 Task: Business expenses budget pink organic boho.
Action: Mouse moved to (7, 192)
Screenshot: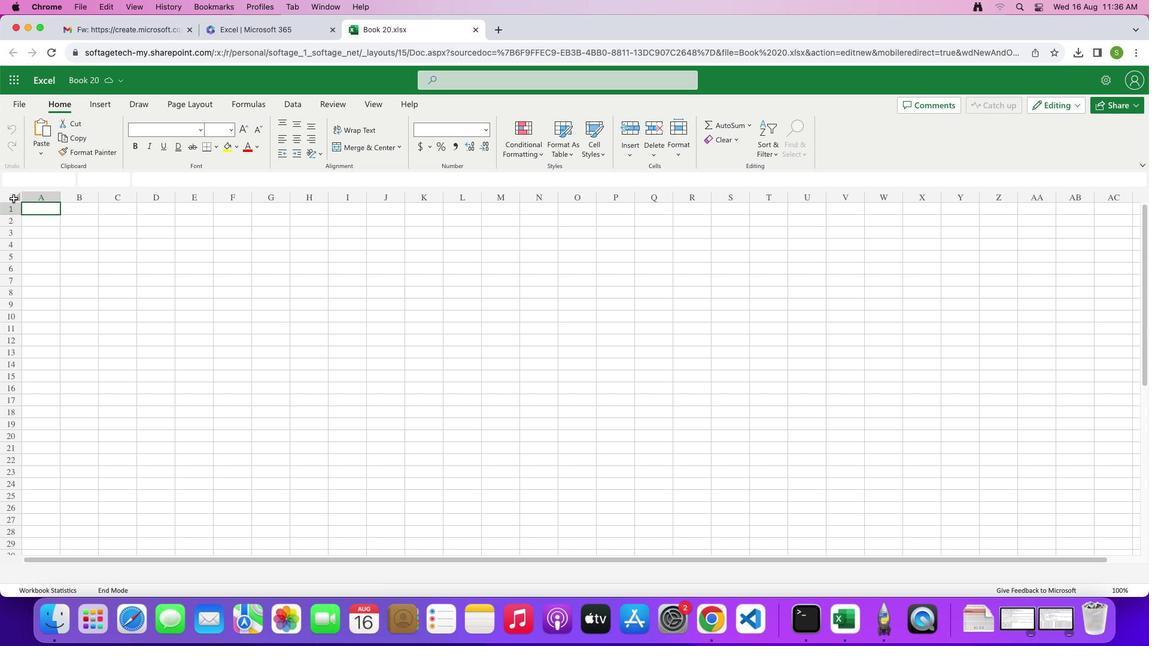 
Action: Mouse pressed left at (7, 192)
Screenshot: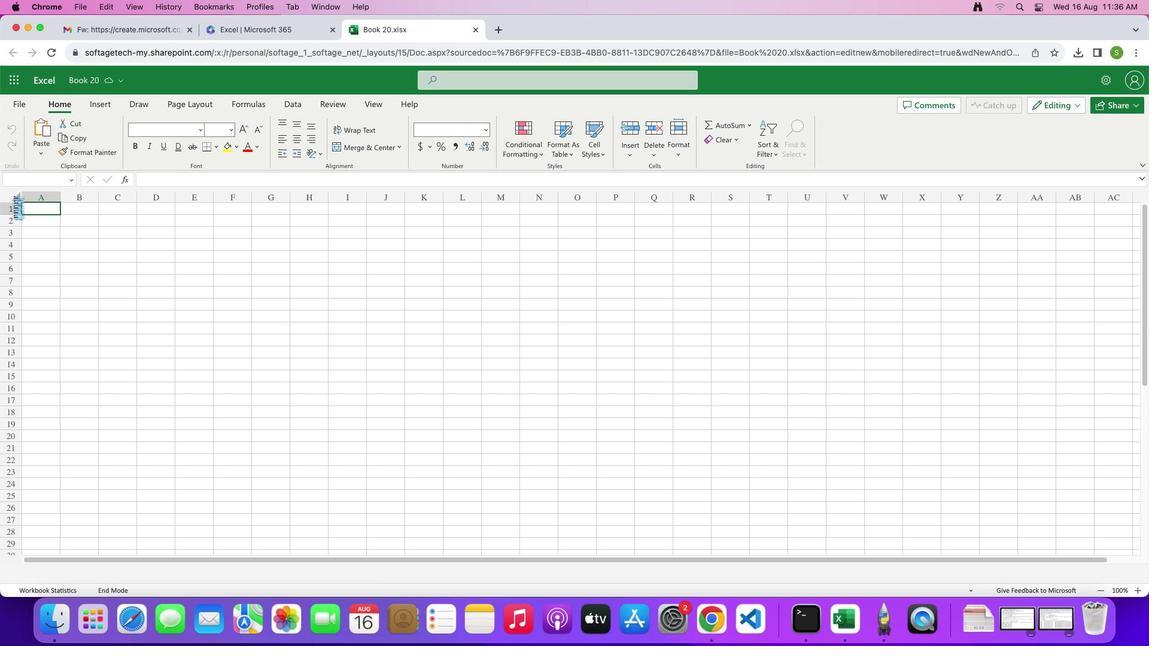
Action: Mouse moved to (229, 140)
Screenshot: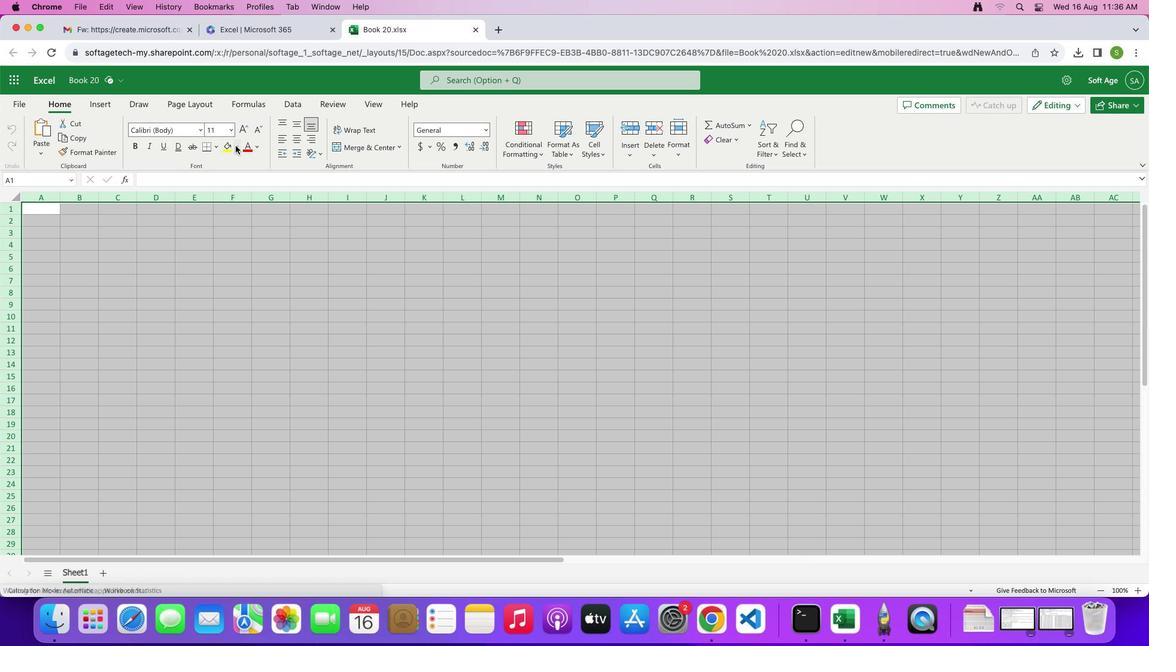 
Action: Mouse pressed left at (229, 140)
Screenshot: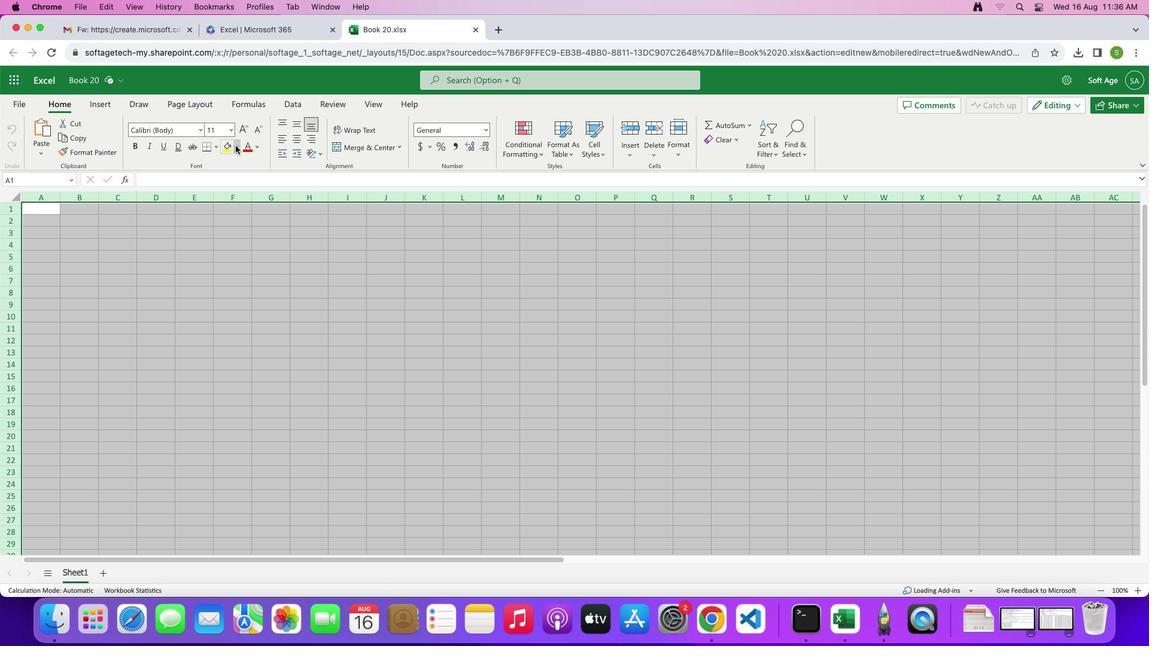 
Action: Mouse moved to (223, 174)
Screenshot: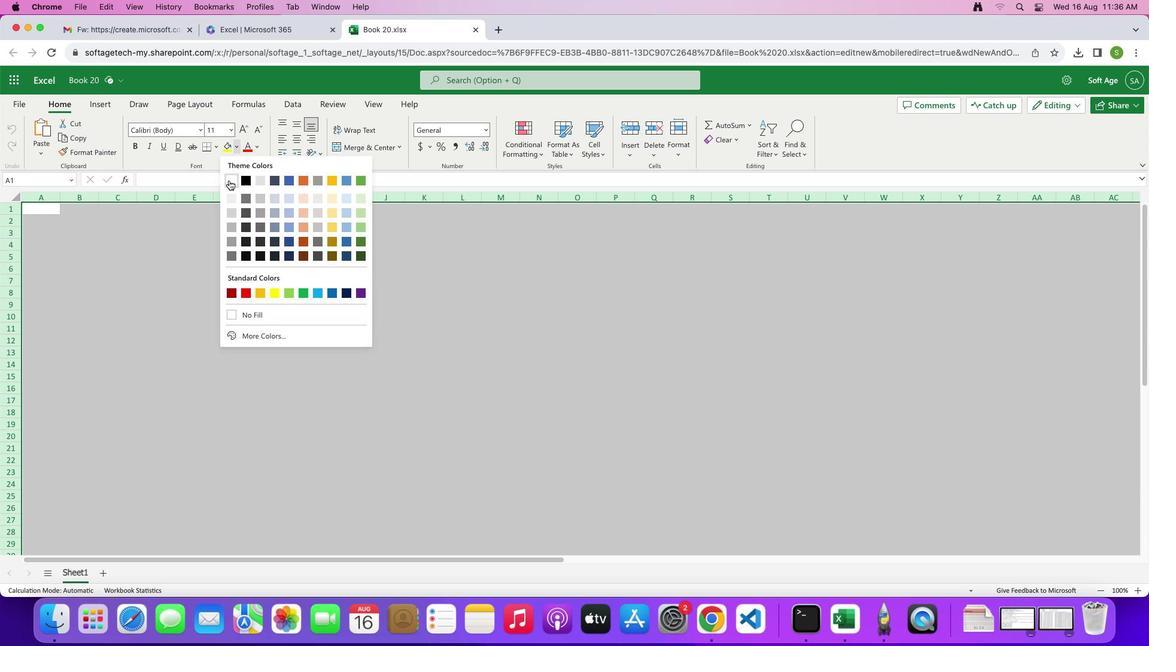 
Action: Mouse pressed left at (223, 174)
Screenshot: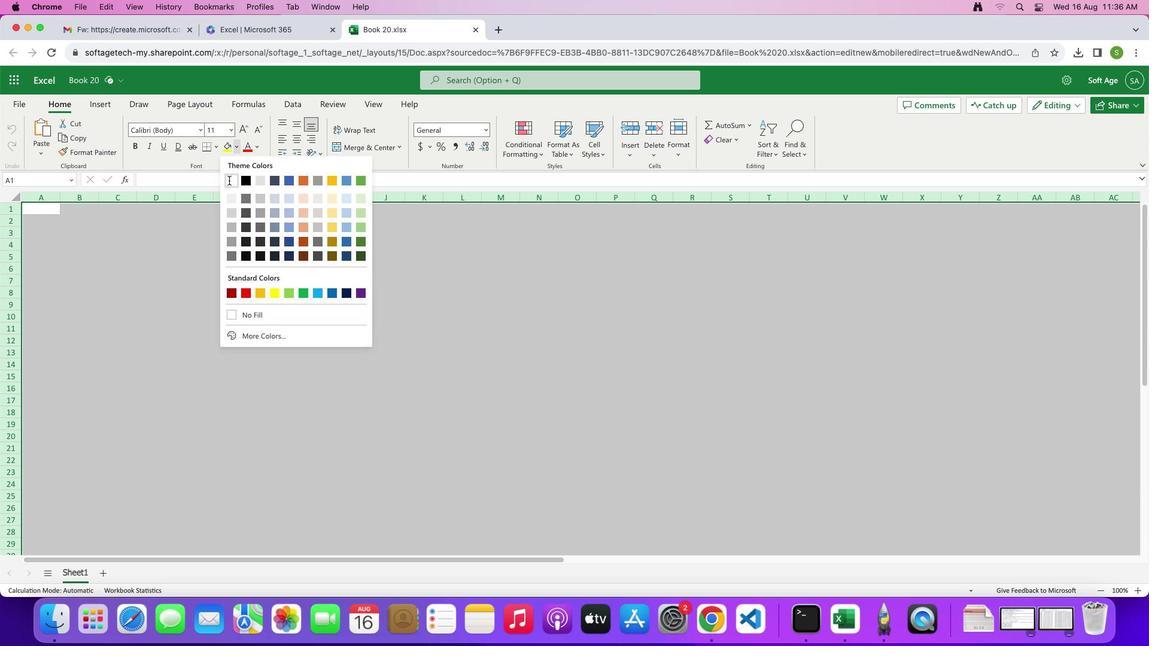 
Action: Mouse moved to (168, 273)
Screenshot: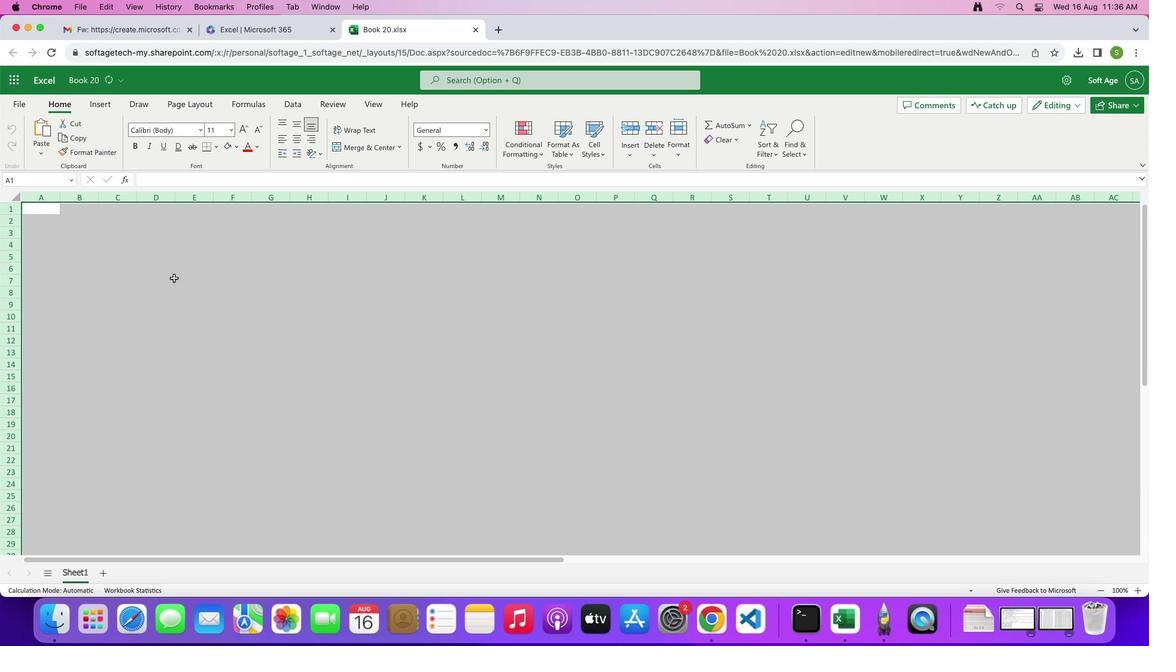 
Action: Mouse pressed left at (168, 273)
Screenshot: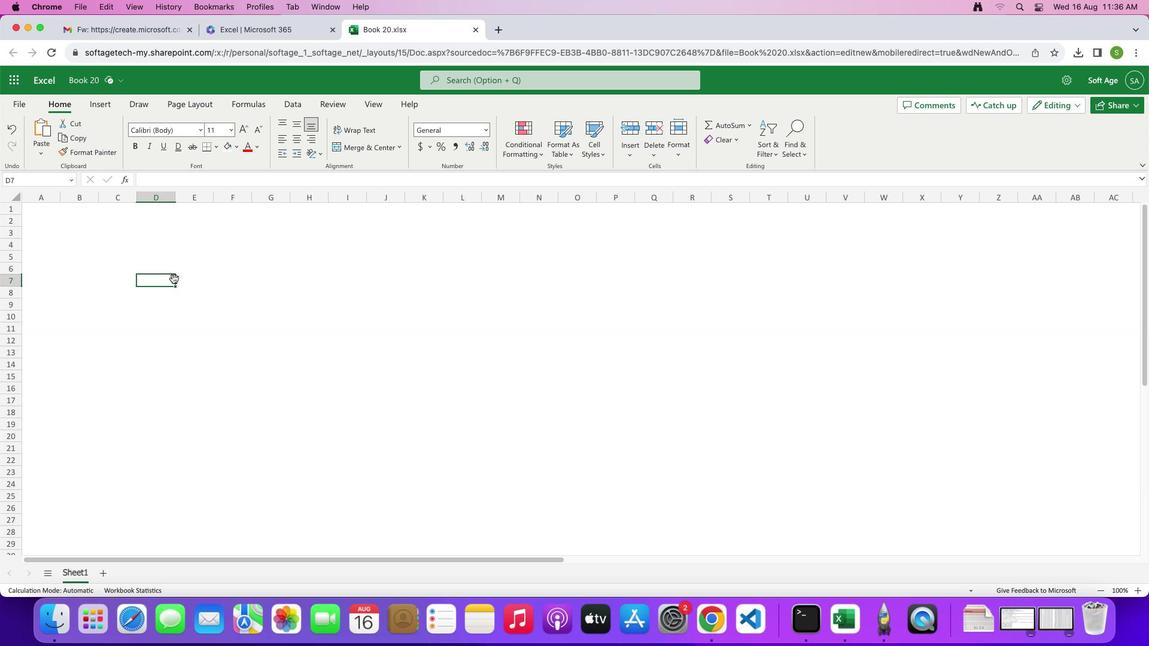 
Action: Mouse moved to (54, 194)
Screenshot: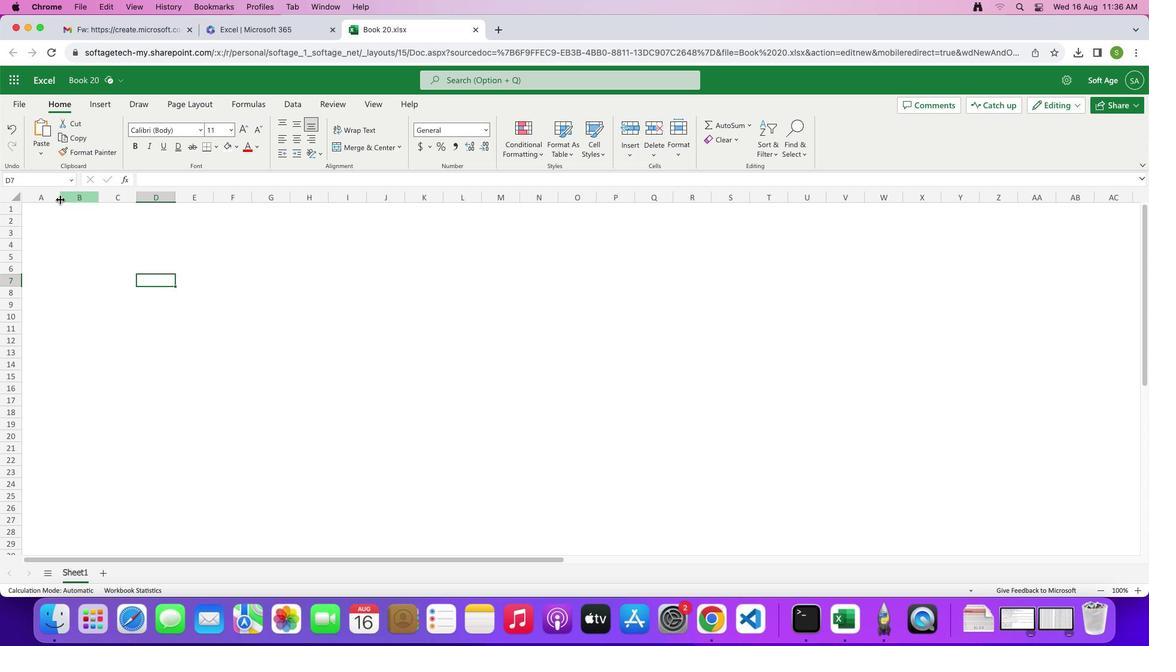 
Action: Mouse pressed left at (54, 194)
Screenshot: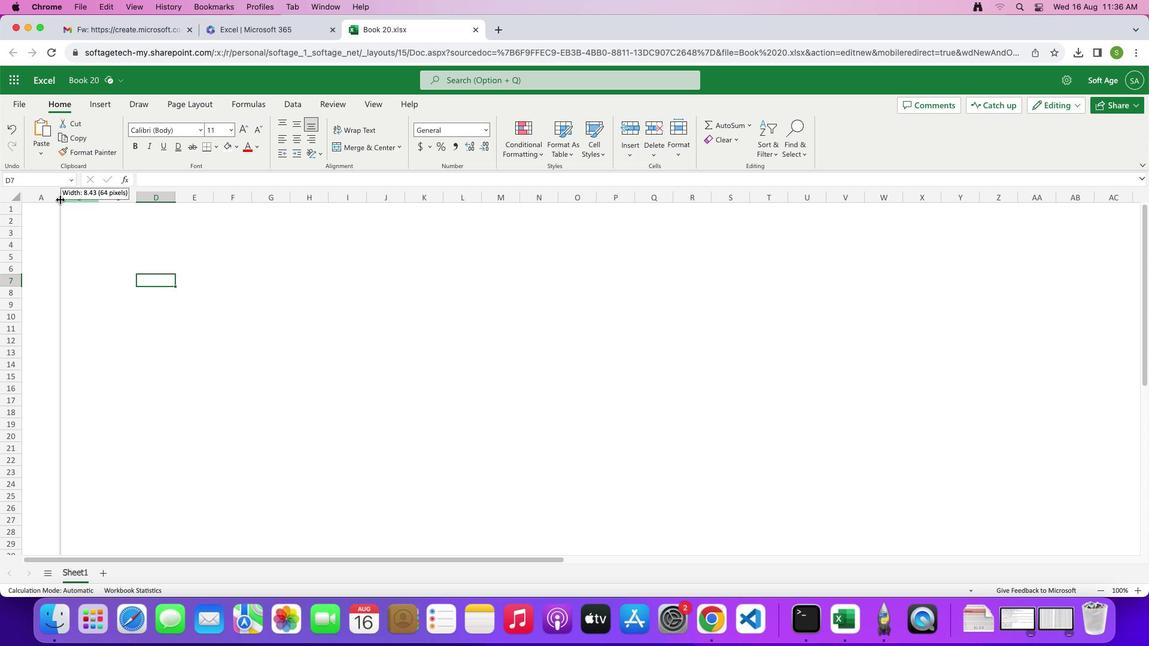 
Action: Mouse moved to (70, 247)
Screenshot: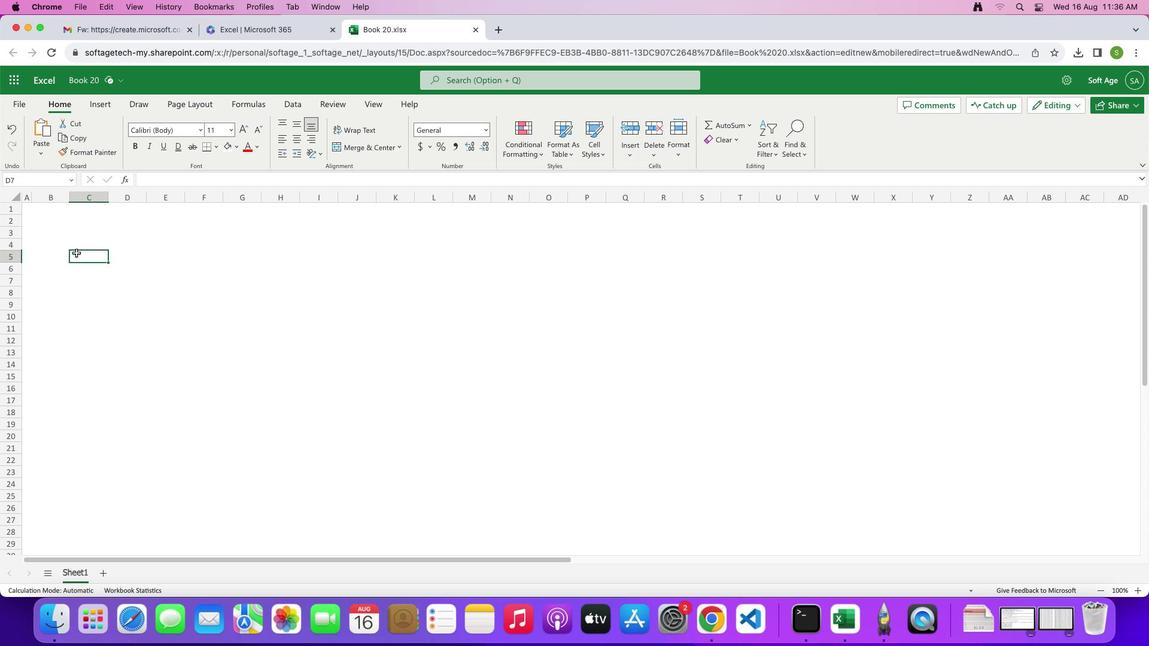 
Action: Mouse pressed left at (70, 247)
Screenshot: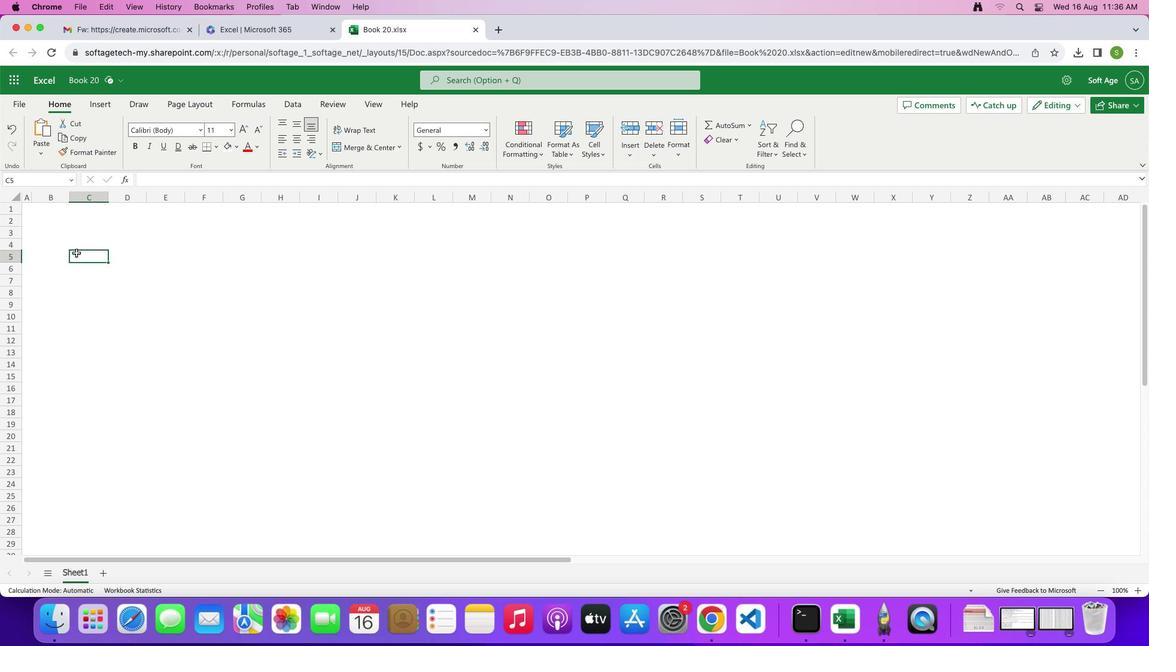 
Action: Mouse moved to (64, 192)
Screenshot: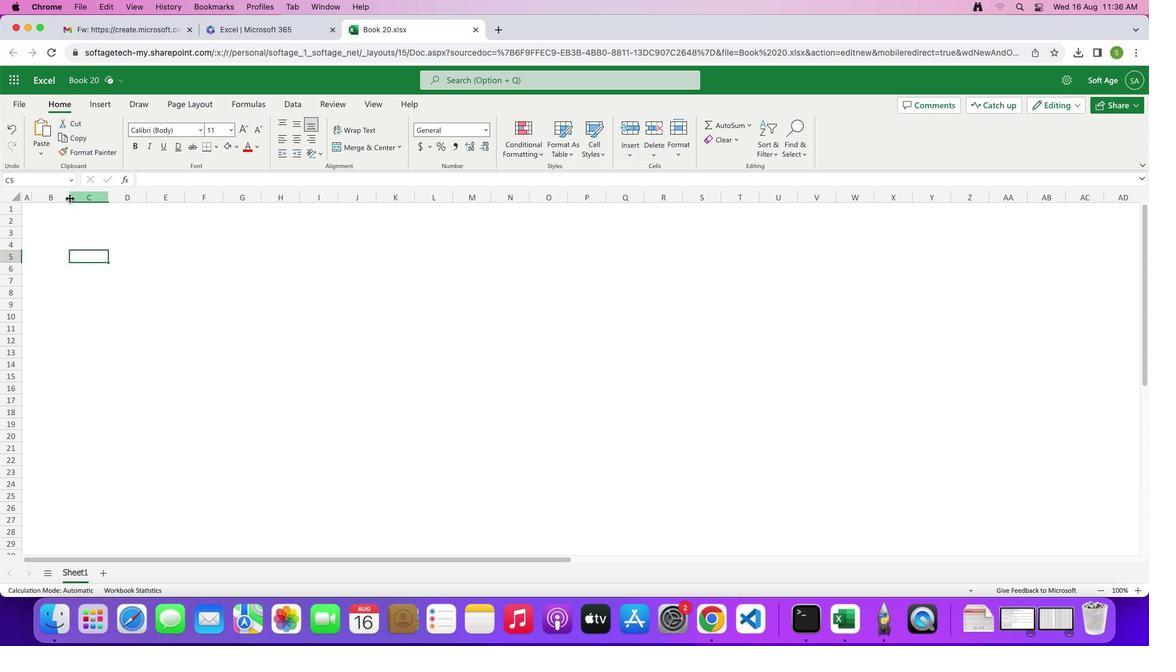 
Action: Mouse pressed left at (64, 192)
Screenshot: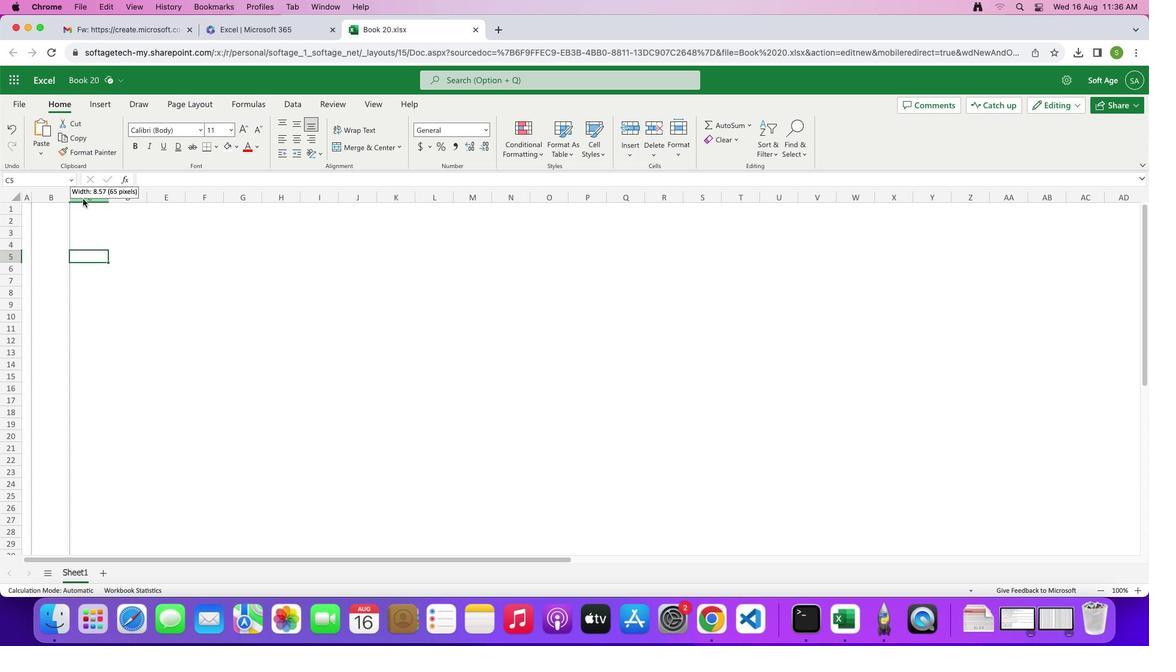 
Action: Mouse moved to (150, 193)
Screenshot: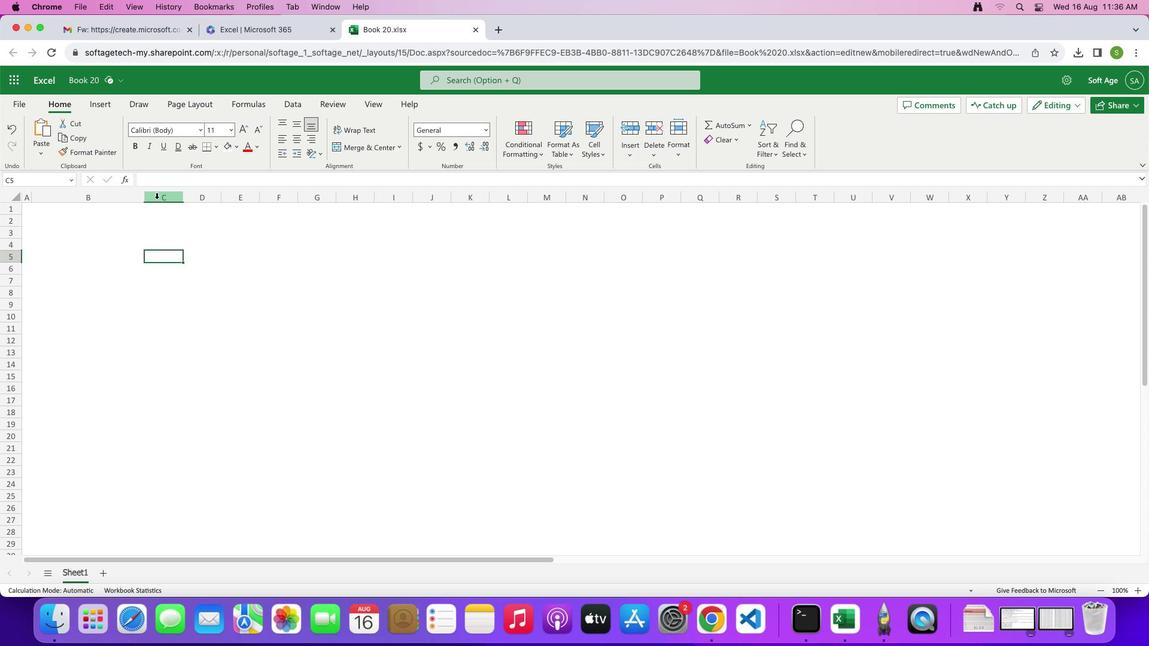 
Action: Mouse pressed left at (150, 193)
Screenshot: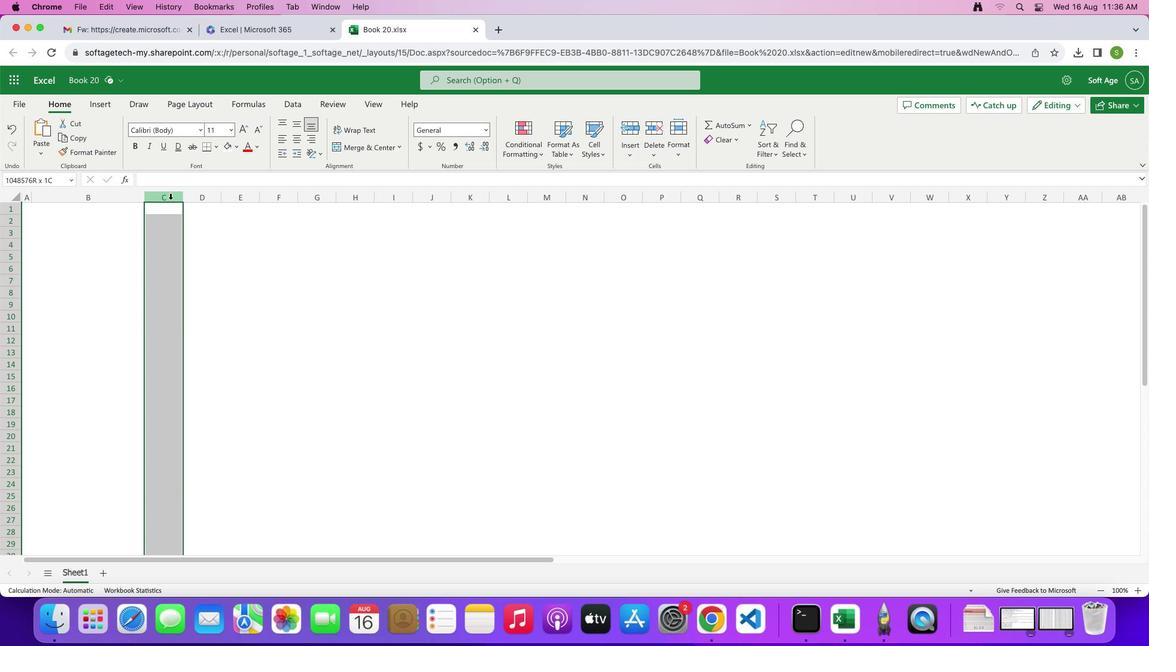 
Action: Mouse moved to (176, 192)
Screenshot: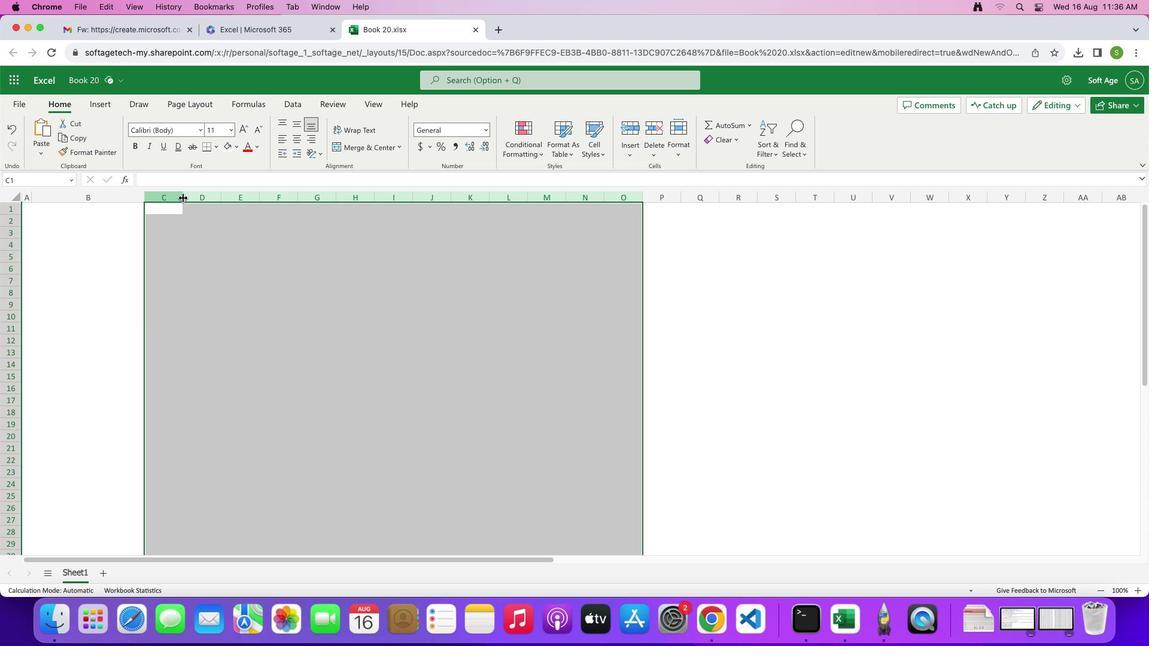 
Action: Mouse pressed left at (176, 192)
Screenshot: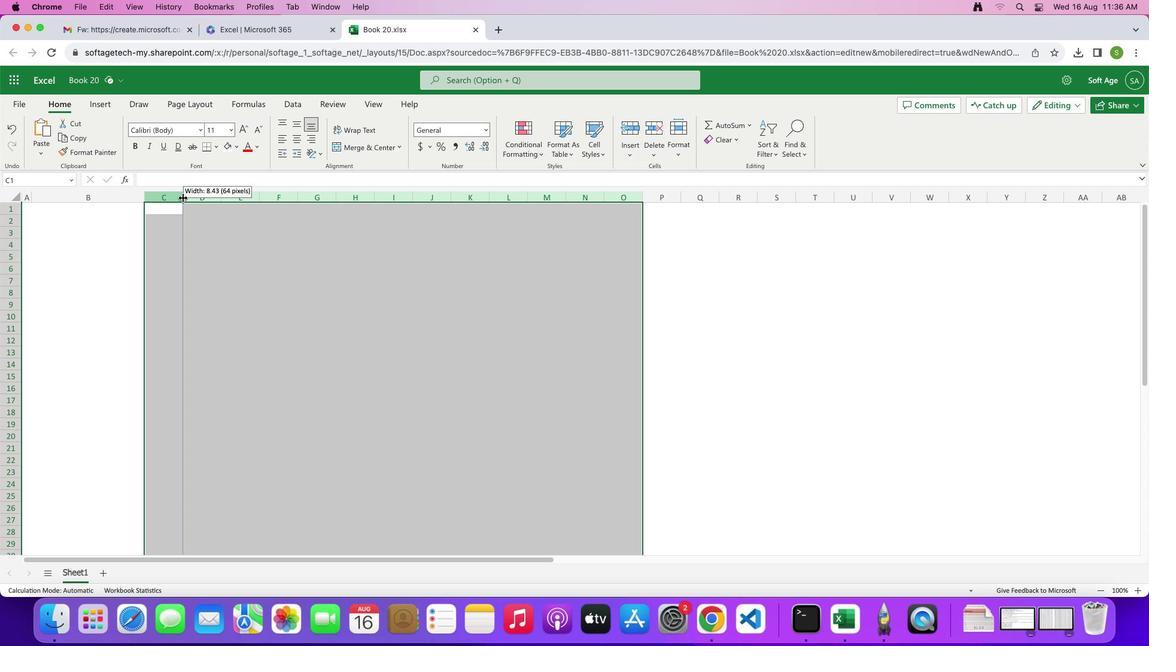 
Action: Mouse moved to (202, 194)
Screenshot: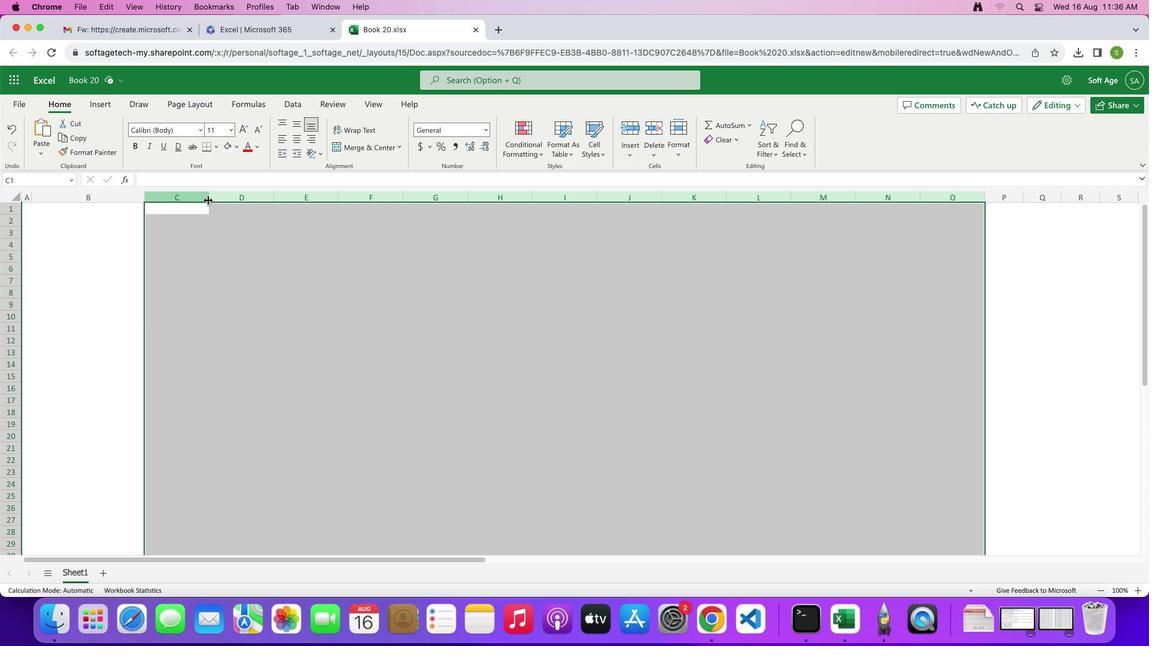 
Action: Mouse pressed left at (202, 194)
Screenshot: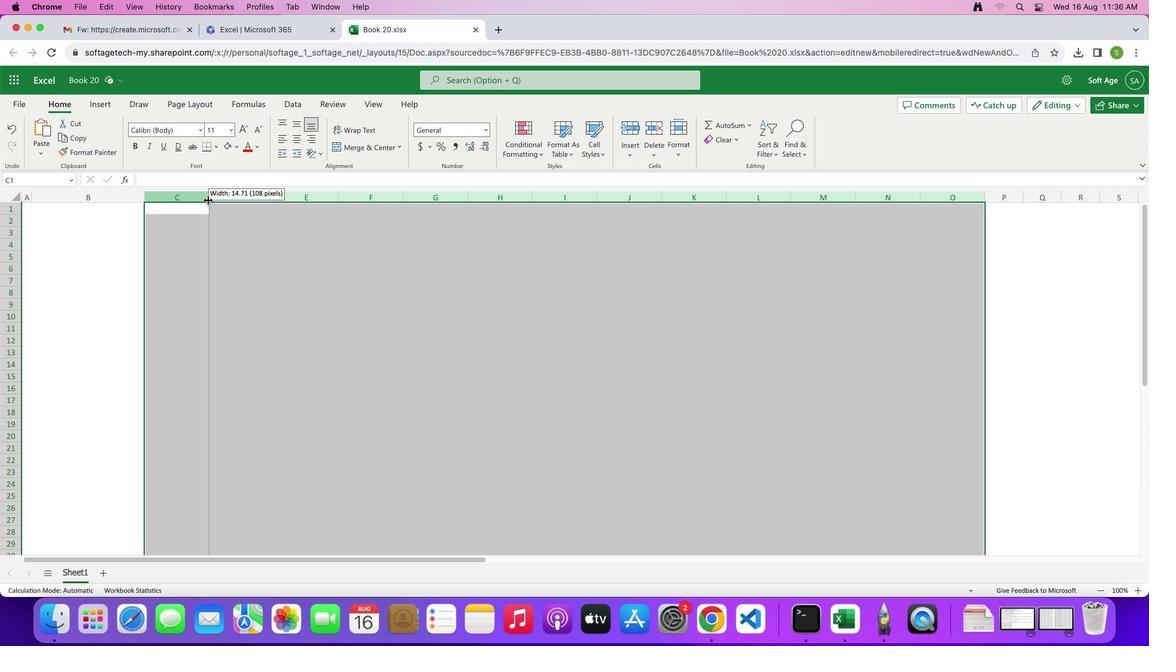 
Action: Mouse moved to (908, 192)
Screenshot: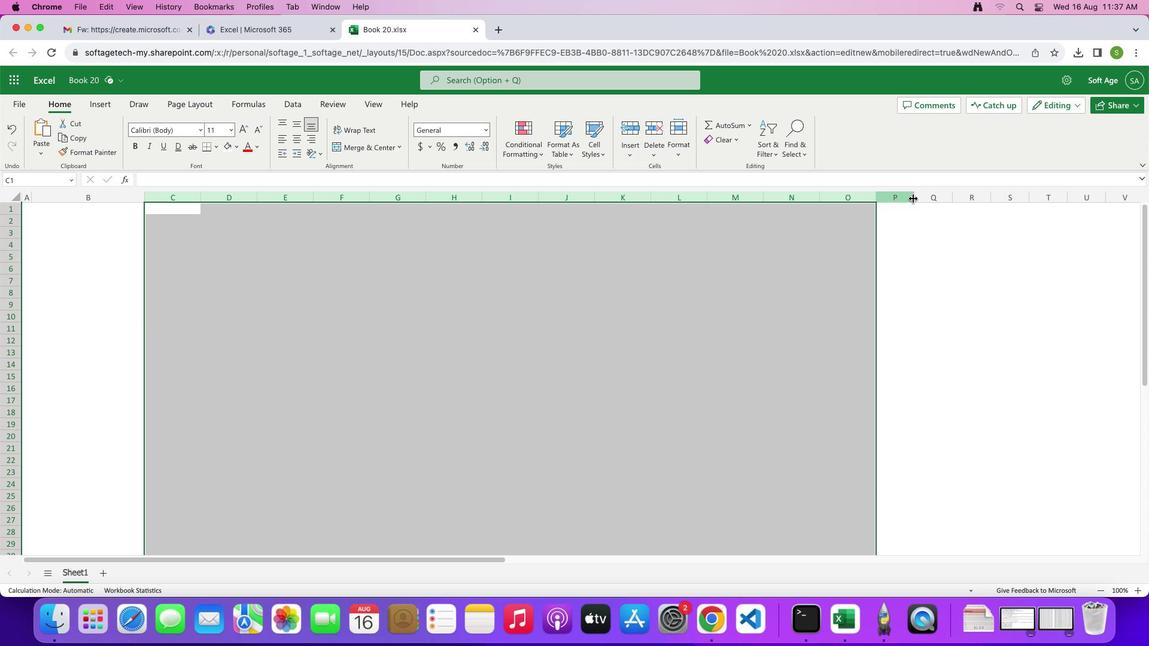 
Action: Mouse pressed left at (908, 192)
Screenshot: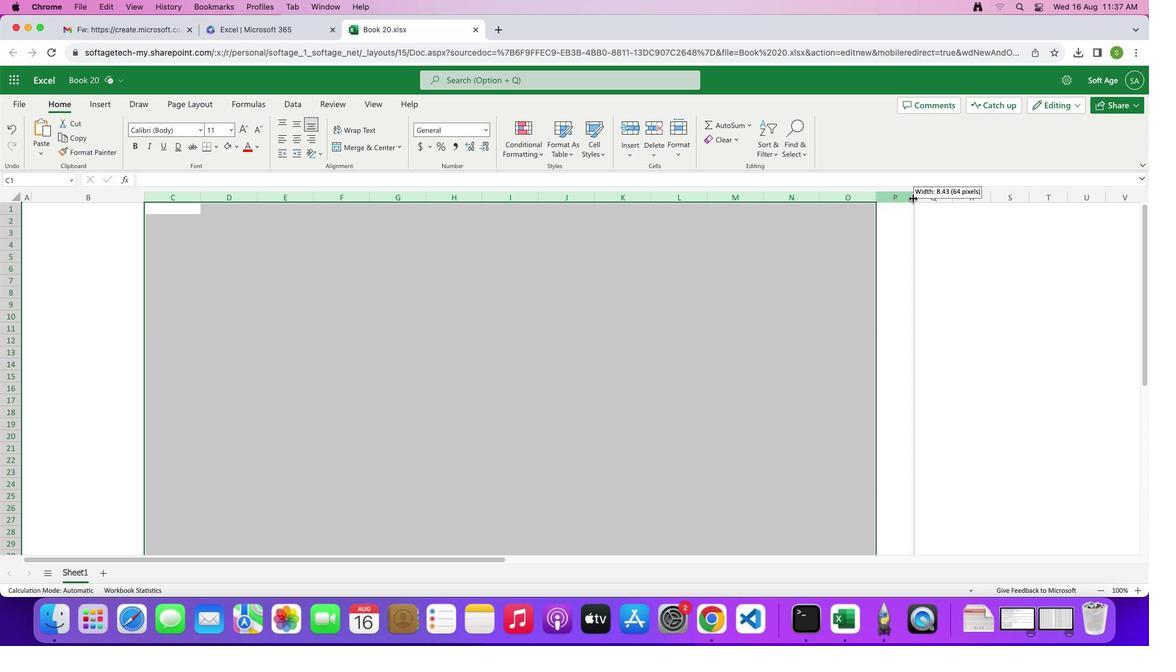 
Action: Mouse moved to (781, 249)
Screenshot: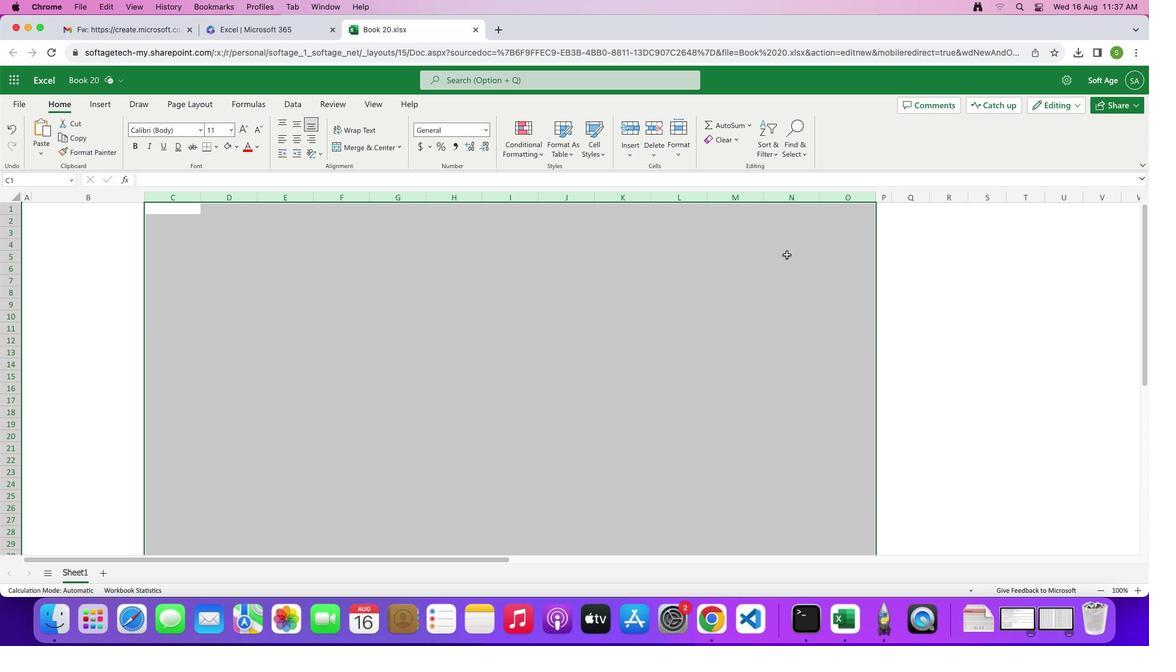 
Action: Mouse pressed left at (781, 249)
Screenshot: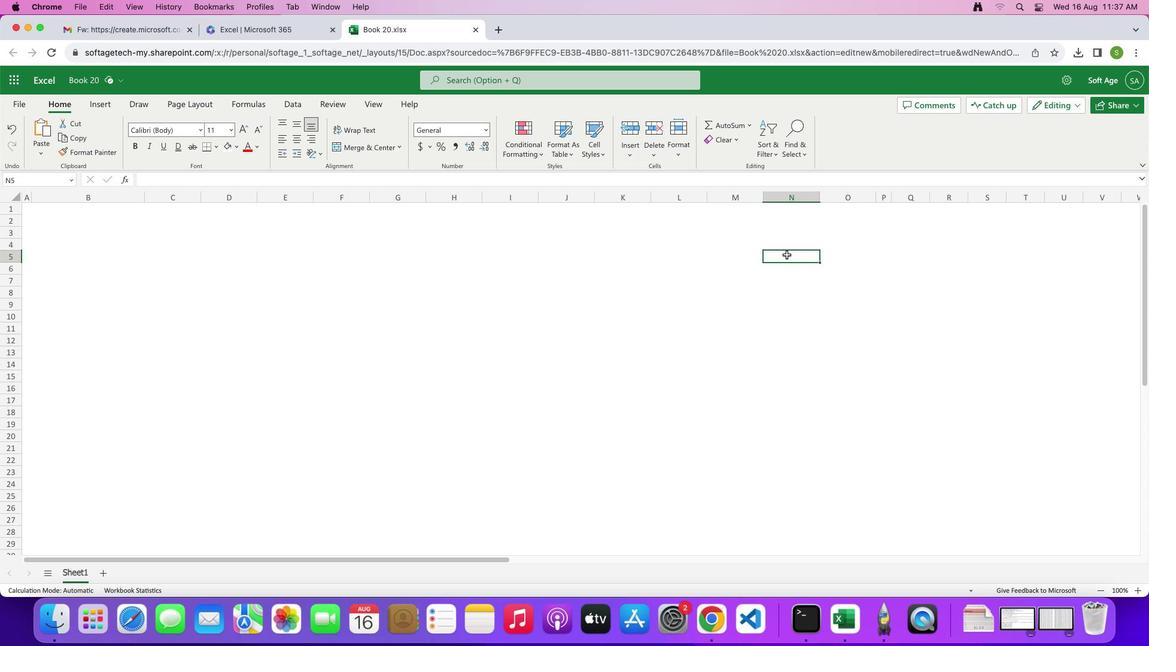 
Action: Mouse moved to (887, 194)
Screenshot: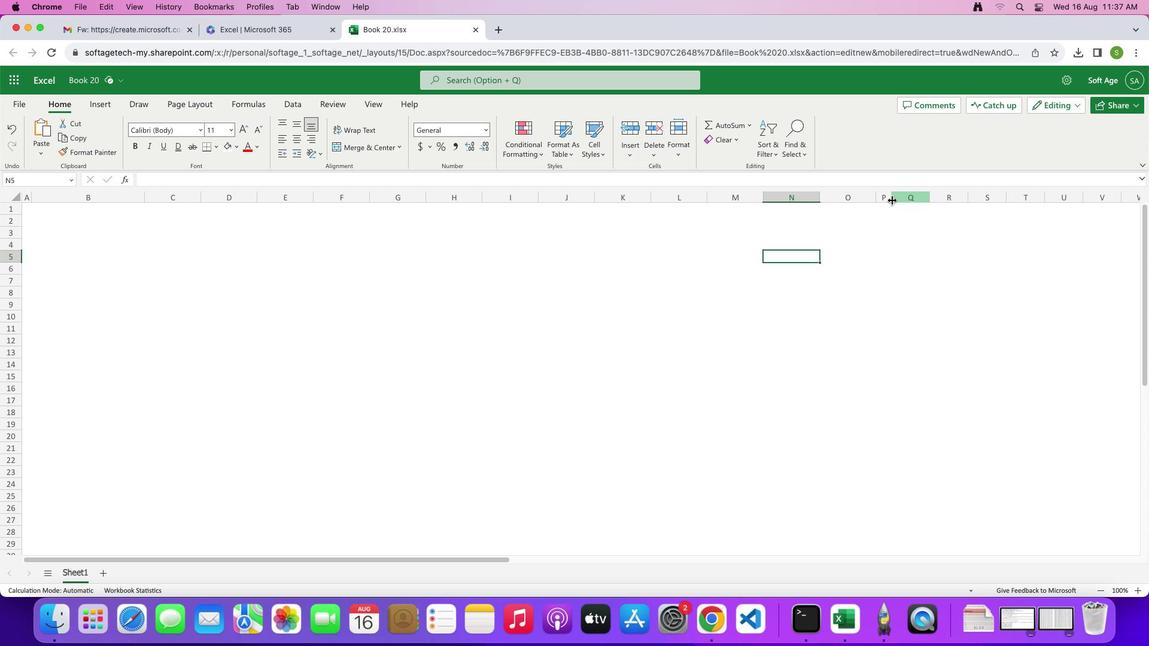 
Action: Mouse pressed left at (887, 194)
Screenshot: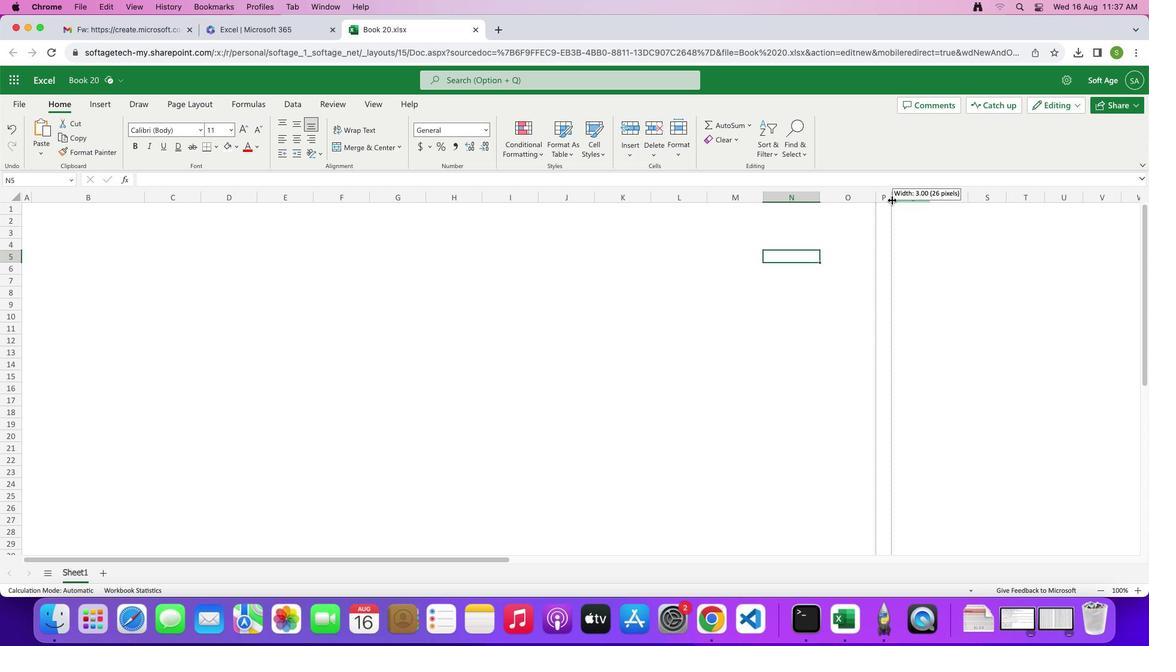 
Action: Mouse moved to (189, 235)
Screenshot: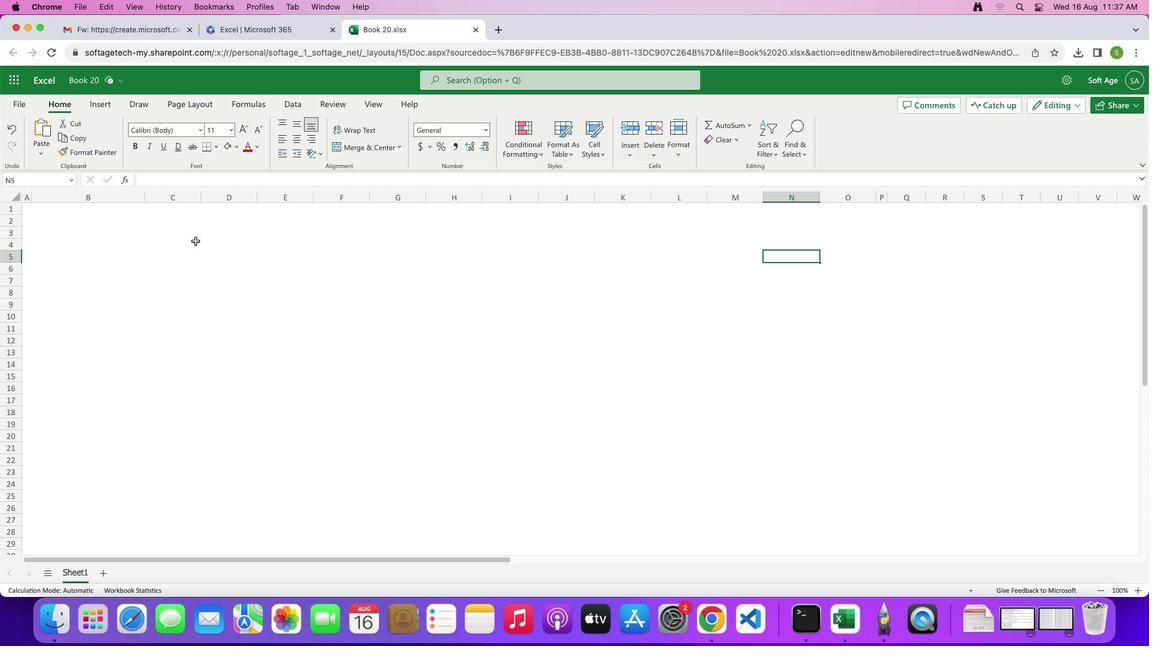 
Action: Mouse pressed left at (189, 235)
Screenshot: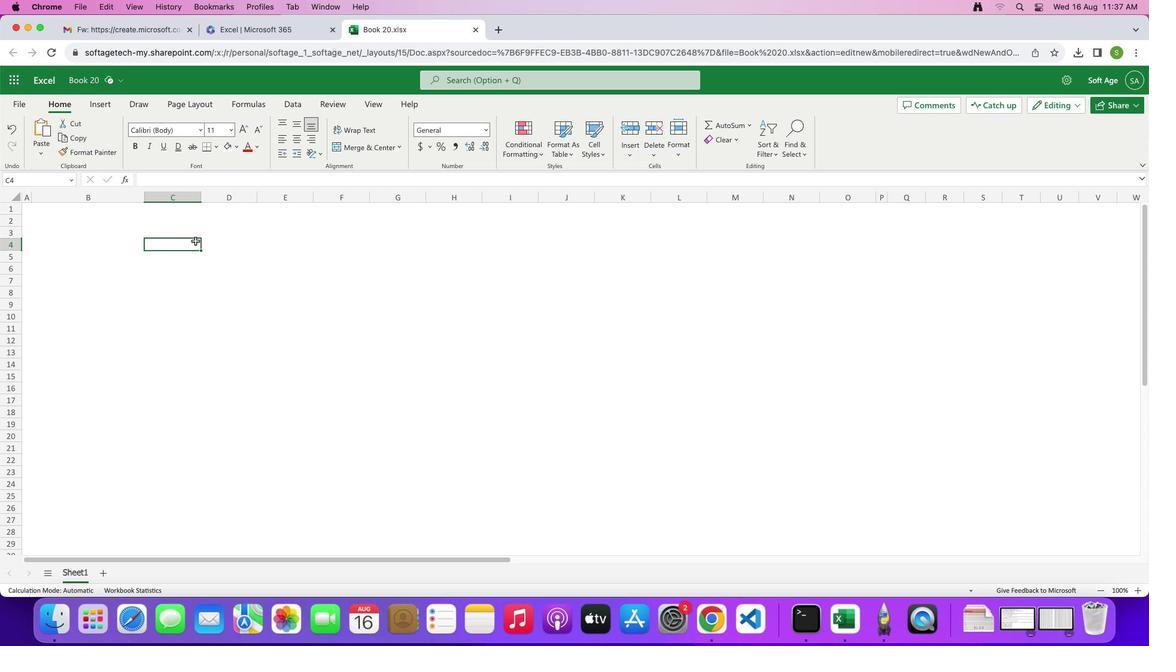 
Action: Mouse moved to (3, 208)
Screenshot: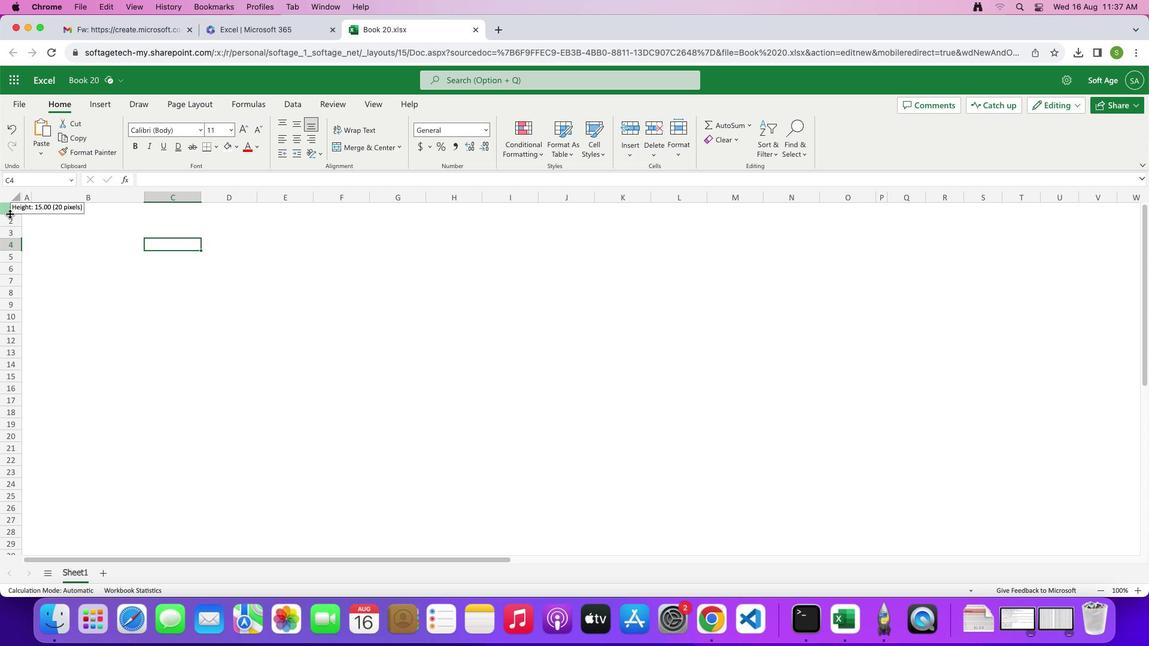 
Action: Mouse pressed left at (3, 208)
Screenshot: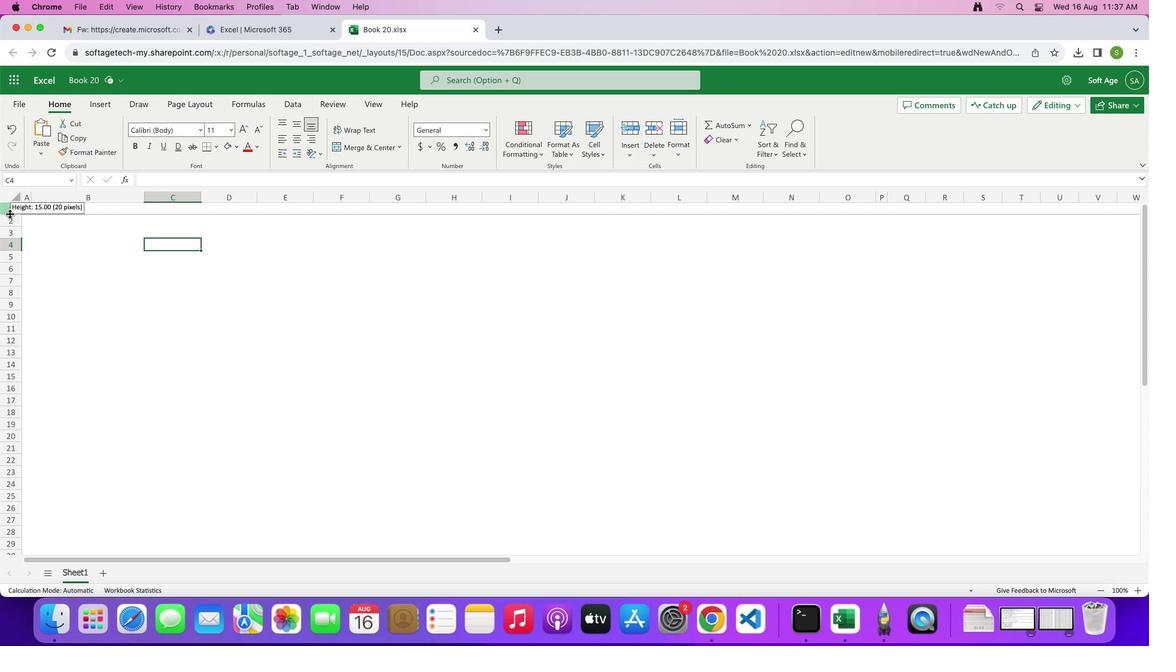 
Action: Mouse moved to (83, 270)
Screenshot: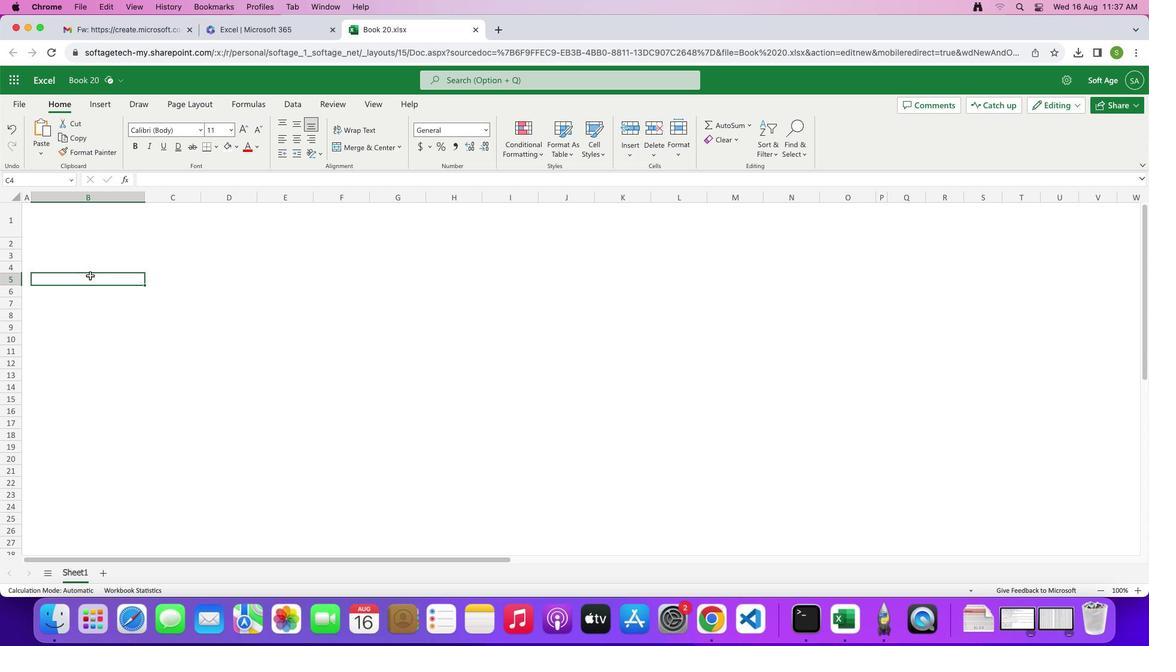 
Action: Mouse pressed left at (83, 270)
Screenshot: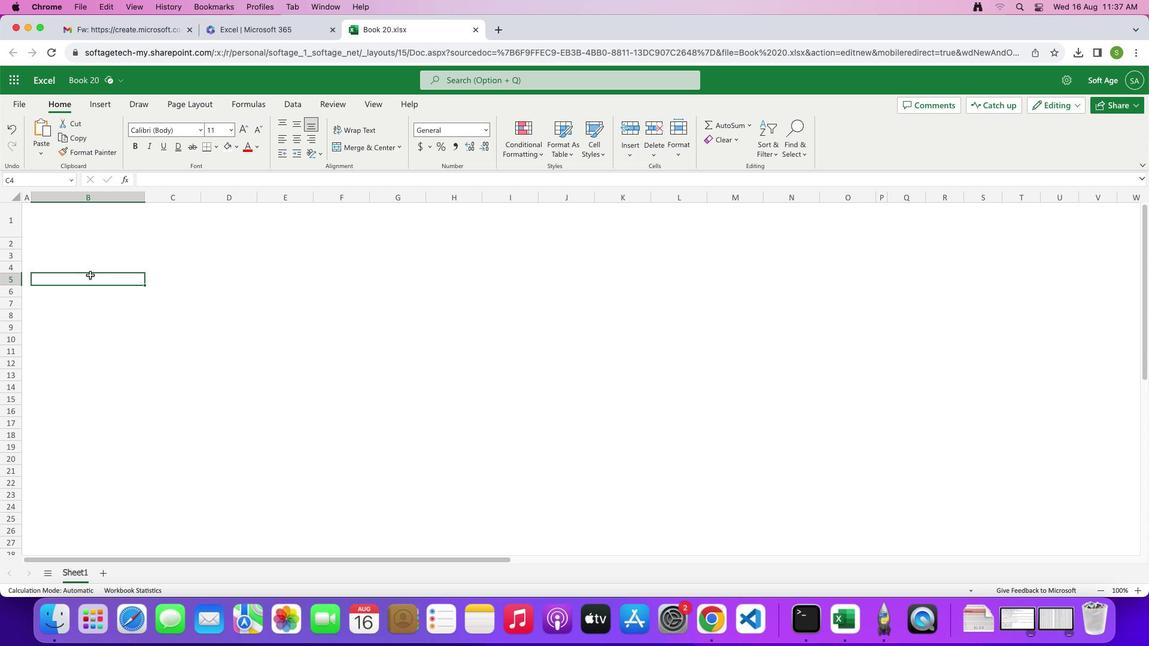 
Action: Mouse moved to (23, 207)
Screenshot: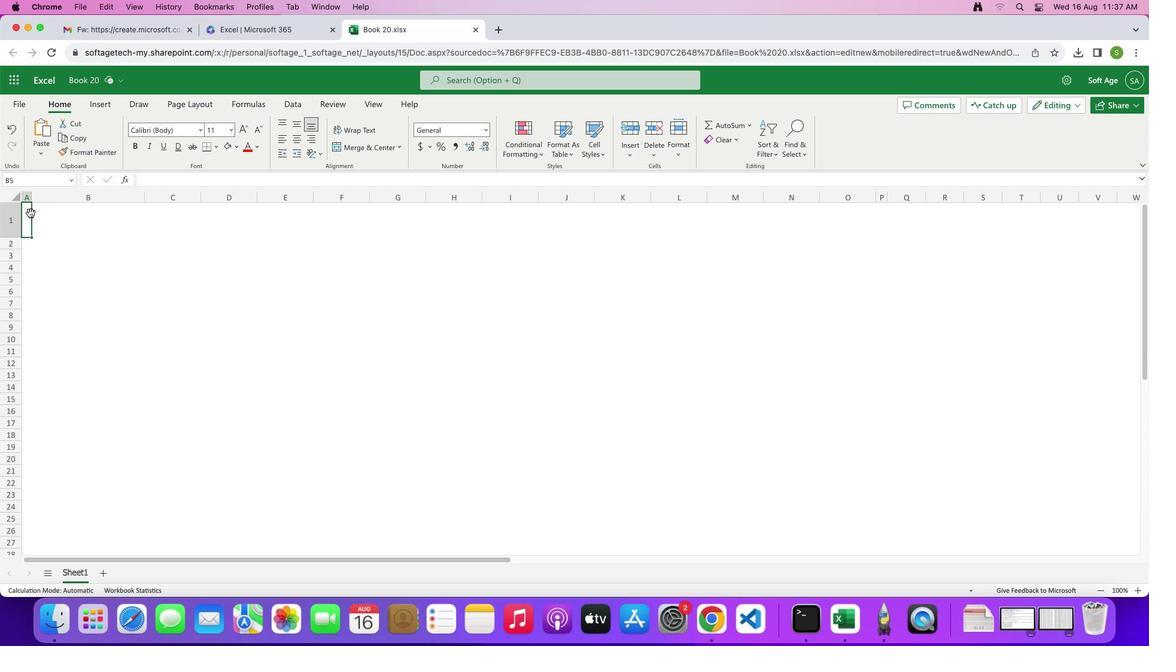 
Action: Mouse pressed left at (23, 207)
Screenshot: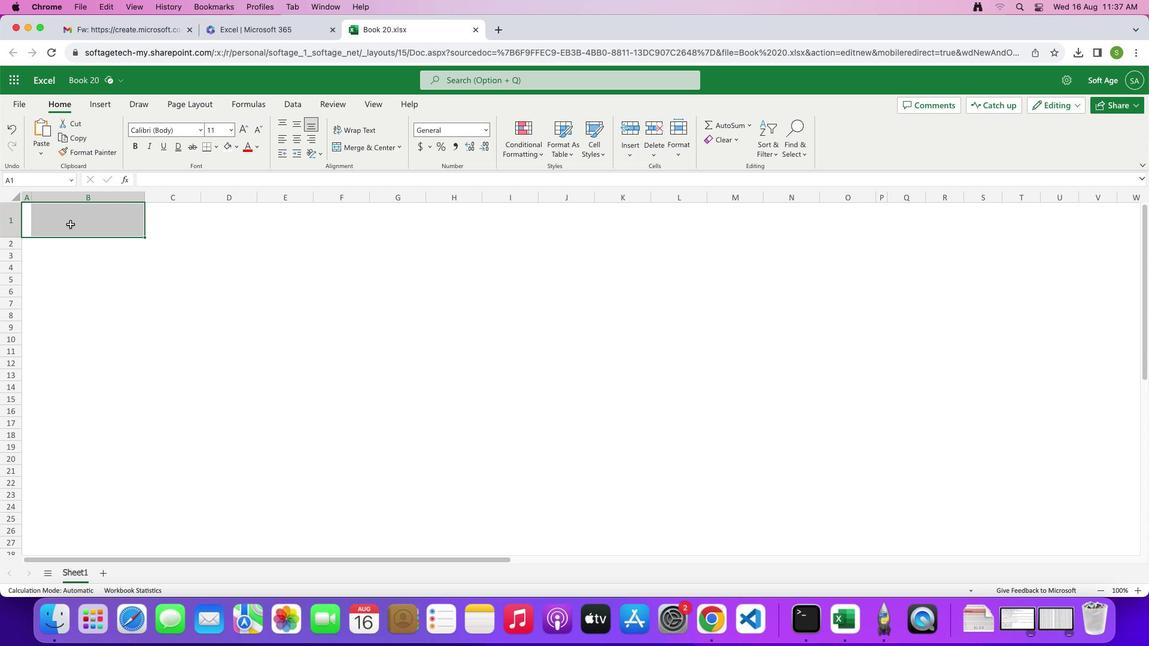 
Action: Mouse moved to (232, 143)
Screenshot: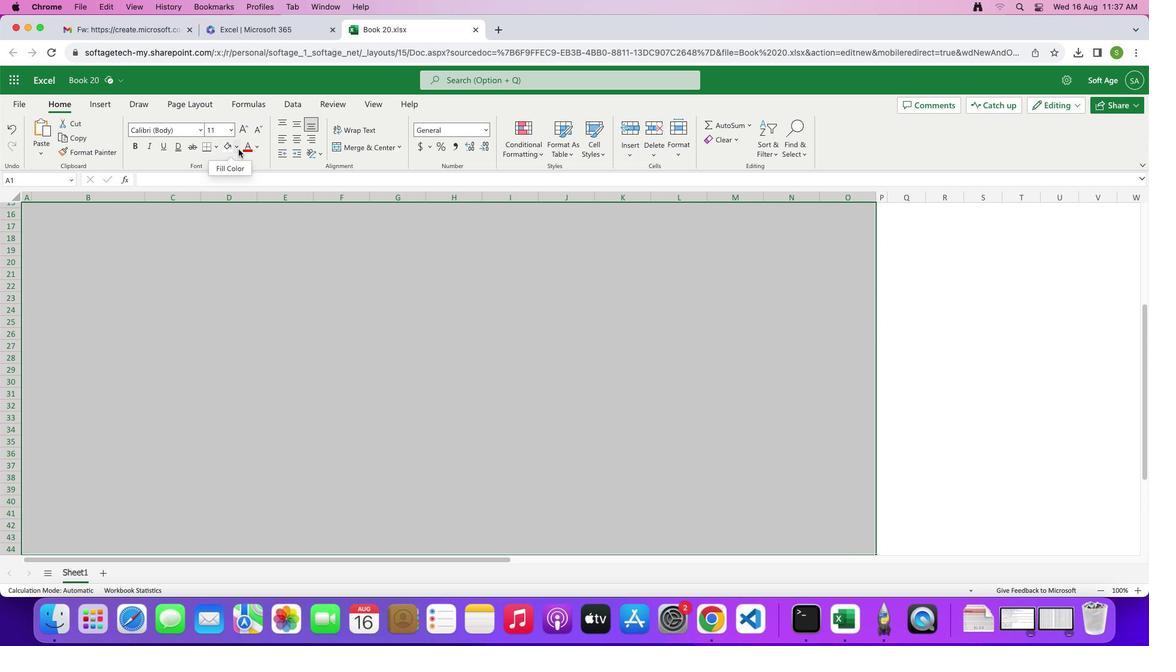 
Action: Mouse pressed left at (232, 143)
Screenshot: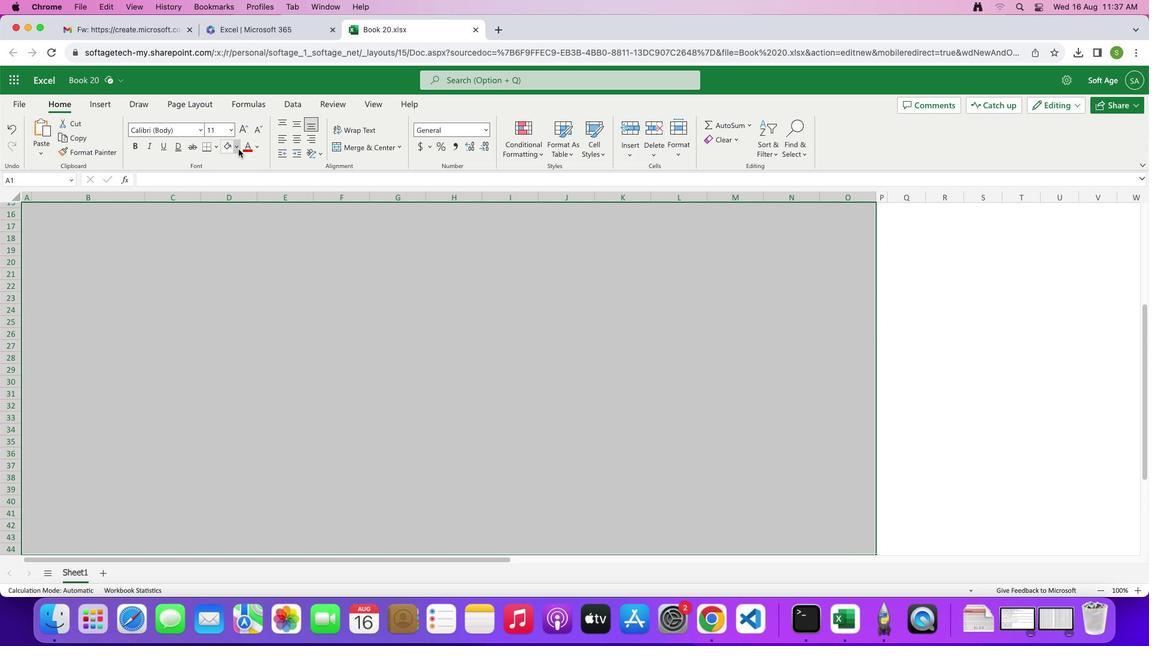 
Action: Mouse moved to (228, 191)
Screenshot: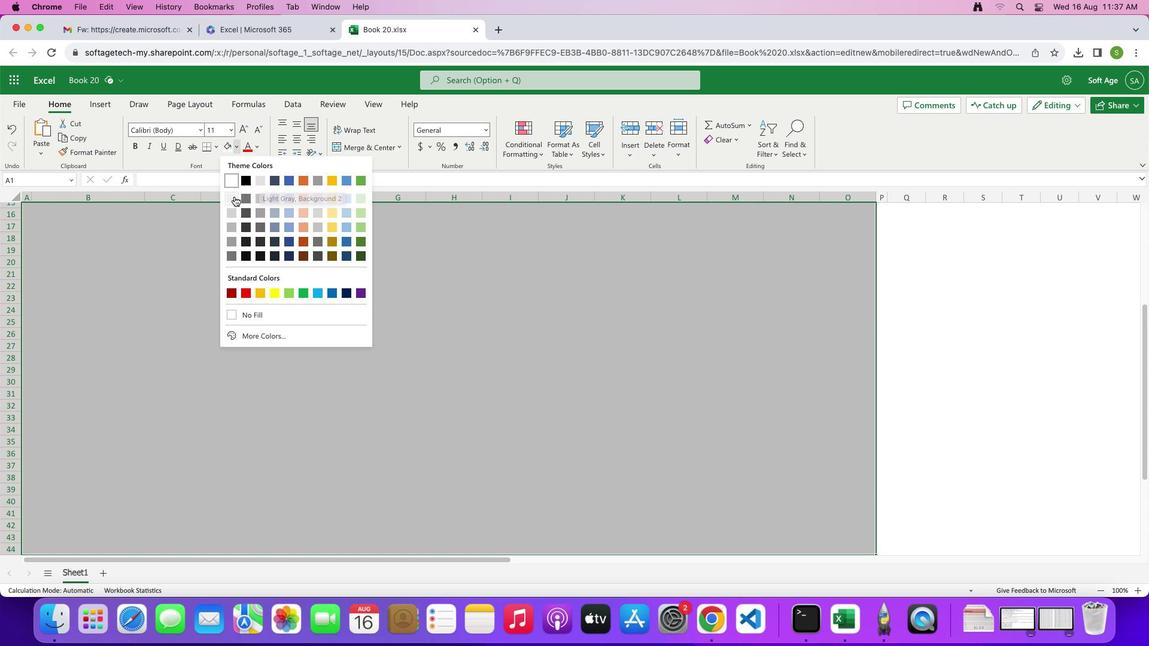 
Action: Mouse pressed left at (228, 191)
Screenshot: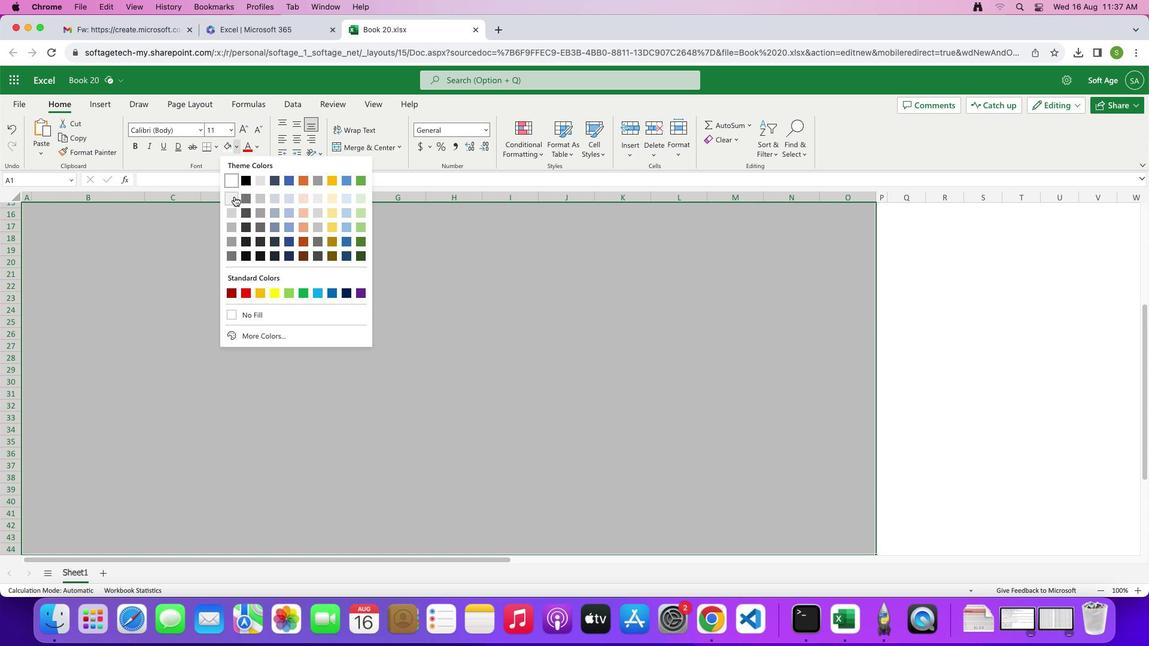 
Action: Mouse moved to (342, 296)
Screenshot: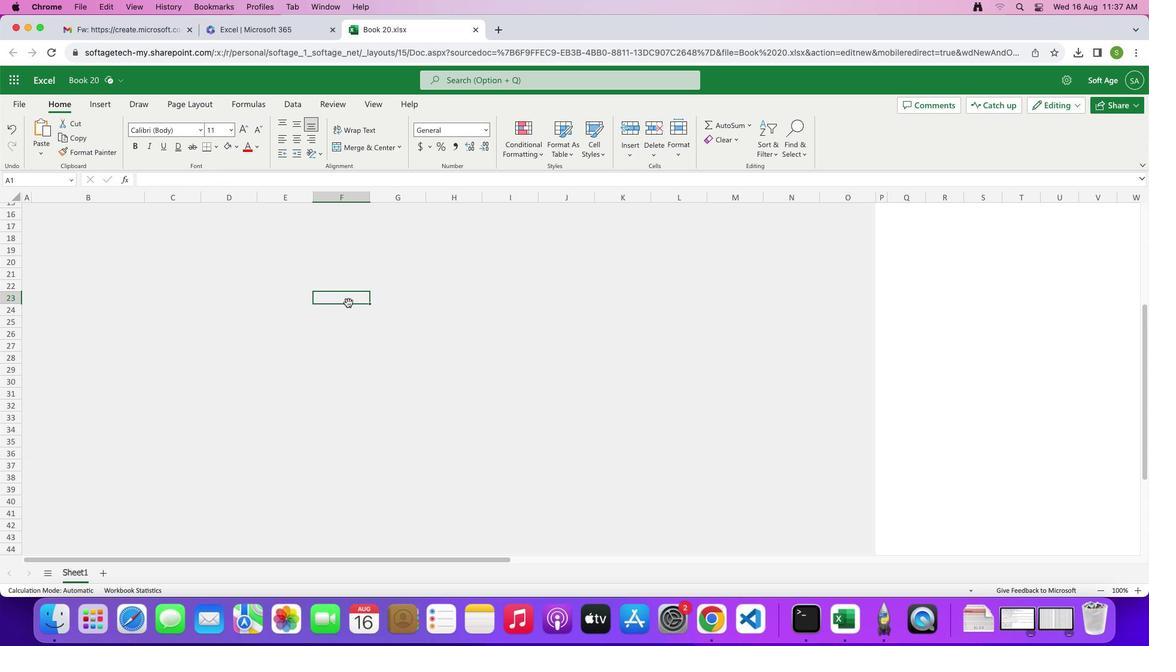 
Action: Mouse pressed left at (342, 296)
Screenshot: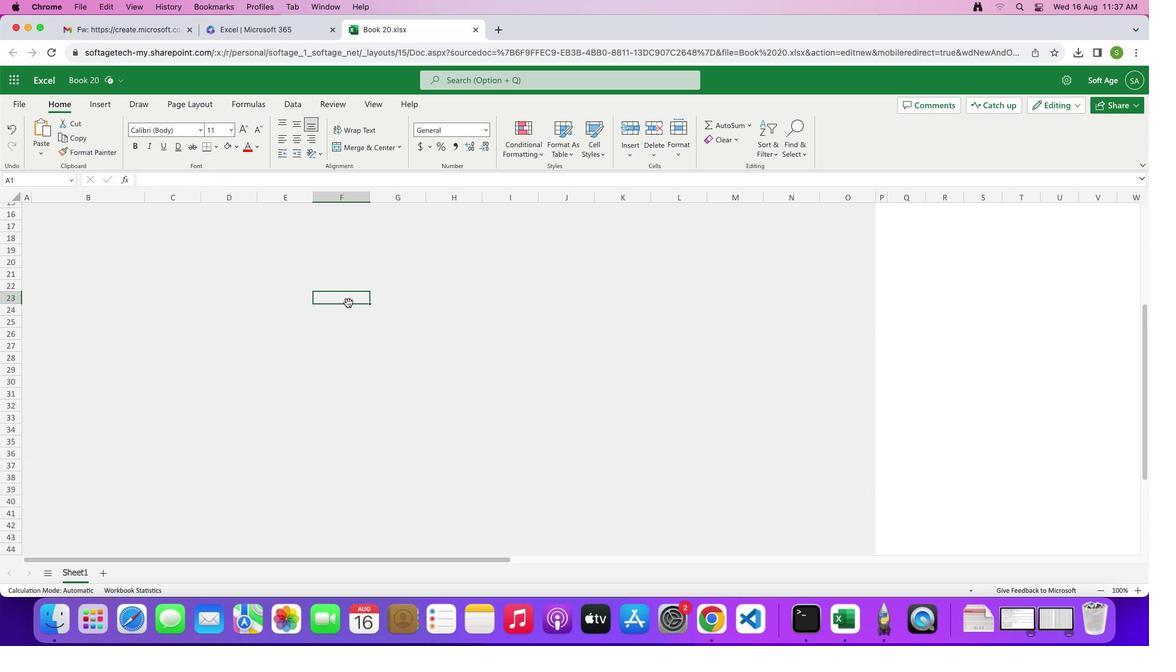 
Action: Mouse moved to (418, 295)
Screenshot: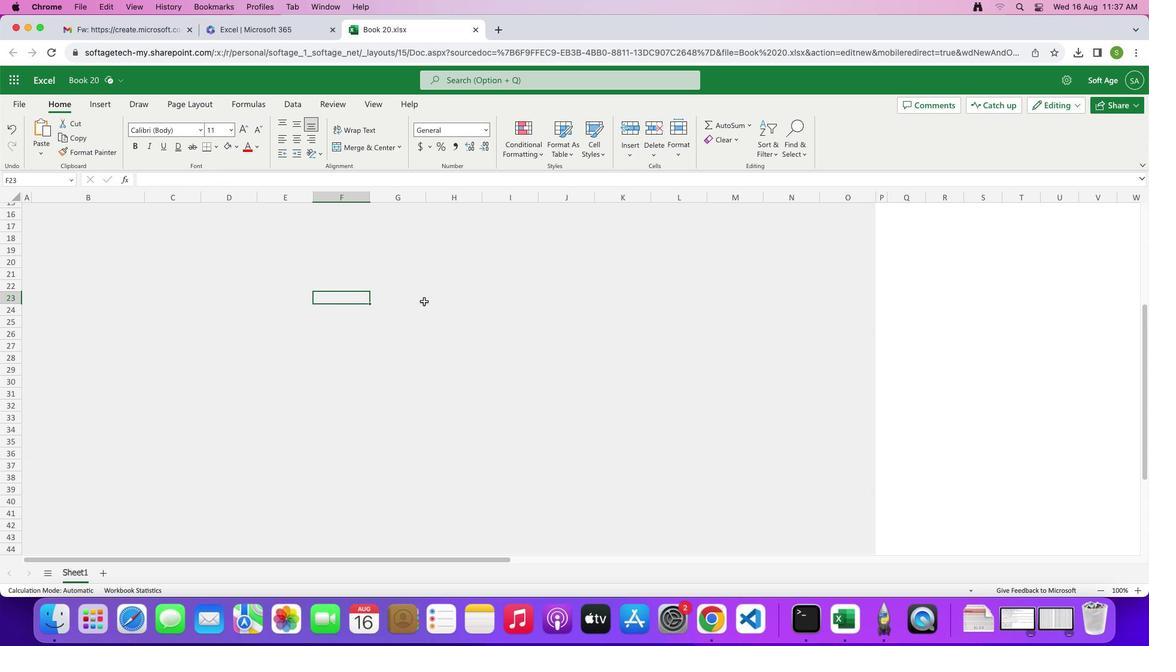 
Action: Mouse scrolled (418, 295) with delta (-5, -4)
Screenshot: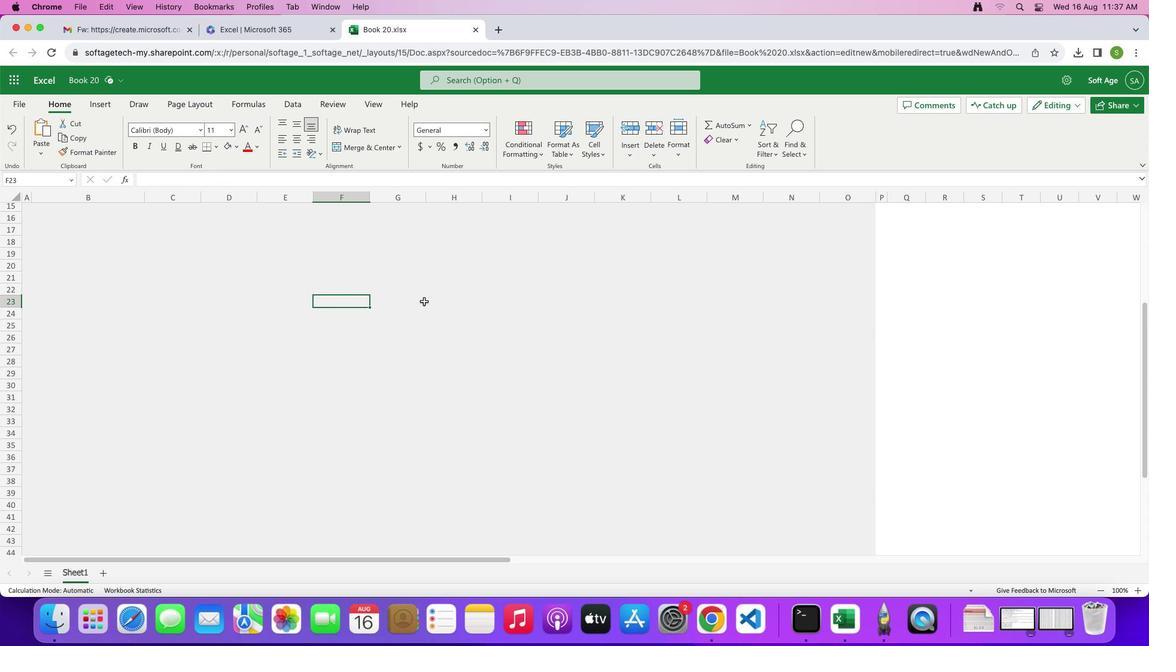
Action: Mouse scrolled (418, 295) with delta (-5, -4)
Screenshot: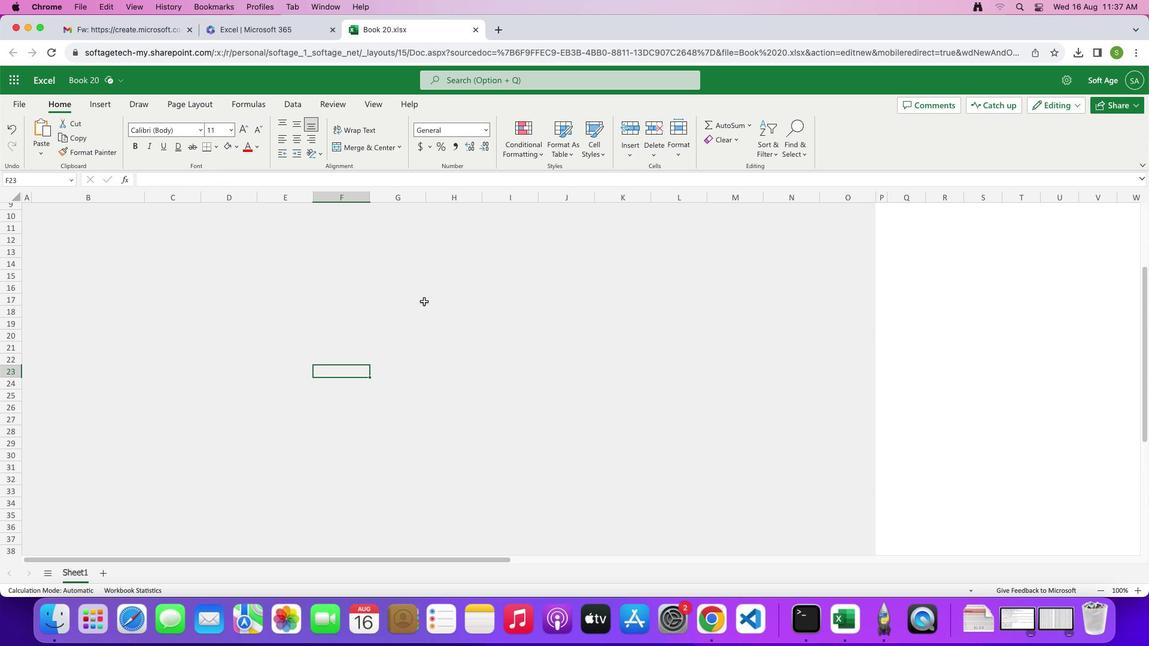 
Action: Mouse scrolled (418, 295) with delta (-5, -4)
Screenshot: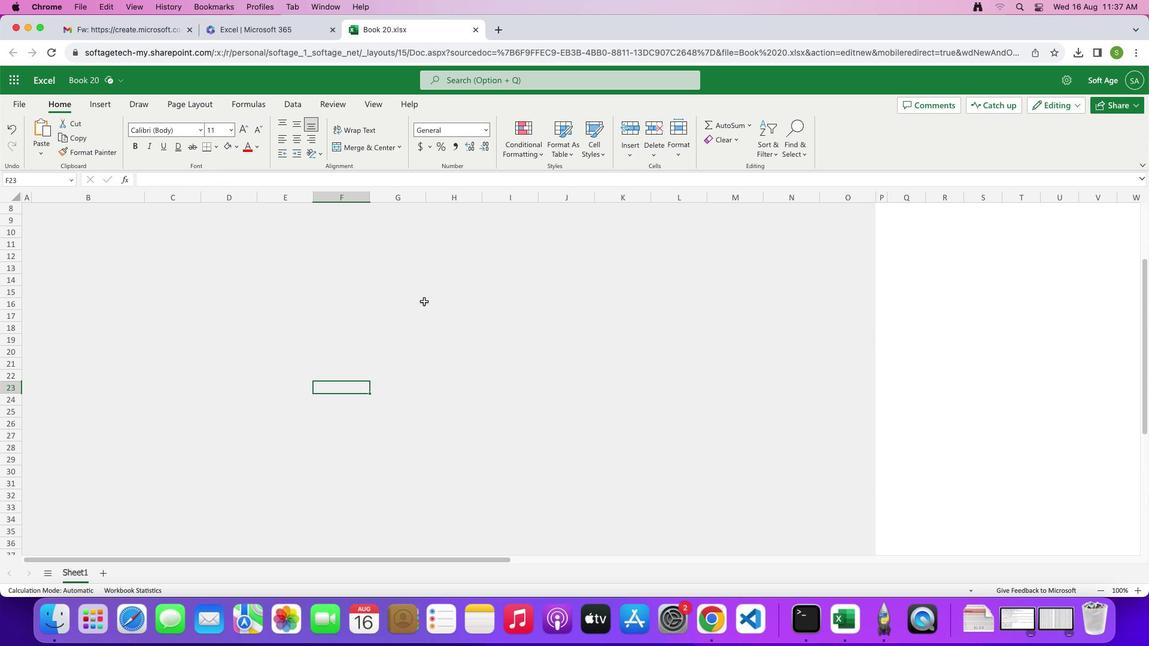 
Action: Mouse scrolled (418, 295) with delta (-5, -3)
Screenshot: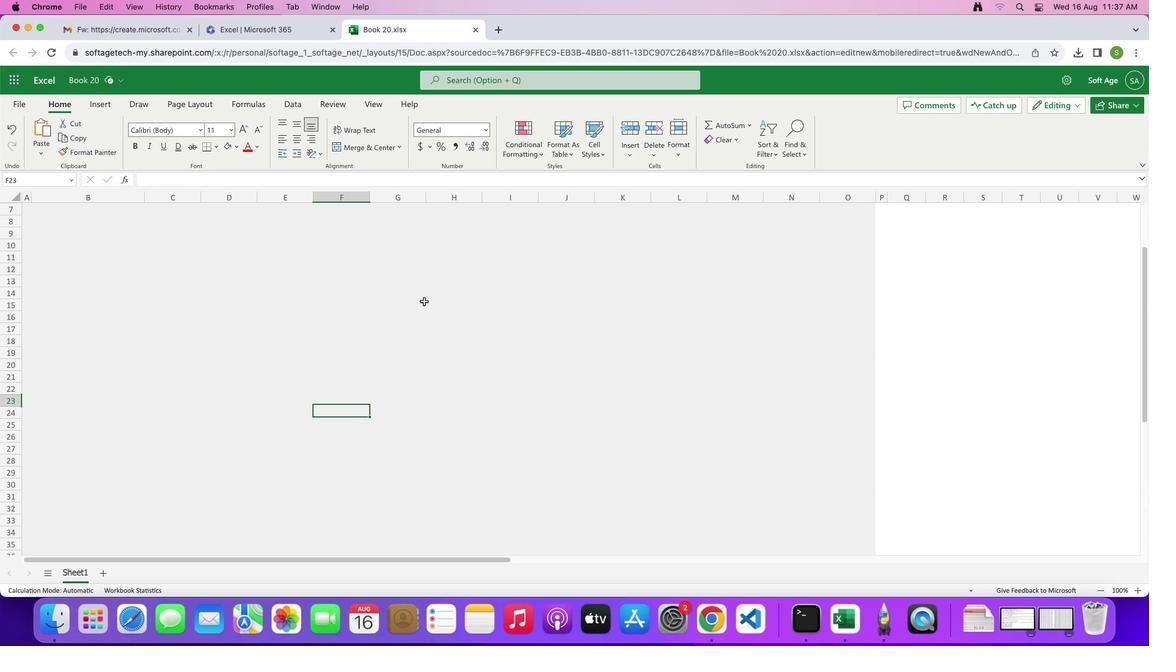 
Action: Mouse scrolled (418, 295) with delta (-5, -4)
Screenshot: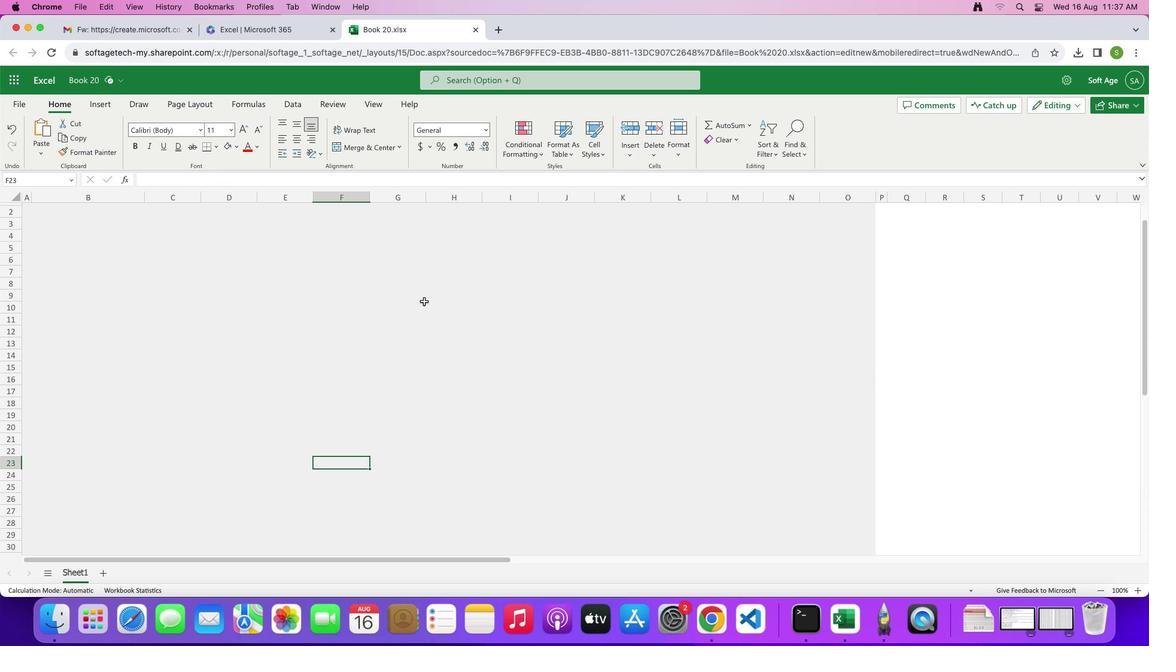 
Action: Mouse scrolled (418, 295) with delta (-5, -4)
Screenshot: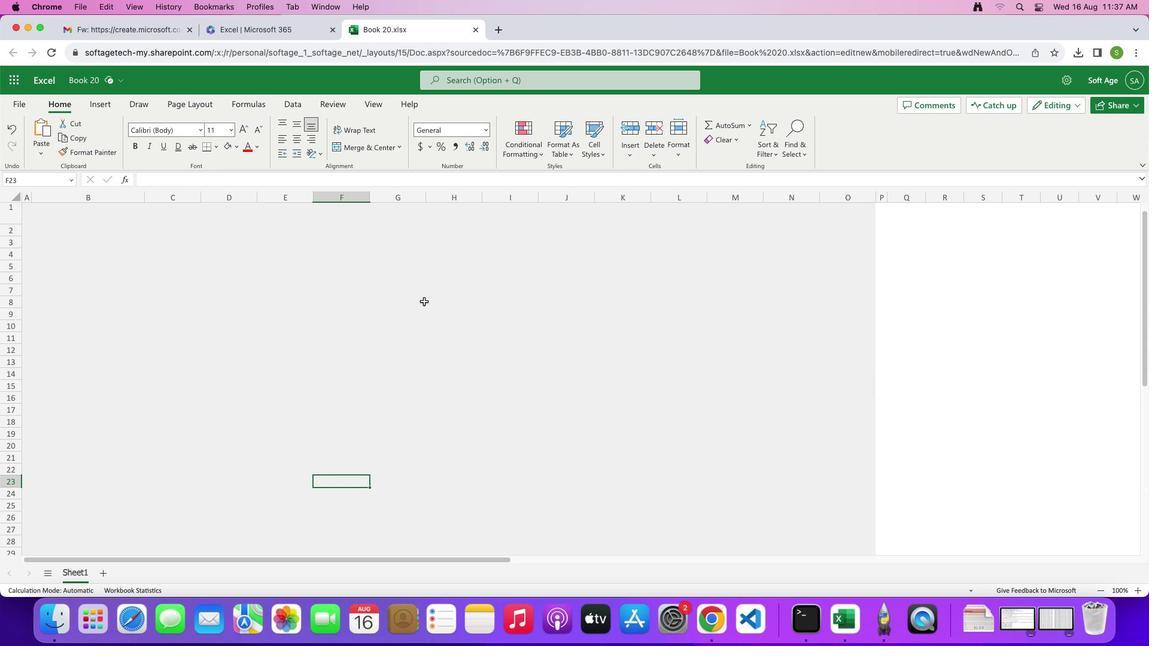 
Action: Mouse scrolled (418, 295) with delta (-5, -3)
Screenshot: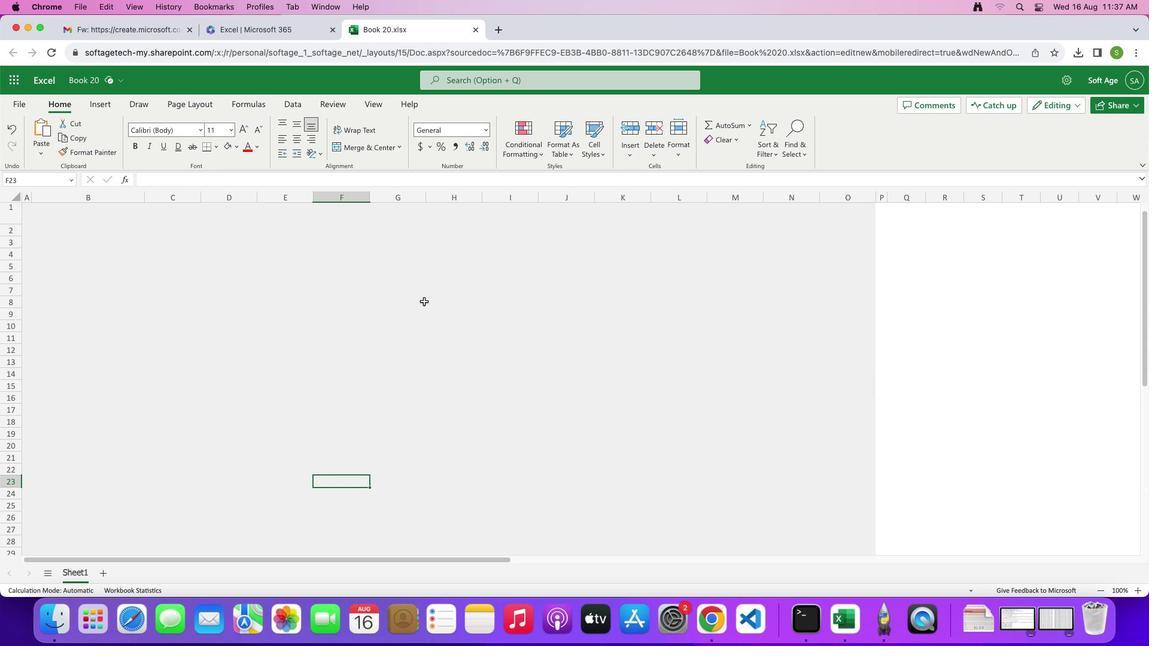
Action: Mouse scrolled (418, 295) with delta (-5, -4)
Screenshot: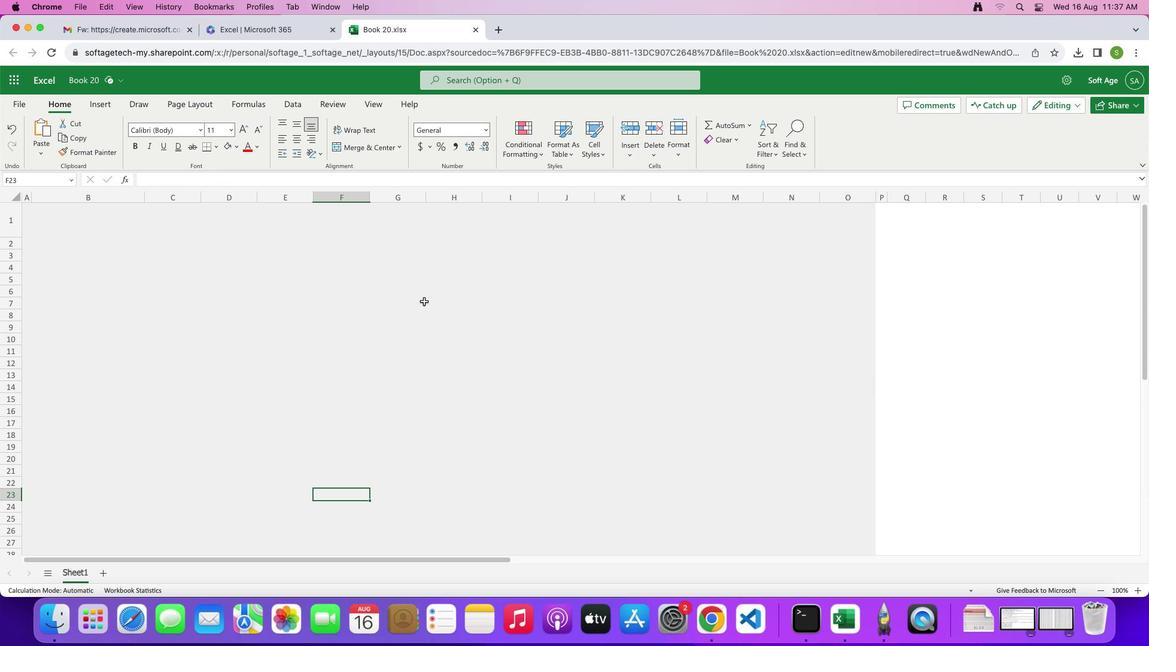 
Action: Mouse scrolled (418, 295) with delta (-5, -4)
Screenshot: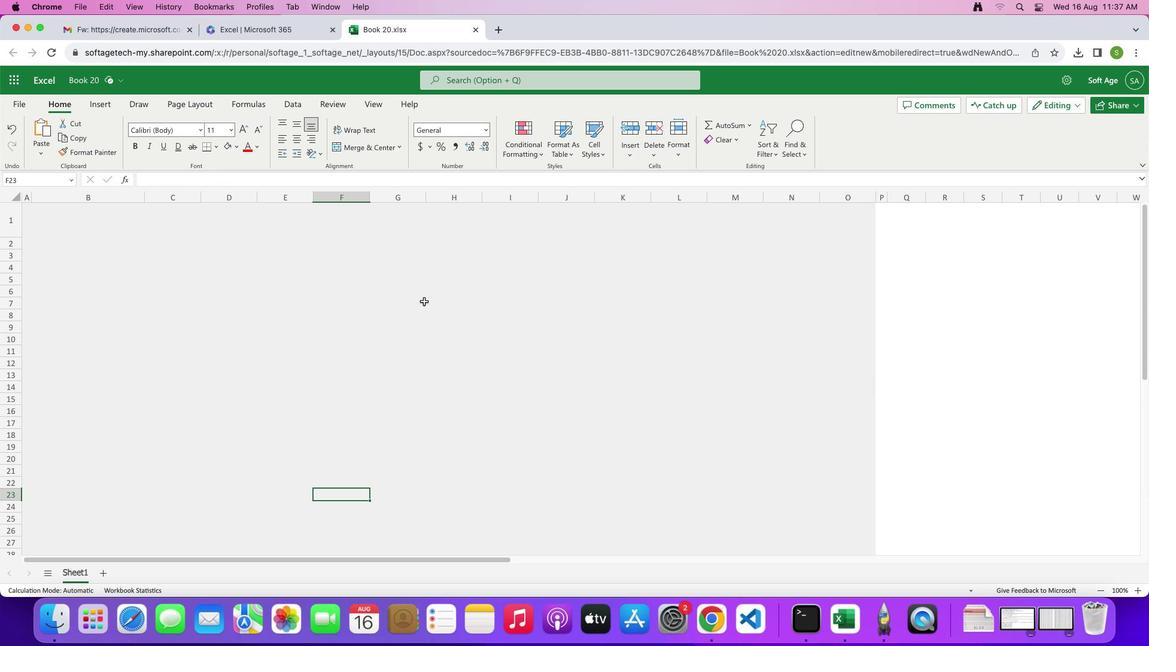 
Action: Mouse scrolled (418, 295) with delta (-5, -3)
Screenshot: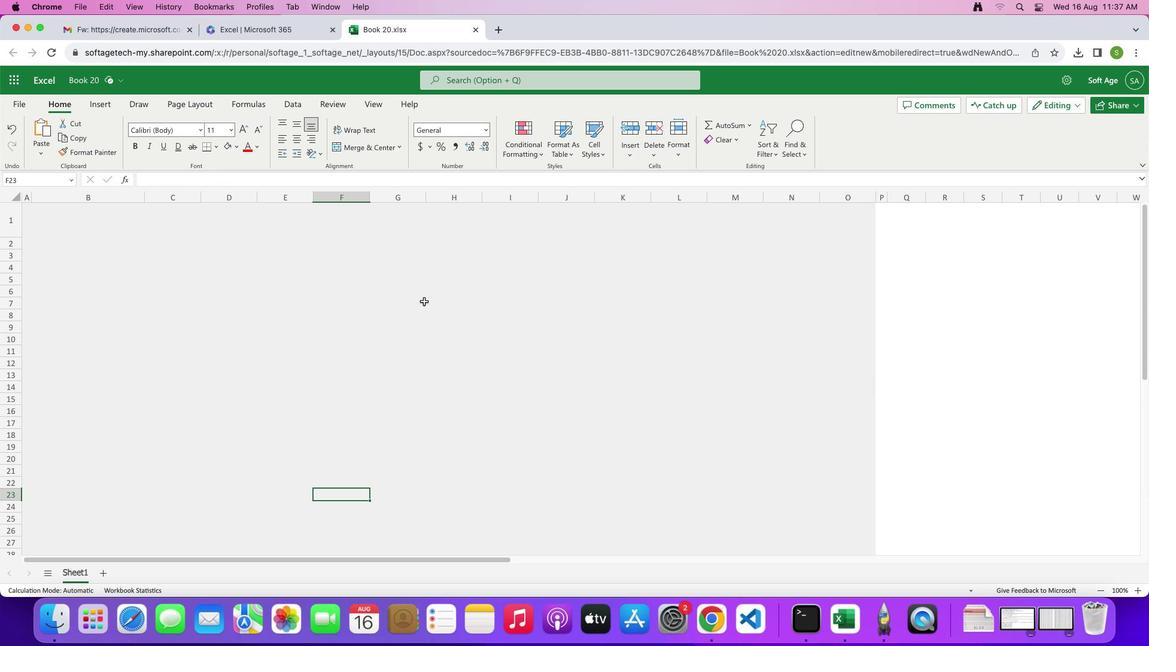 
Action: Mouse scrolled (418, 295) with delta (-5, -2)
Screenshot: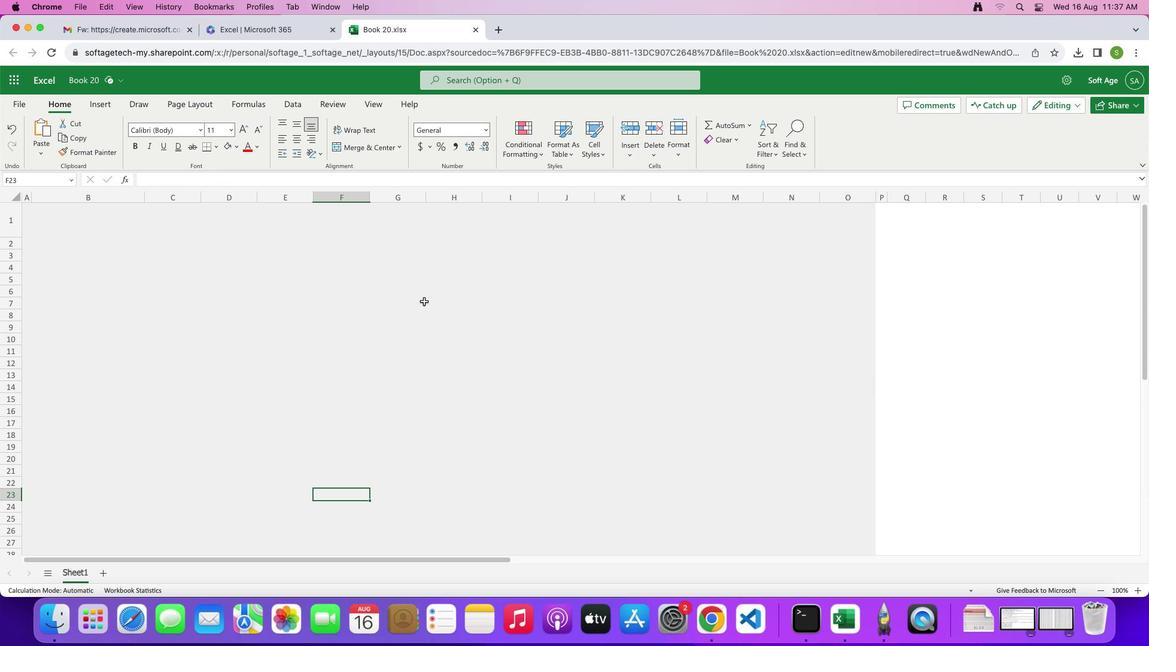 
Action: Mouse scrolled (418, 295) with delta (-5, -4)
Screenshot: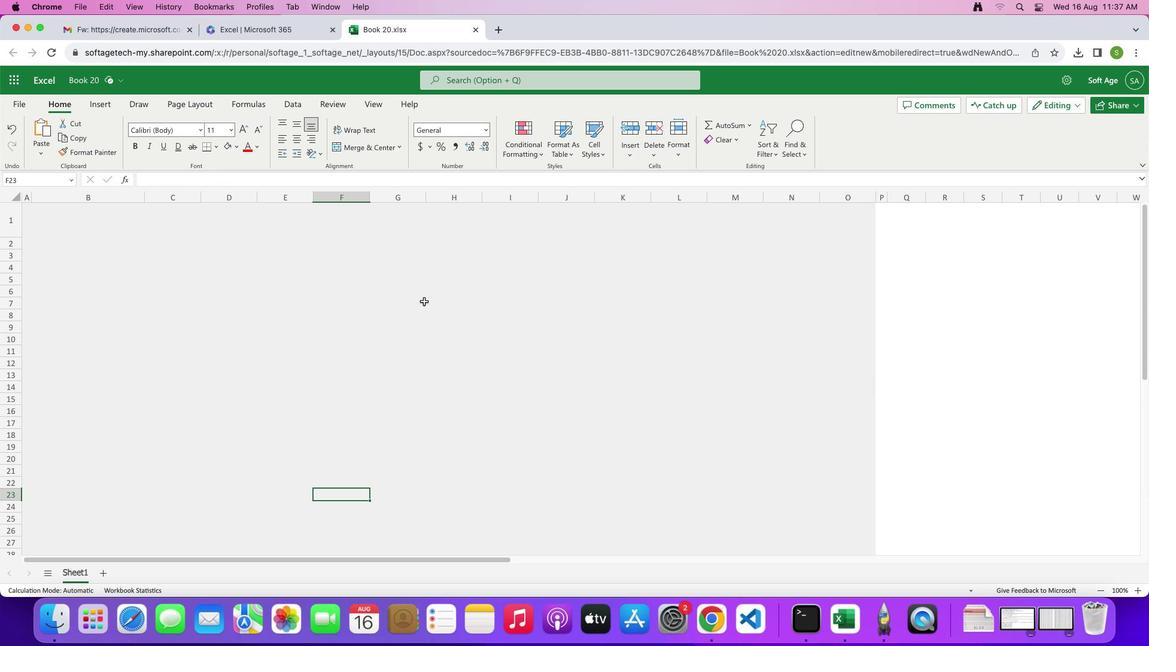 
Action: Mouse scrolled (418, 295) with delta (-5, -4)
Screenshot: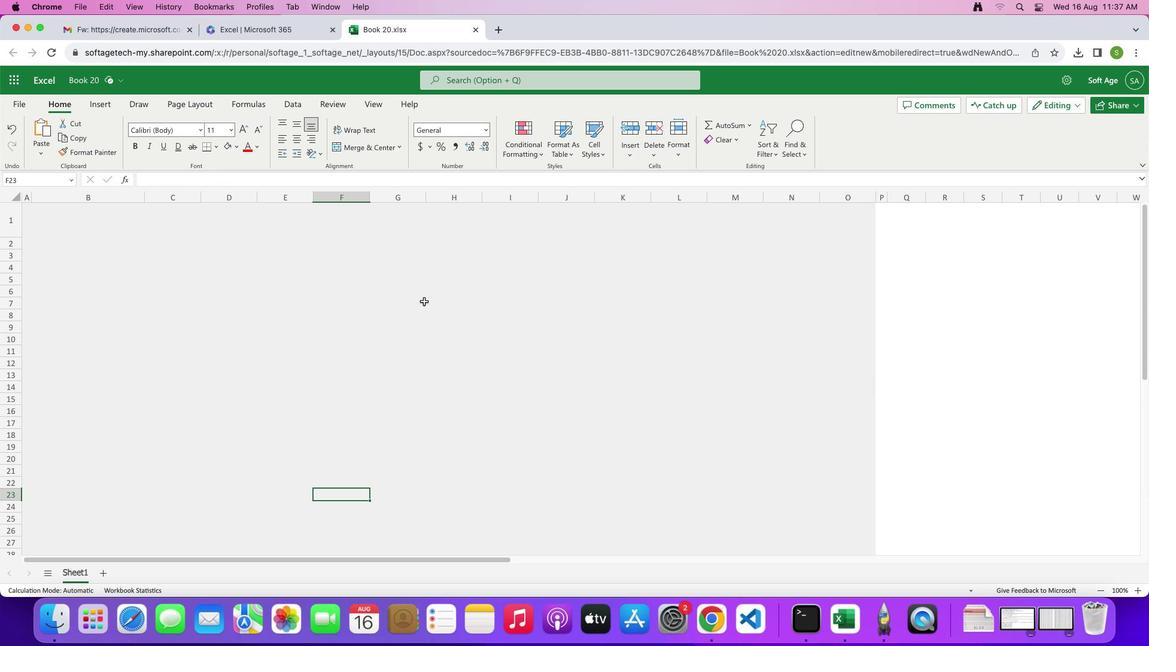 
Action: Mouse scrolled (418, 295) with delta (-5, -2)
Screenshot: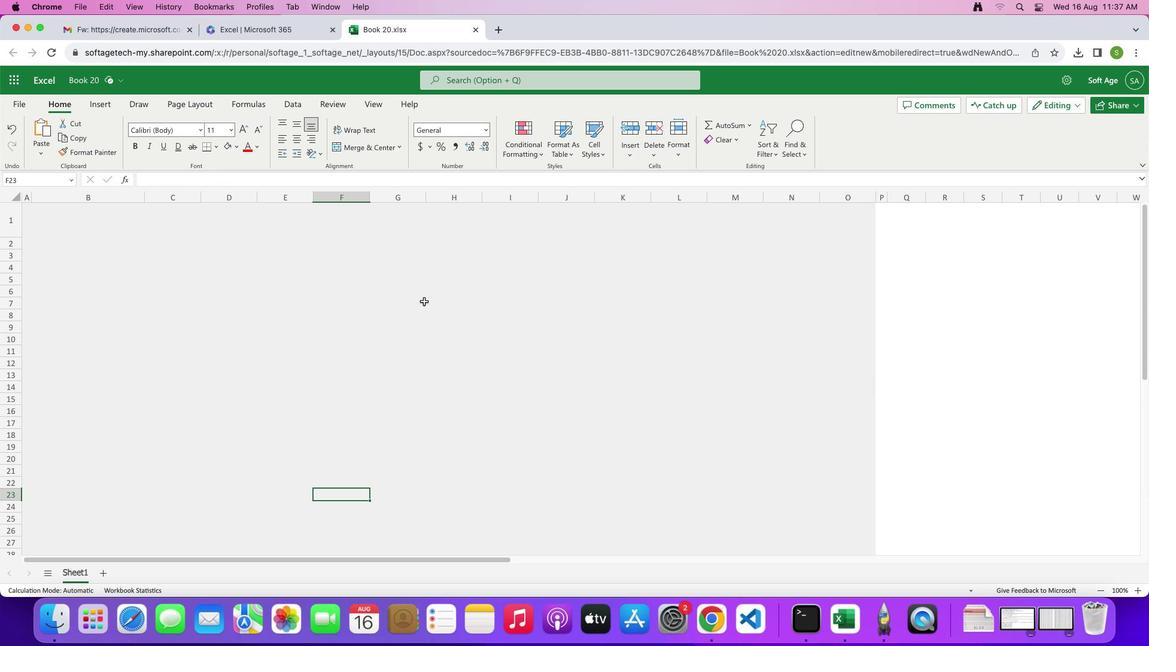 
Action: Mouse scrolled (418, 295) with delta (-5, -2)
Screenshot: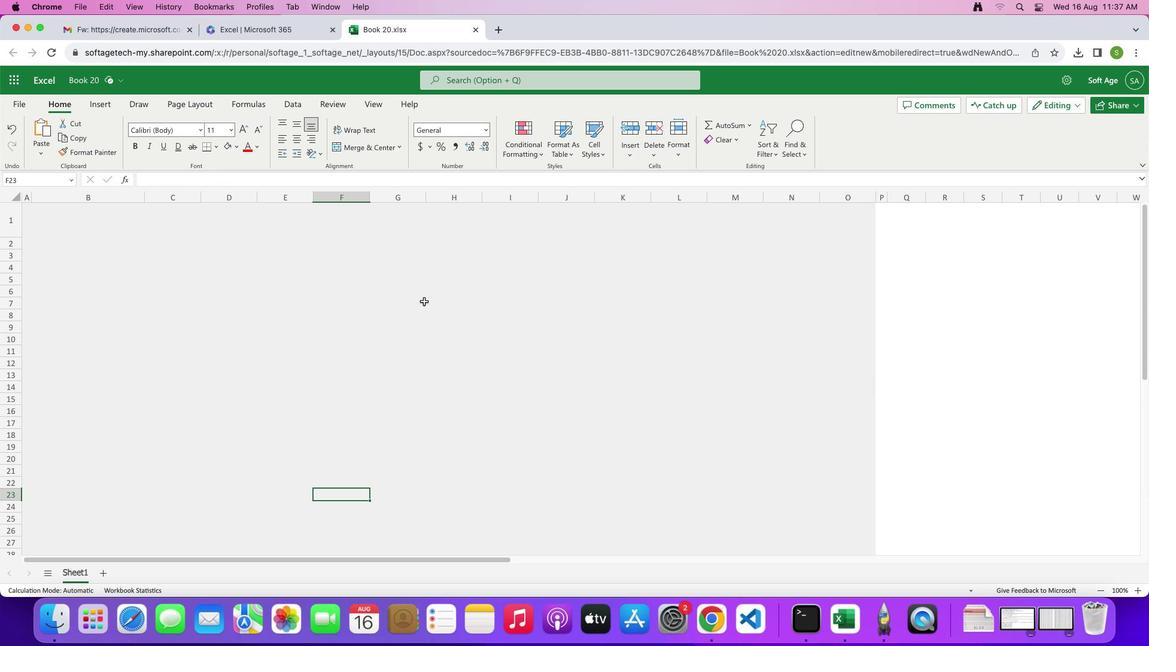 
Action: Mouse scrolled (418, 295) with delta (-5, -4)
Screenshot: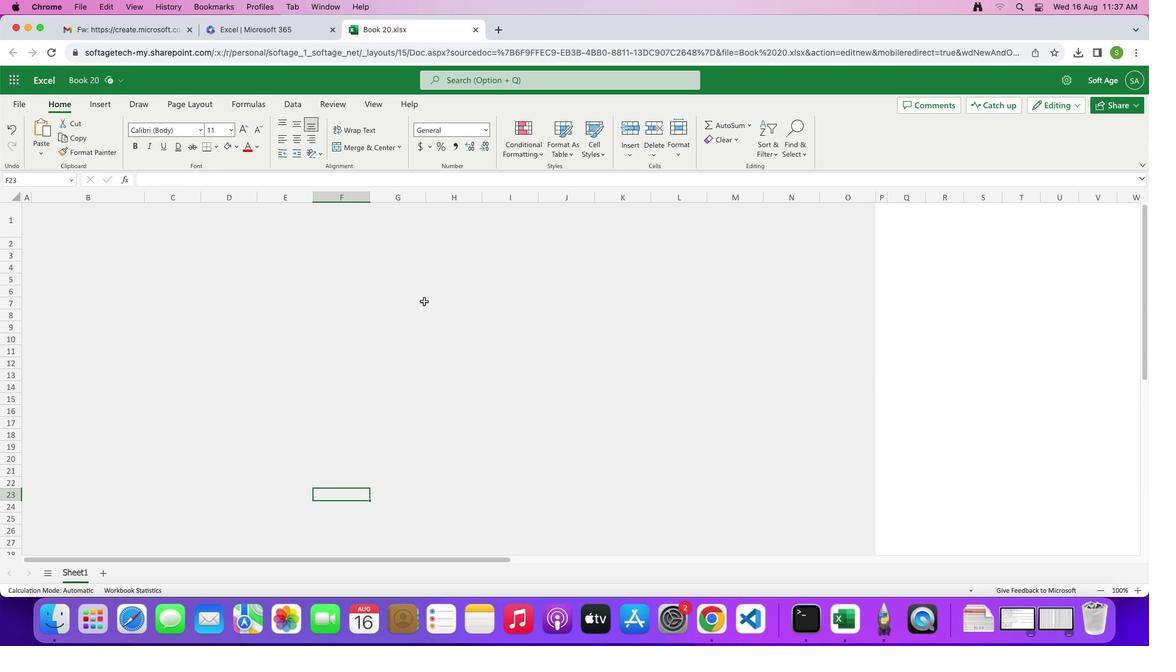 
Action: Mouse scrolled (418, 295) with delta (-5, -4)
Screenshot: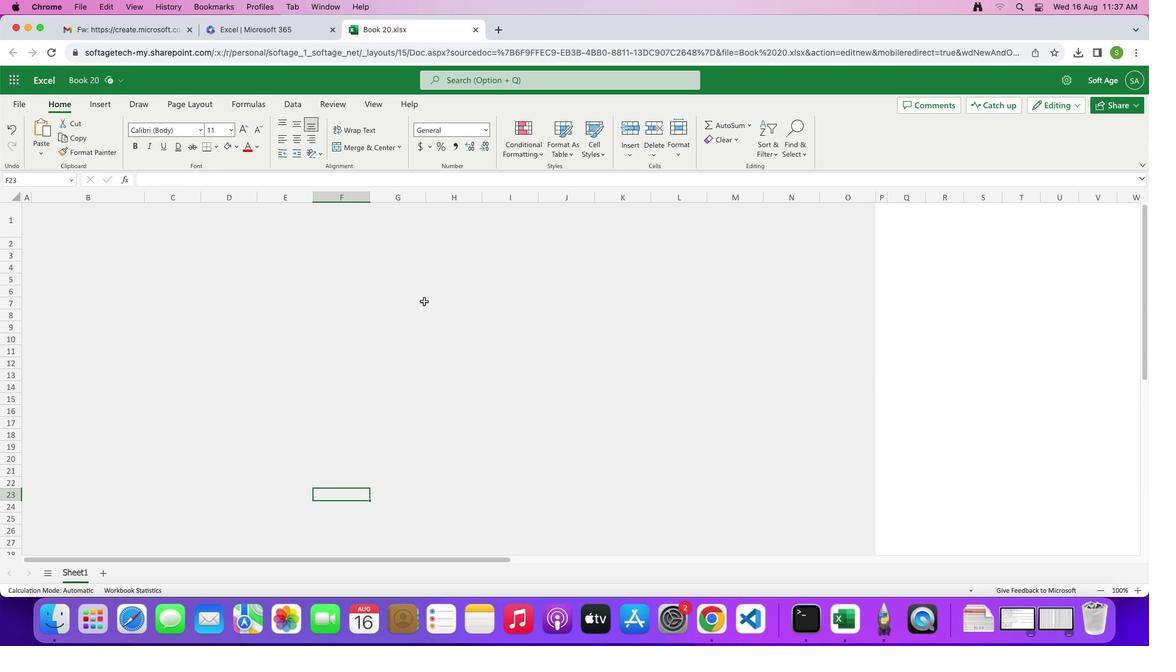 
Action: Mouse scrolled (418, 295) with delta (-5, -2)
Screenshot: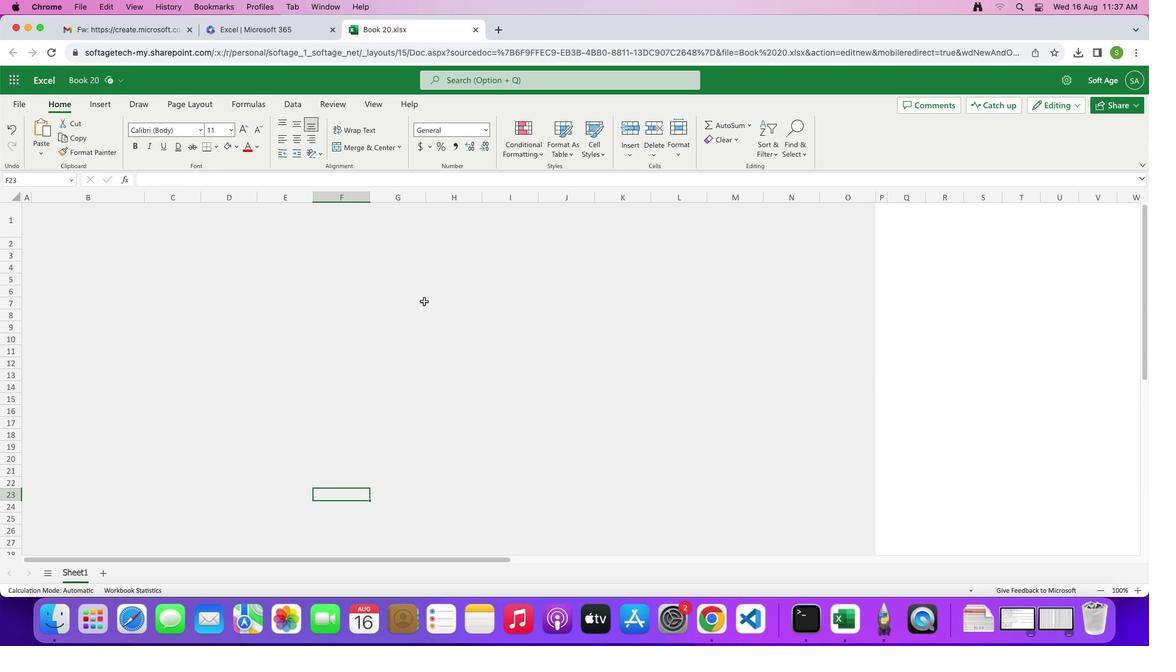 
Action: Mouse scrolled (418, 295) with delta (-5, -2)
Screenshot: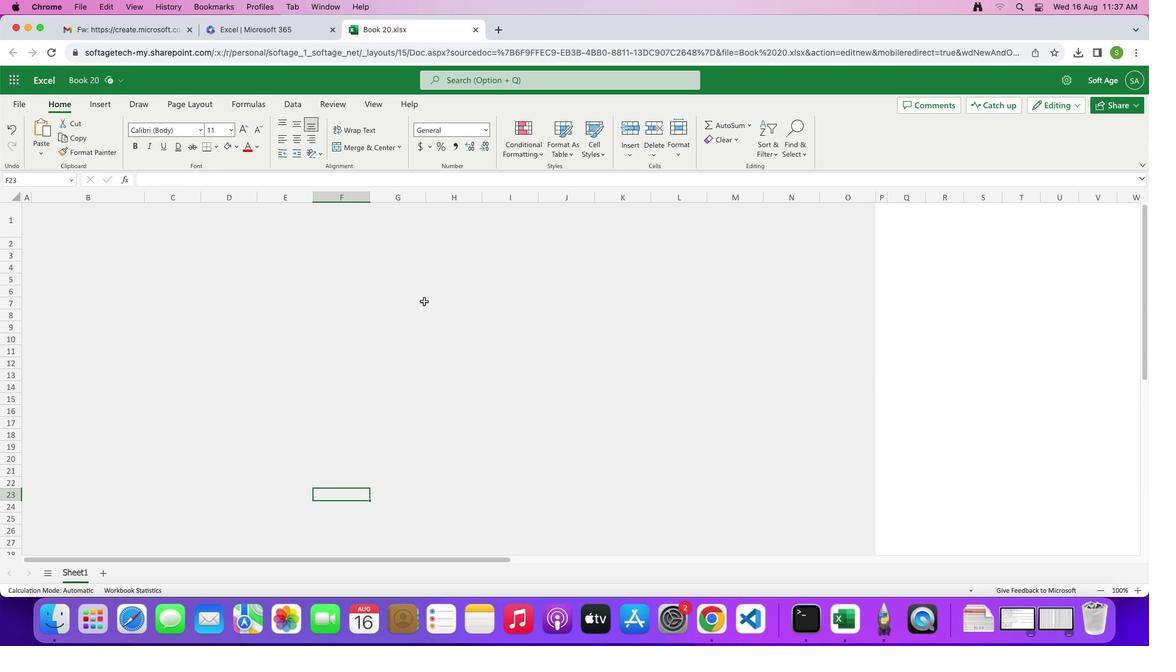 
Action: Mouse scrolled (418, 295) with delta (-5, -4)
Screenshot: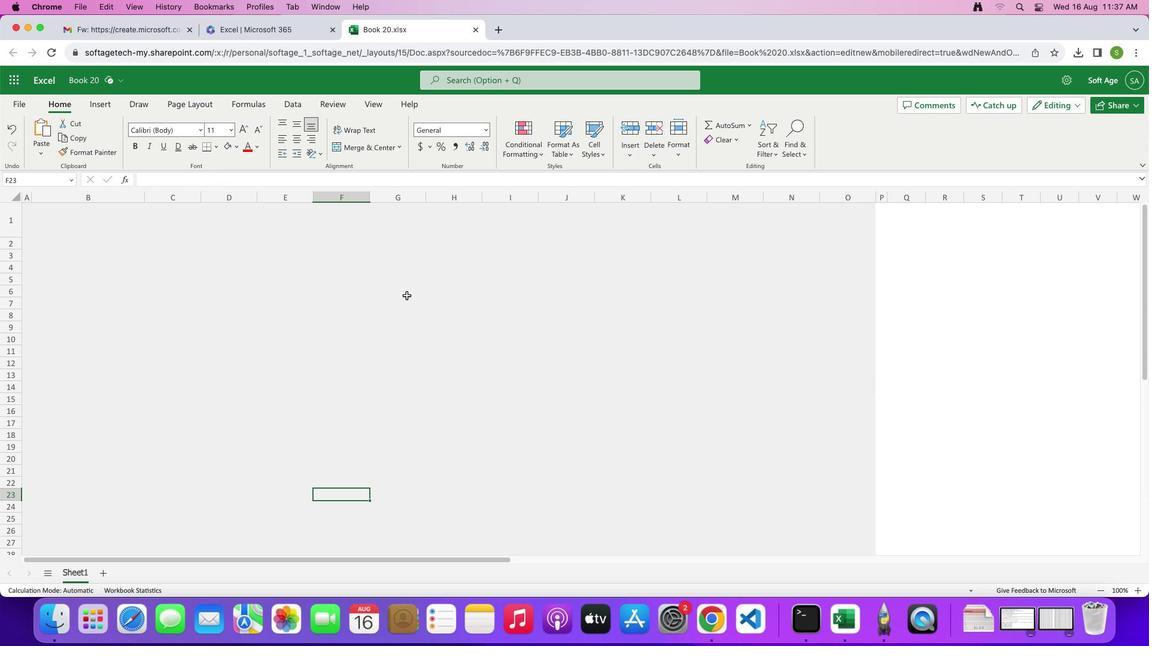
Action: Mouse scrolled (418, 295) with delta (-5, -4)
Screenshot: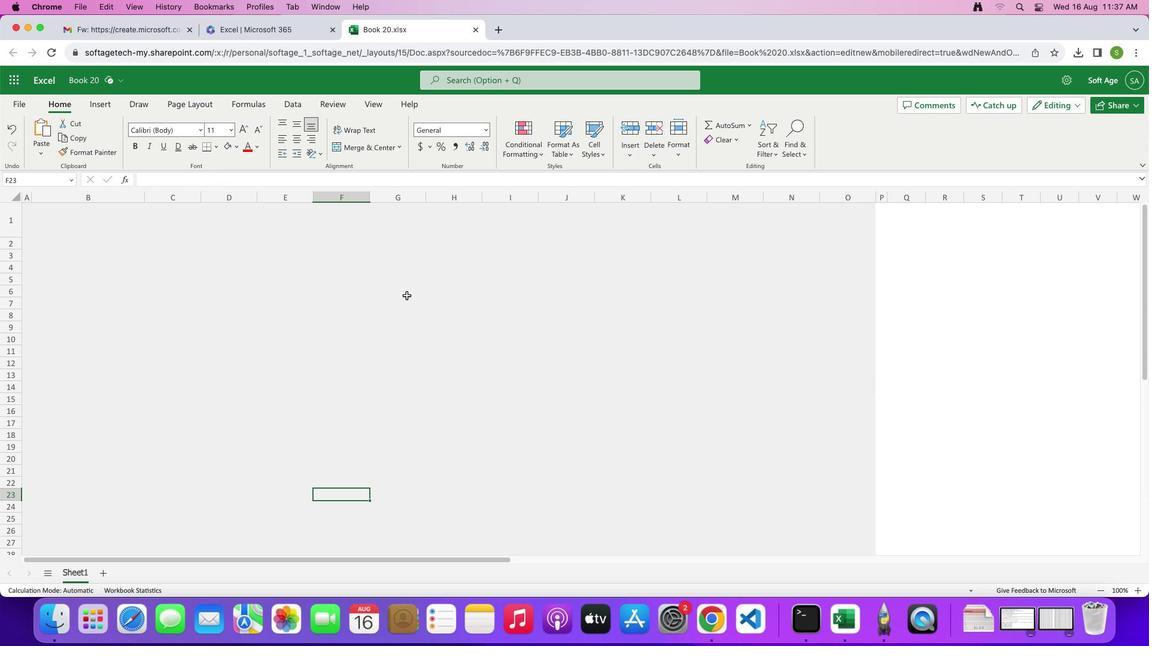 
Action: Mouse moved to (7, 244)
Screenshot: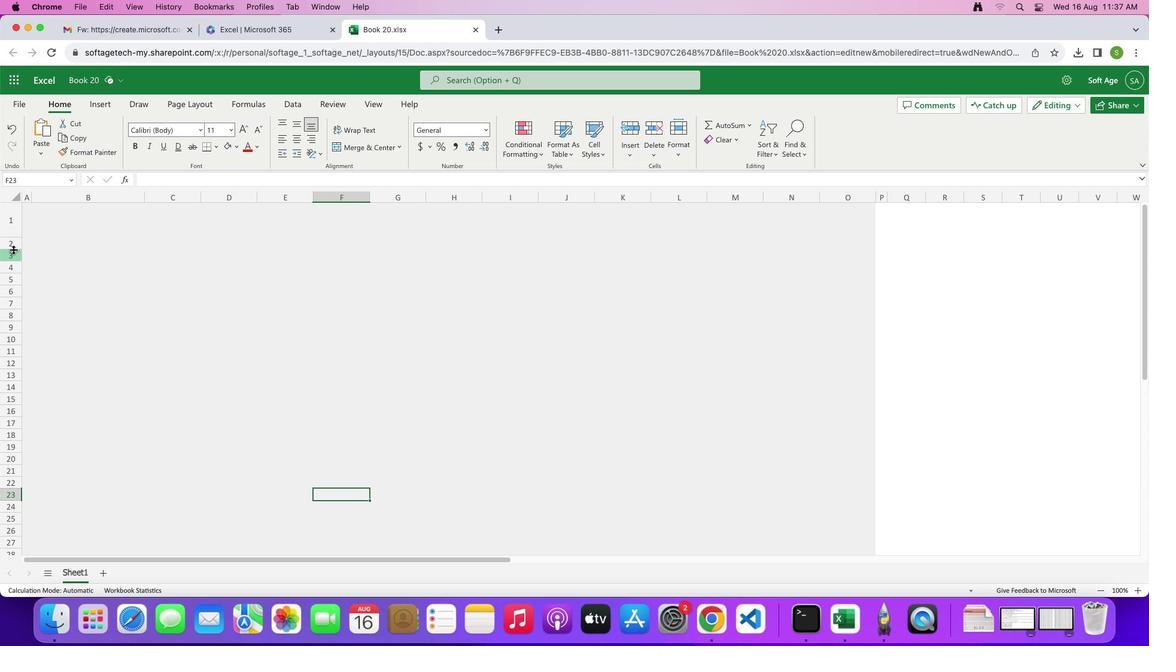 
Action: Mouse pressed left at (7, 244)
Screenshot: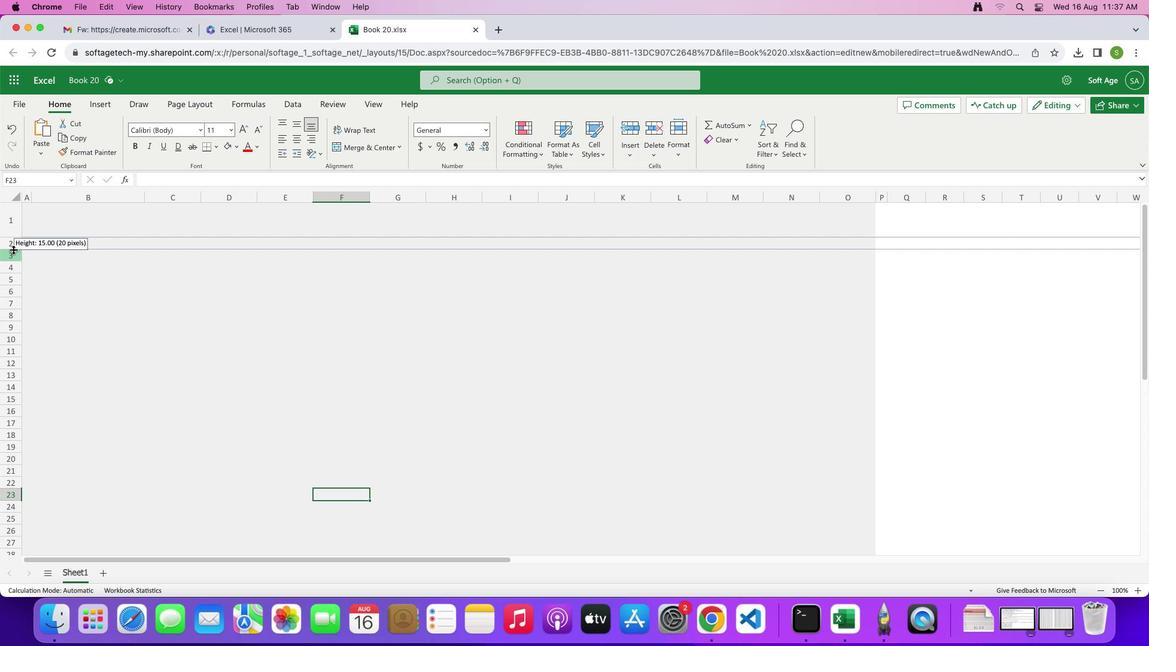 
Action: Mouse moved to (3, 264)
Screenshot: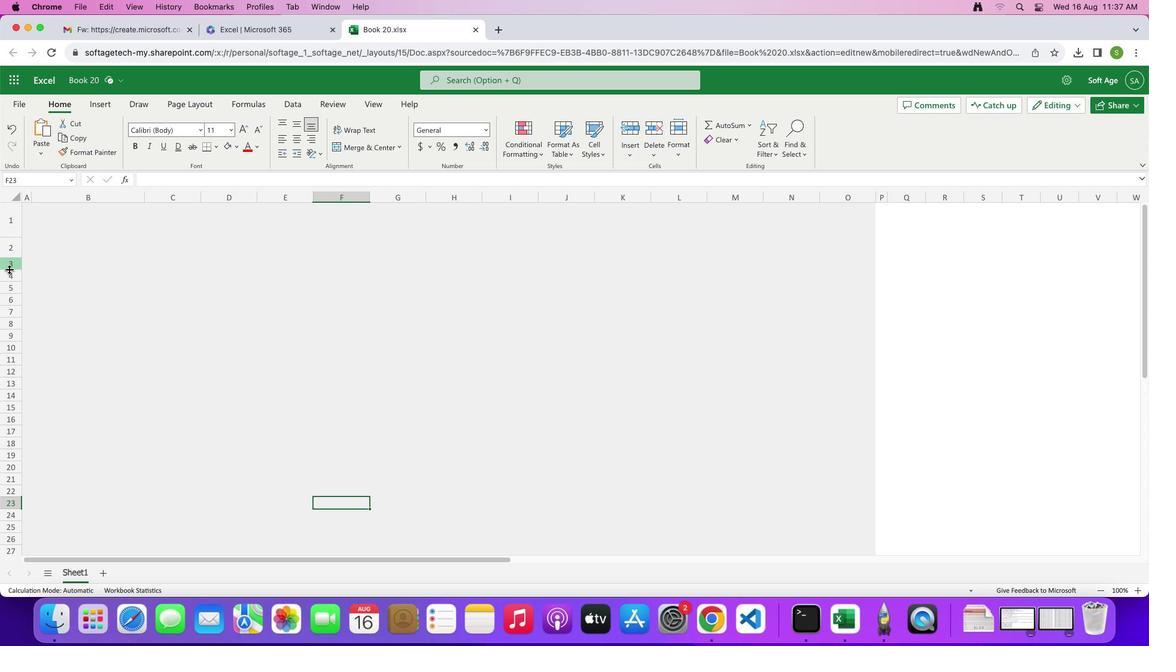 
Action: Mouse pressed left at (3, 264)
Screenshot: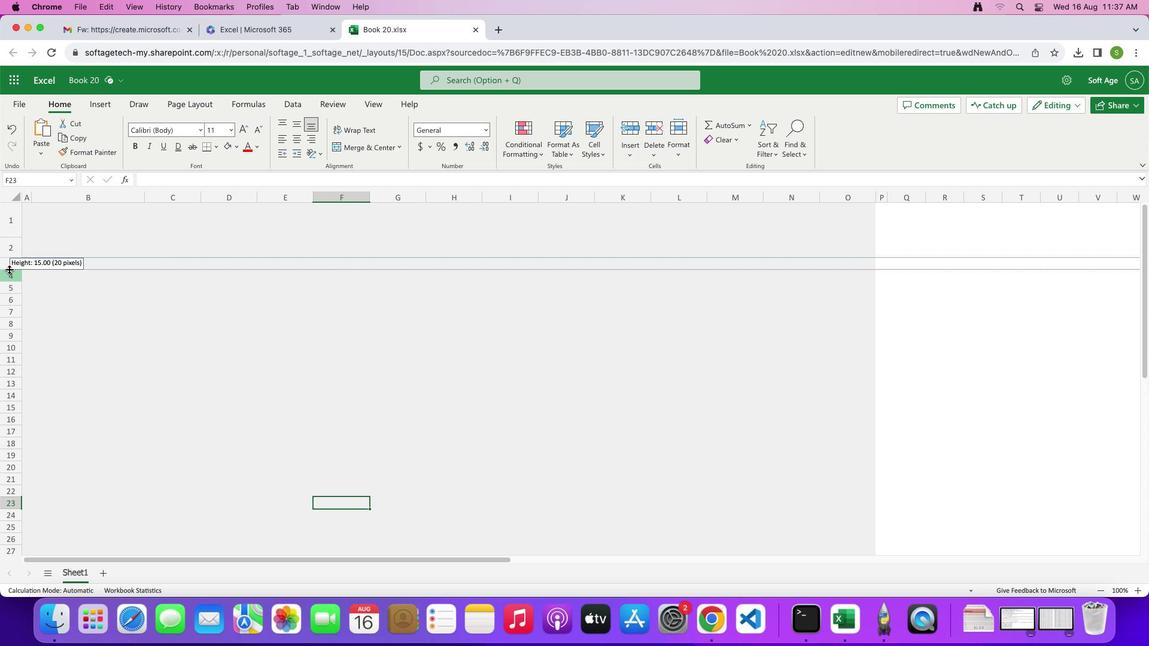 
Action: Mouse moved to (4, 301)
Screenshot: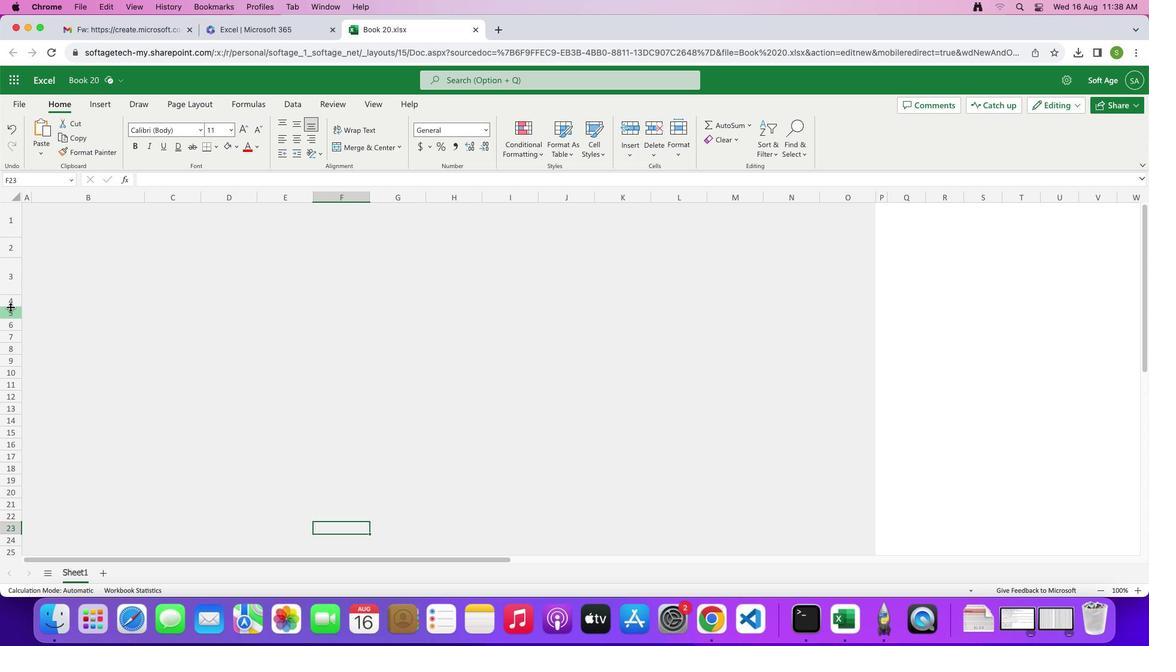 
Action: Mouse pressed left at (4, 301)
Screenshot: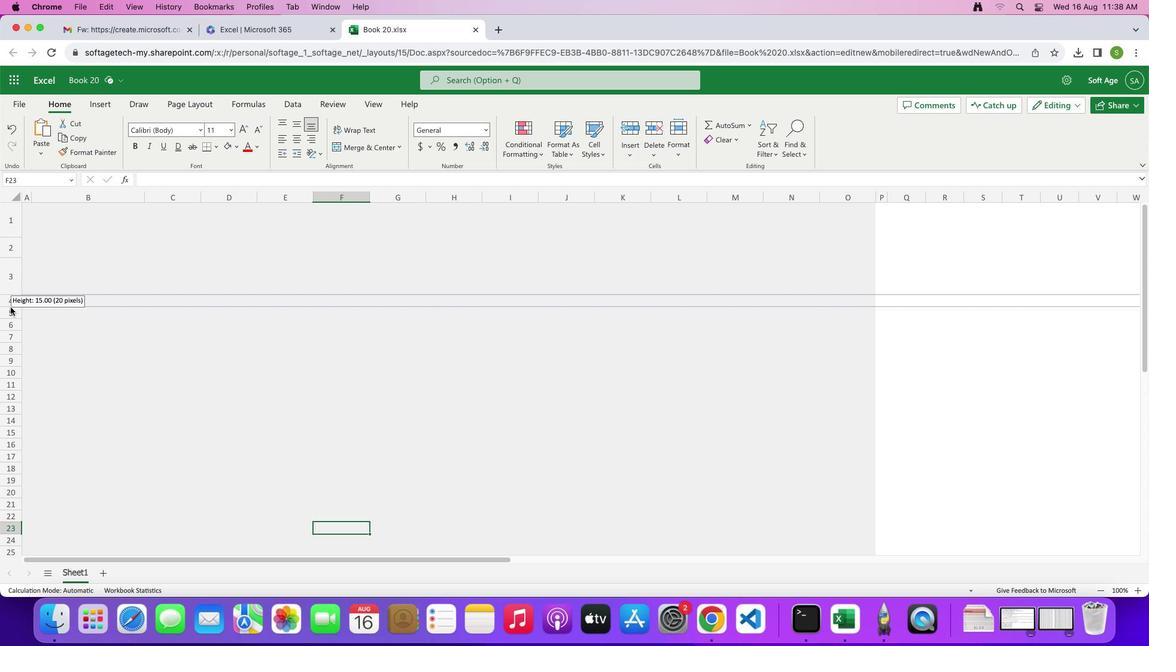 
Action: Mouse moved to (8, 335)
Screenshot: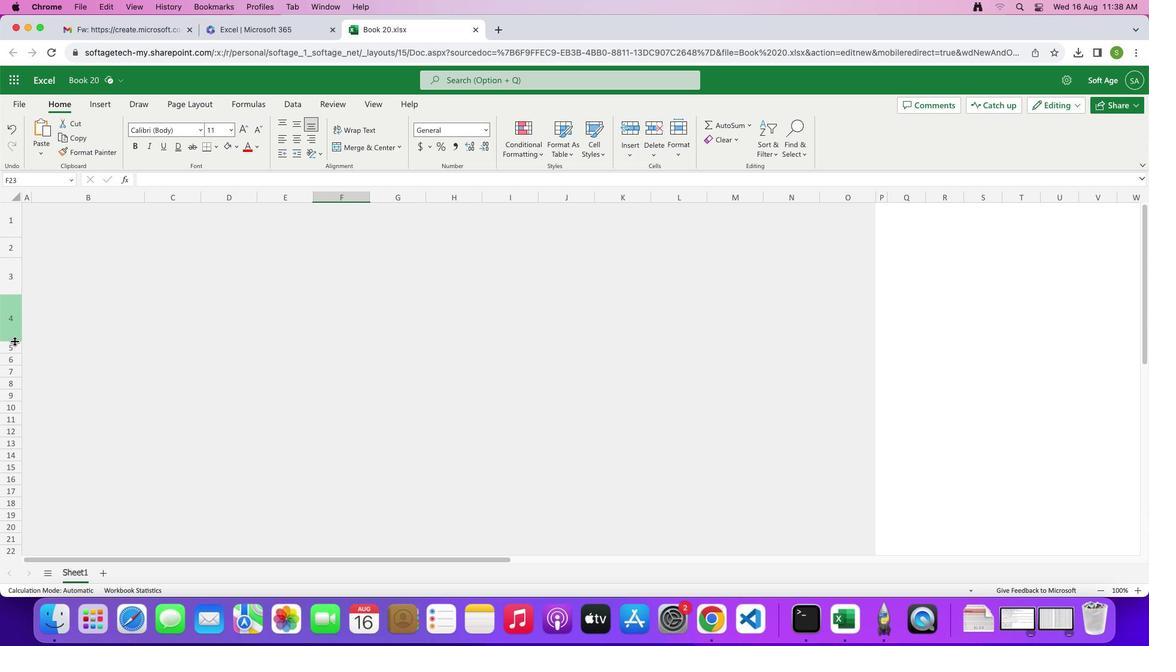 
Action: Mouse pressed left at (8, 335)
Screenshot: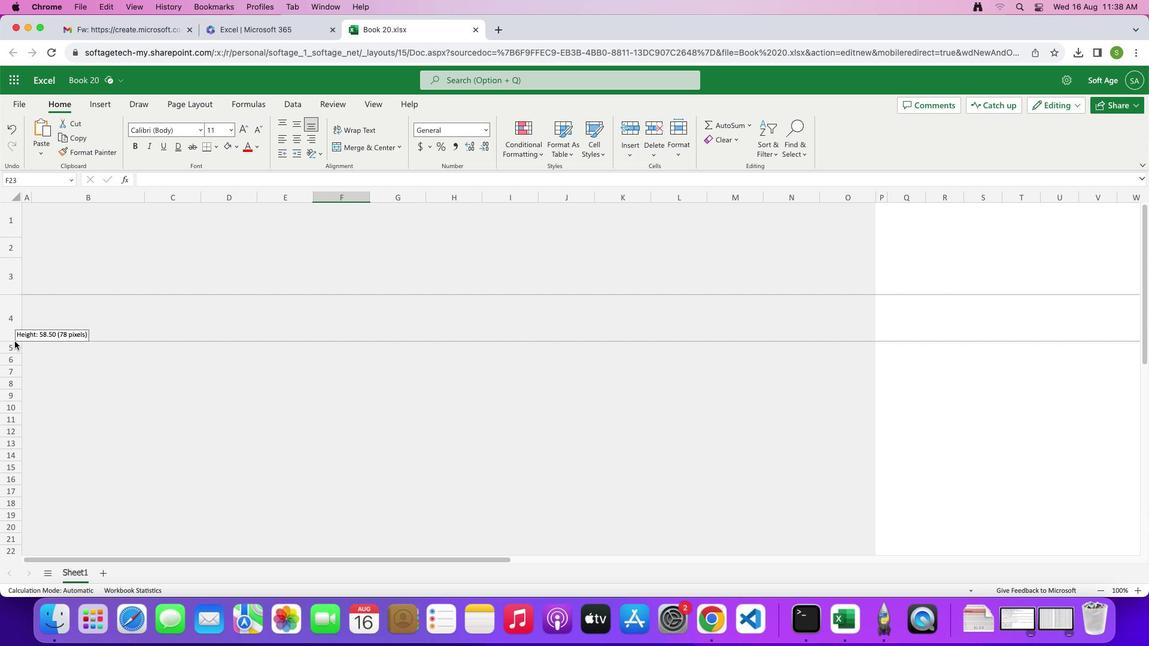 
Action: Mouse moved to (30, 207)
Screenshot: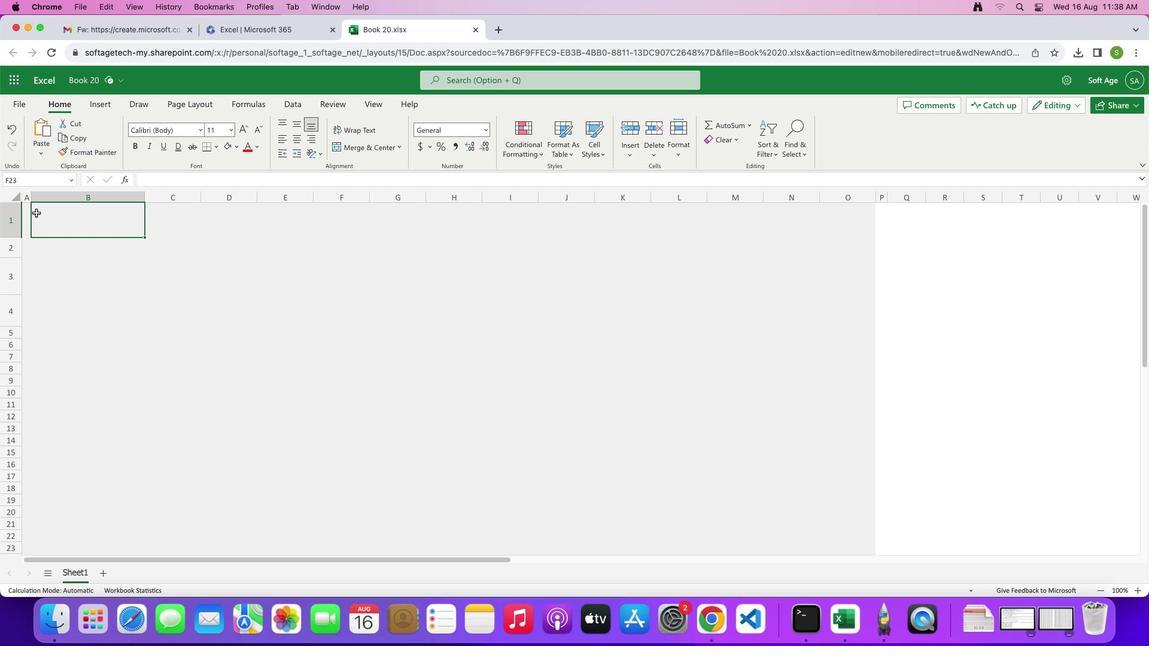 
Action: Mouse pressed left at (30, 207)
Screenshot: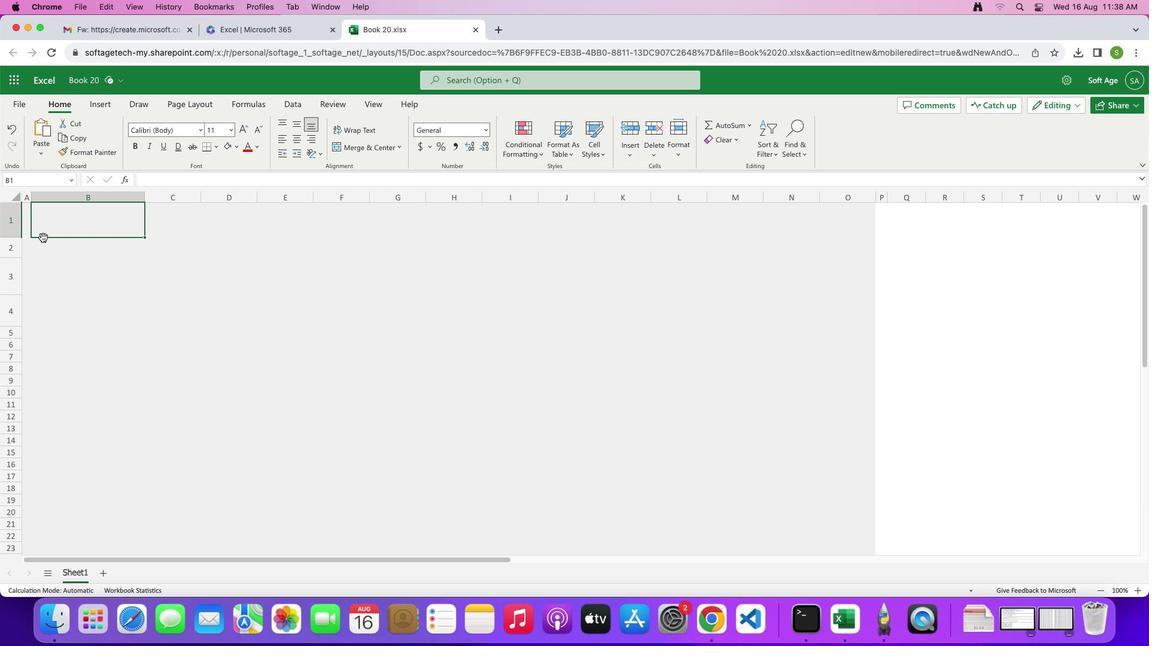
Action: Mouse moved to (586, 275)
Screenshot: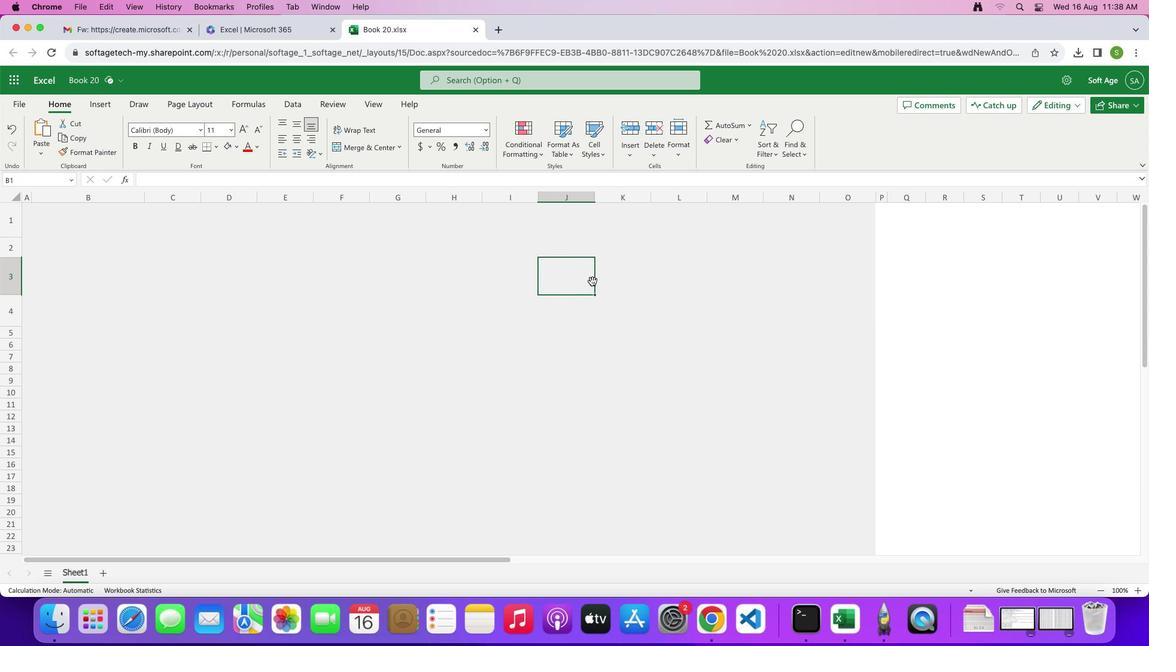 
Action: Mouse pressed left at (586, 275)
Screenshot: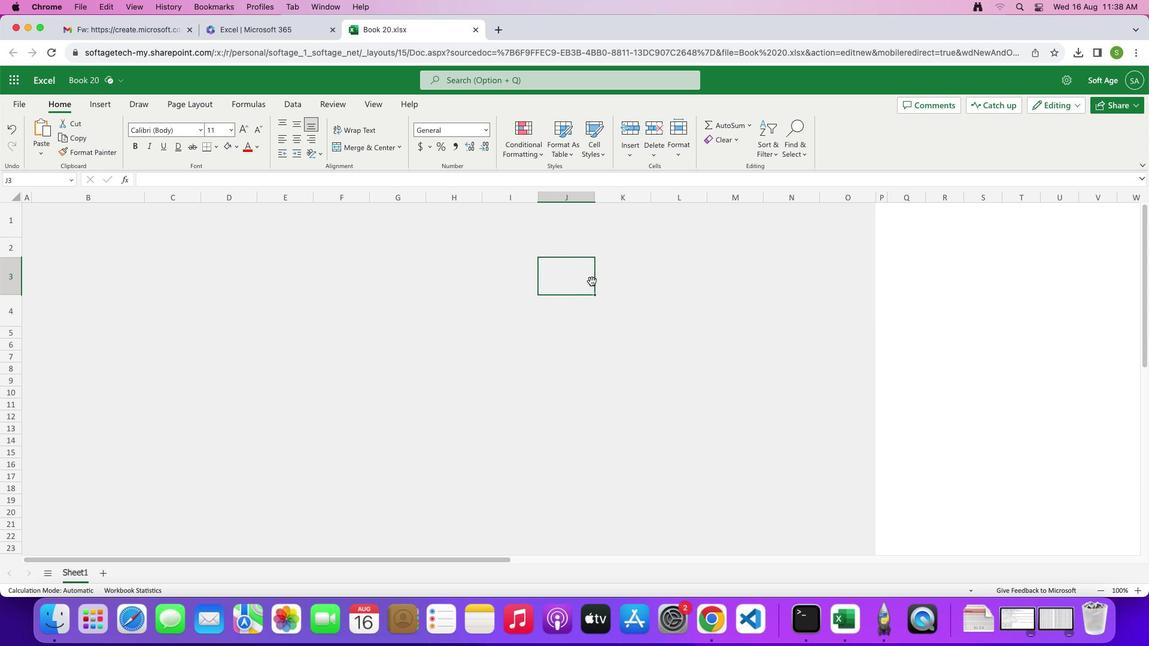 
Action: Mouse moved to (32, 203)
Screenshot: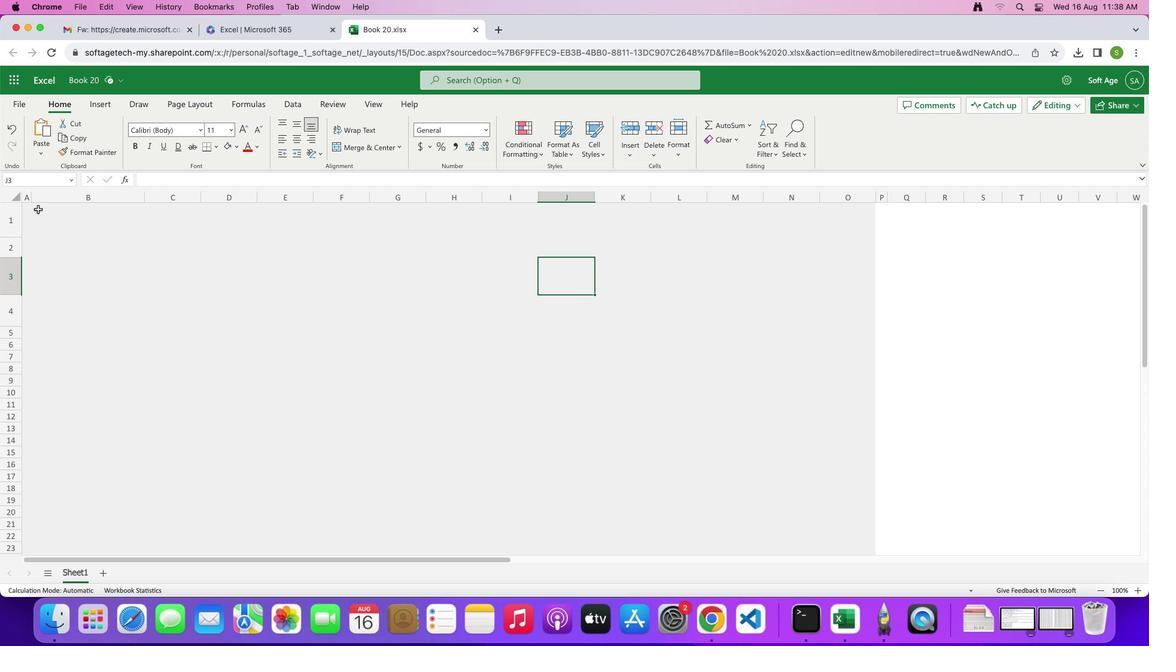 
Action: Mouse pressed left at (32, 203)
Screenshot: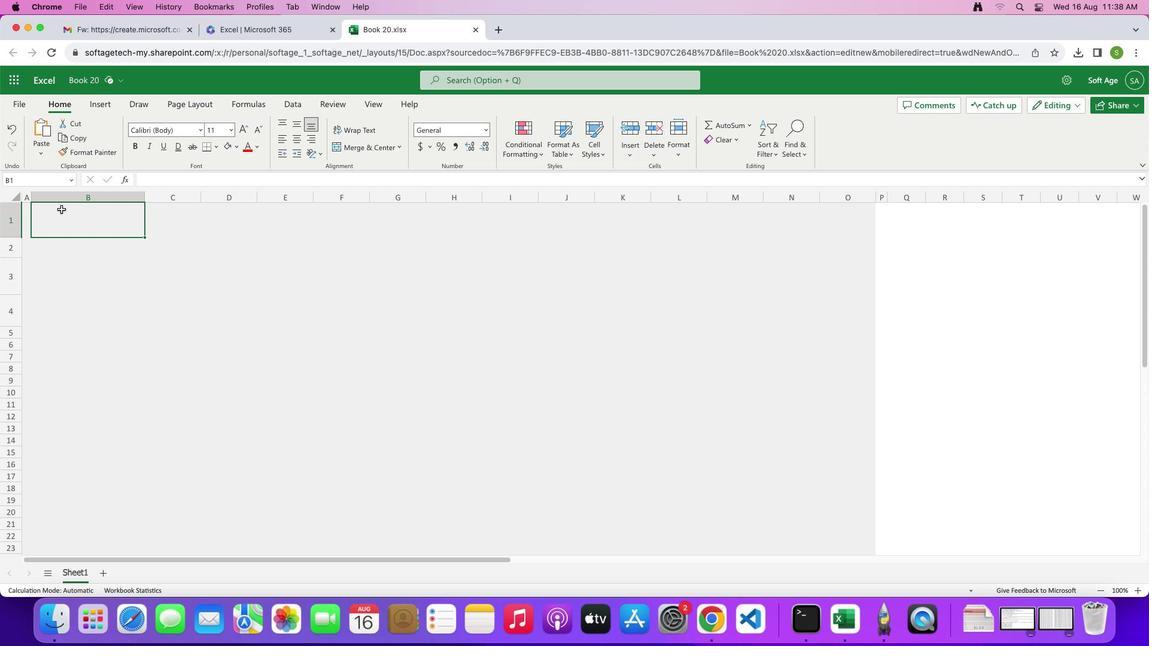 
Action: Mouse moved to (230, 141)
Screenshot: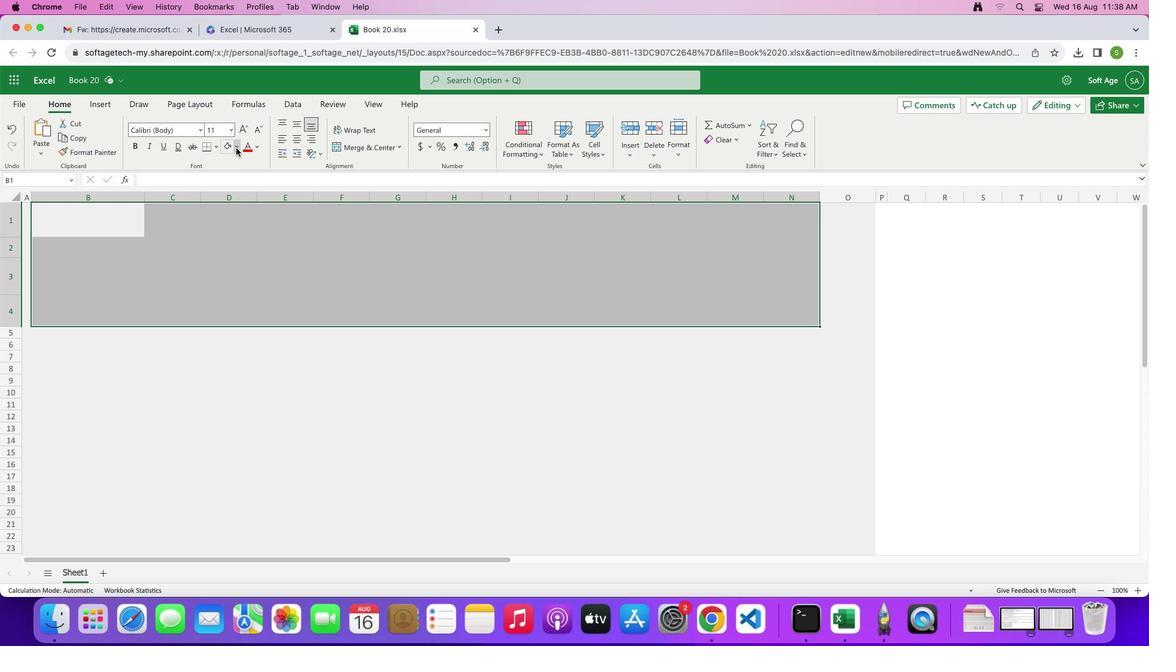 
Action: Mouse pressed left at (230, 141)
Screenshot: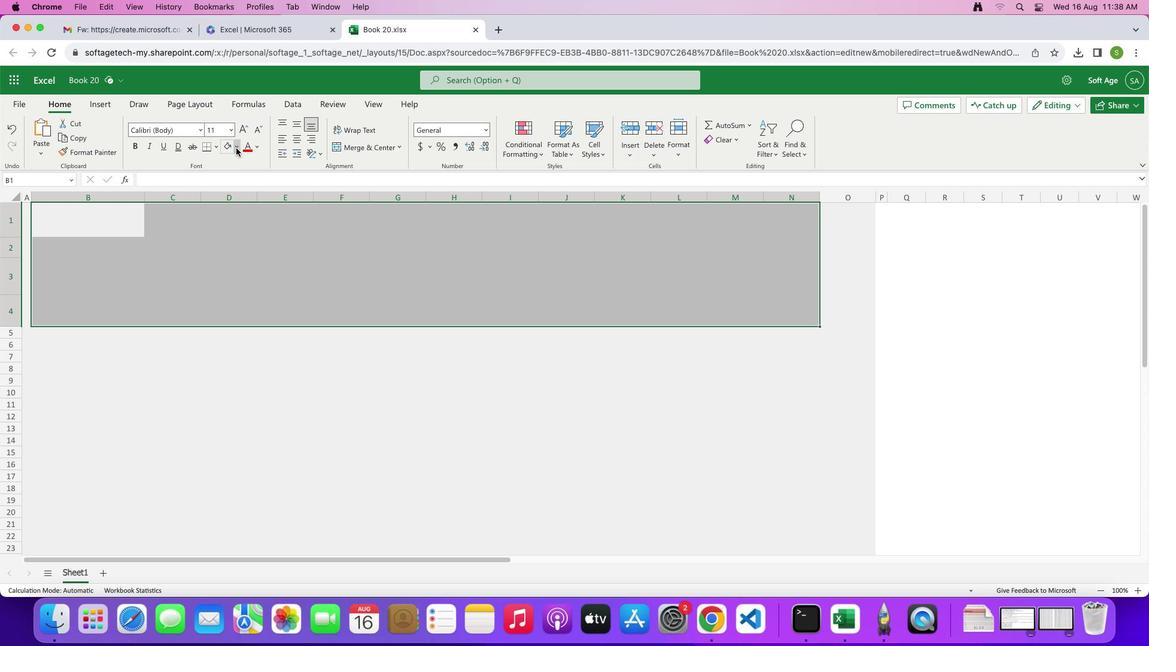 
Action: Mouse moved to (247, 327)
Screenshot: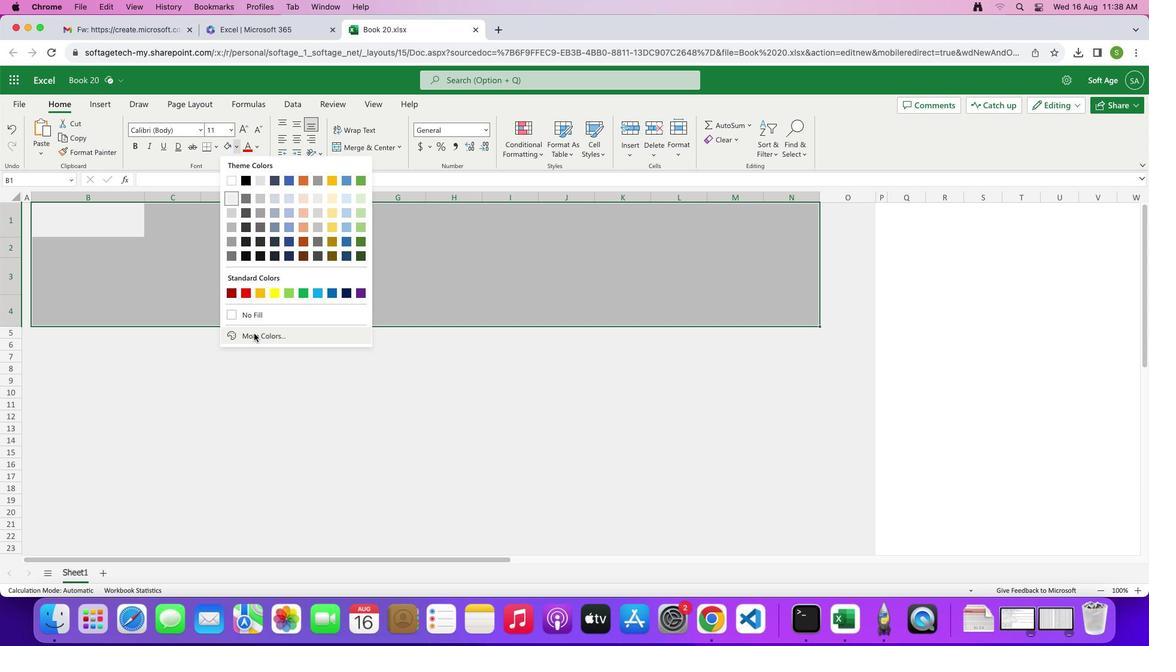 
Action: Mouse pressed left at (247, 327)
Screenshot: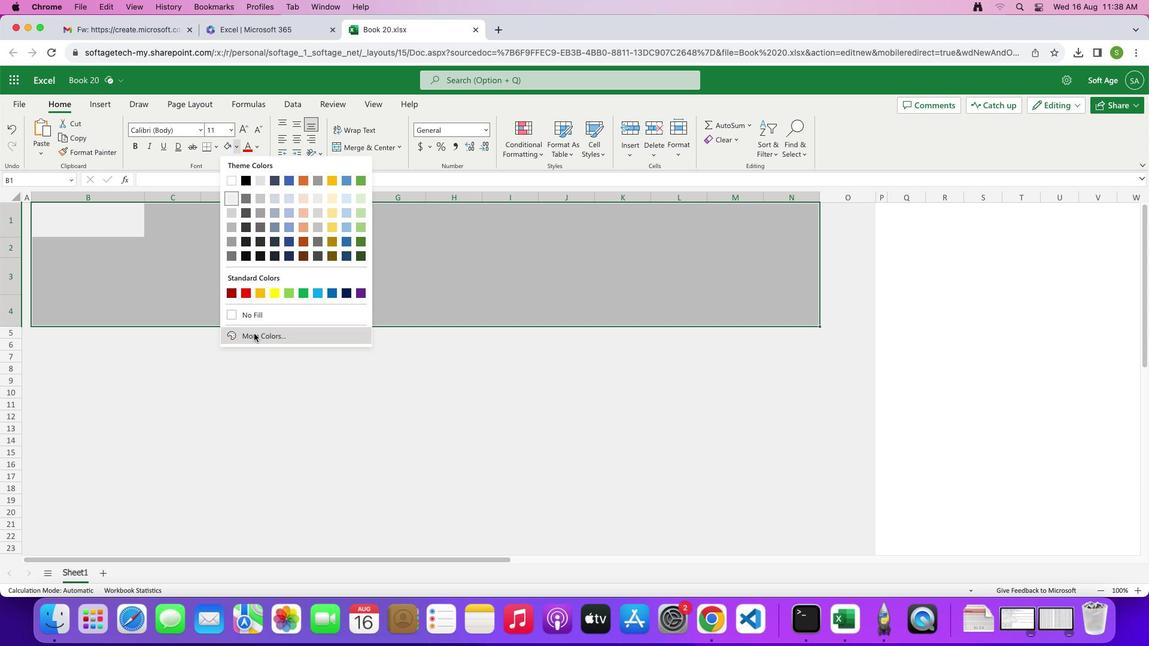
Action: Mouse moved to (499, 209)
Screenshot: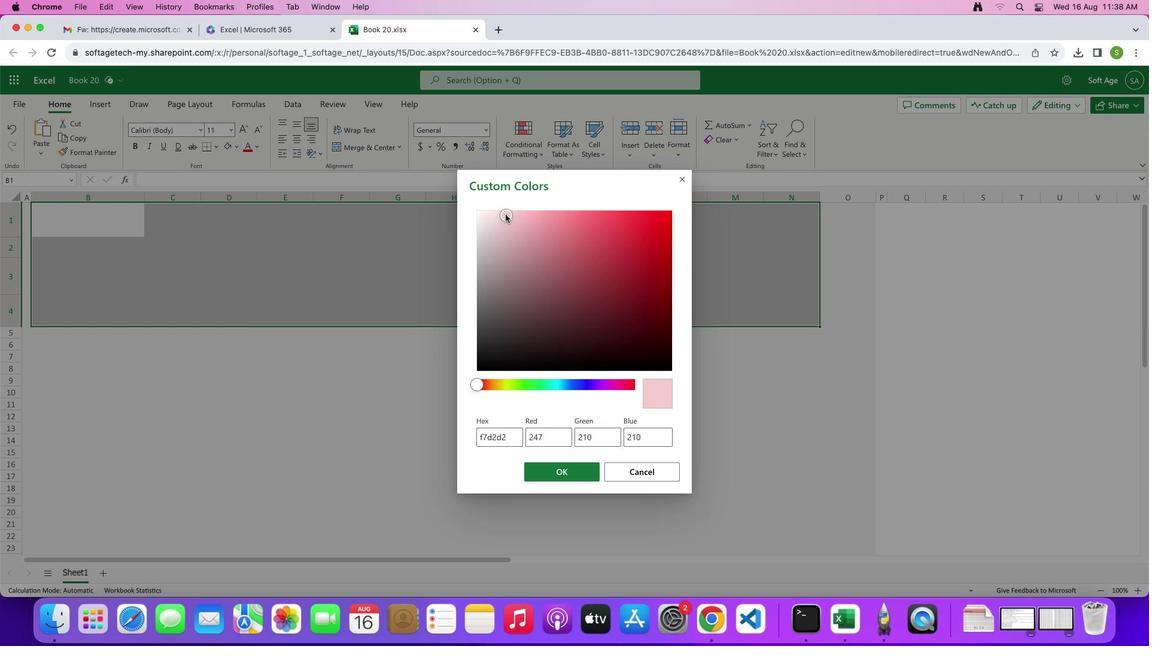 
Action: Mouse pressed left at (499, 209)
Screenshot: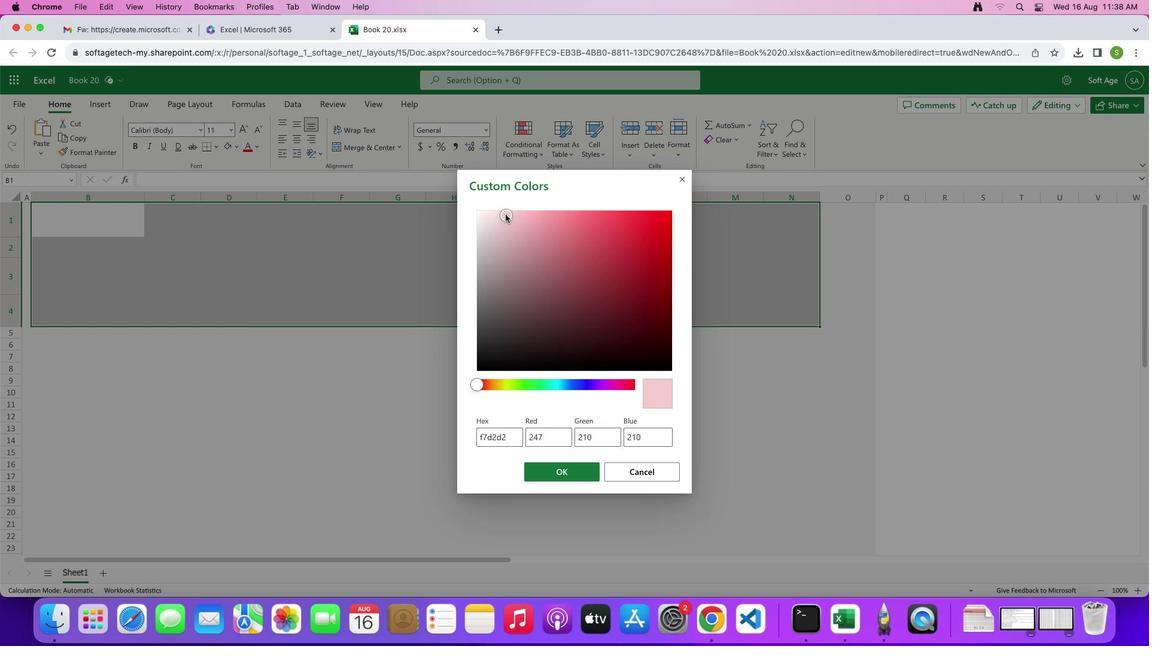 
Action: Mouse moved to (510, 207)
Screenshot: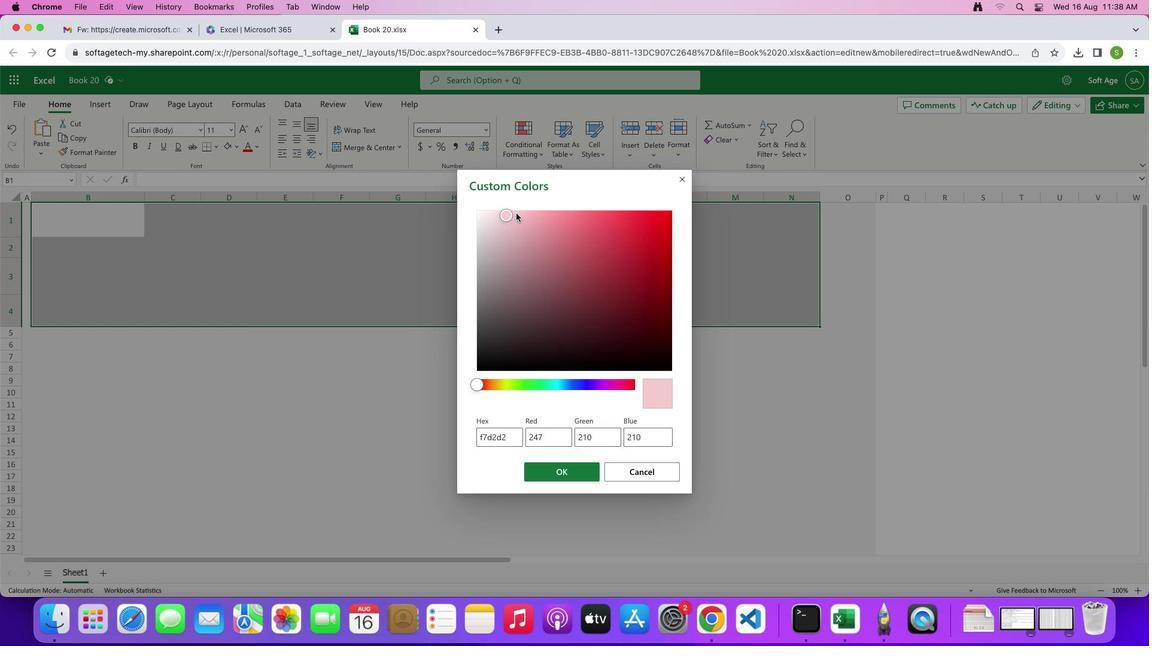 
Action: Mouse pressed left at (510, 207)
Screenshot: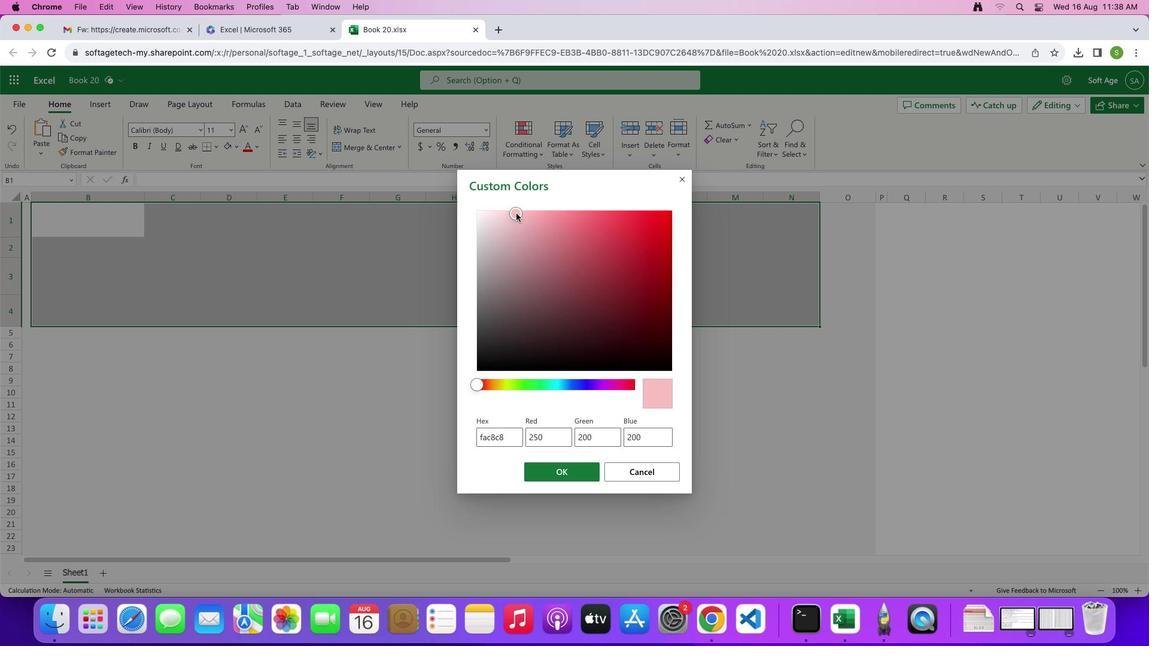 
Action: Mouse moved to (519, 210)
Screenshot: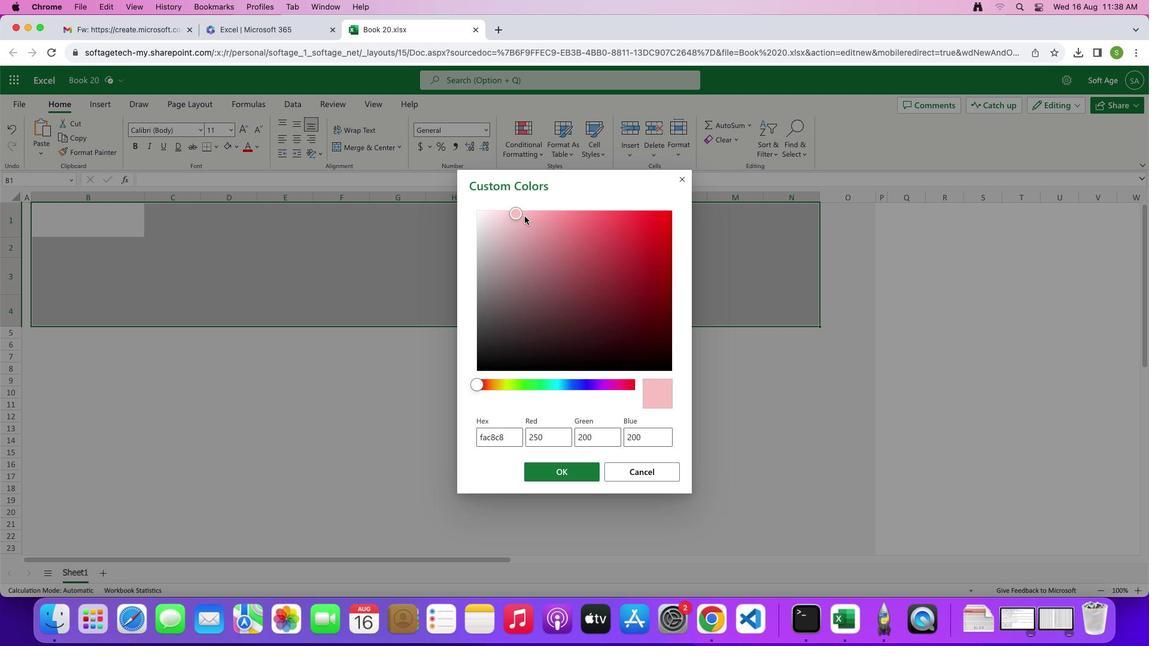 
Action: Mouse pressed left at (519, 210)
Screenshot: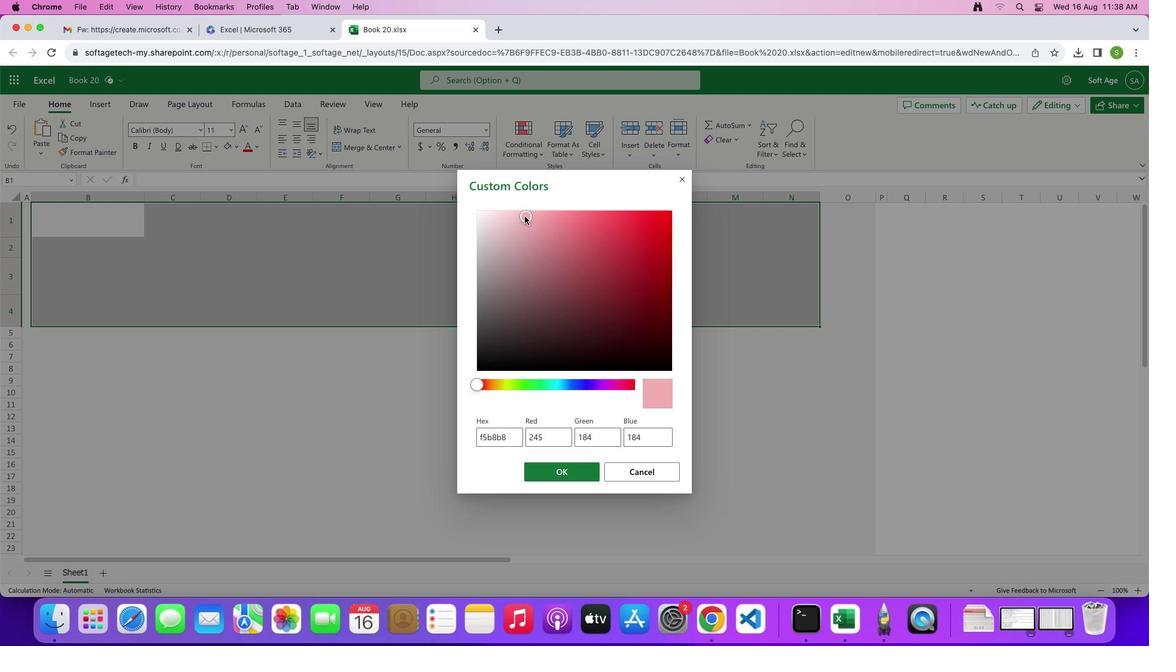 
Action: Mouse moved to (528, 207)
Screenshot: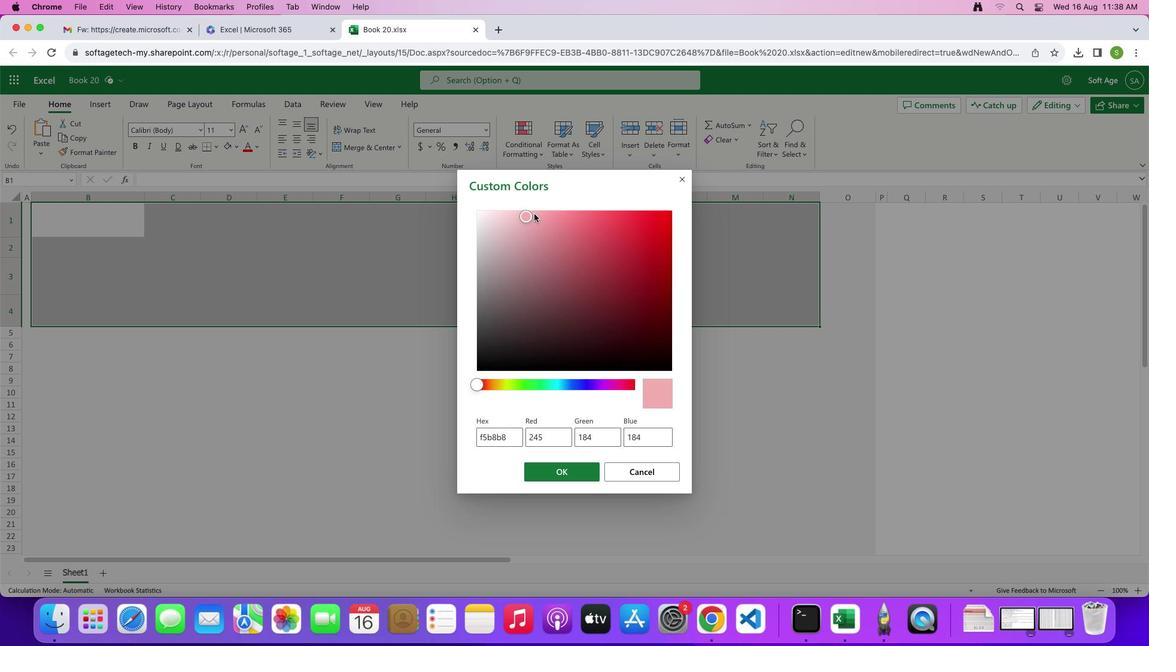 
Action: Mouse pressed left at (528, 207)
Screenshot: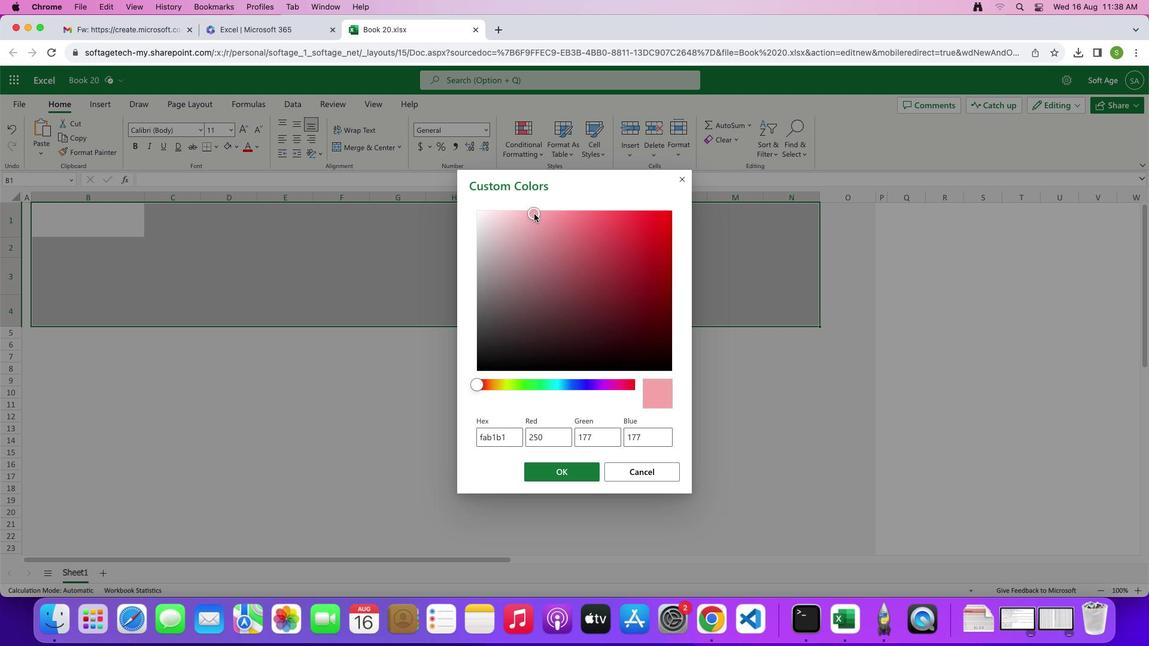 
Action: Mouse moved to (536, 206)
Screenshot: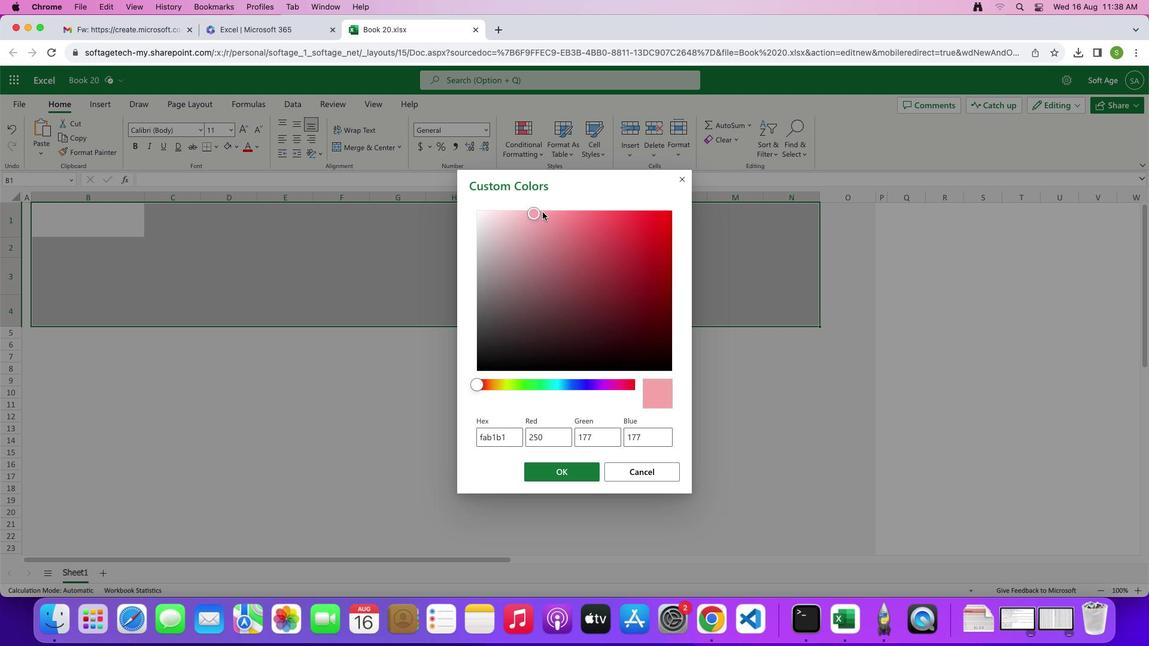 
Action: Mouse pressed left at (536, 206)
Screenshot: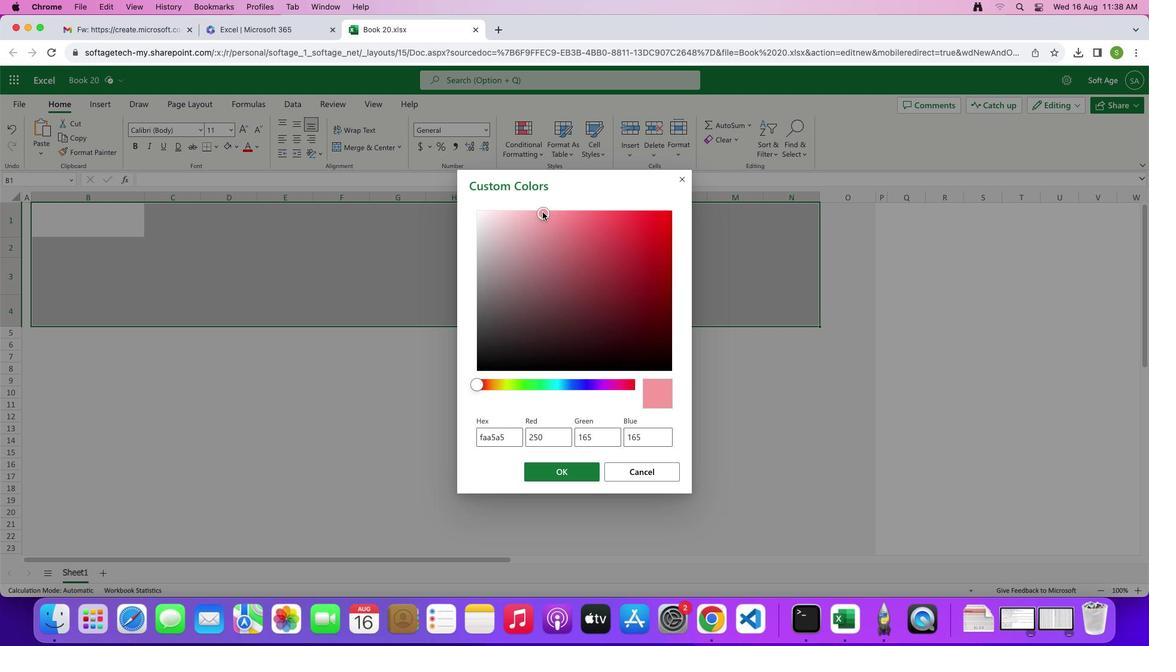 
Action: Mouse moved to (561, 467)
Screenshot: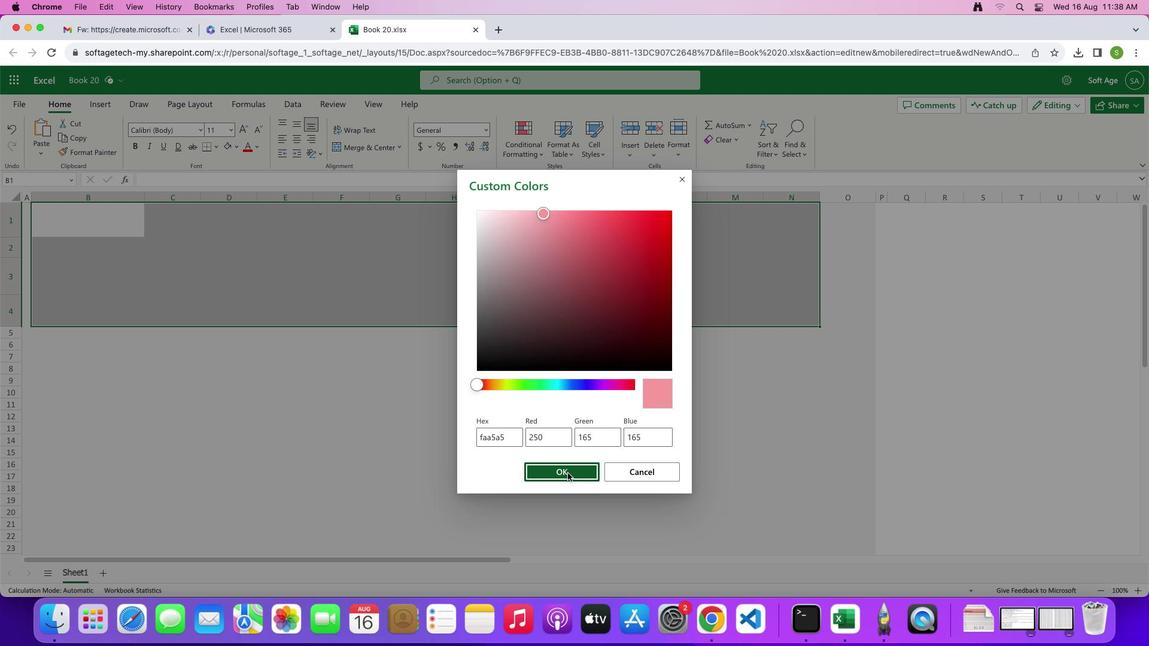 
Action: Mouse pressed left at (561, 467)
Screenshot: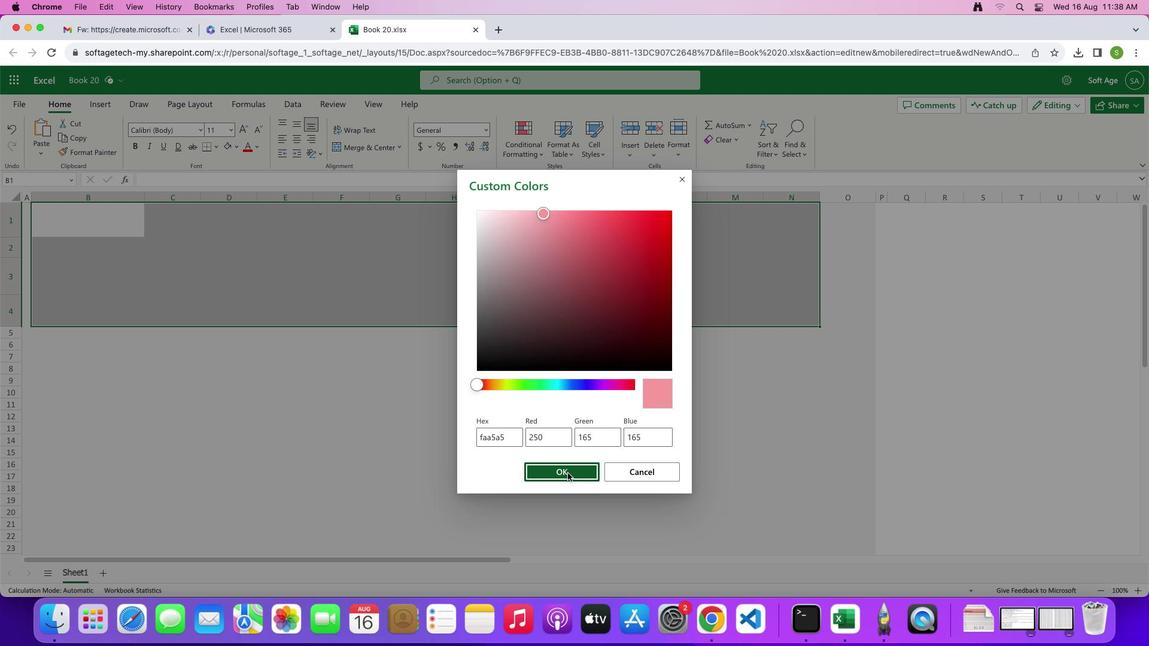 
Action: Mouse moved to (345, 366)
Screenshot: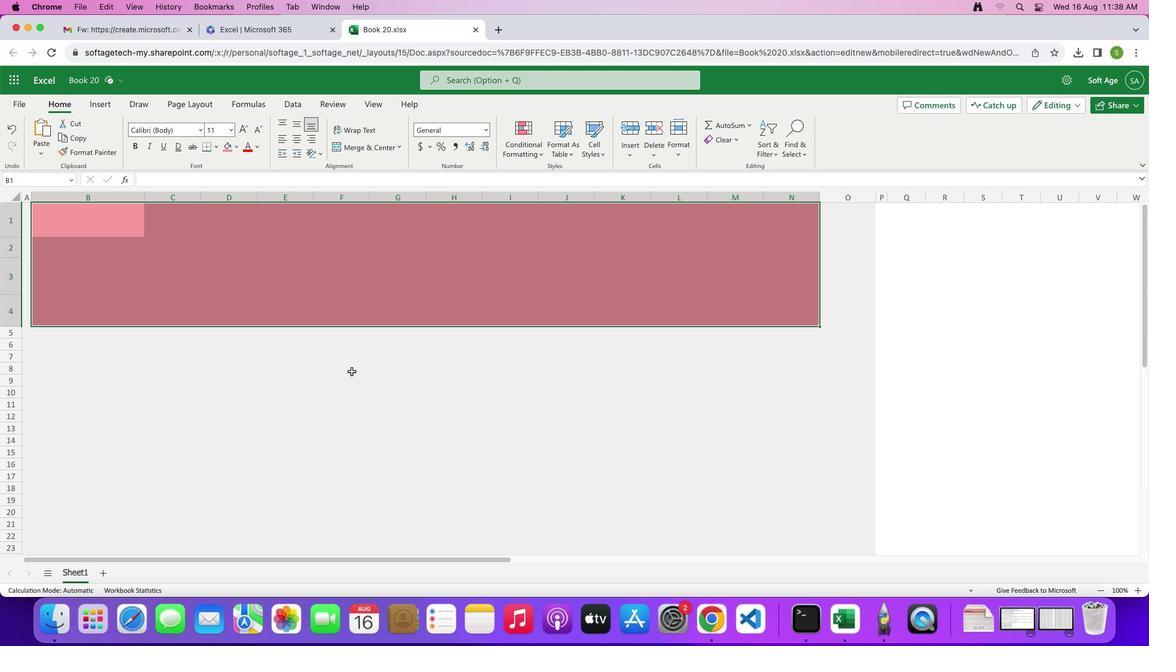 
Action: Mouse pressed left at (345, 366)
Screenshot: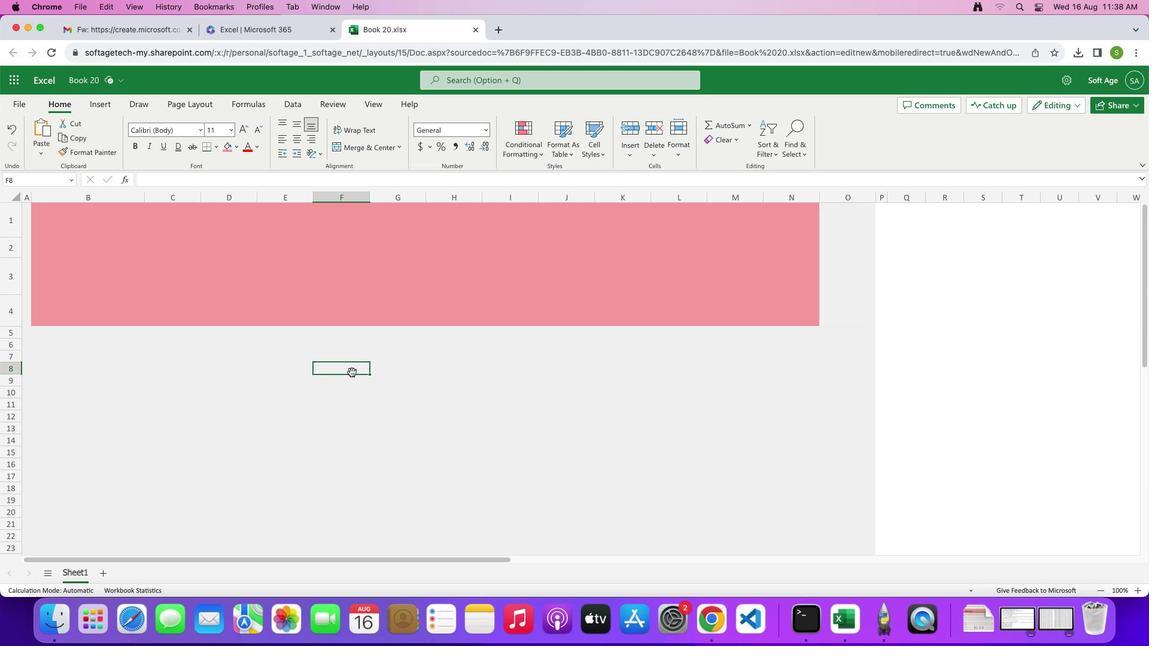 
Action: Mouse moved to (173, 241)
Screenshot: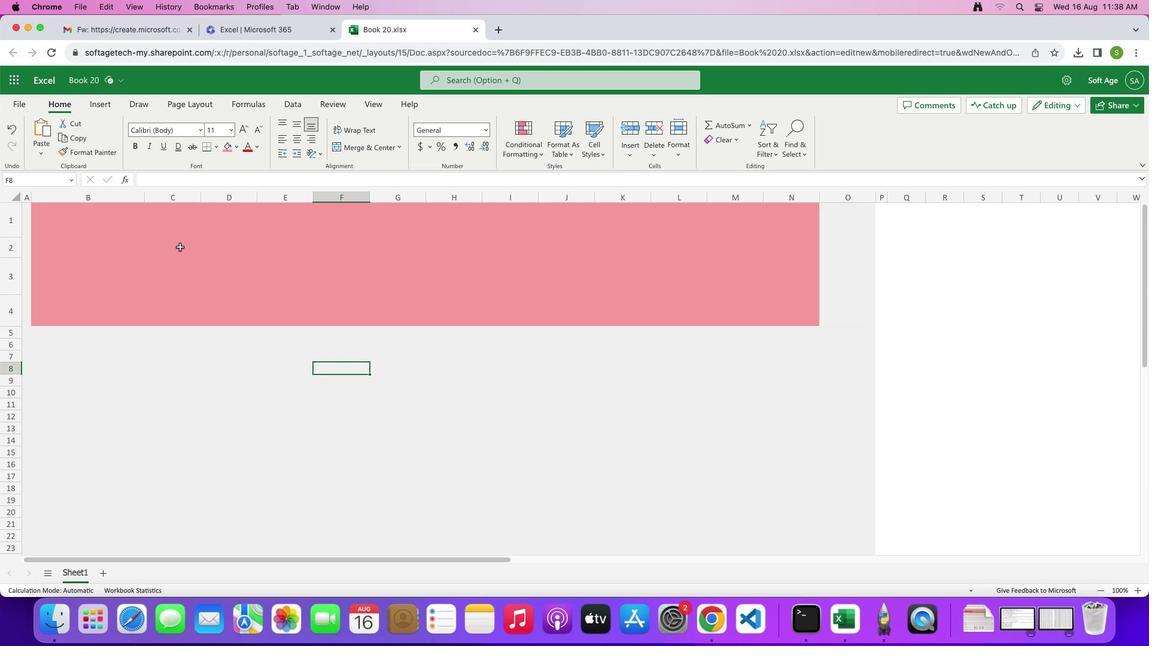 
Action: Mouse pressed left at (173, 241)
Screenshot: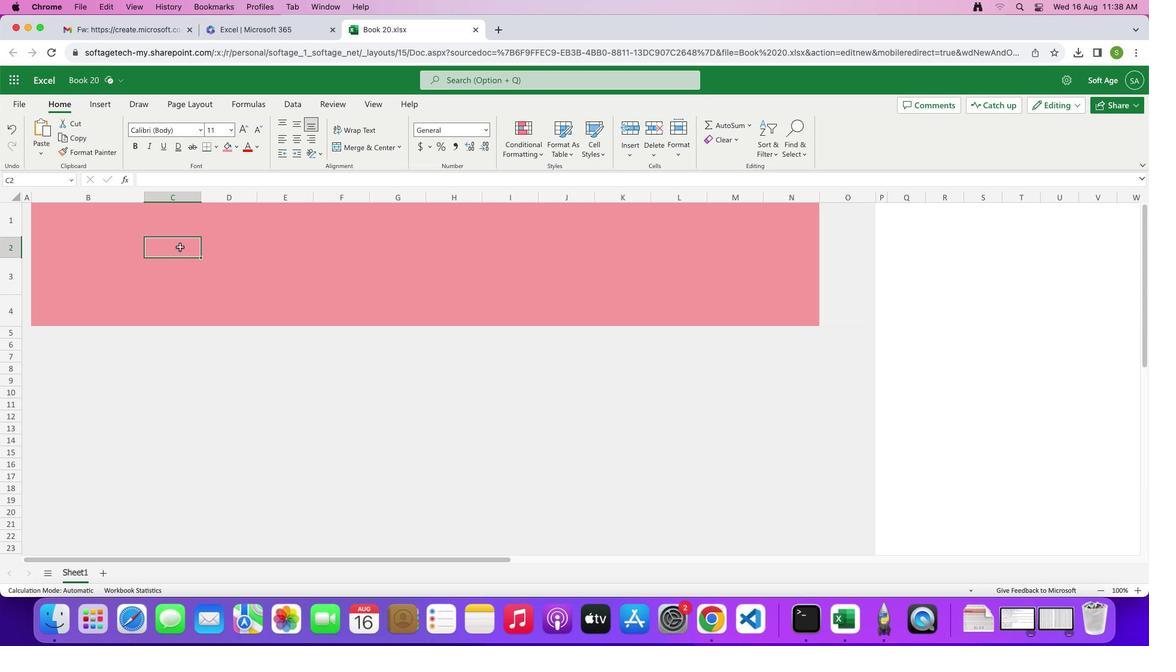 
Action: Mouse moved to (878, 193)
Screenshot: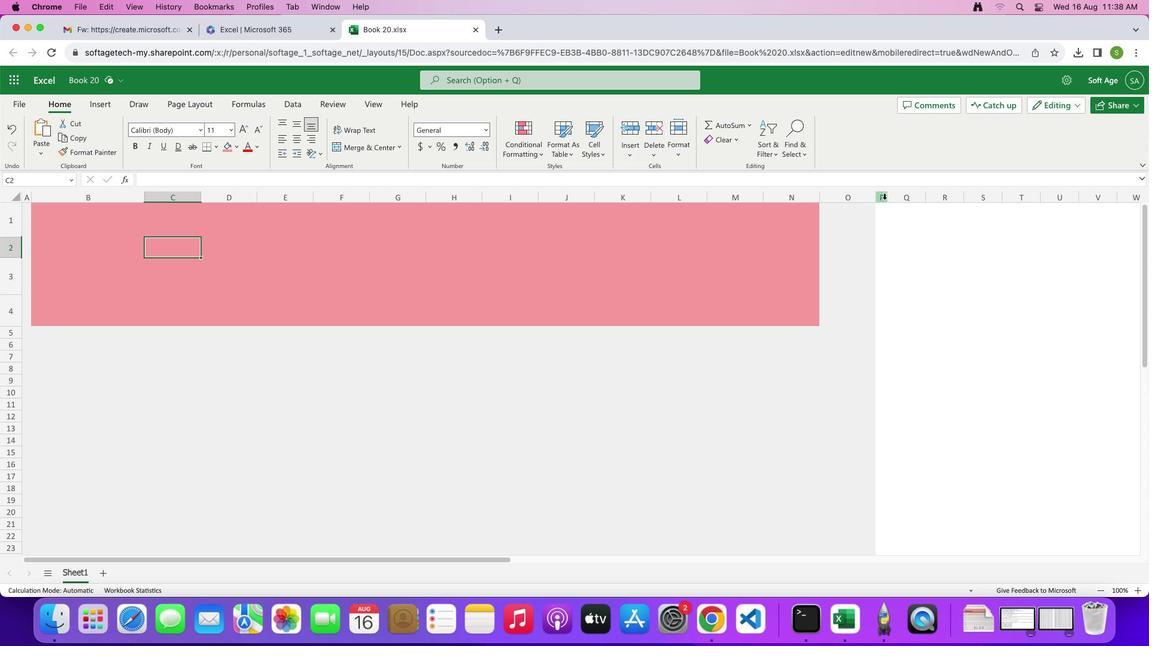 
Action: Mouse pressed left at (878, 193)
Screenshot: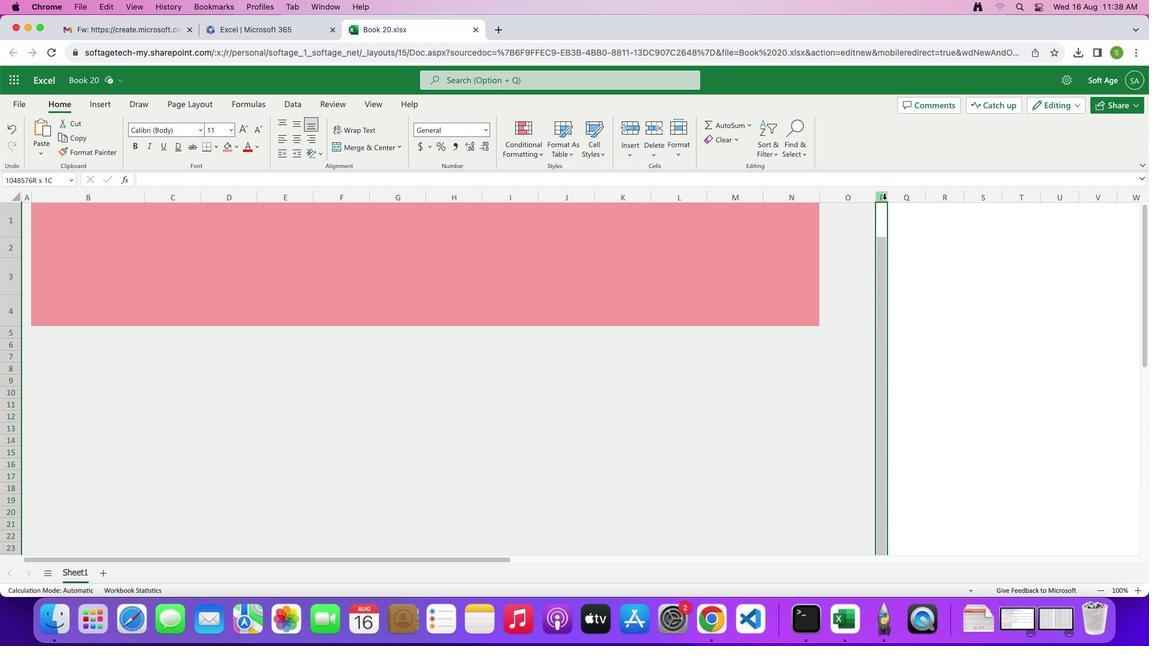
Action: Mouse moved to (228, 140)
Screenshot: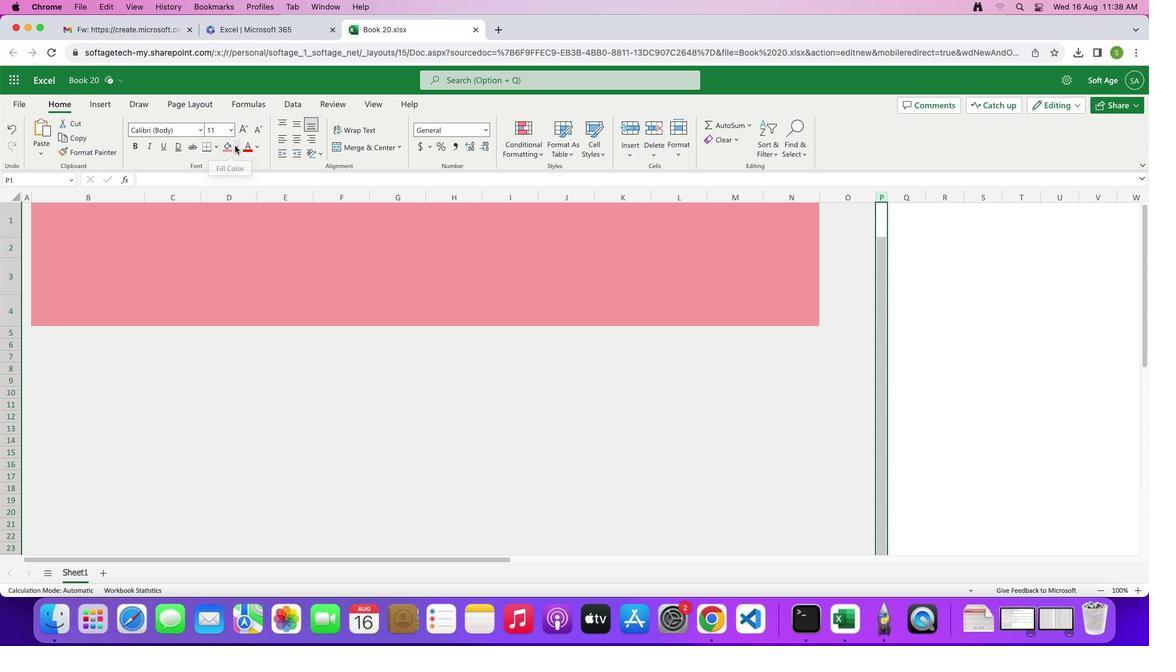 
Action: Mouse pressed left at (228, 140)
Screenshot: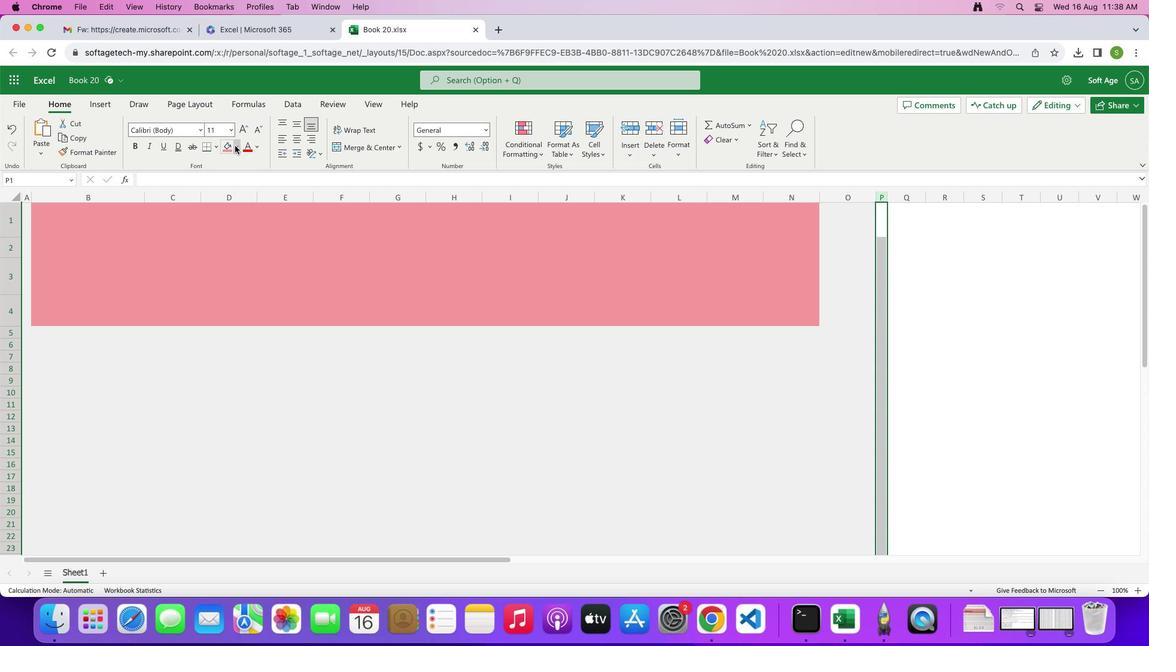 
Action: Mouse moved to (221, 193)
Screenshot: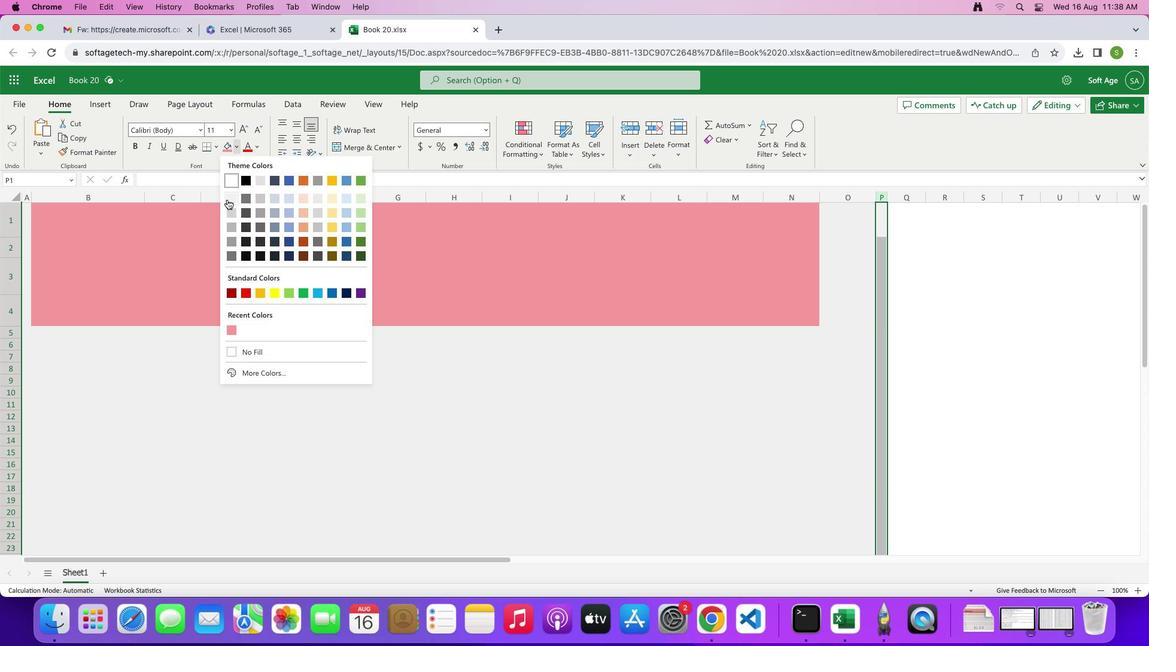 
Action: Mouse pressed left at (221, 193)
Screenshot: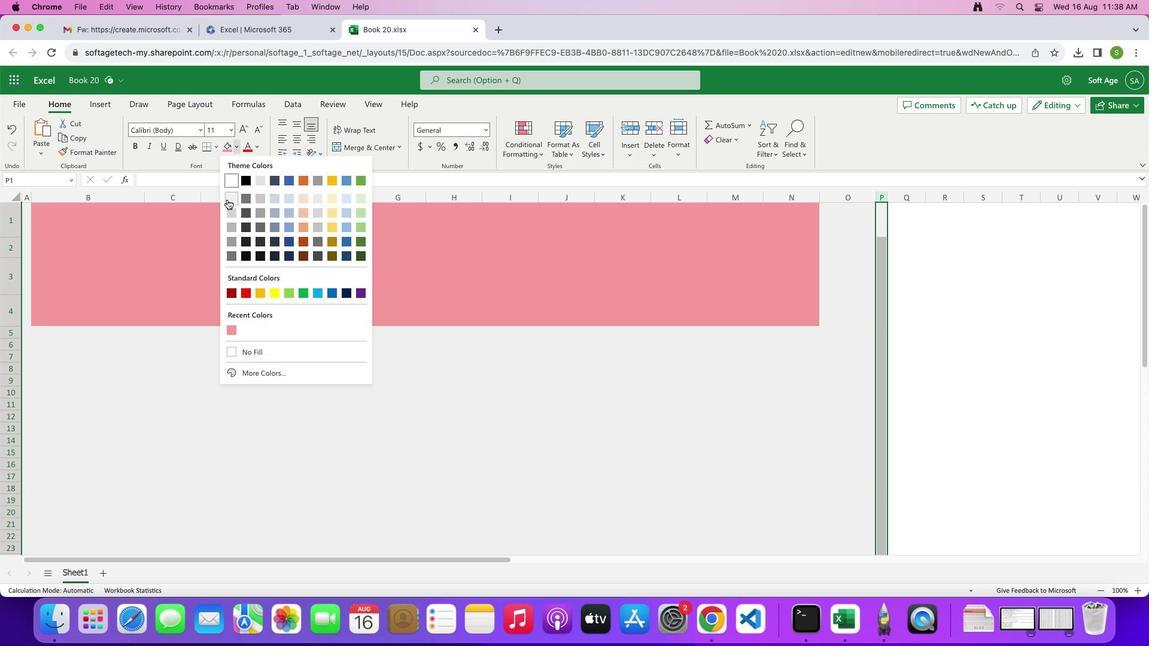 
Action: Mouse moved to (421, 363)
Screenshot: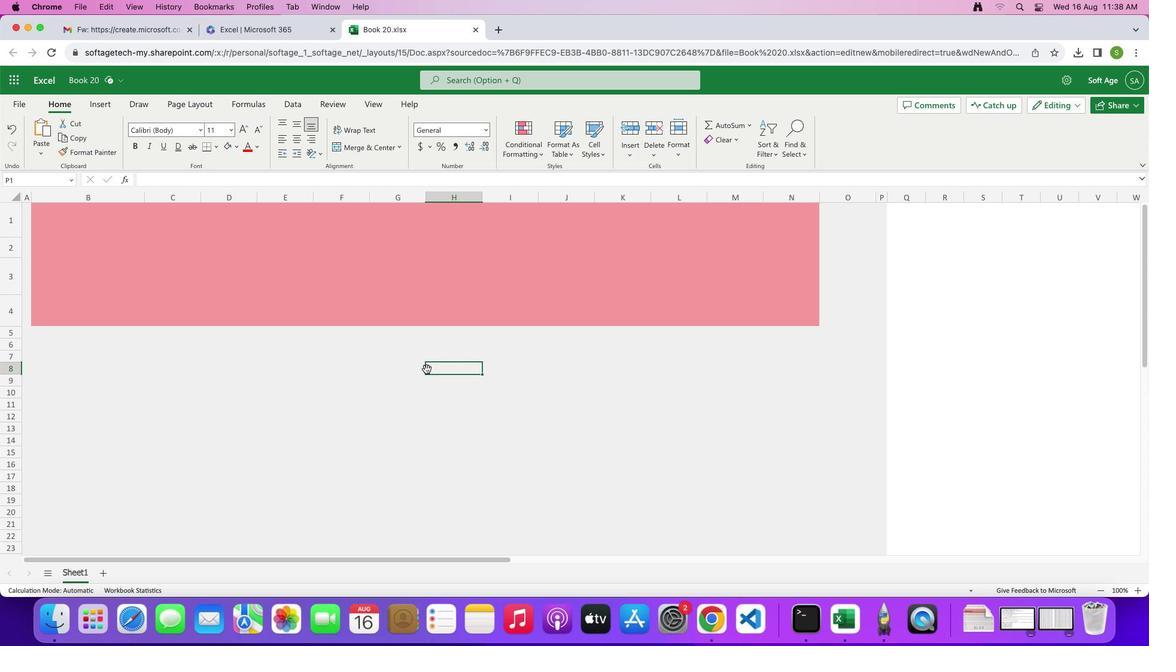 
Action: Mouse pressed left at (421, 363)
Screenshot: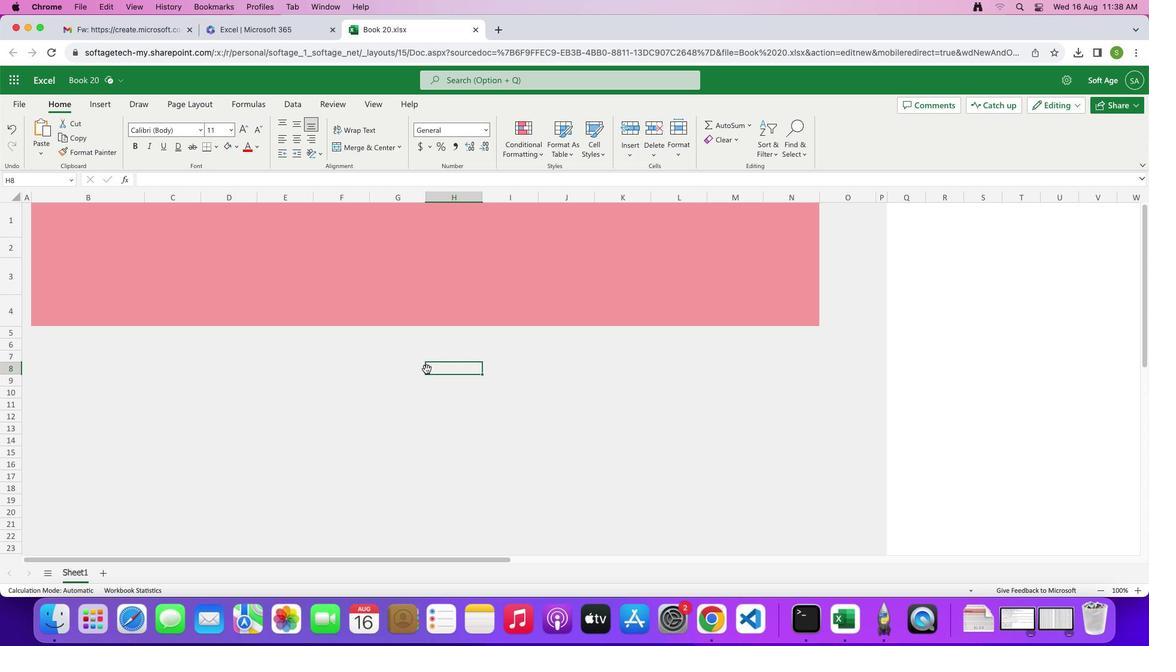 
Action: Mouse moved to (46, 287)
Screenshot: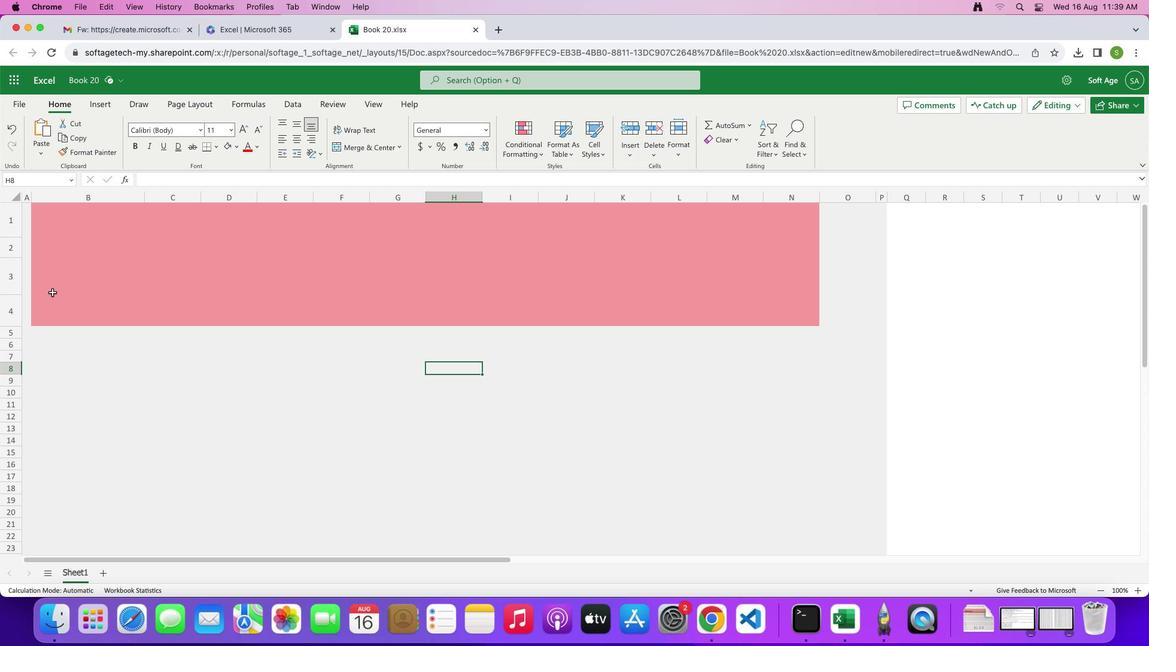 
Action: Mouse pressed left at (46, 287)
Screenshot: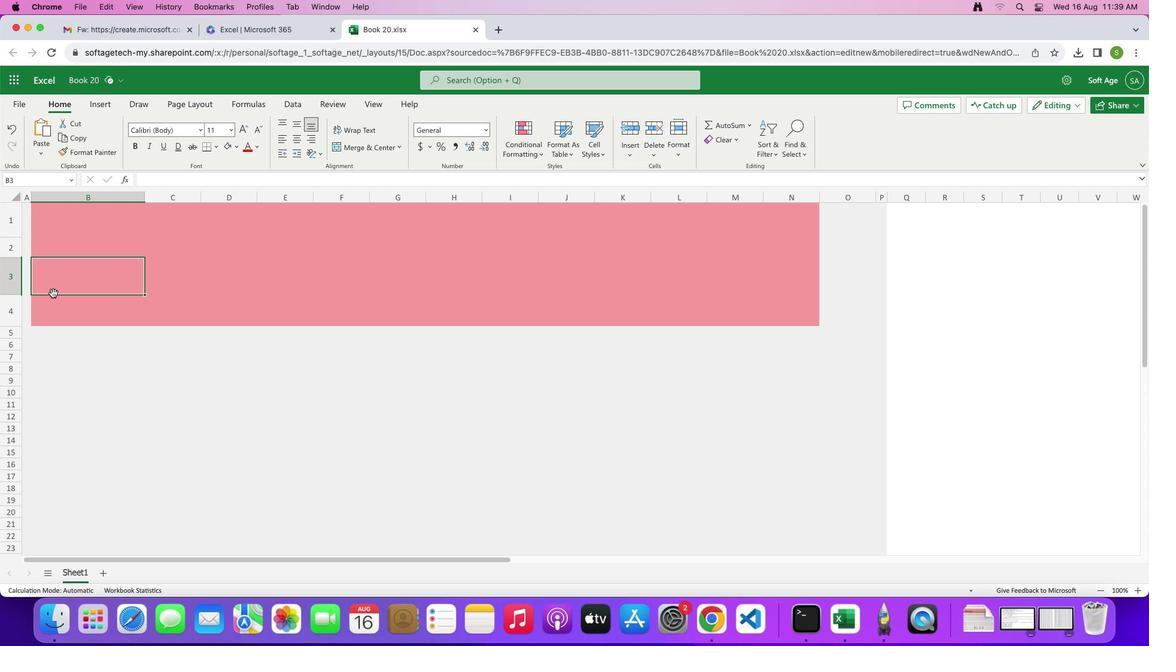 
Action: Mouse moved to (59, 282)
Screenshot: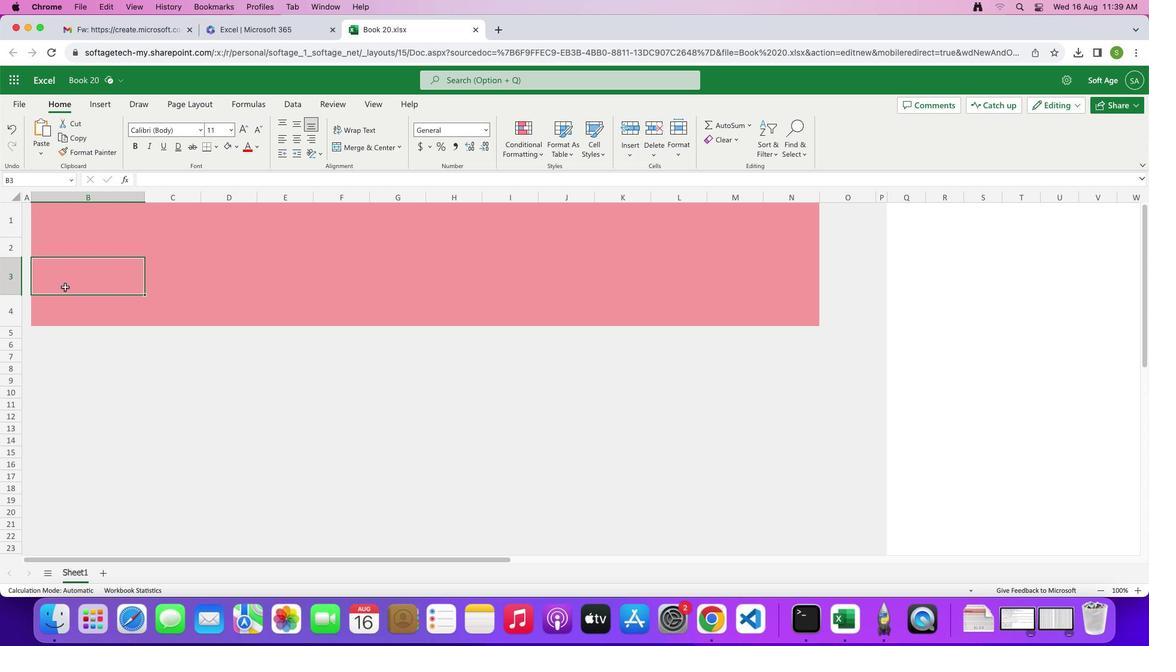 
Action: Mouse pressed left at (59, 282)
Screenshot: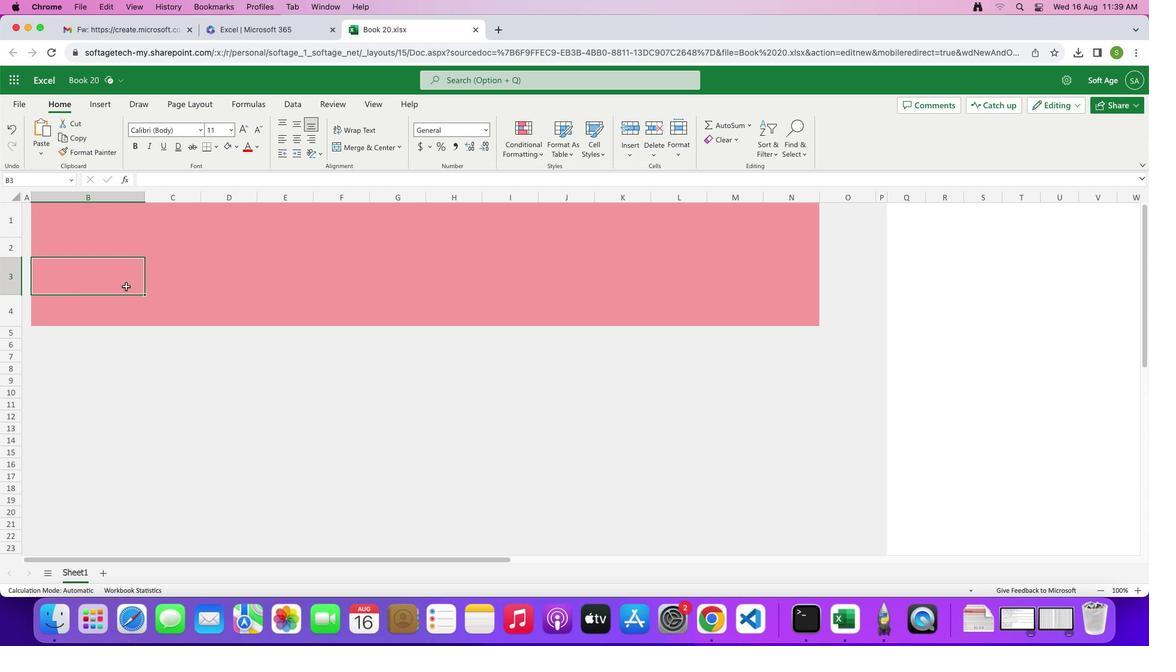 
Action: Mouse moved to (199, 141)
Screenshot: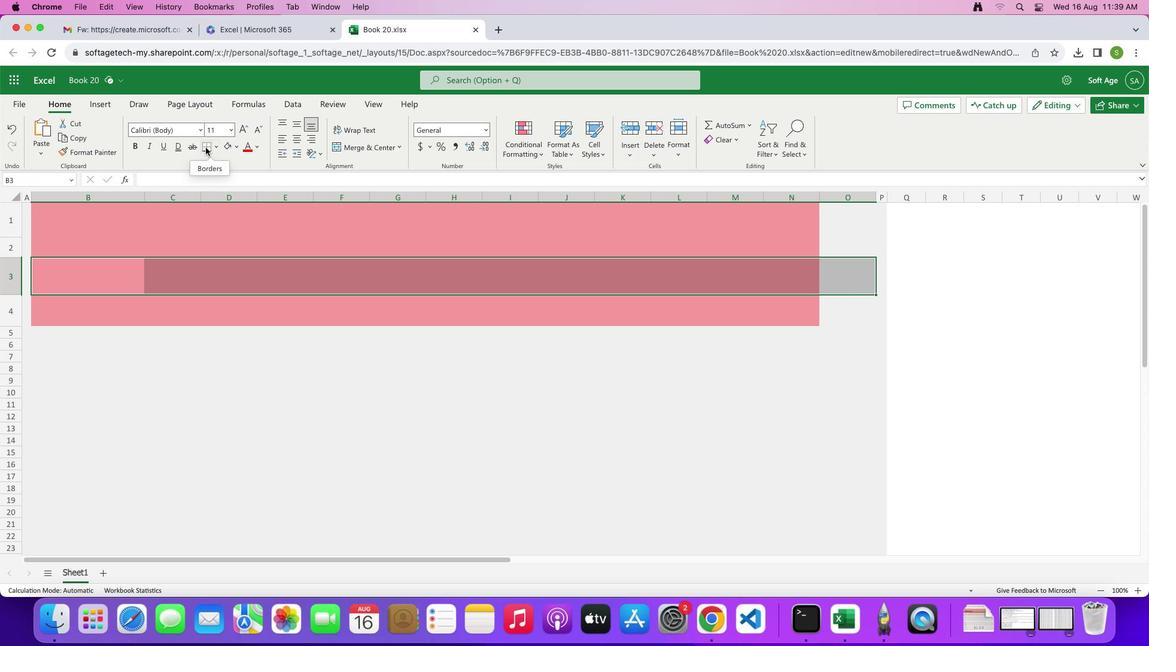 
Action: Mouse pressed left at (199, 141)
Screenshot: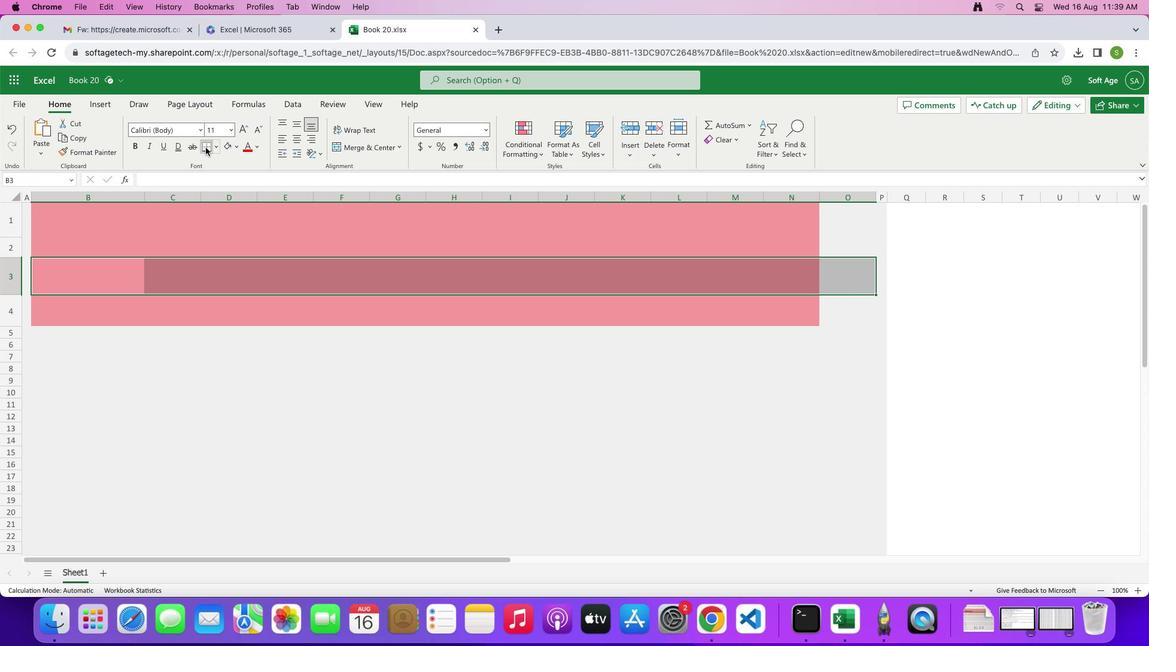 
Action: Mouse moved to (158, 318)
Screenshot: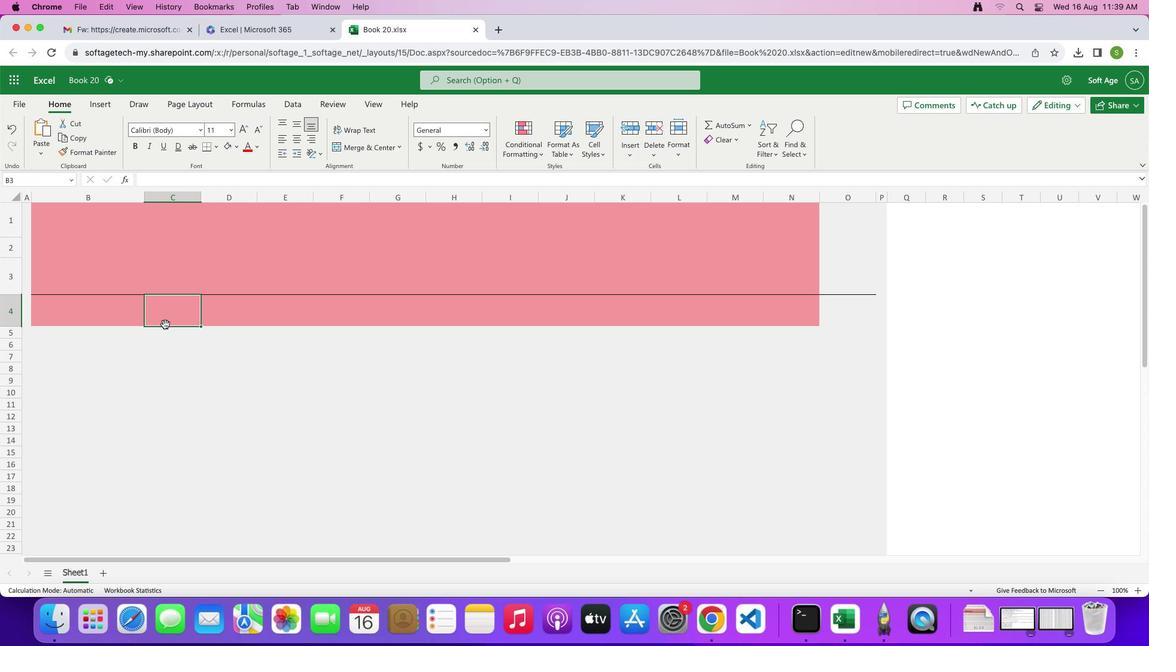 
Action: Mouse pressed left at (158, 318)
Screenshot: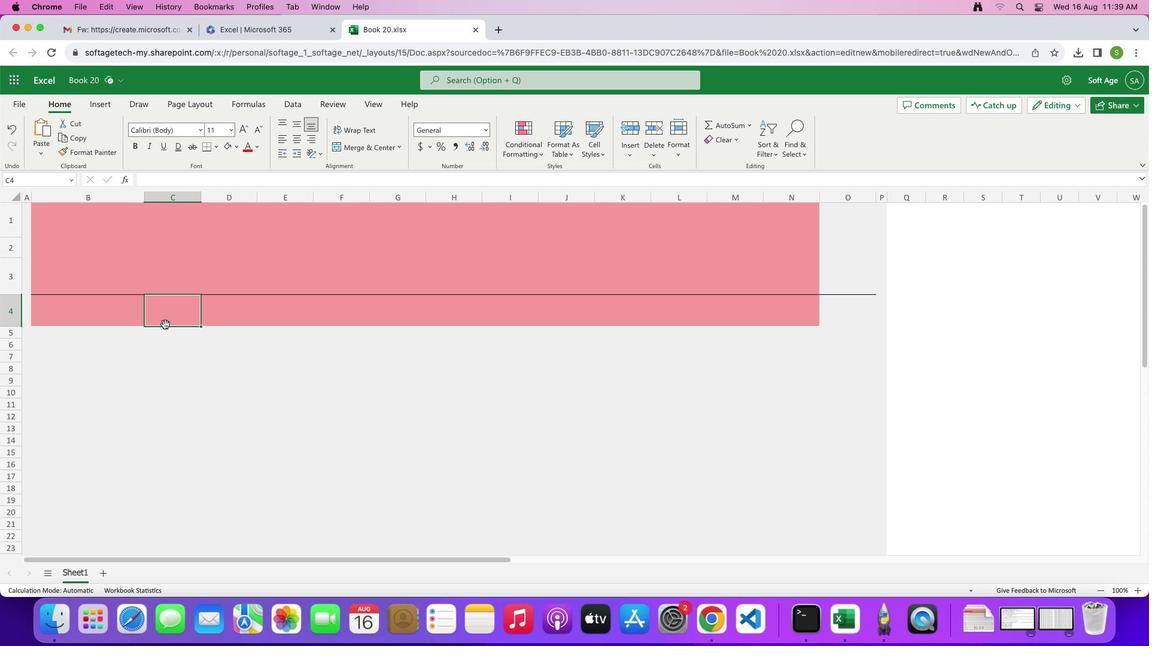 
Action: Mouse moved to (56, 268)
Screenshot: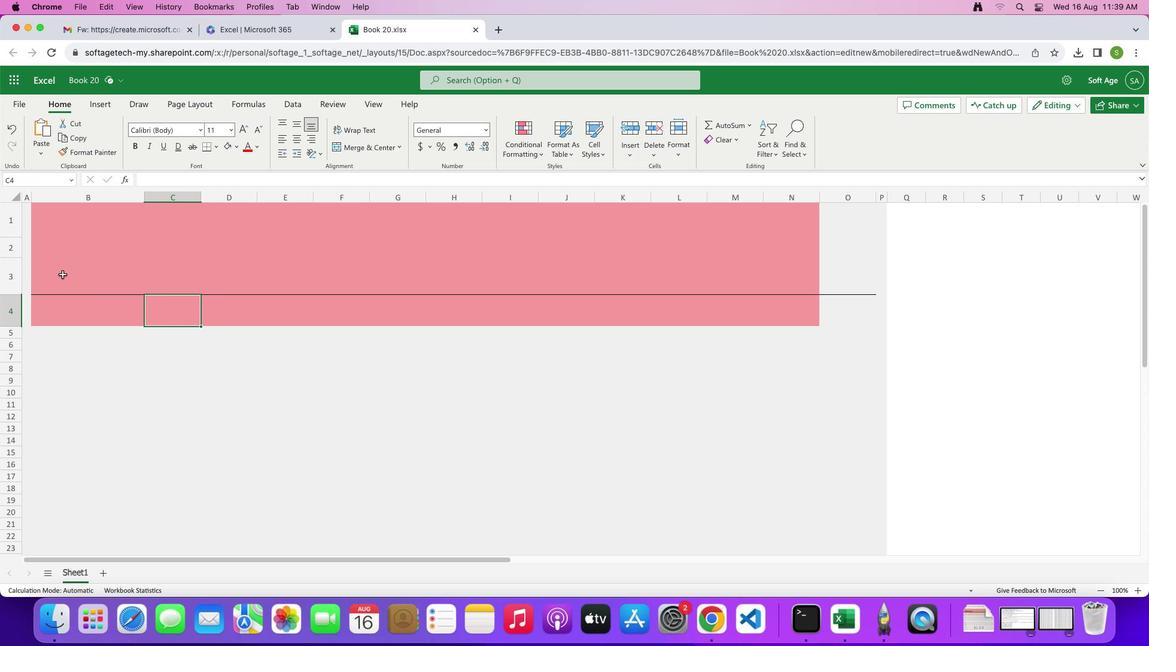 
Action: Mouse pressed left at (56, 268)
Screenshot: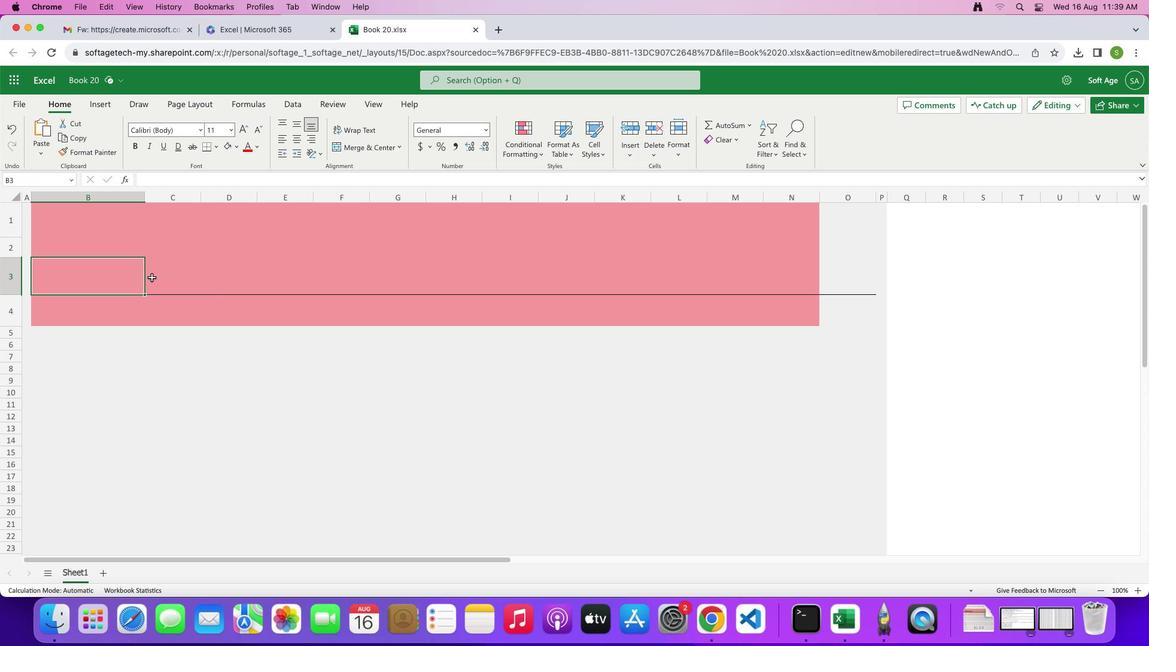 
Action: Mouse moved to (210, 138)
Screenshot: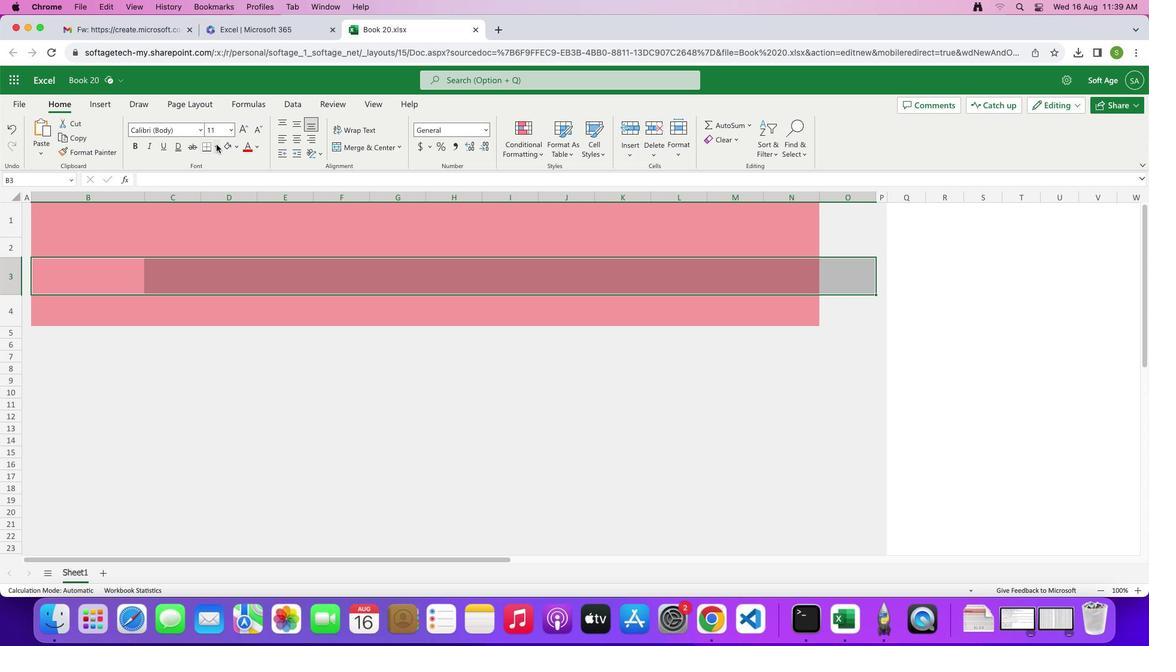 
Action: Mouse pressed left at (210, 138)
Screenshot: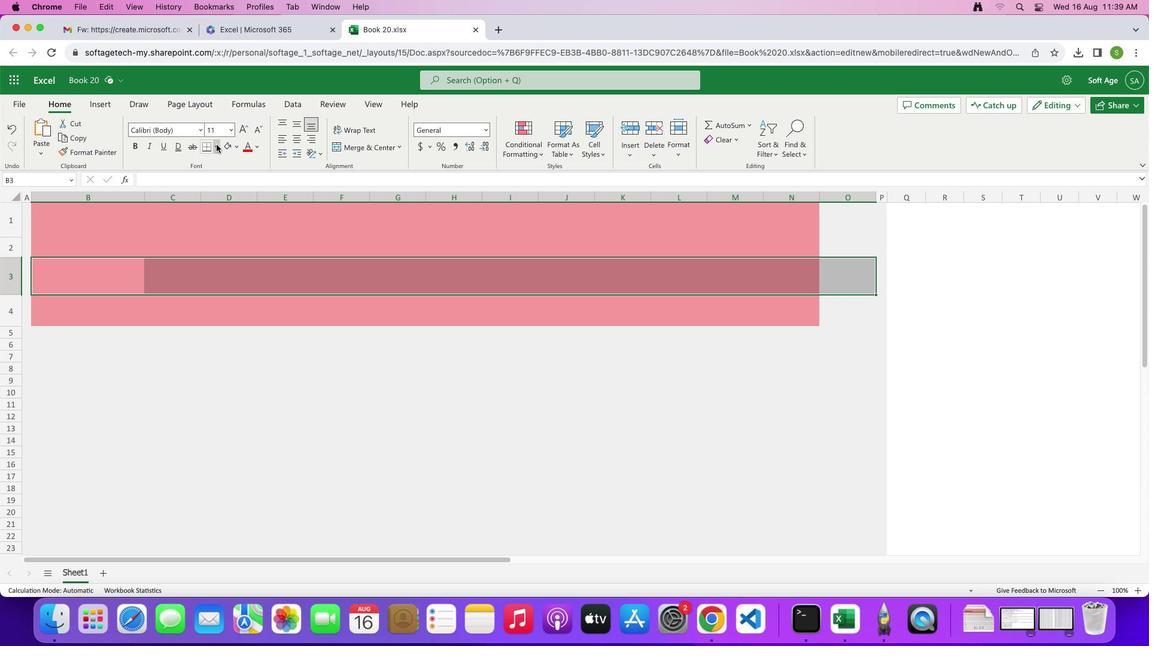 
Action: Mouse moved to (221, 334)
Screenshot: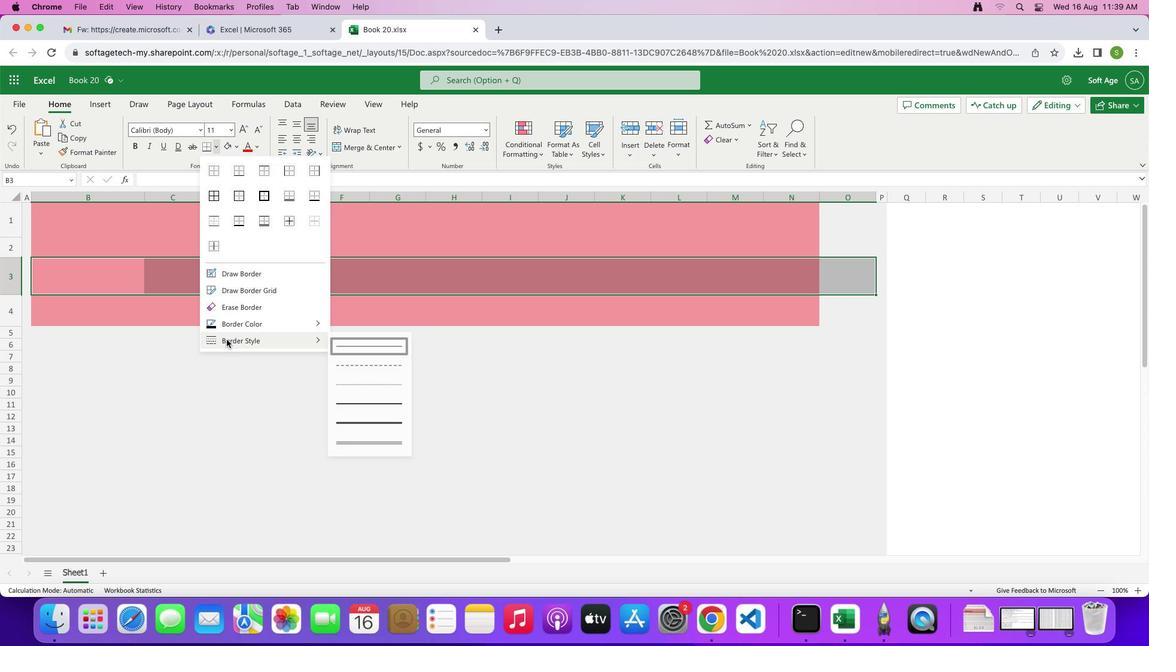 
Action: Mouse pressed left at (221, 334)
Screenshot: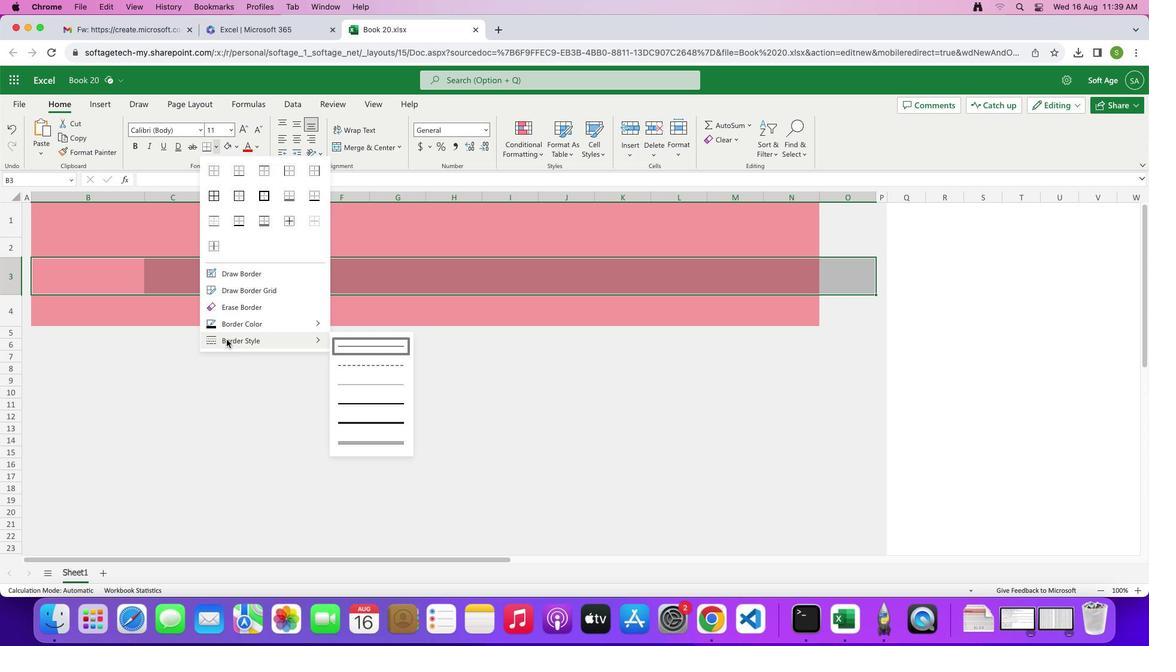 
Action: Mouse moved to (362, 415)
Screenshot: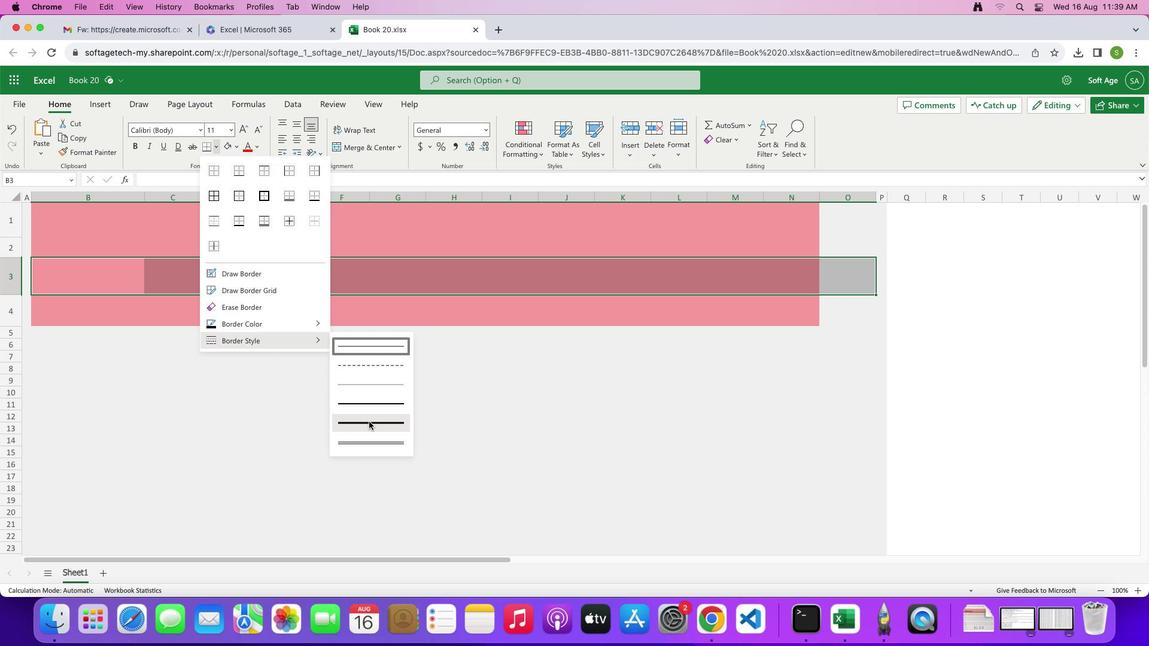 
Action: Mouse pressed left at (362, 415)
Screenshot: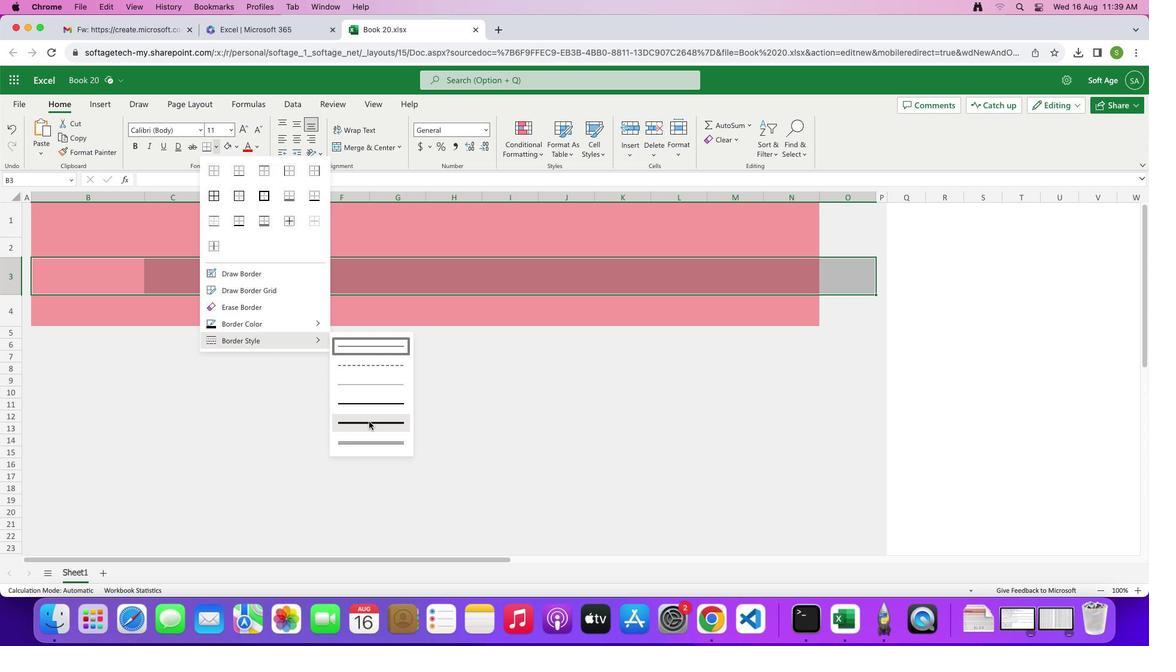 
Action: Mouse moved to (63, 283)
Screenshot: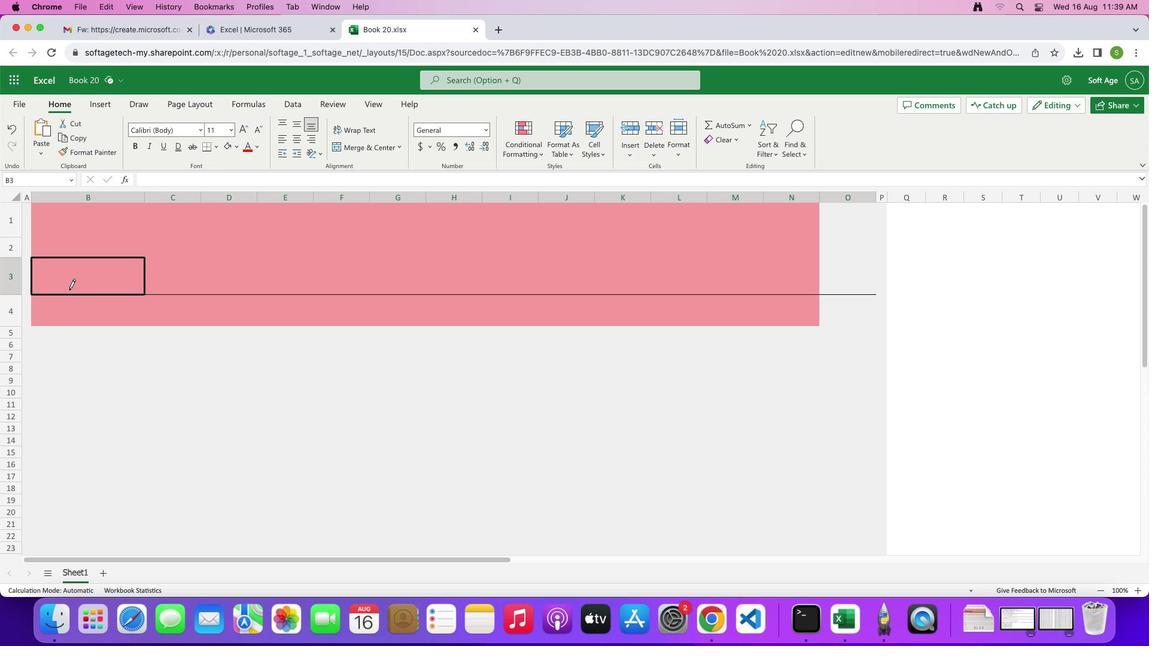 
Action: Mouse pressed left at (63, 283)
Screenshot: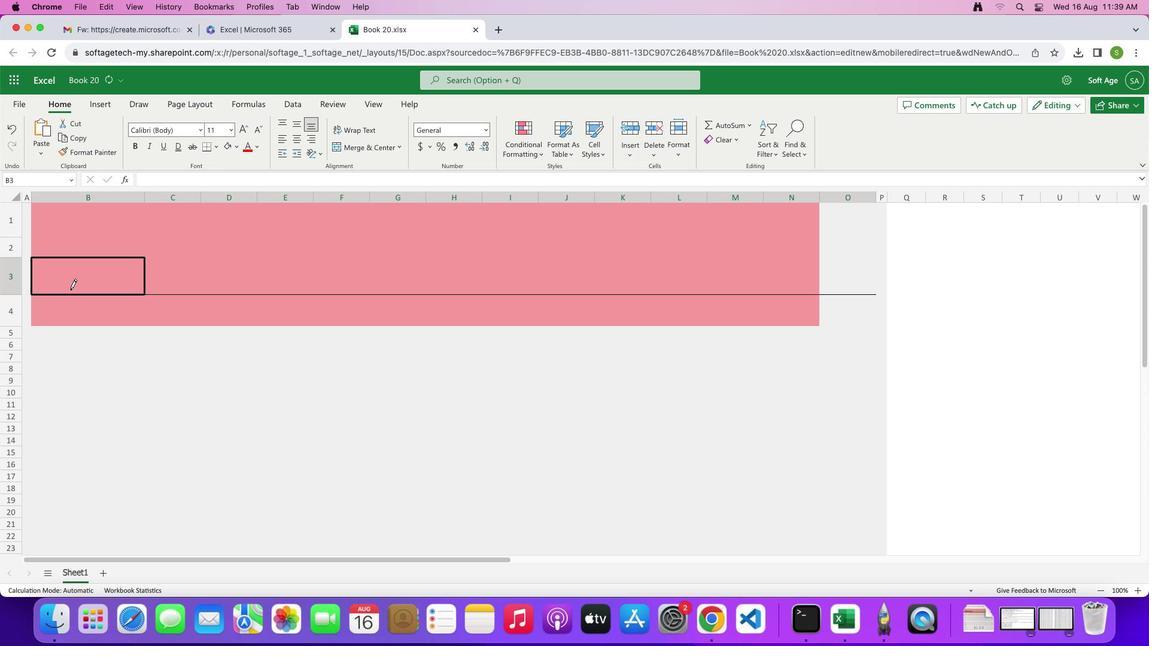 
Action: Mouse moved to (167, 286)
Screenshot: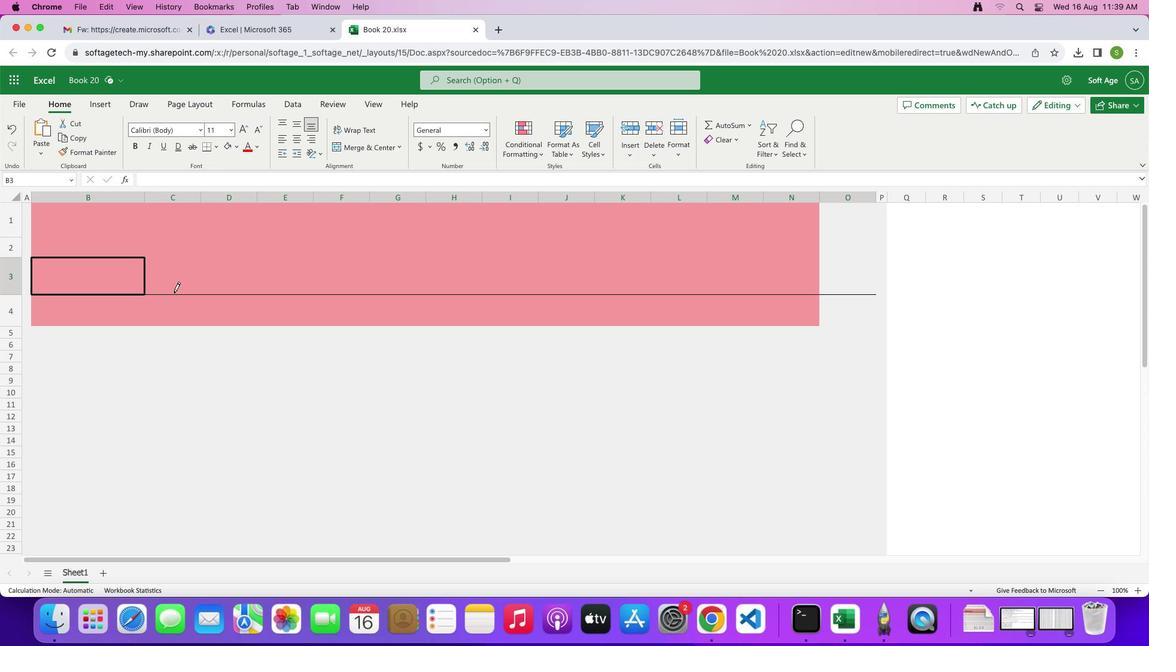 
Action: Mouse pressed left at (167, 286)
Screenshot: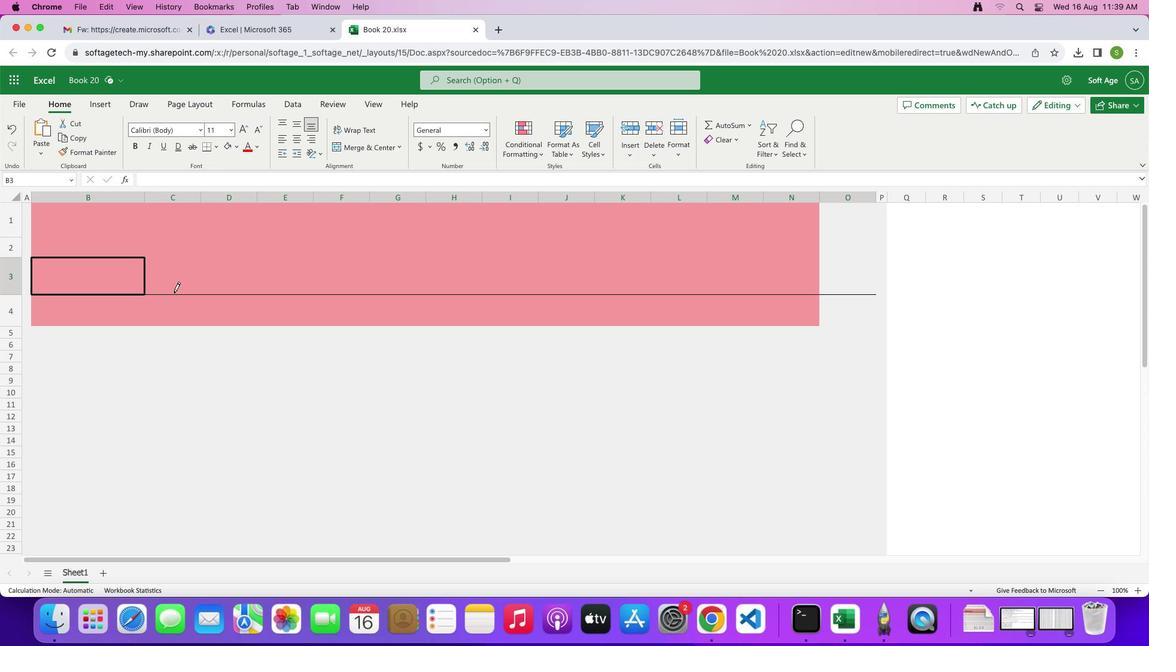 
Action: Mouse moved to (186, 288)
Screenshot: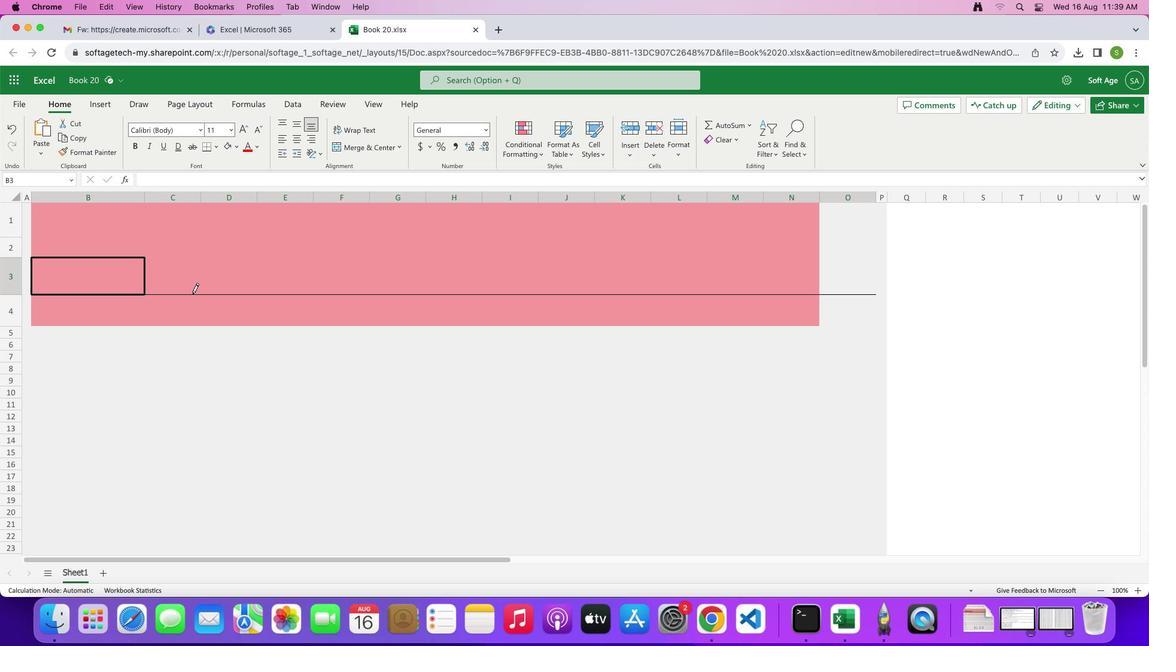 
Action: Mouse pressed left at (186, 288)
Screenshot: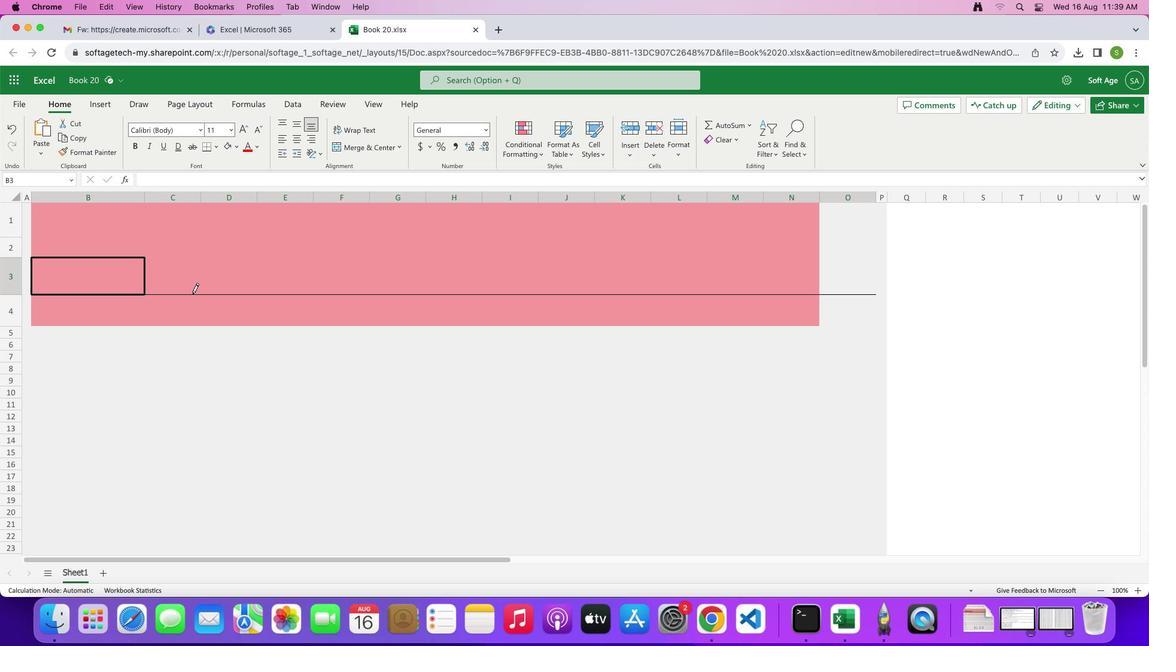
Action: Mouse pressed left at (186, 288)
Screenshot: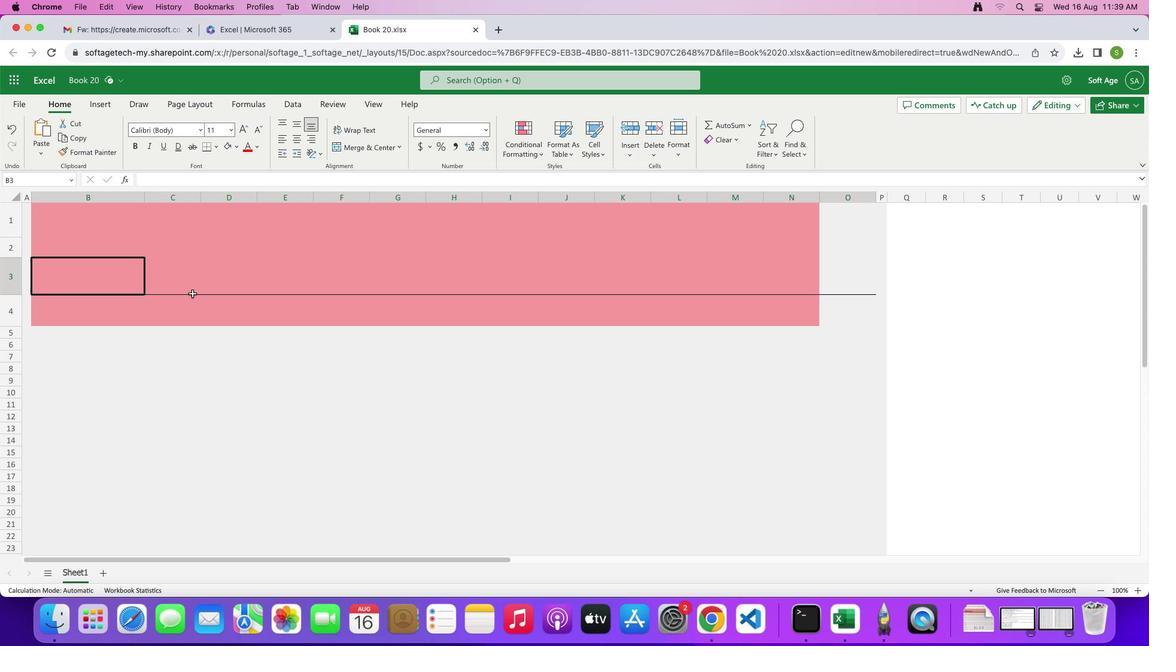 
Action: Mouse moved to (103, 302)
Screenshot: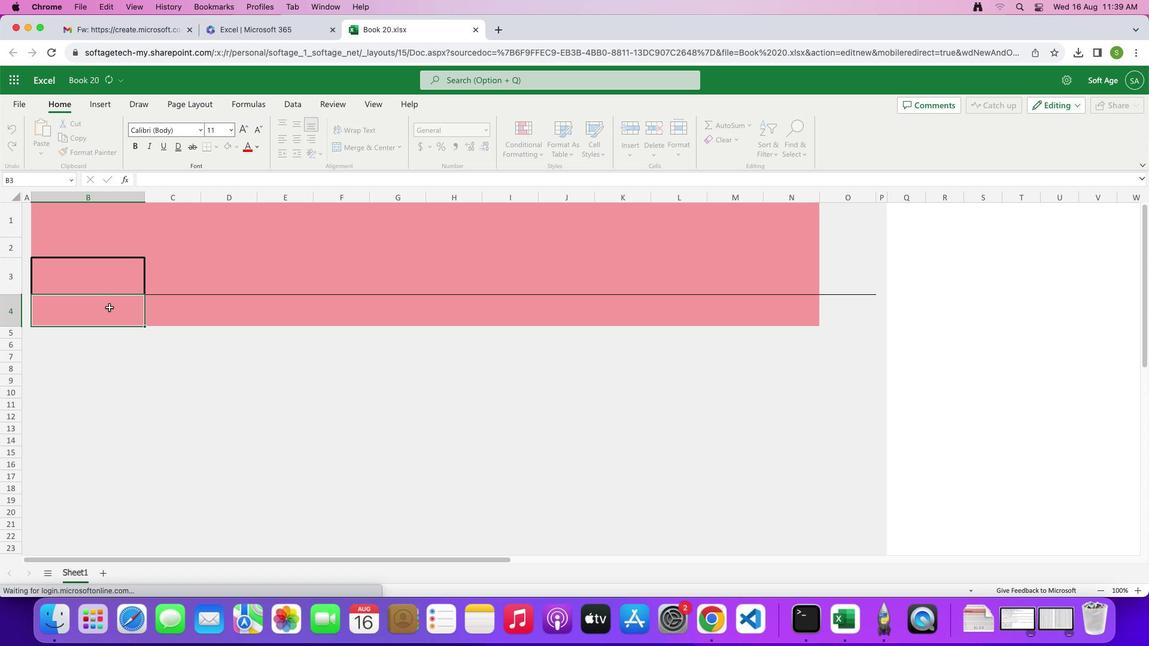 
Action: Mouse pressed left at (103, 302)
Screenshot: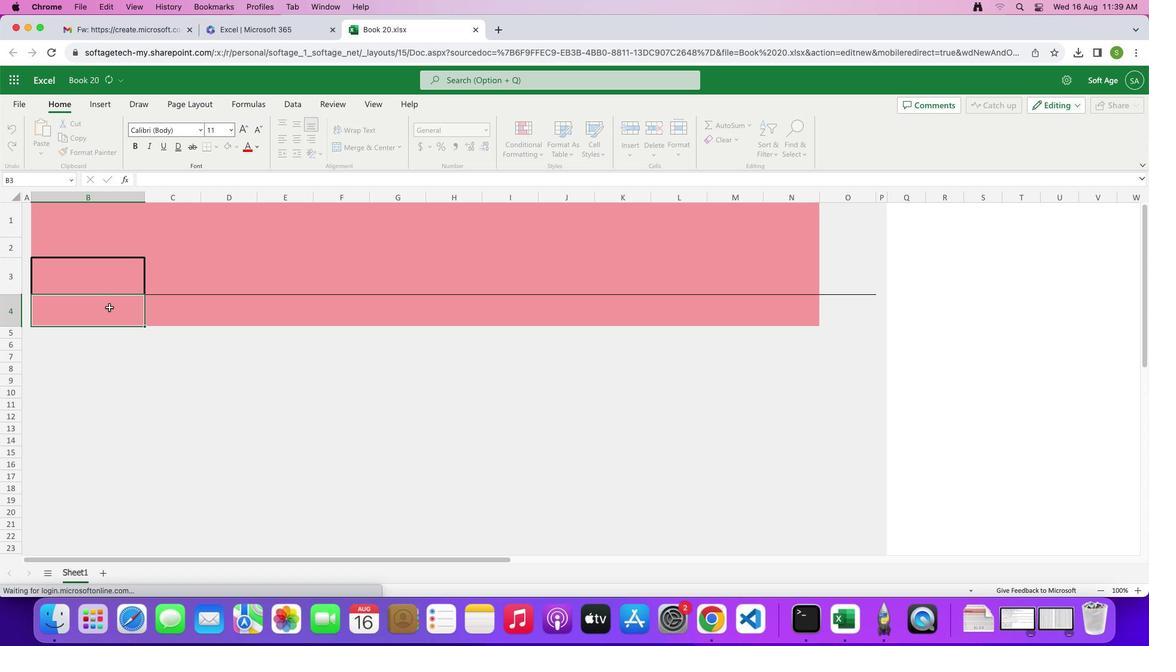 
Action: Mouse moved to (214, 310)
Screenshot: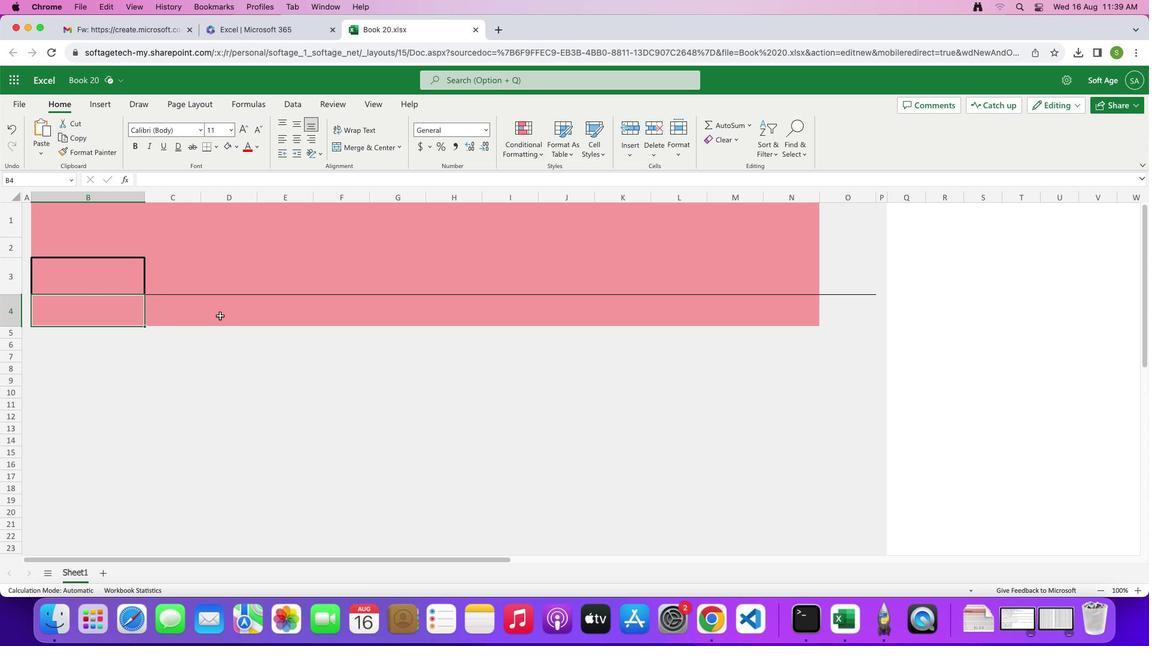 
Action: Mouse pressed left at (214, 310)
Screenshot: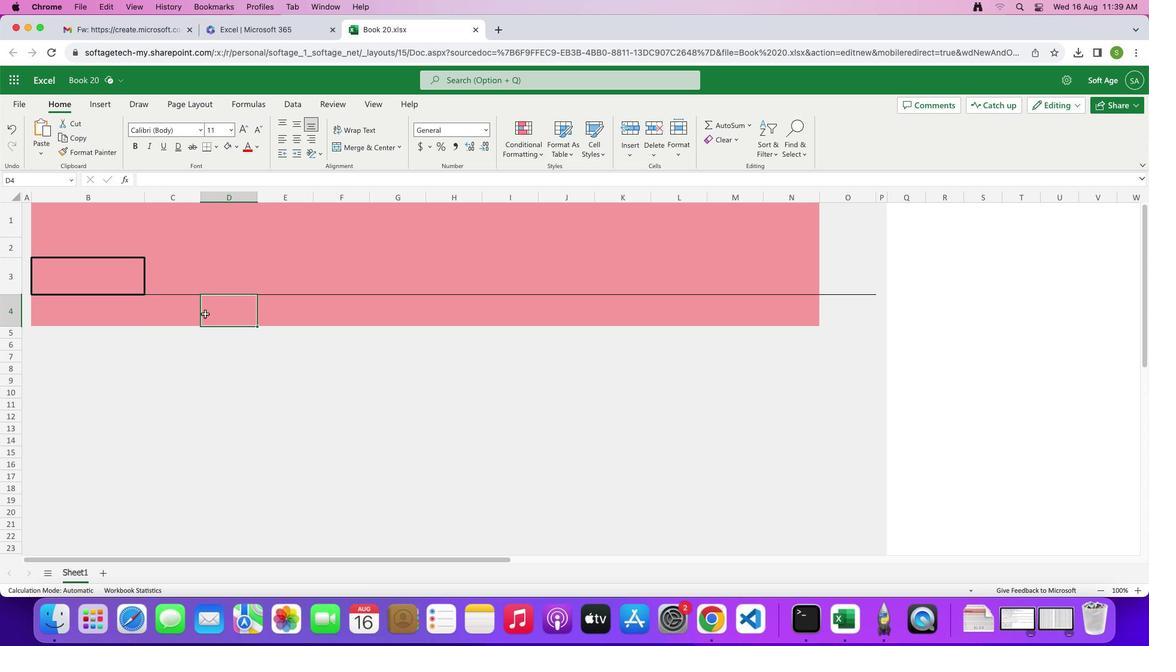 
Action: Mouse moved to (97, 279)
Screenshot: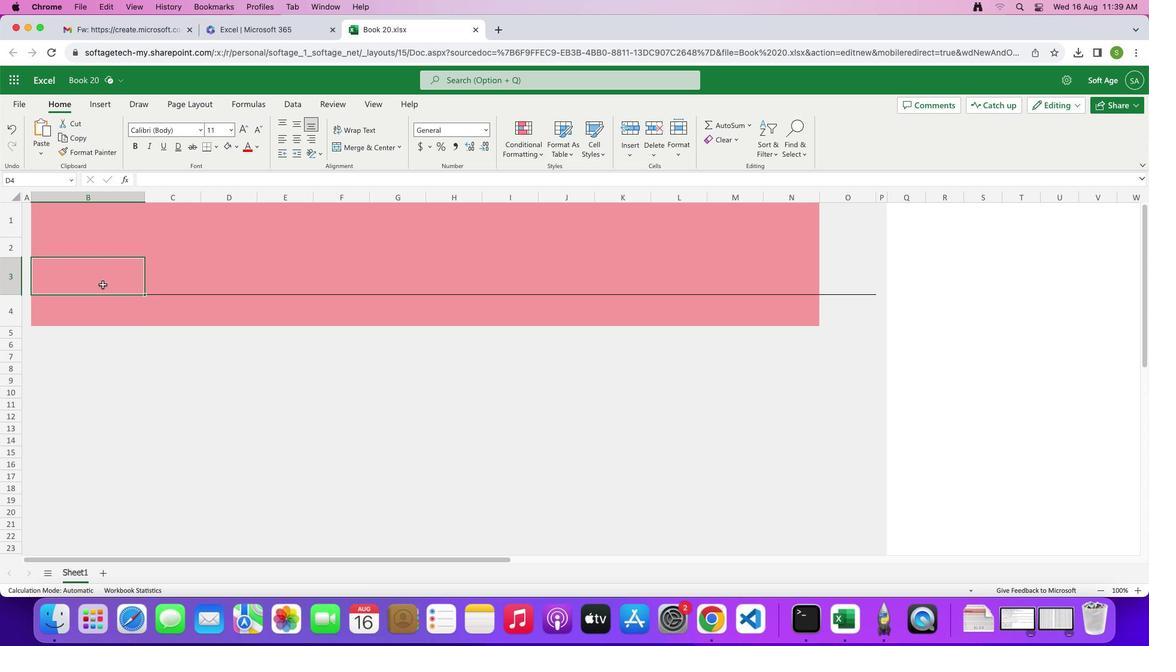 
Action: Mouse pressed left at (97, 279)
Screenshot: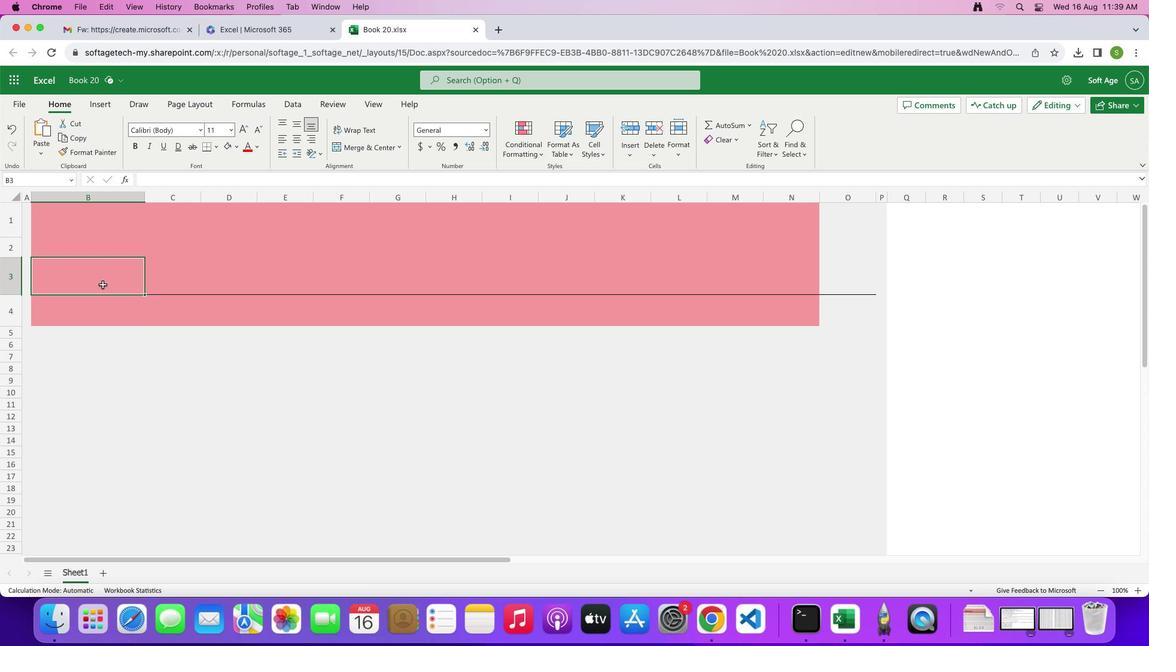 
Action: Key pressed Key.cmd'z'
Screenshot: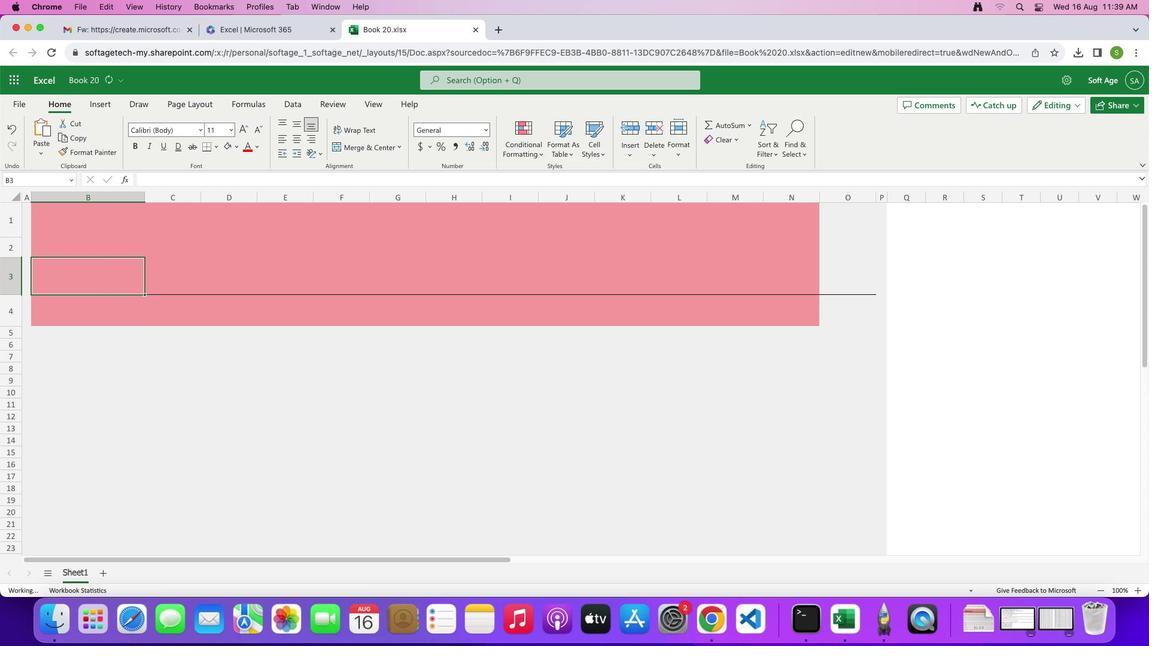 
Action: Mouse moved to (174, 321)
Screenshot: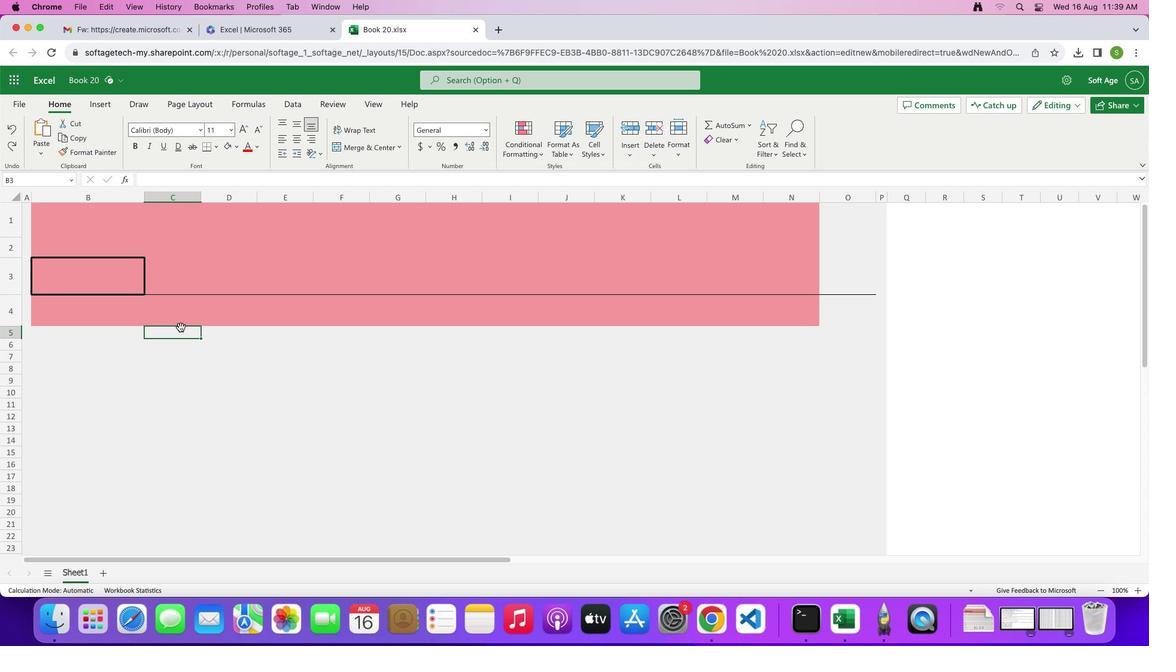 
Action: Mouse pressed left at (174, 321)
Screenshot: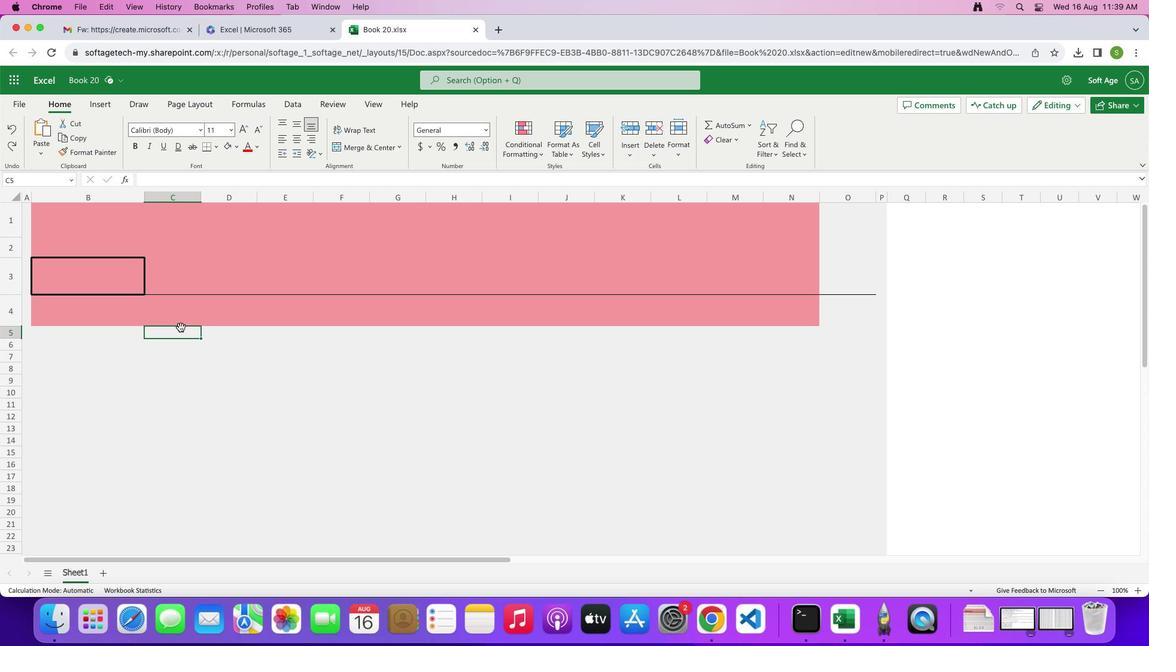 
Action: Mouse moved to (170, 320)
Screenshot: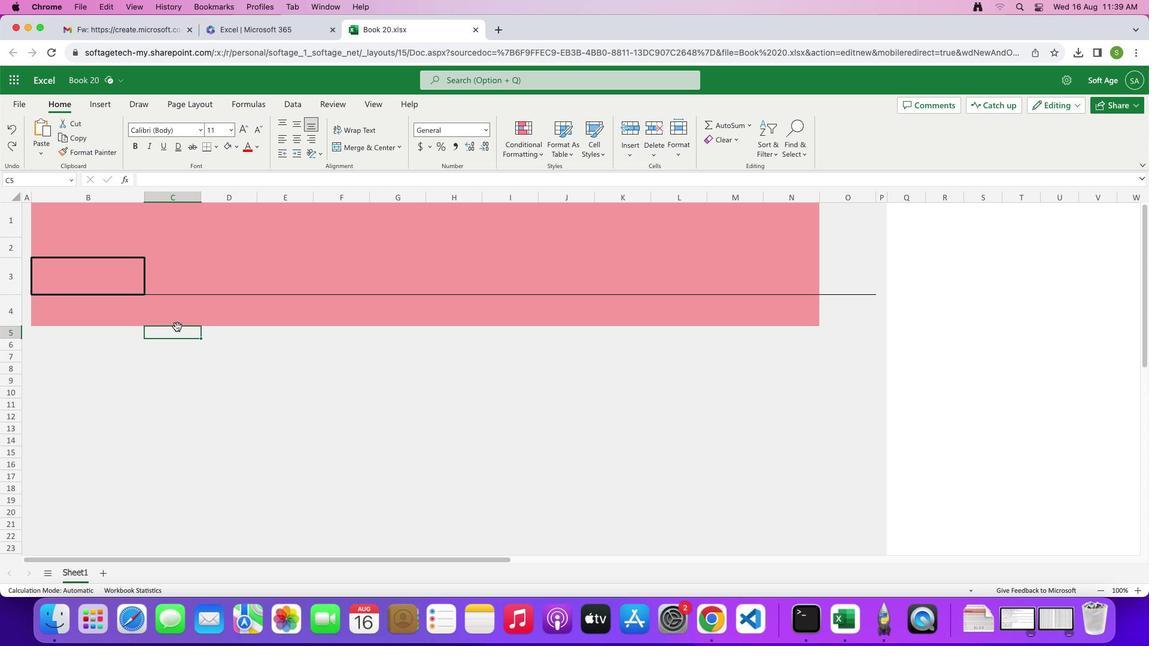 
Action: Key pressed Key.cmd'z'
Screenshot: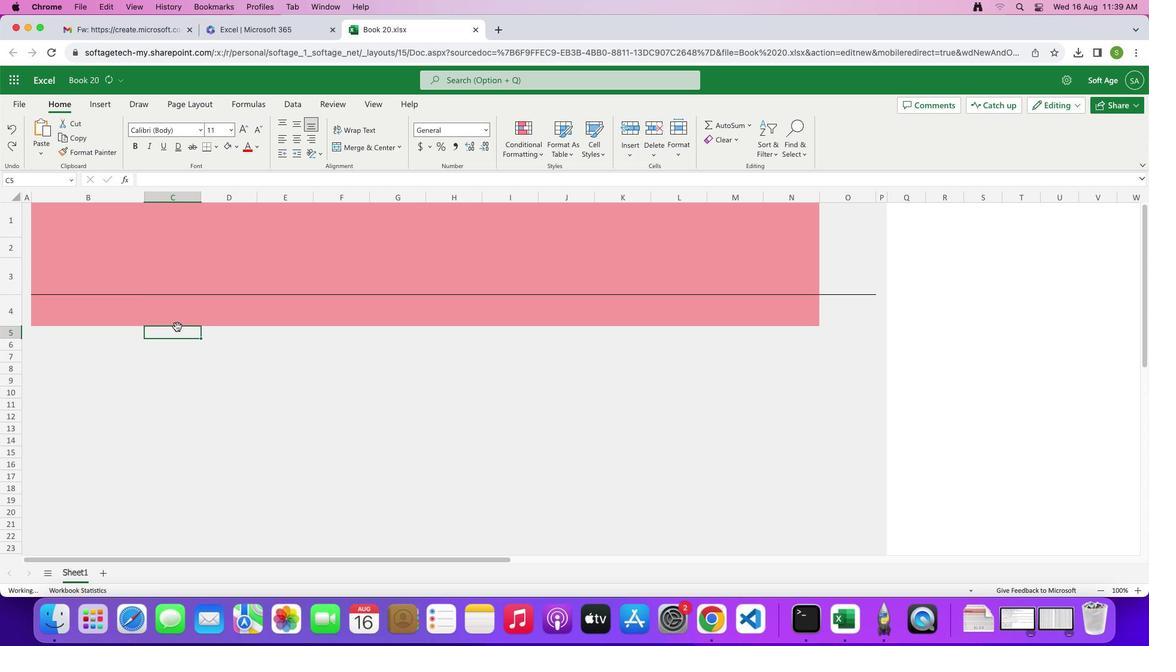 
Action: Mouse moved to (61, 279)
Screenshot: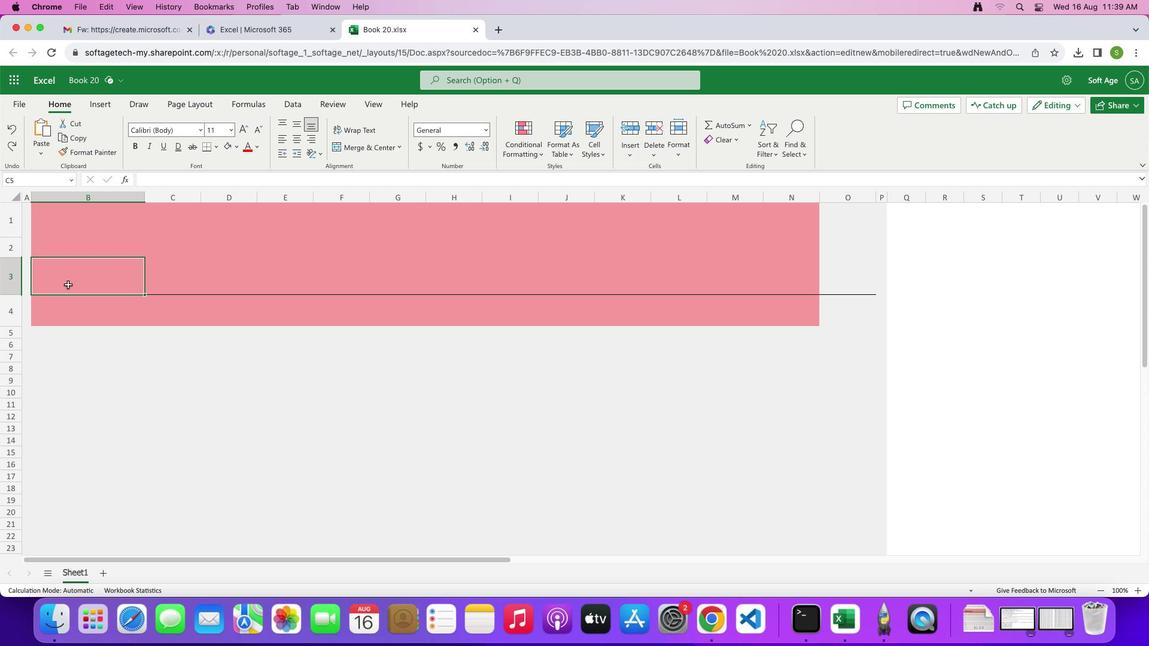 
Action: Mouse pressed left at (61, 279)
Screenshot: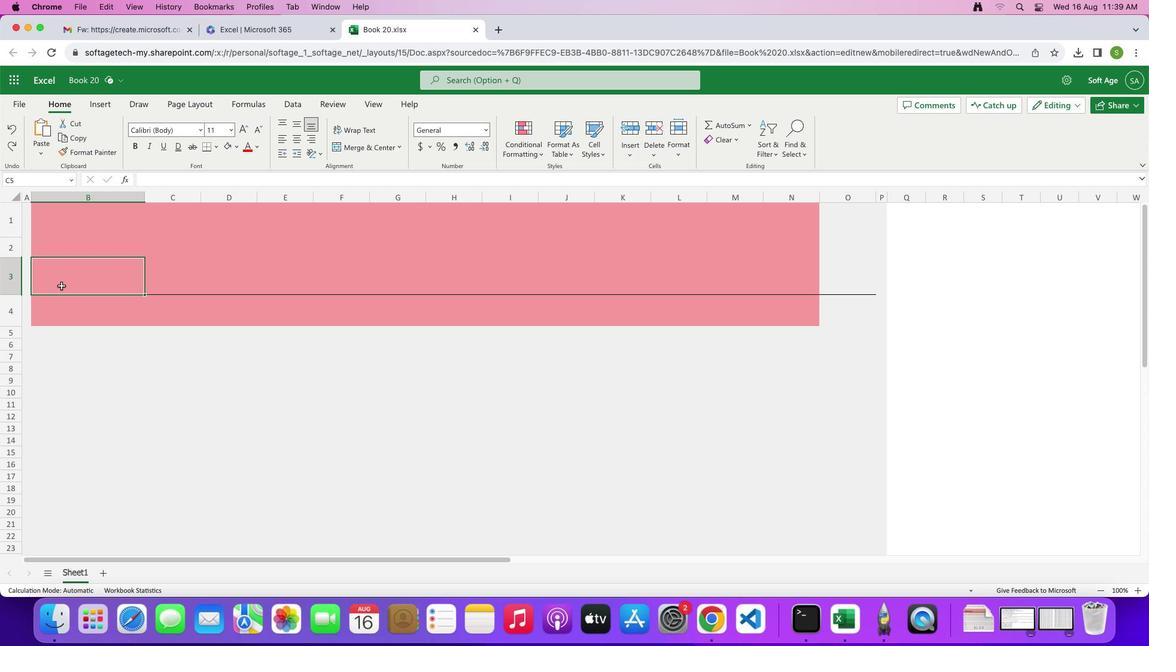 
Action: Mouse moved to (47, 279)
Screenshot: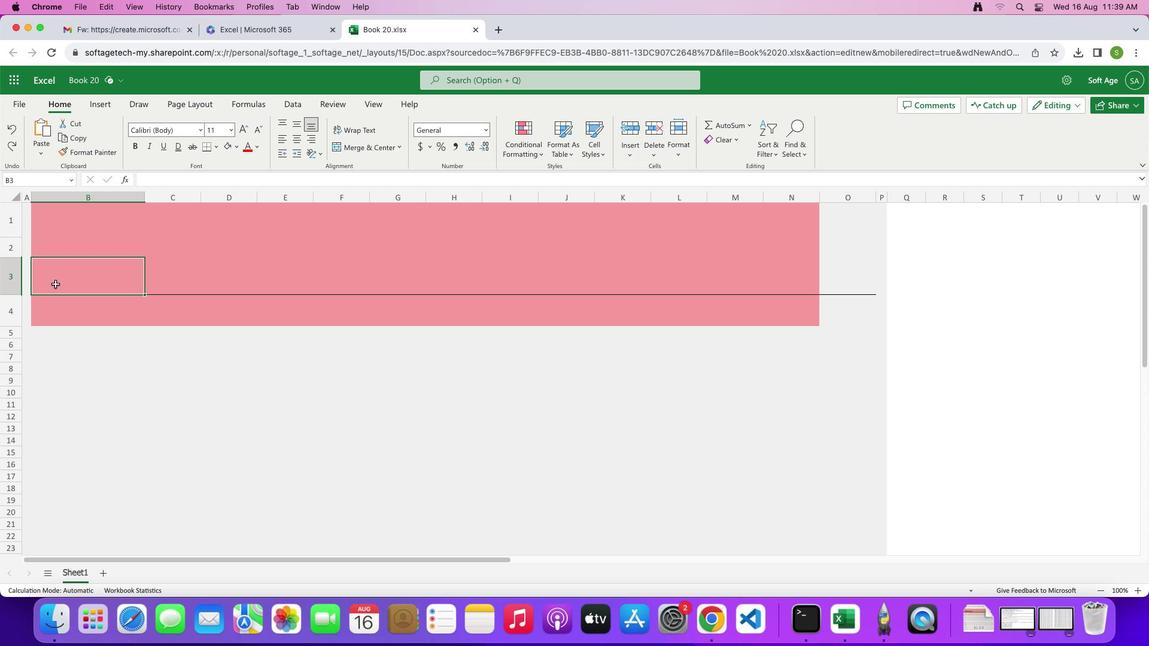 
Action: Mouse pressed left at (47, 279)
Screenshot: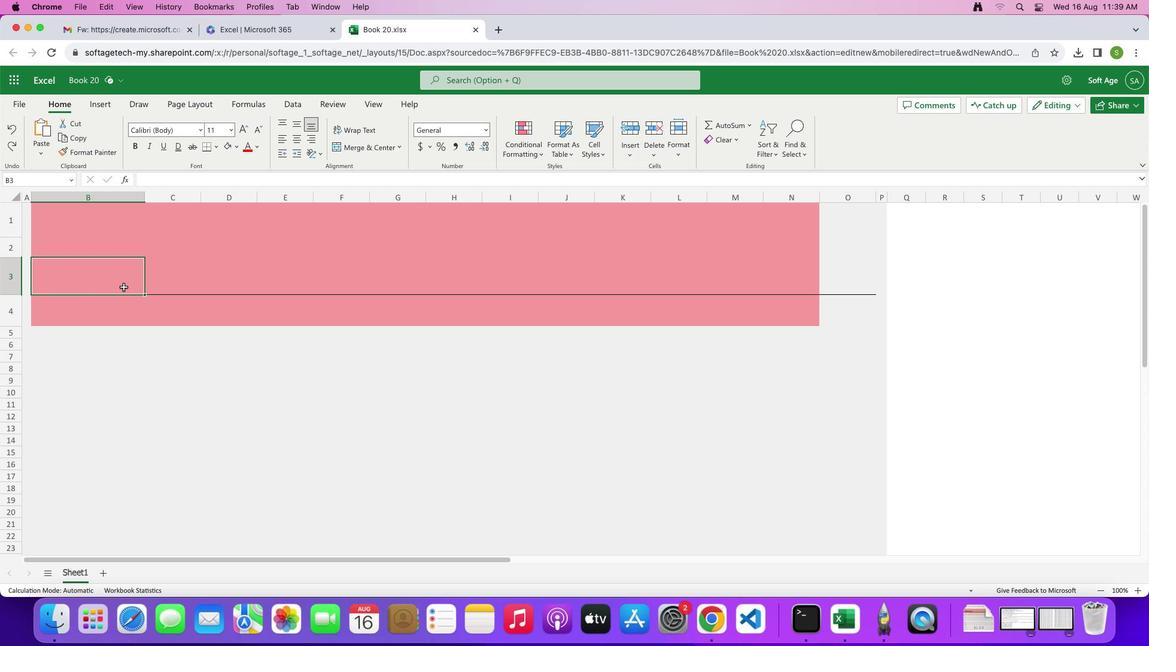 
Action: Mouse moved to (209, 140)
Screenshot: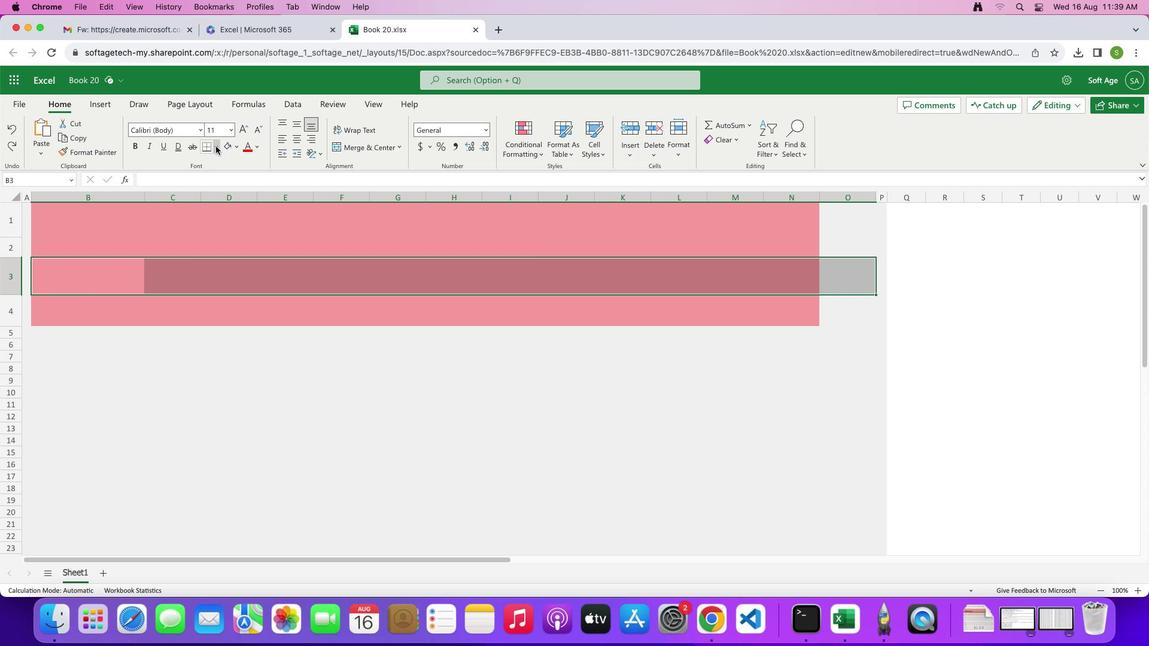 
Action: Mouse pressed left at (209, 140)
Screenshot: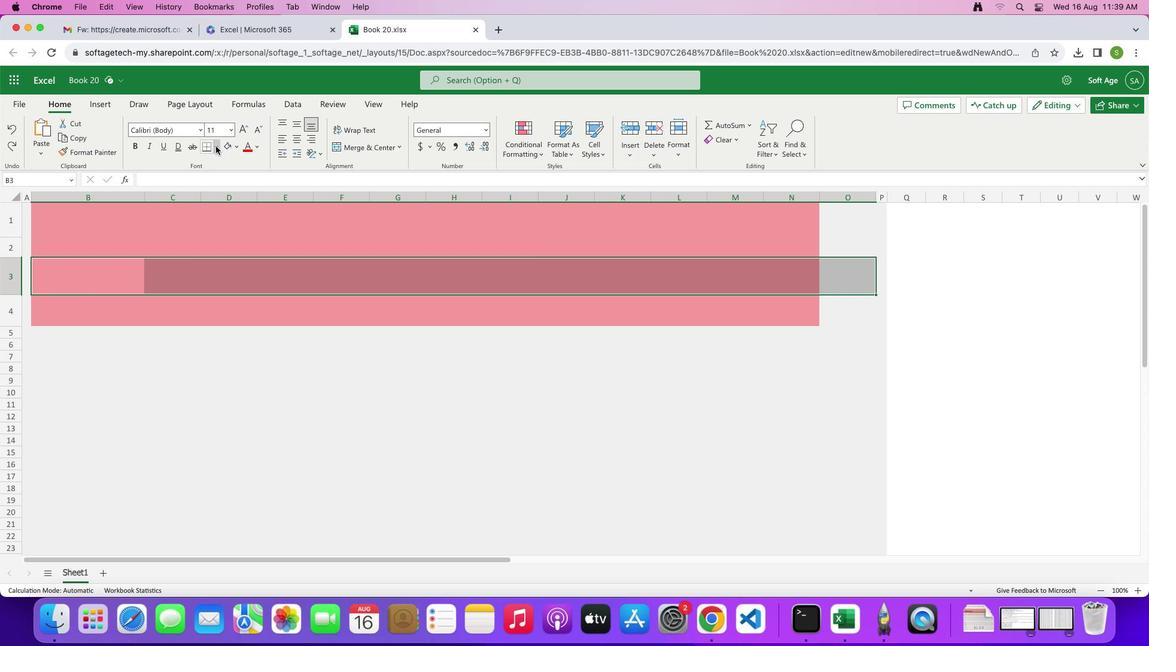 
Action: Mouse moved to (305, 189)
Screenshot: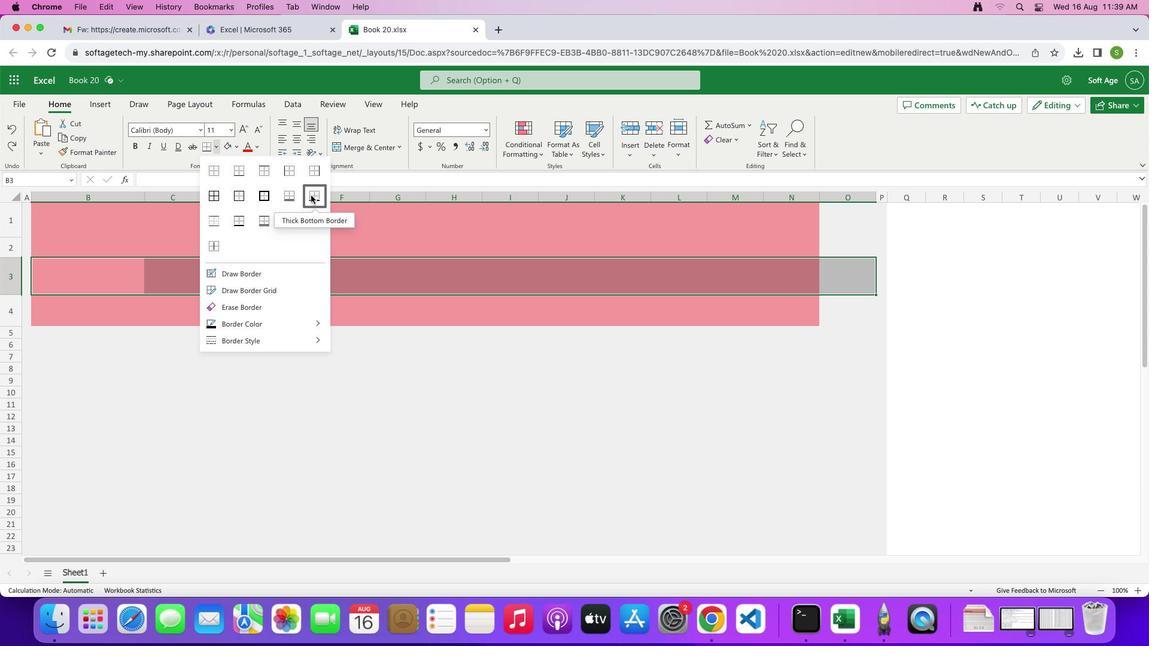 
Action: Mouse pressed left at (305, 189)
Screenshot: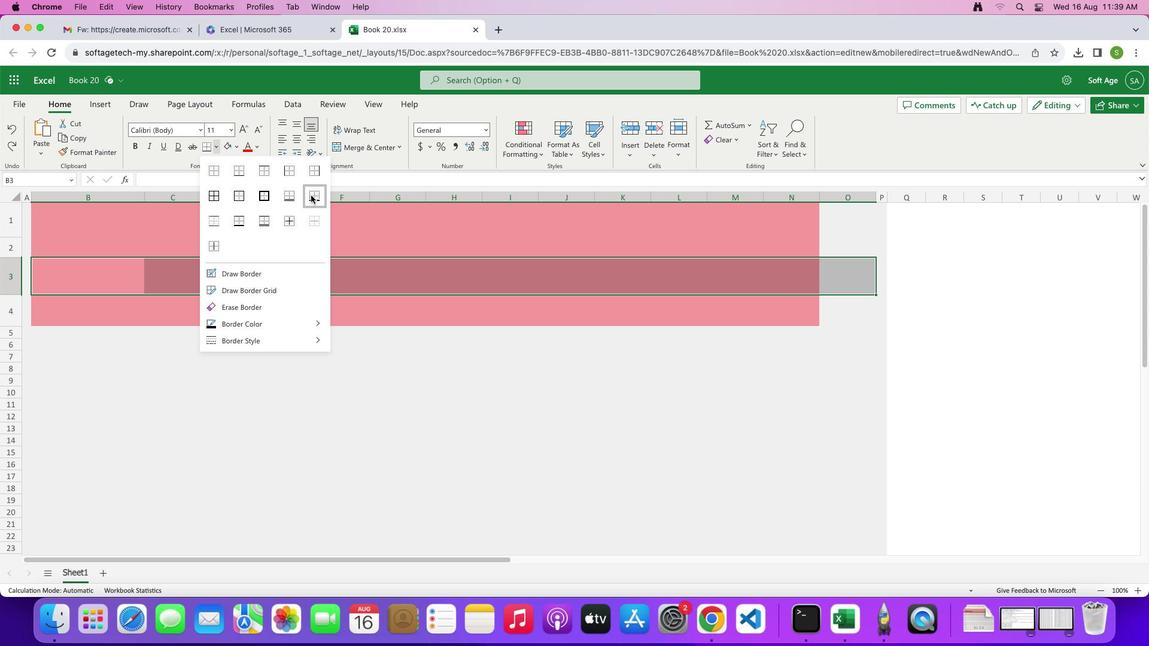 
Action: Mouse pressed left at (305, 189)
Screenshot: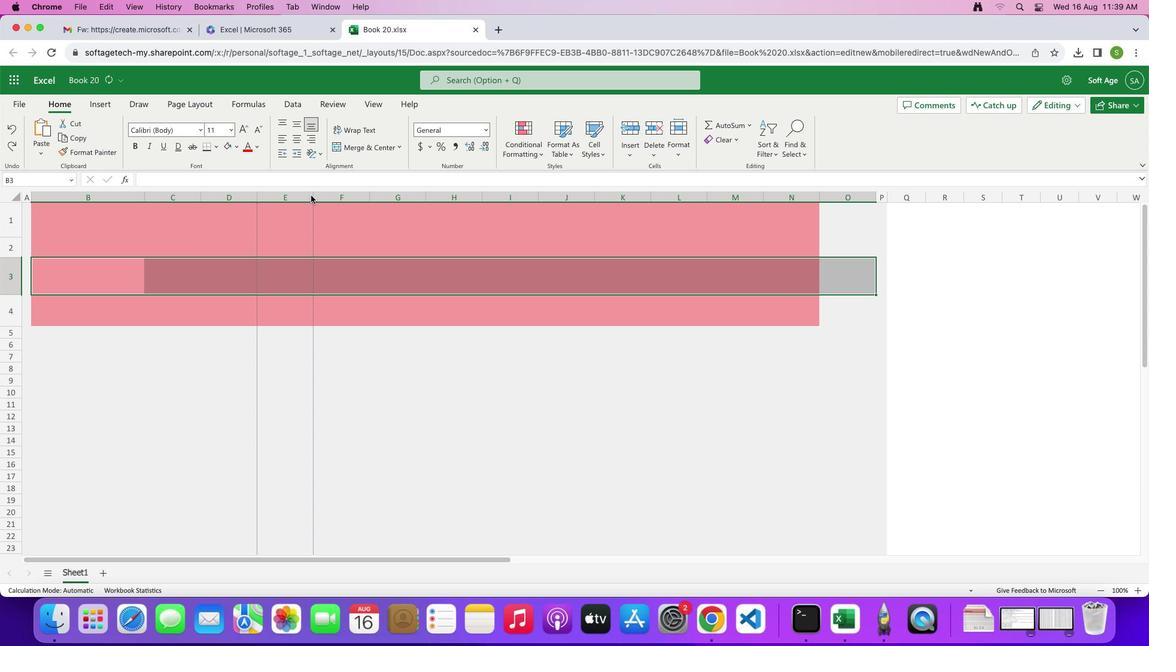 
Action: Mouse moved to (215, 312)
Screenshot: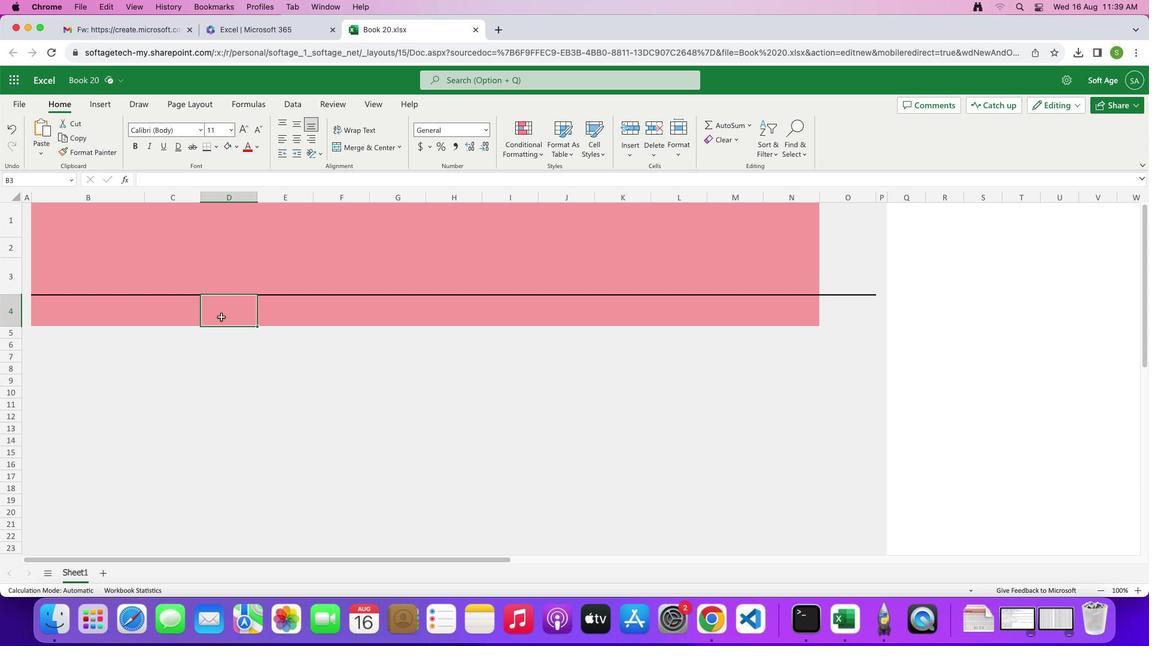 
Action: Mouse pressed left at (215, 312)
Screenshot: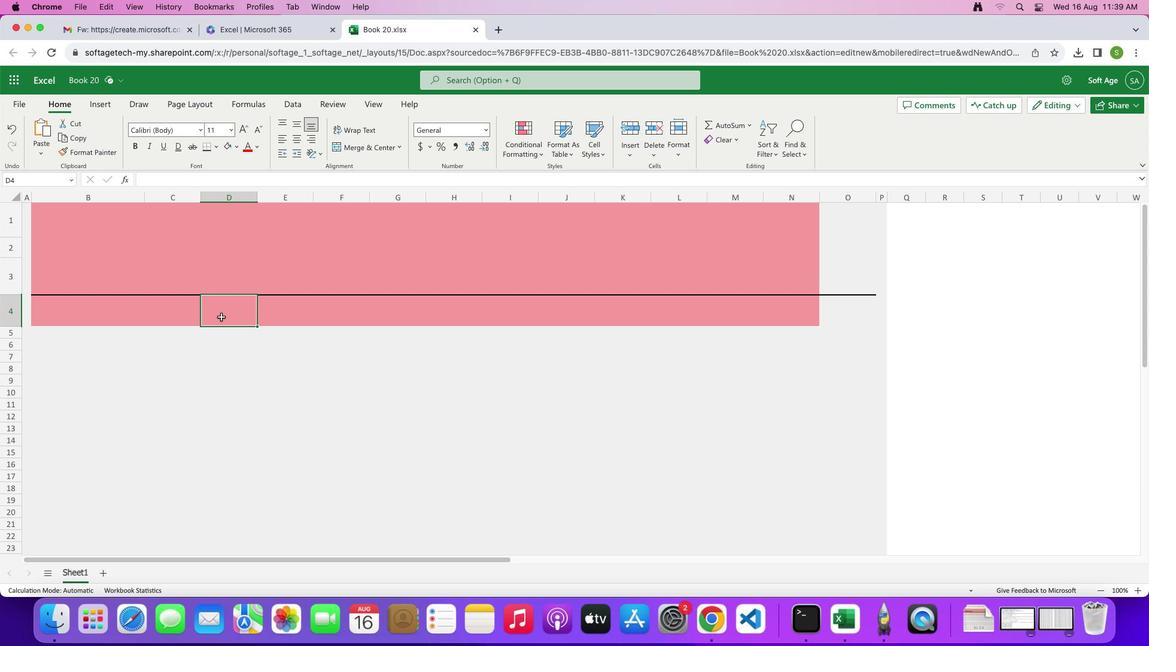 
Action: Mouse moved to (98, 97)
Screenshot: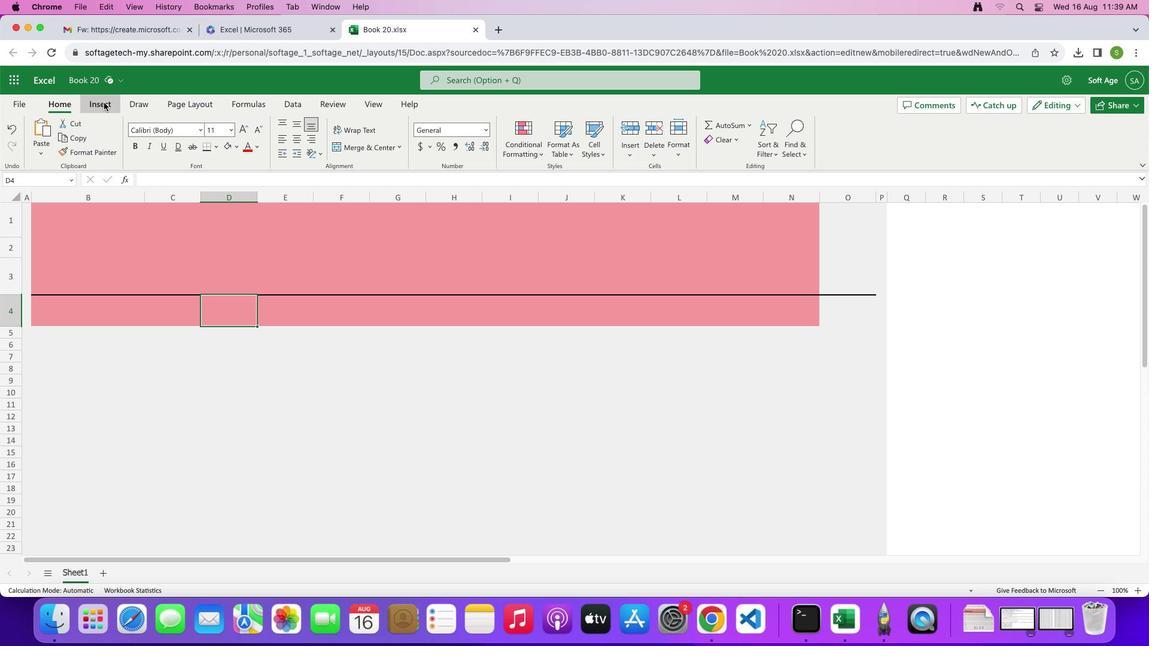 
Action: Mouse pressed left at (98, 97)
Screenshot: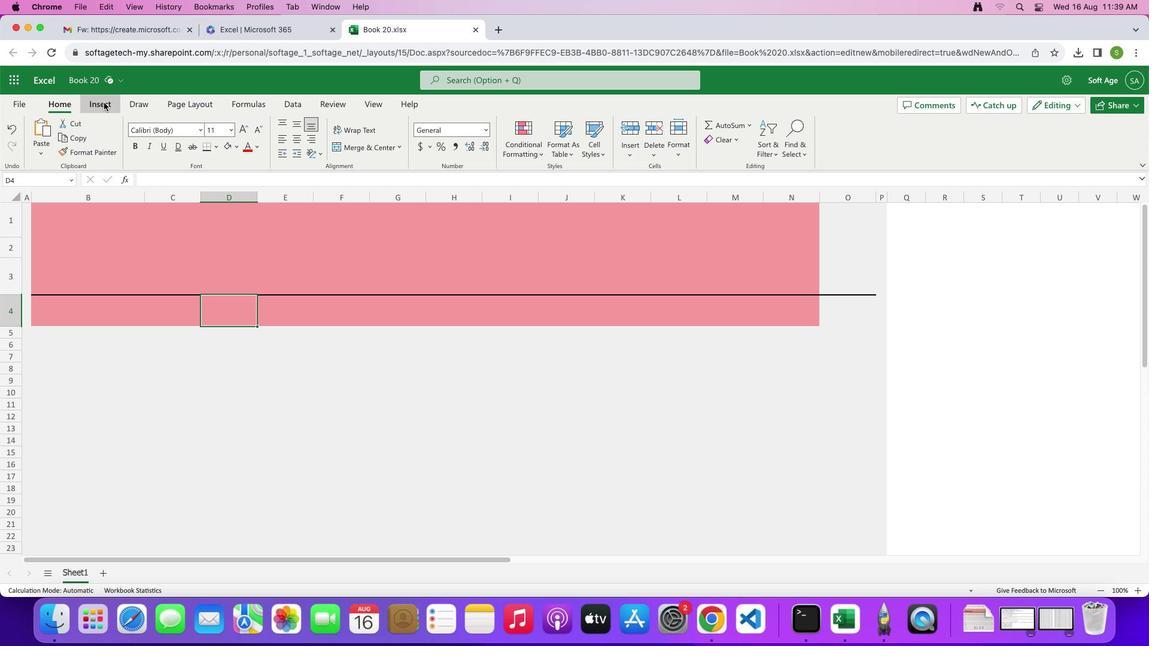 
Action: Mouse moved to (105, 131)
Screenshot: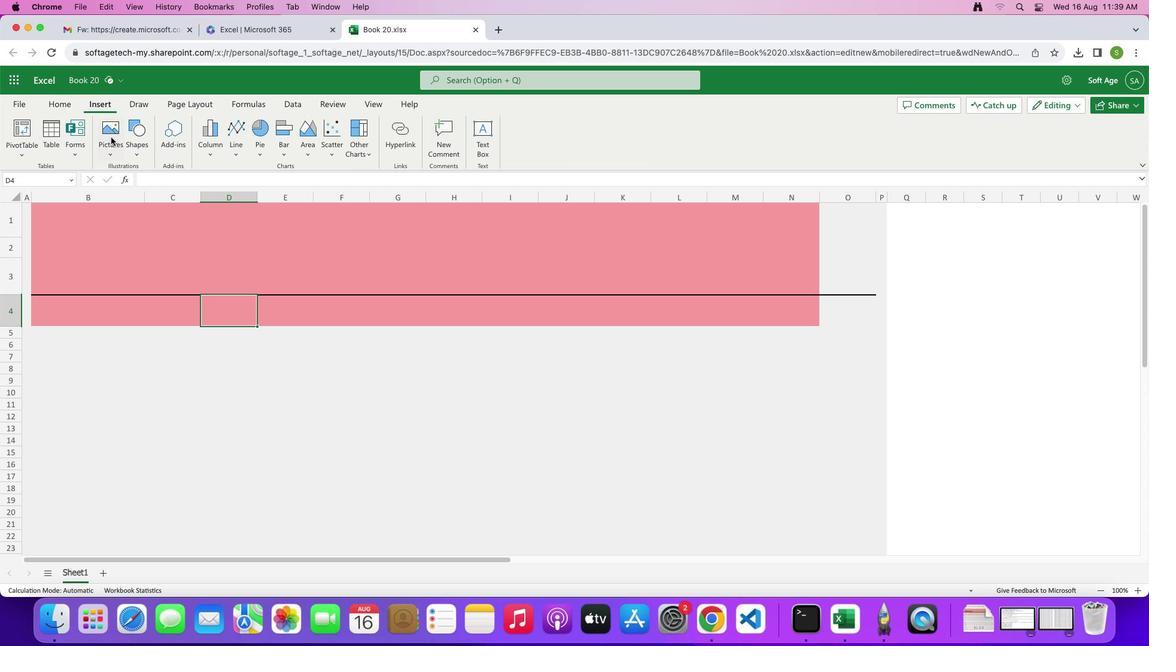 
Action: Mouse pressed left at (105, 131)
Screenshot: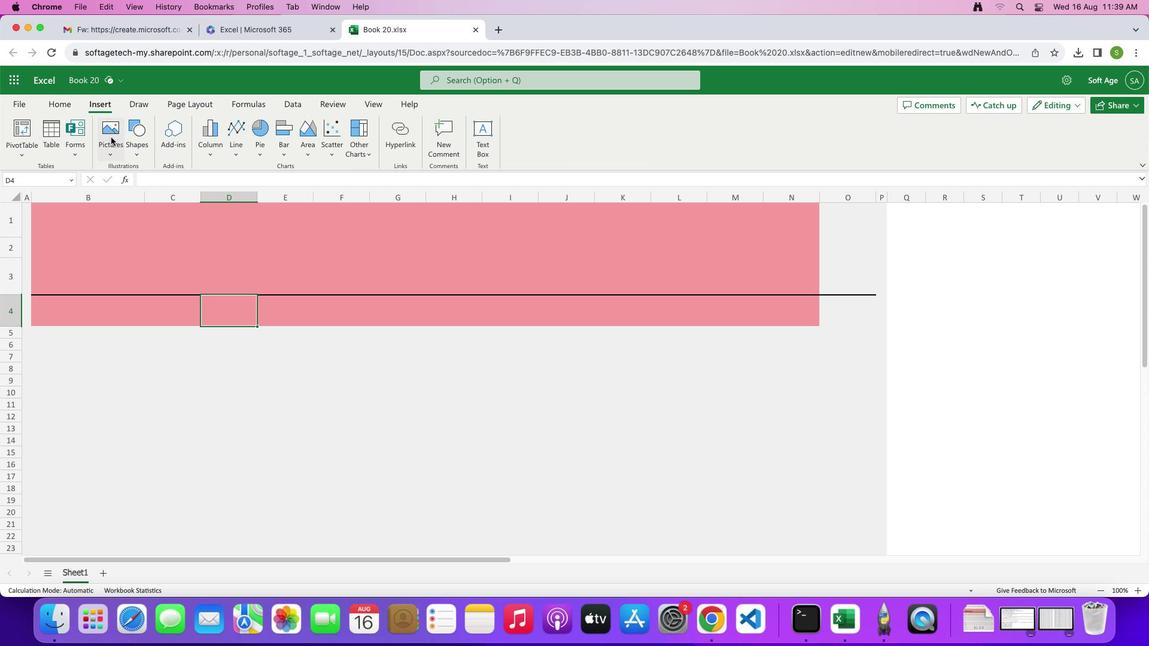 
Action: Mouse moved to (112, 179)
Screenshot: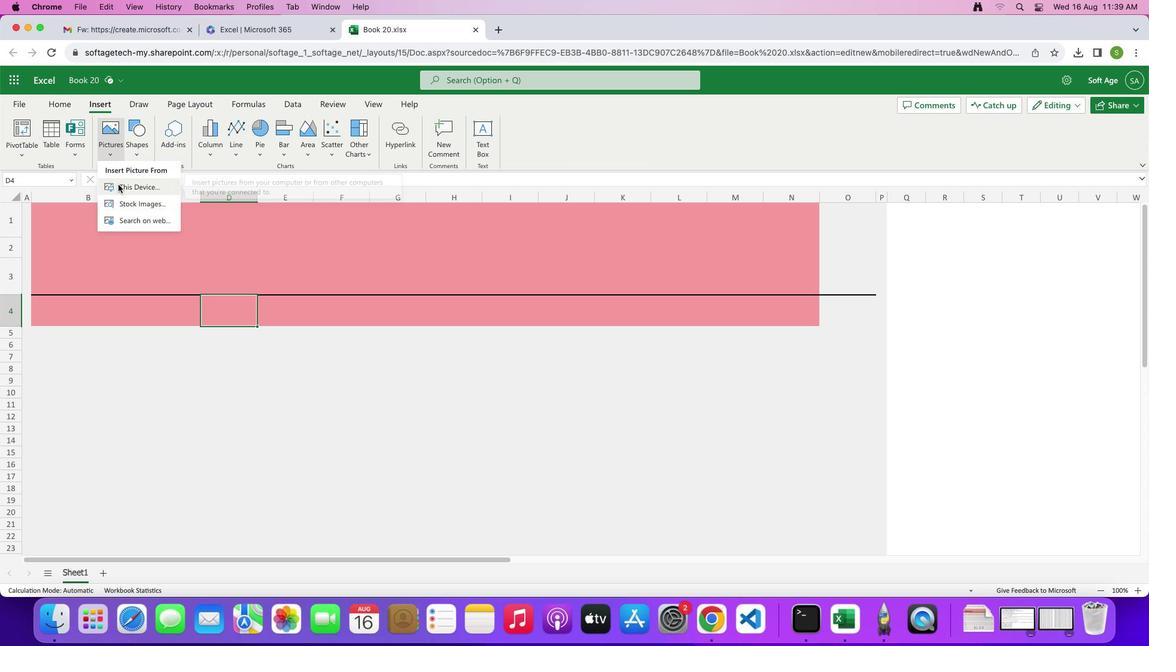 
Action: Mouse pressed left at (112, 179)
Screenshot: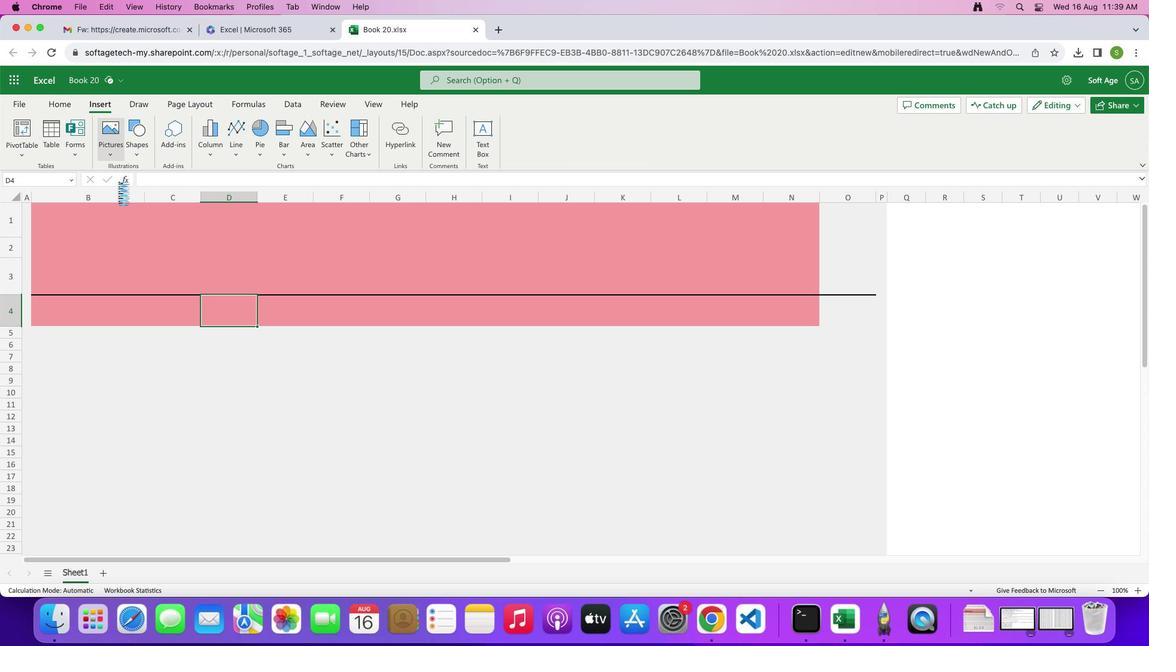 
Action: Mouse moved to (453, 227)
Screenshot: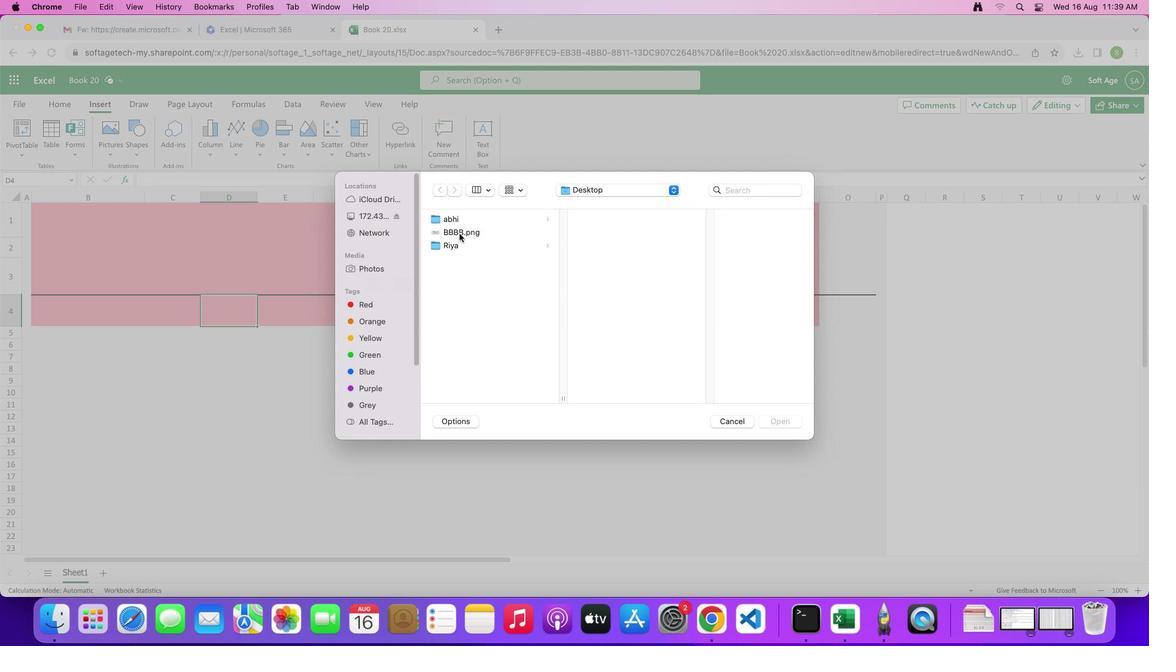 
Action: Mouse pressed left at (453, 227)
Screenshot: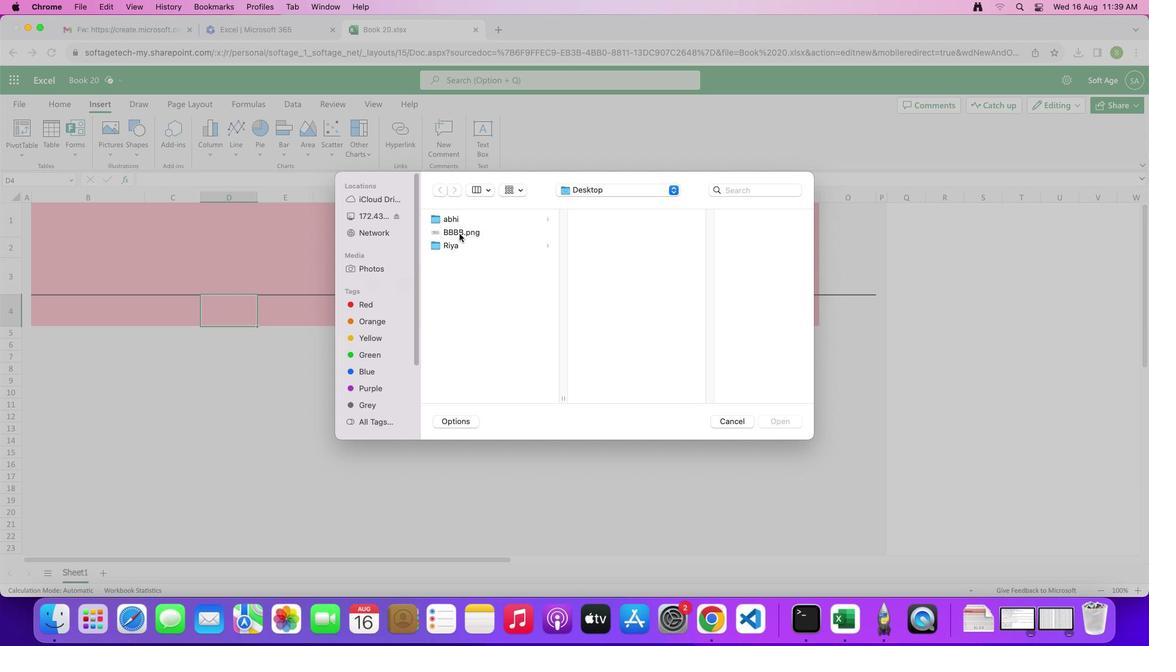
Action: Mouse moved to (768, 417)
Screenshot: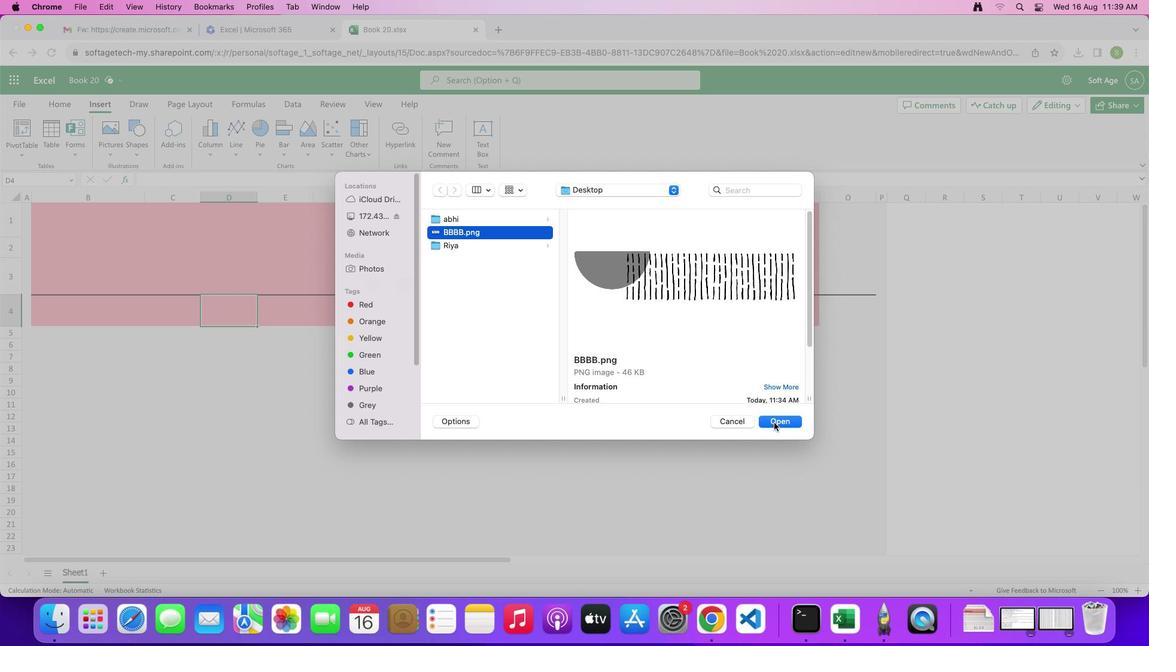 
Action: Mouse pressed left at (768, 417)
Screenshot: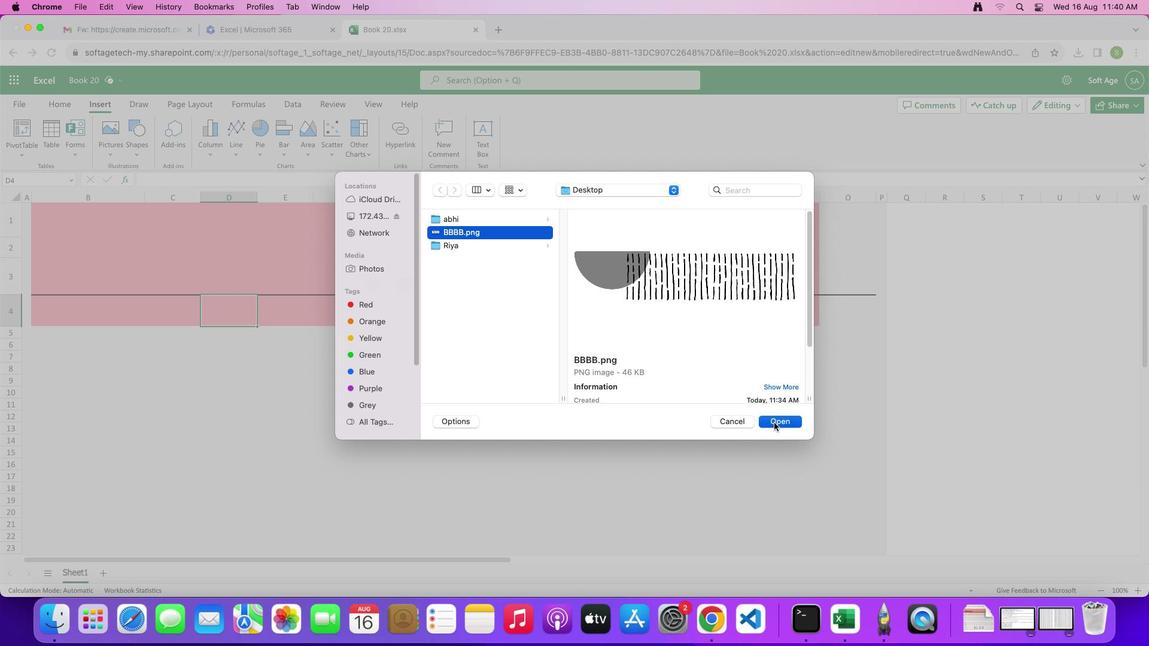 
Action: Mouse moved to (312, 331)
Screenshot: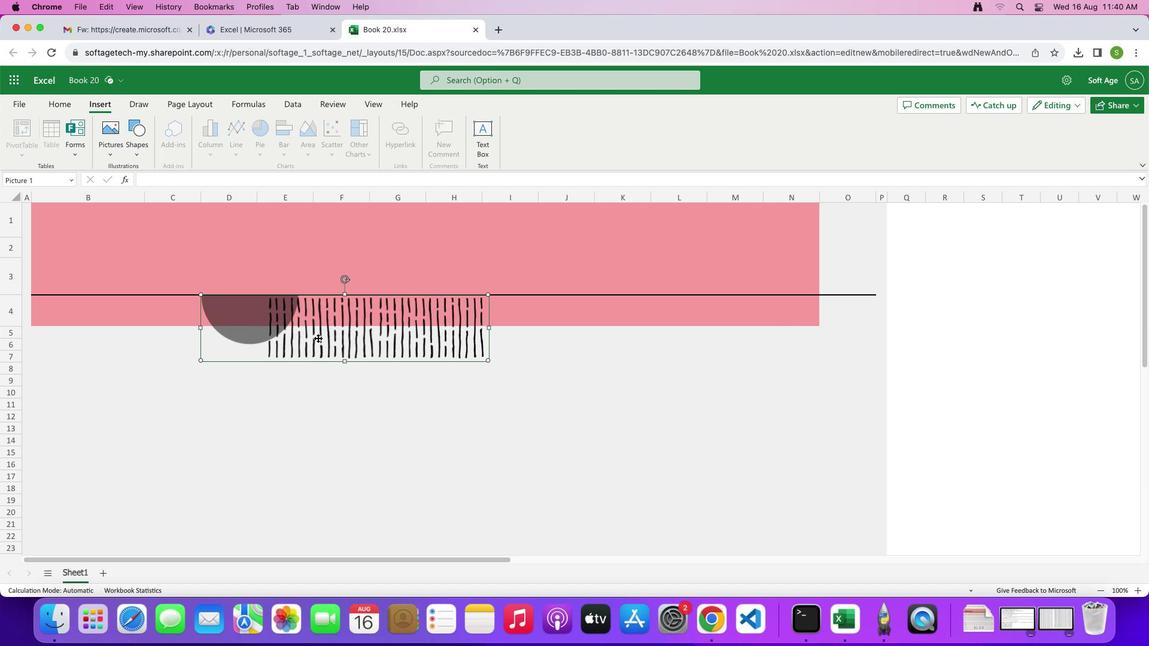 
Action: Mouse pressed left at (312, 331)
Screenshot: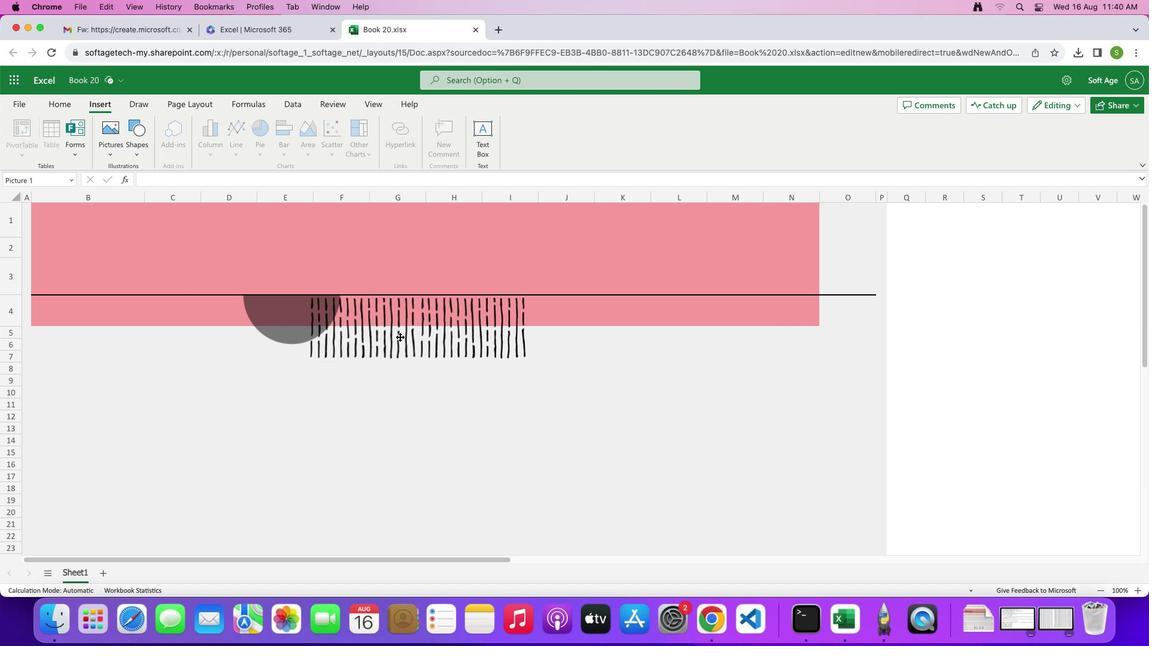 
Action: Mouse moved to (593, 244)
Screenshot: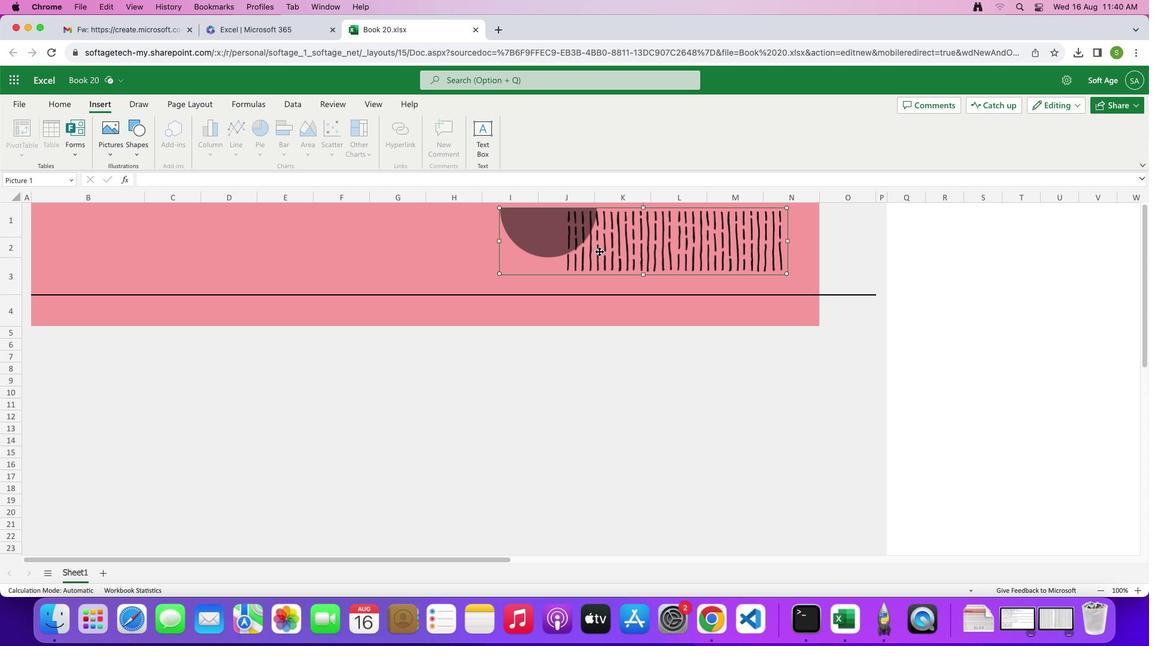 
Action: Mouse pressed left at (593, 244)
Screenshot: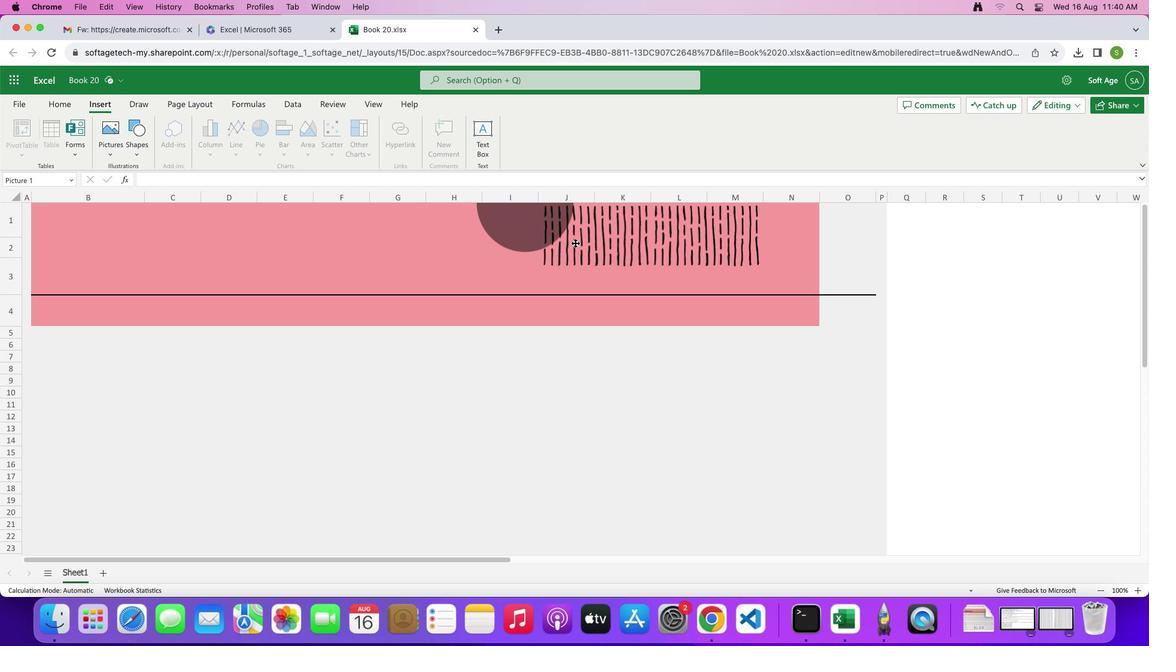 
Action: Mouse moved to (769, 231)
Screenshot: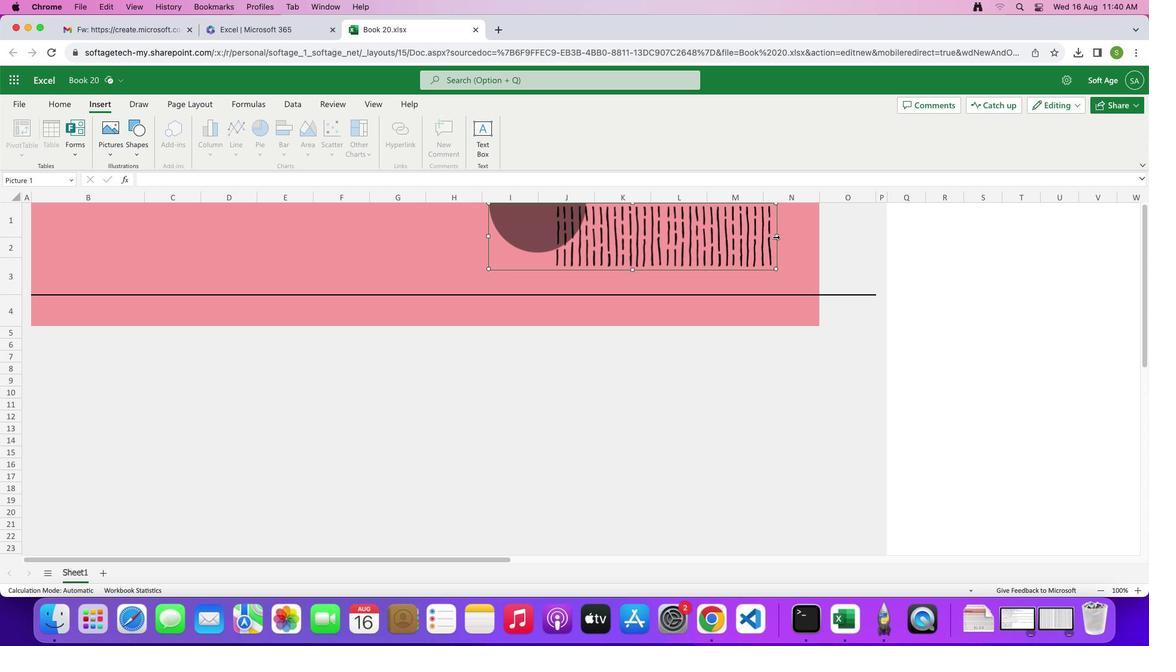 
Action: Mouse pressed left at (769, 231)
Screenshot: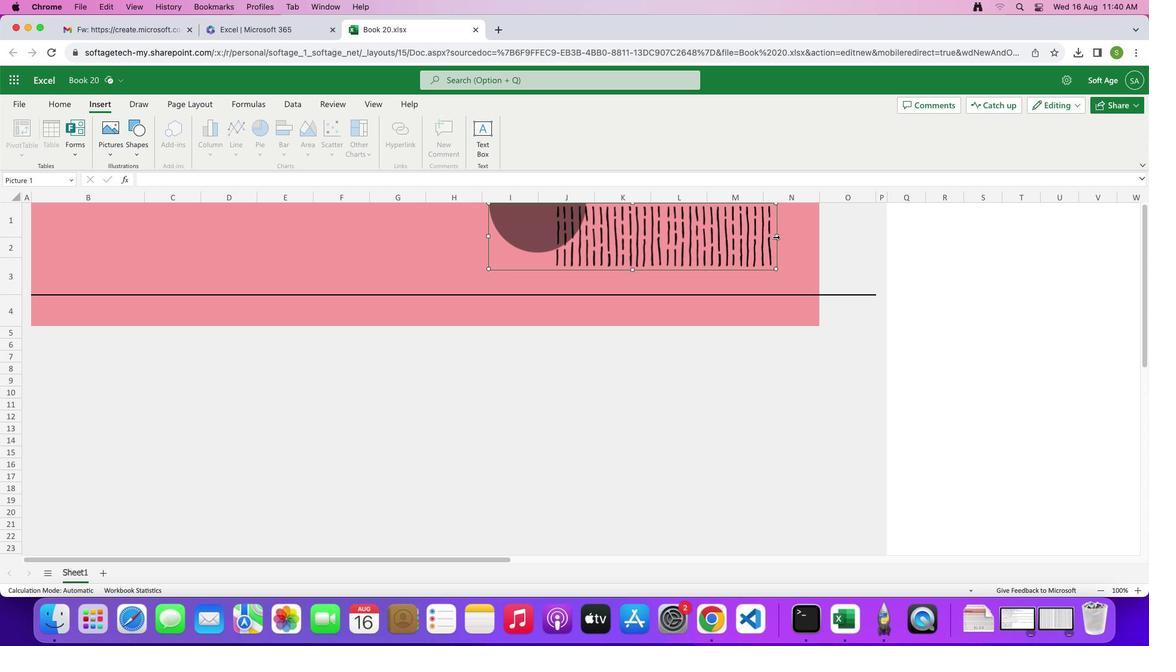 
Action: Mouse moved to (669, 199)
Screenshot: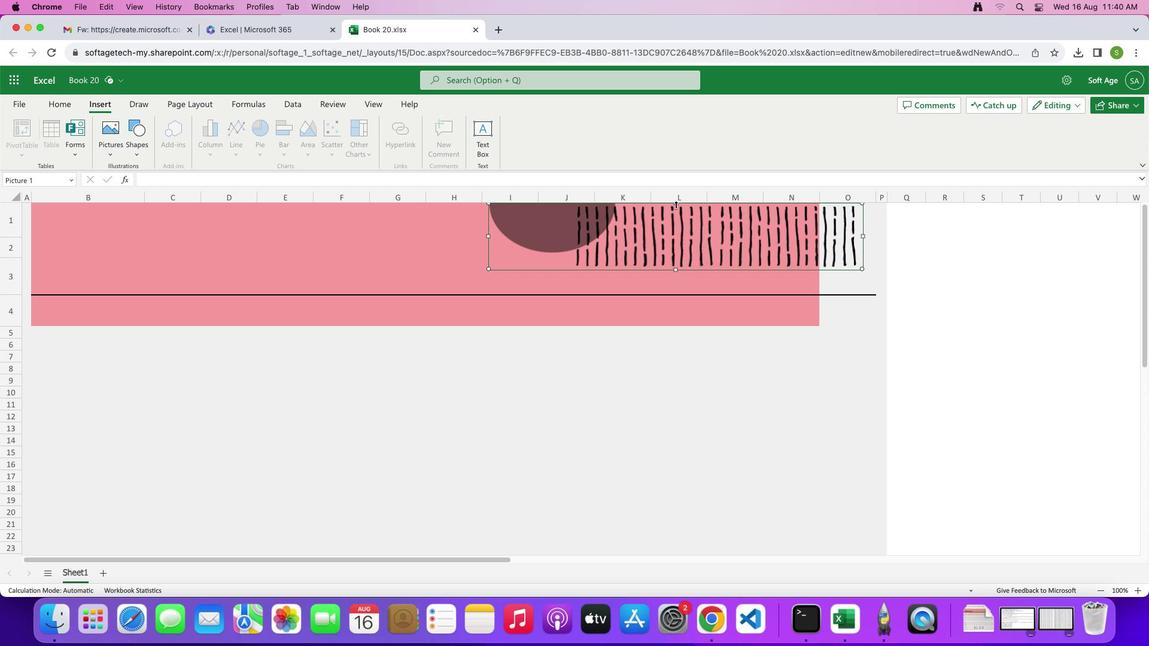 
Action: Mouse pressed left at (669, 199)
Screenshot: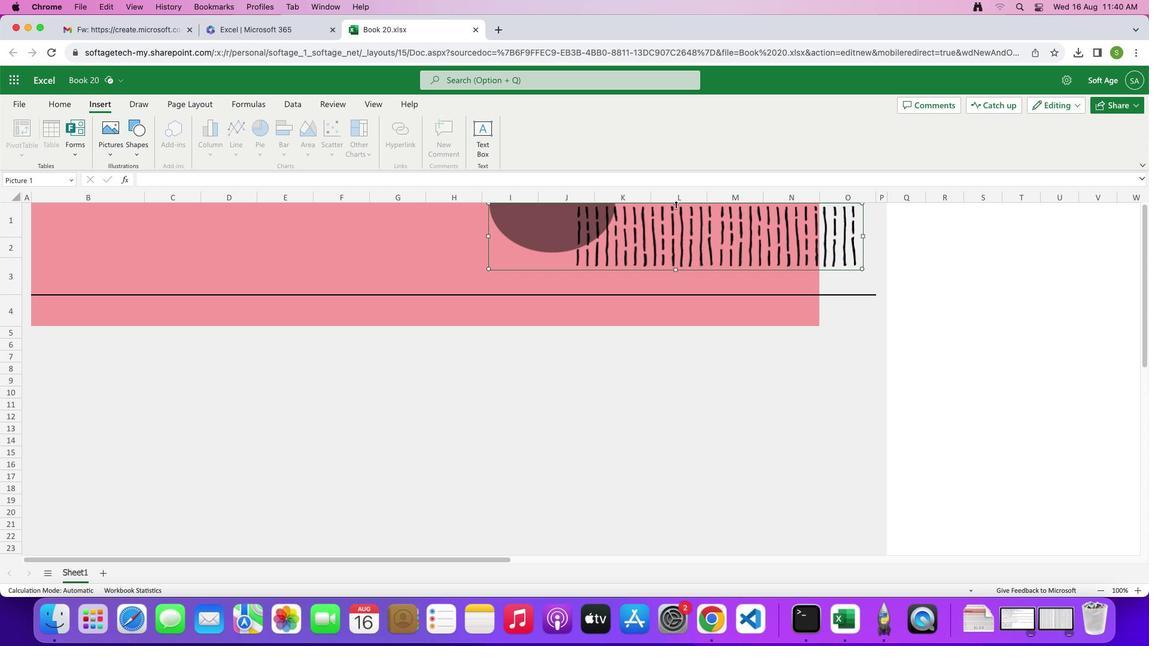 
Action: Mouse moved to (670, 263)
Screenshot: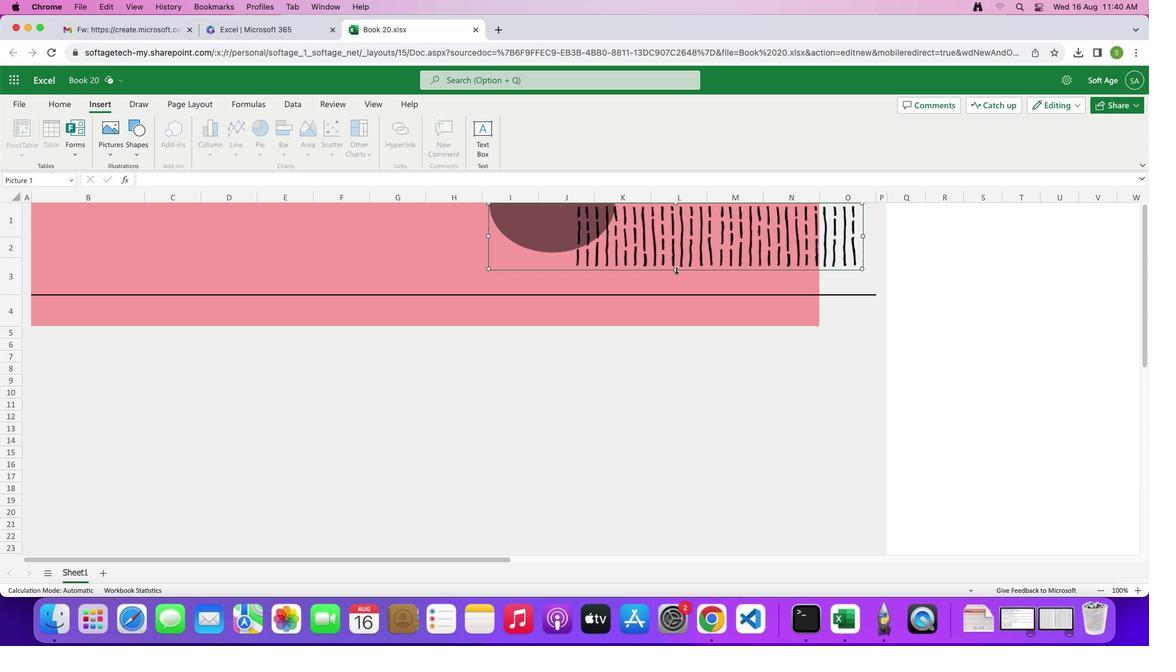 
Action: Mouse pressed left at (670, 263)
Screenshot: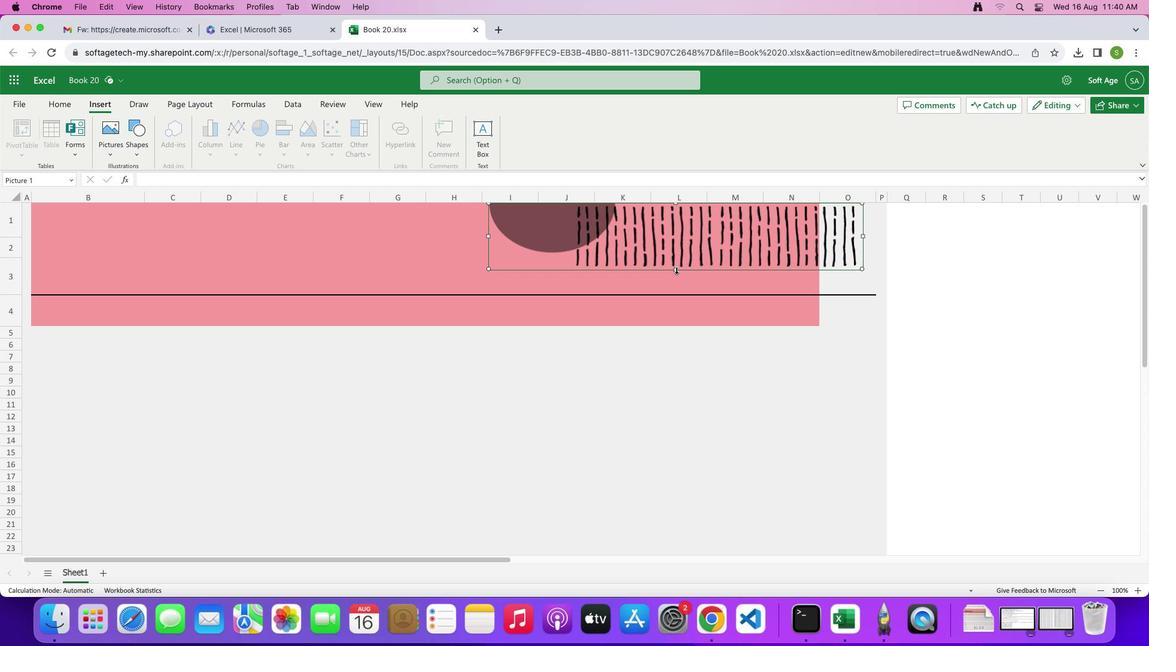 
Action: Mouse moved to (412, 261)
Screenshot: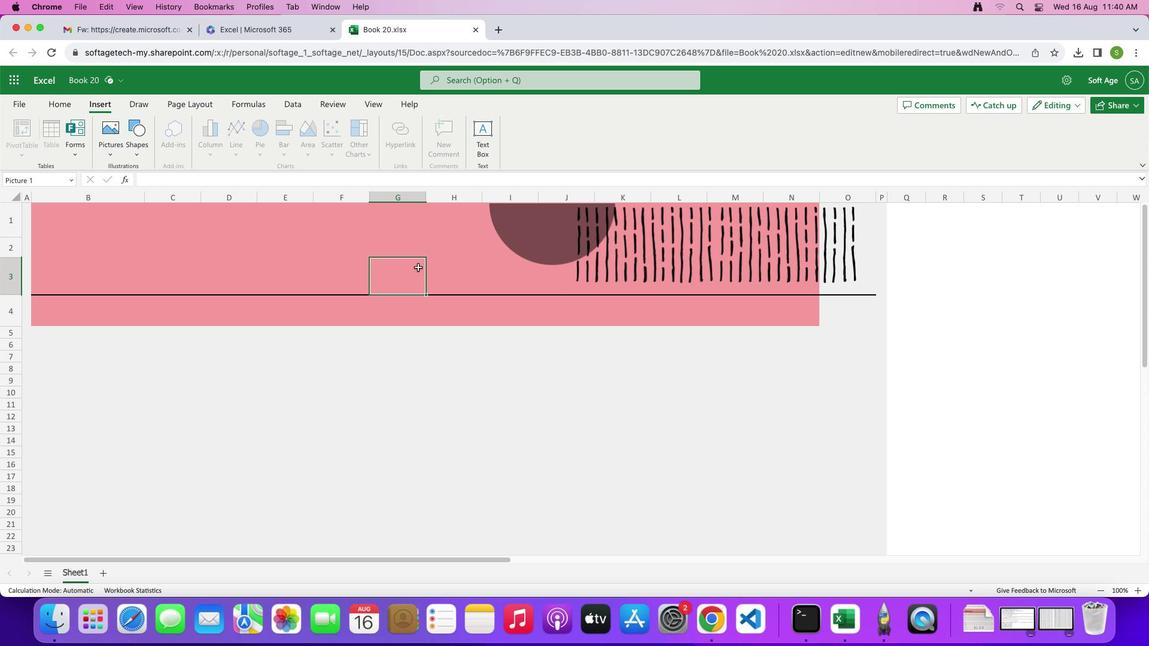
Action: Mouse pressed left at (412, 261)
Screenshot: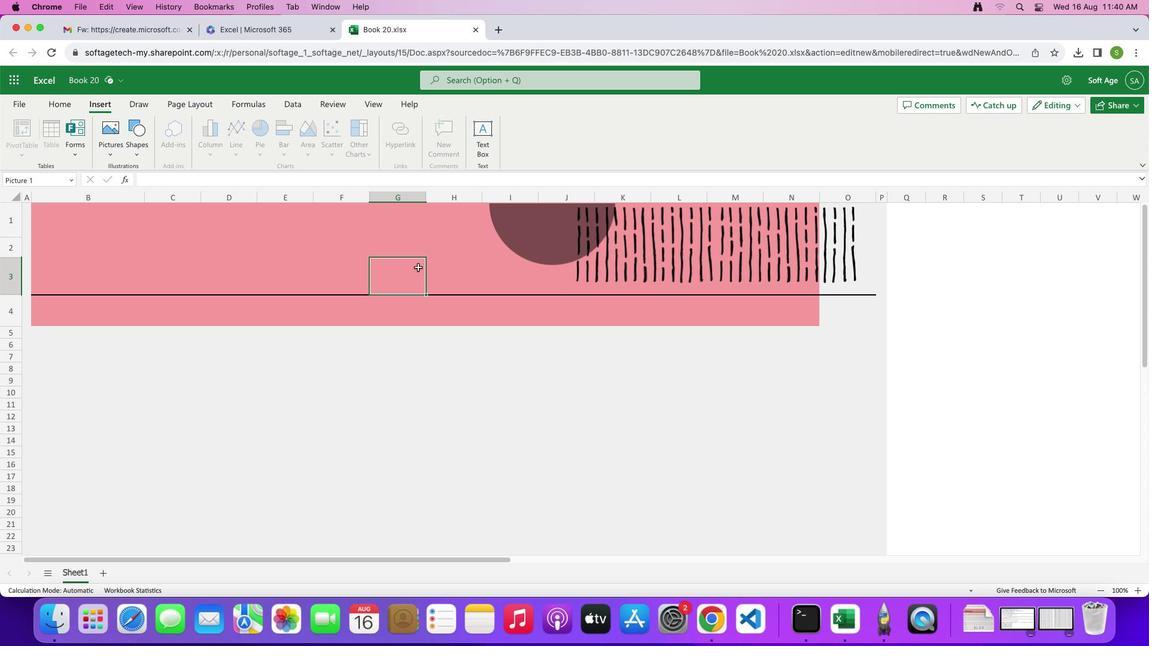 
Action: Mouse moved to (58, 242)
Screenshot: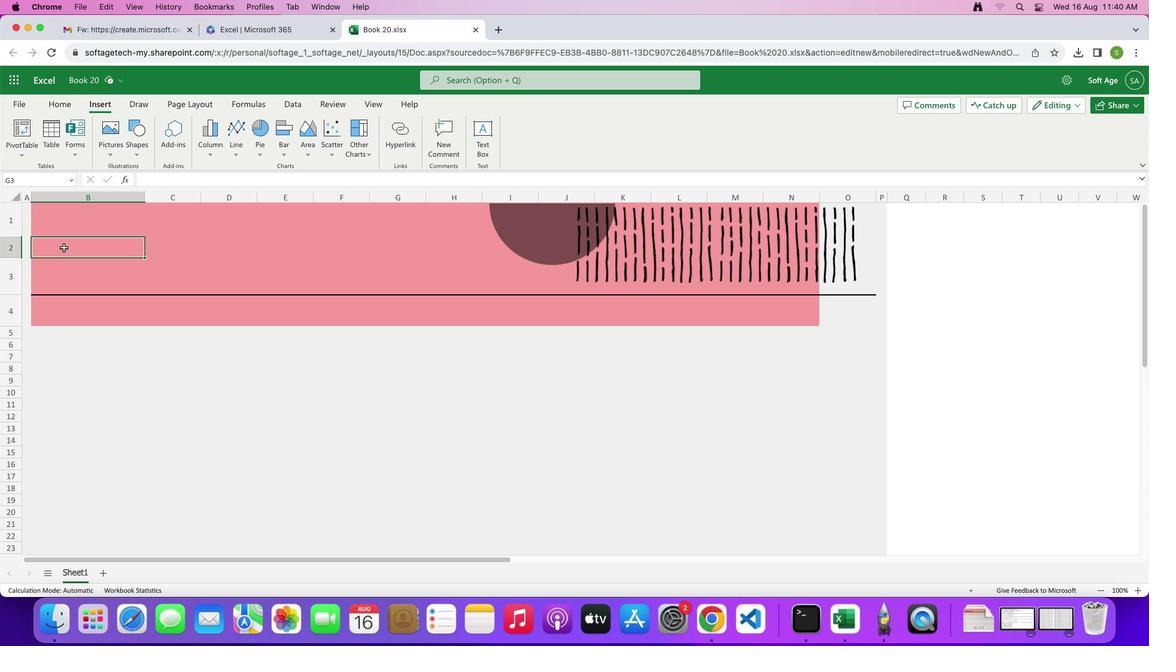 
Action: Mouse pressed left at (58, 242)
Screenshot: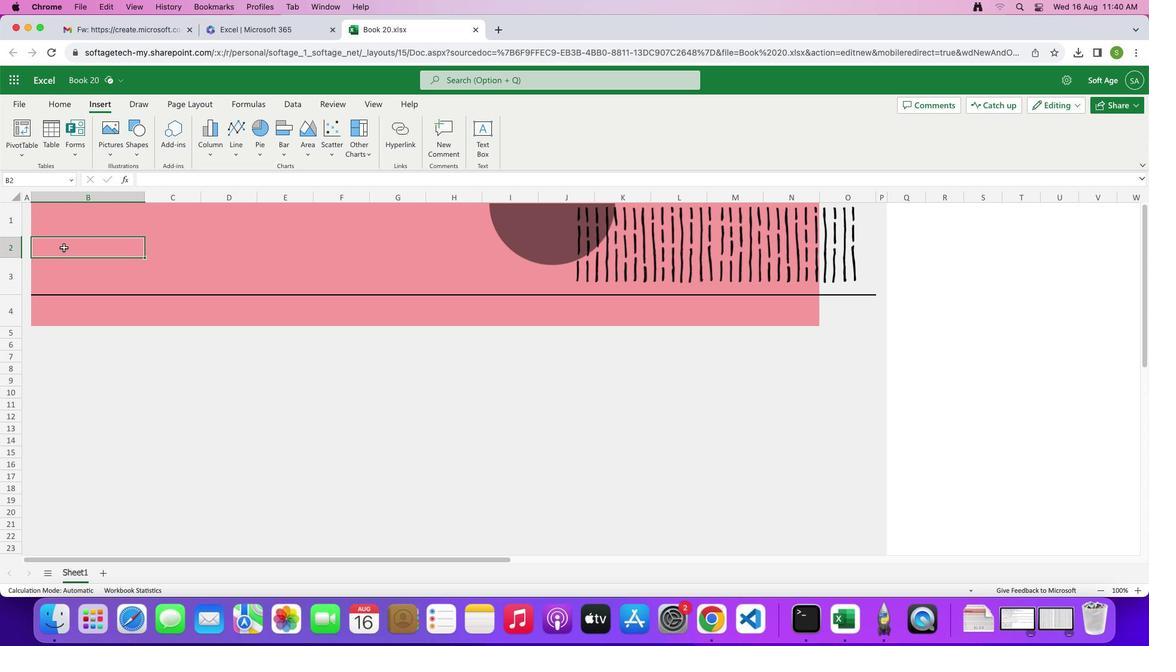 
Action: Key pressed 'M'Key.caps_lock'a''r''k''e''t'Key.spaceKey.shift'F''i''n''a''n''c''i''a''l'Key.spaceKey.shift'C''o''n''s''u''l''t''i''n''g'
Screenshot: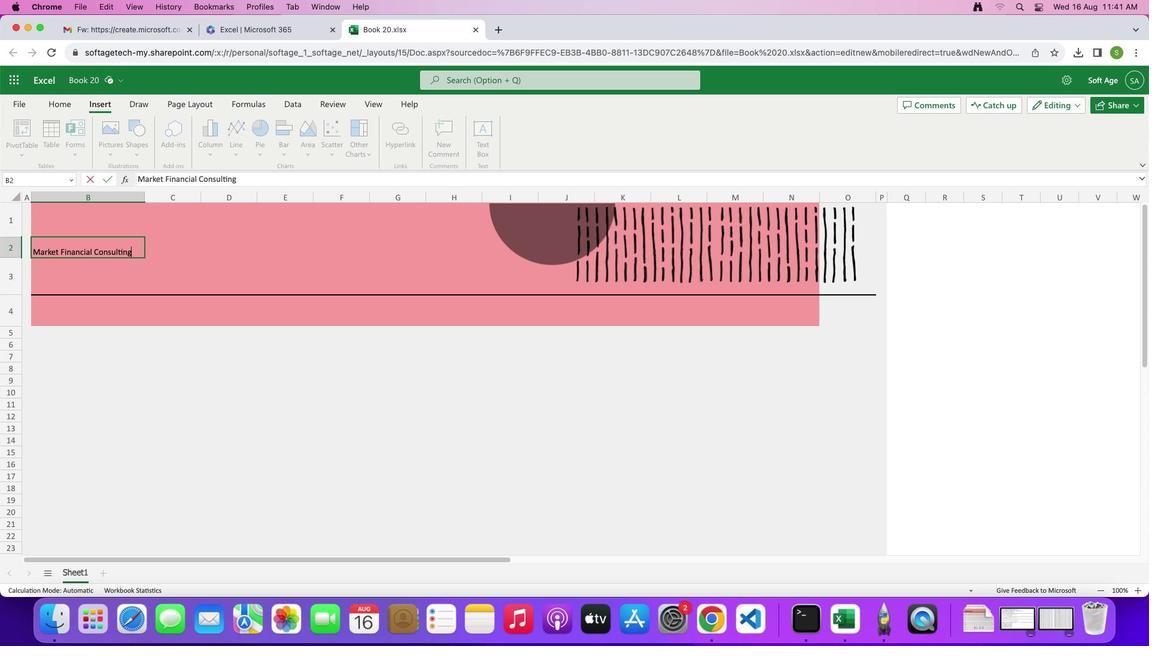
Action: Mouse moved to (126, 247)
Screenshot: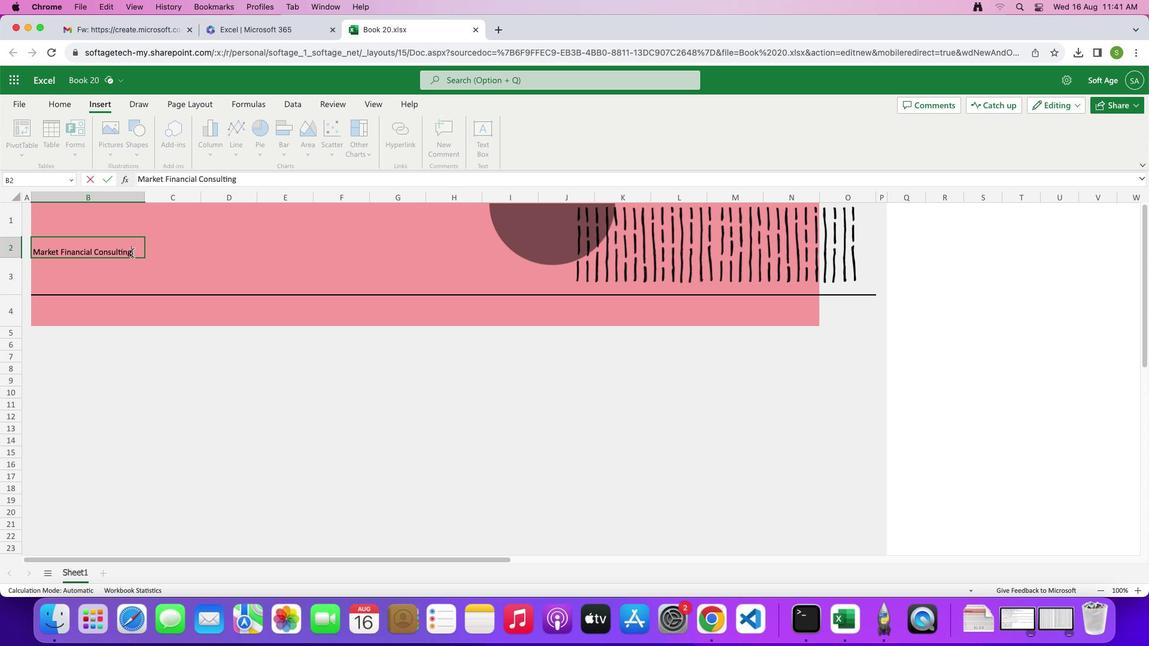 
Action: Mouse pressed left at (126, 247)
Screenshot: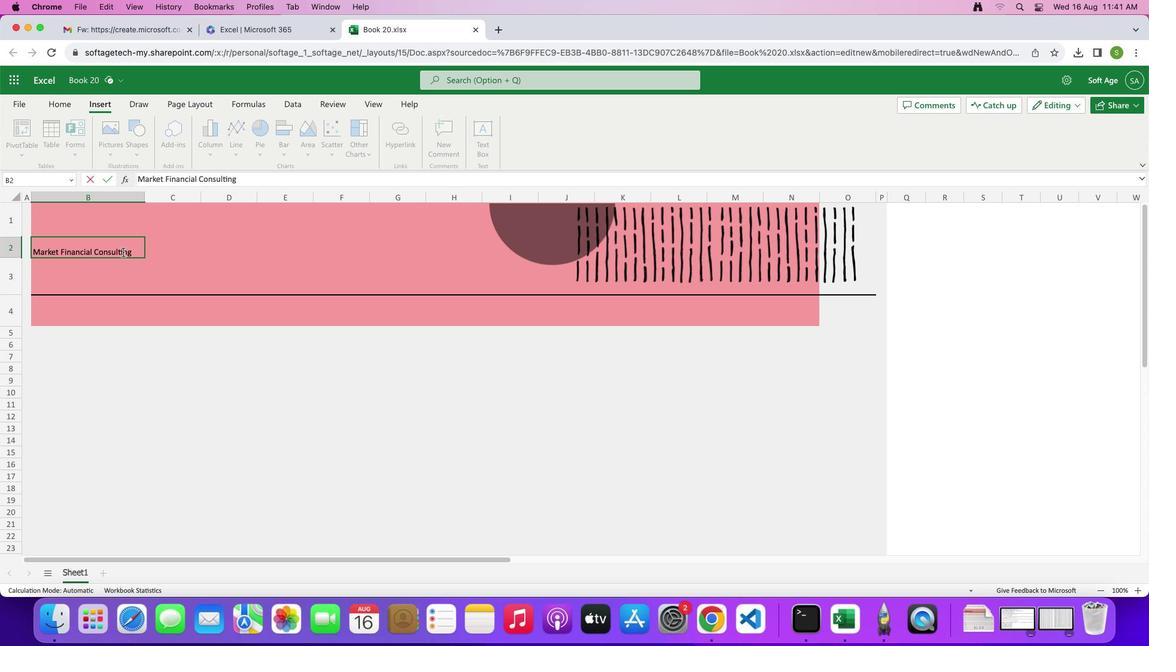 
Action: Mouse moved to (77, 225)
Screenshot: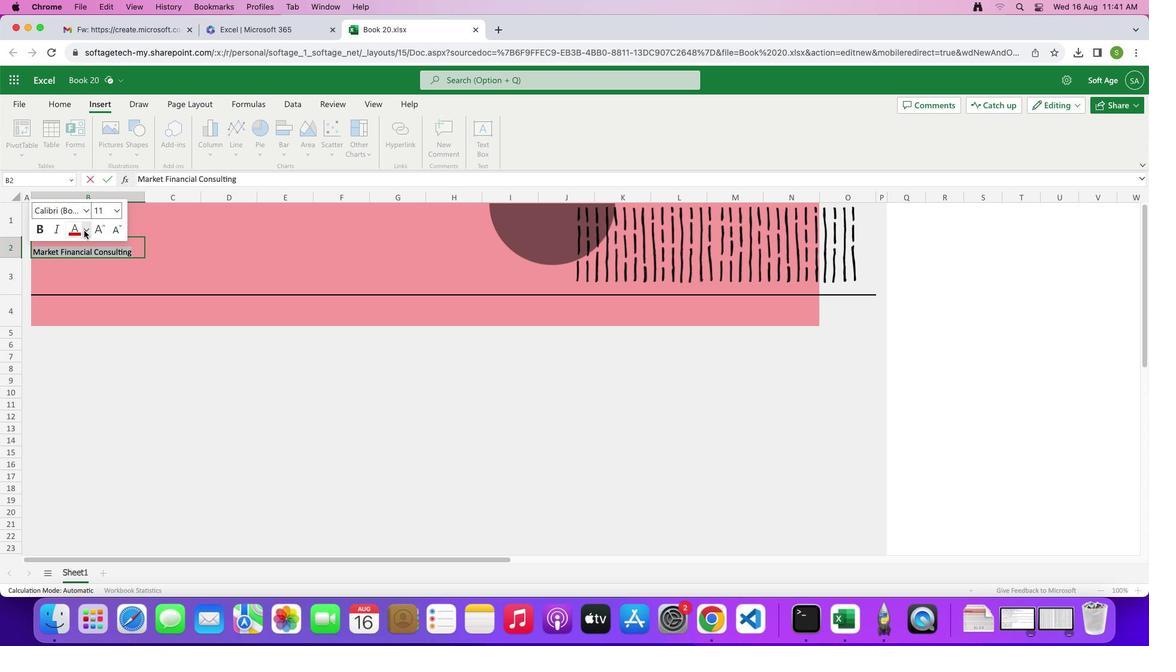 
Action: Mouse pressed left at (77, 225)
Screenshot: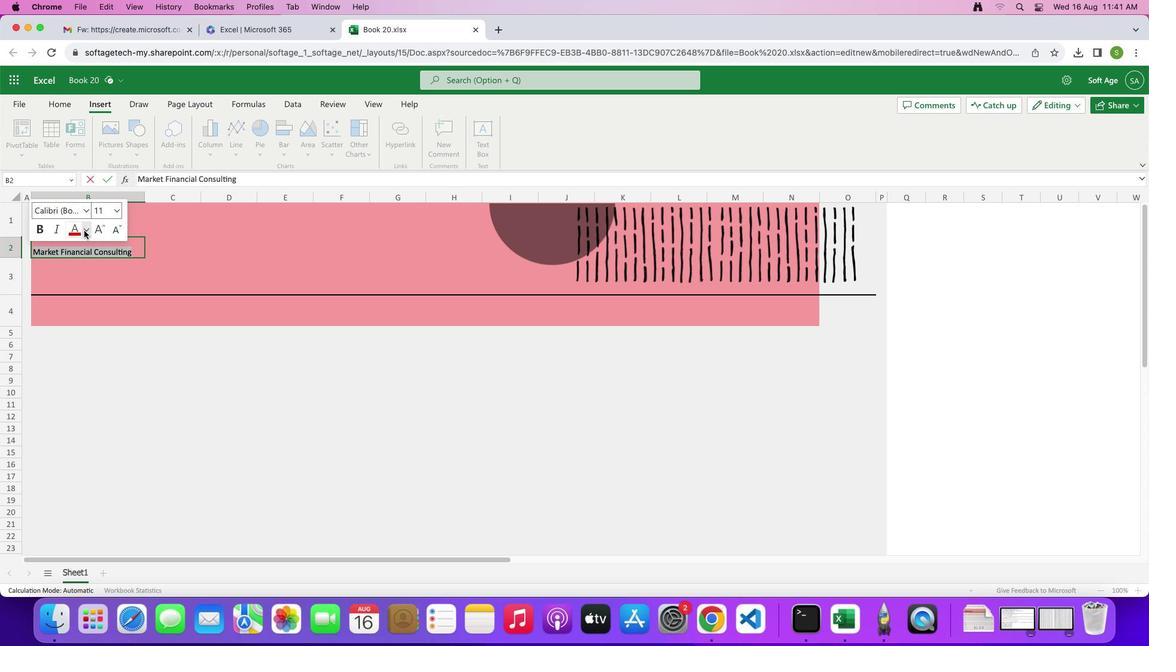 
Action: Mouse moved to (69, 244)
Screenshot: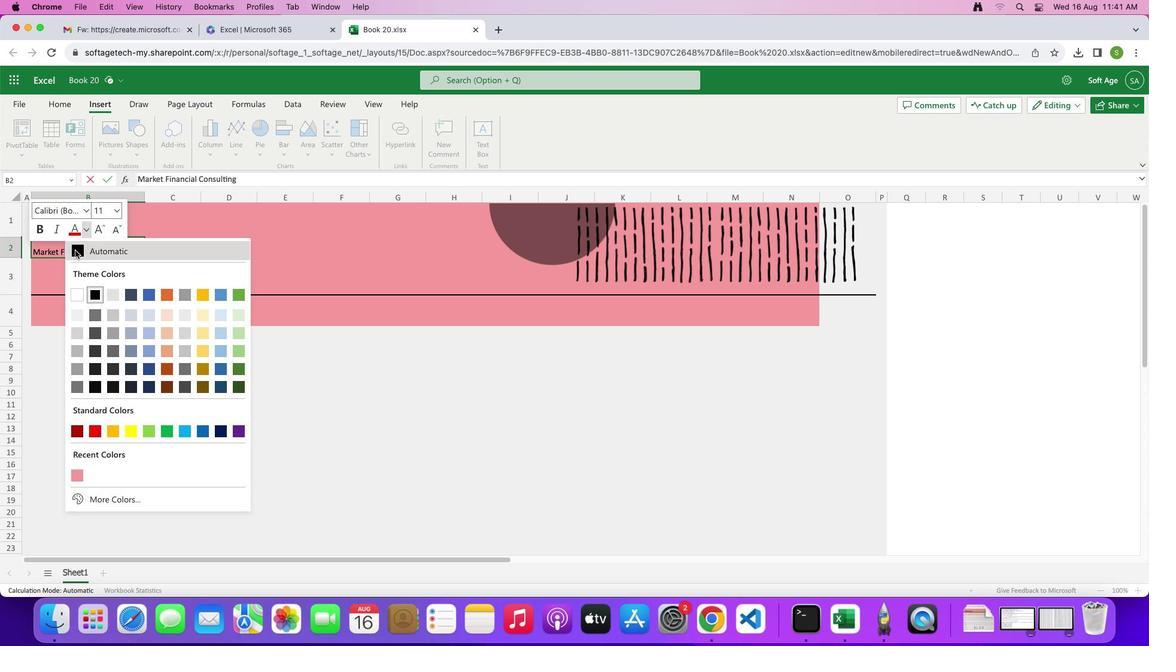 
Action: Mouse pressed left at (69, 244)
Screenshot: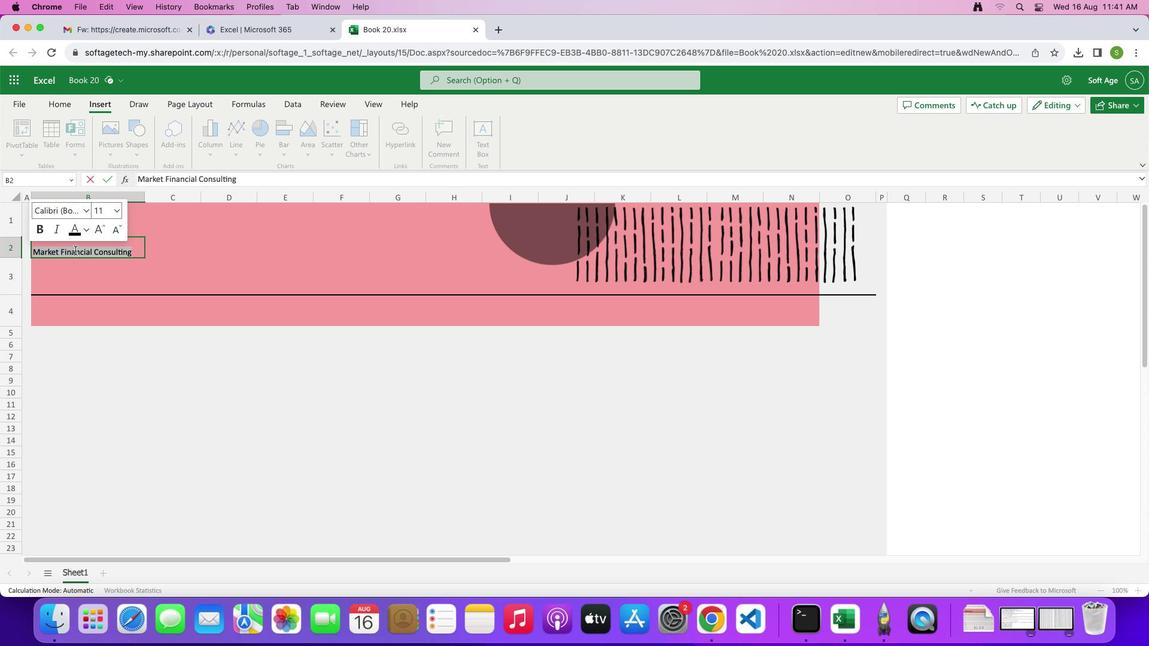 
Action: Mouse moved to (36, 221)
Screenshot: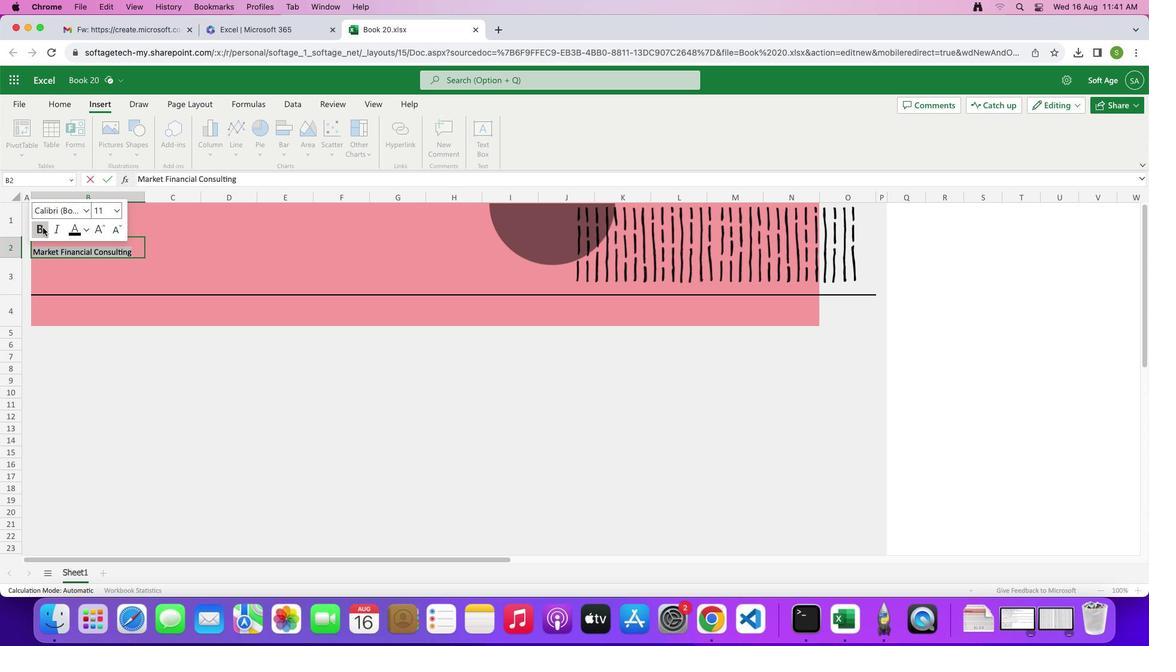 
Action: Mouse pressed left at (36, 221)
Screenshot: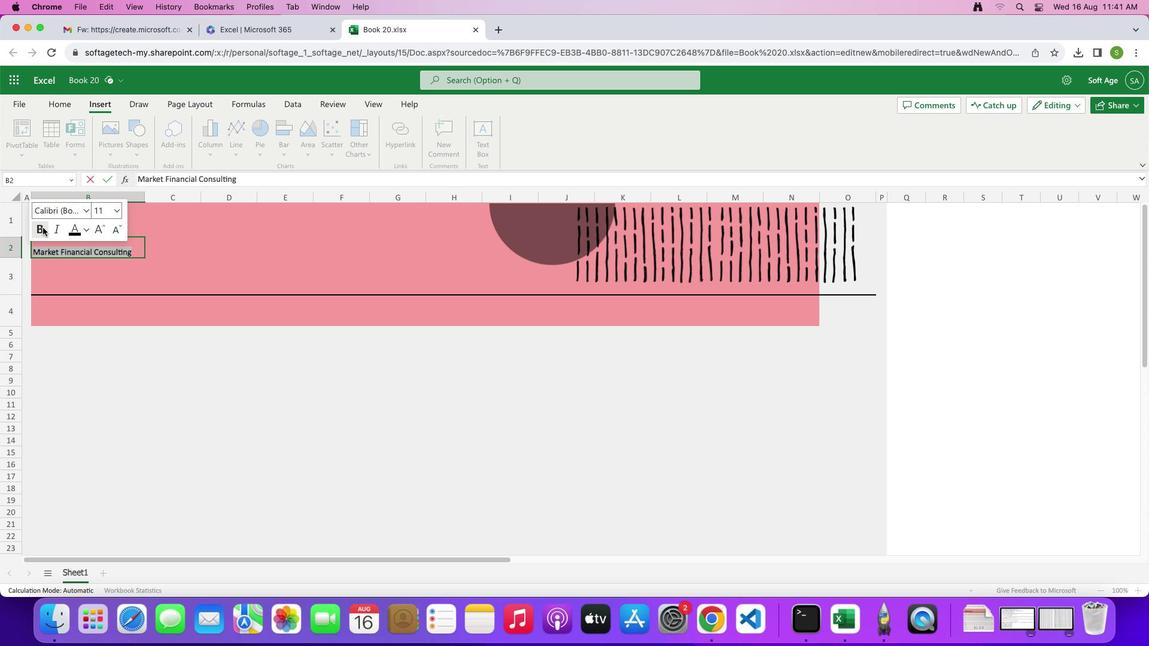 
Action: Mouse moved to (96, 227)
Screenshot: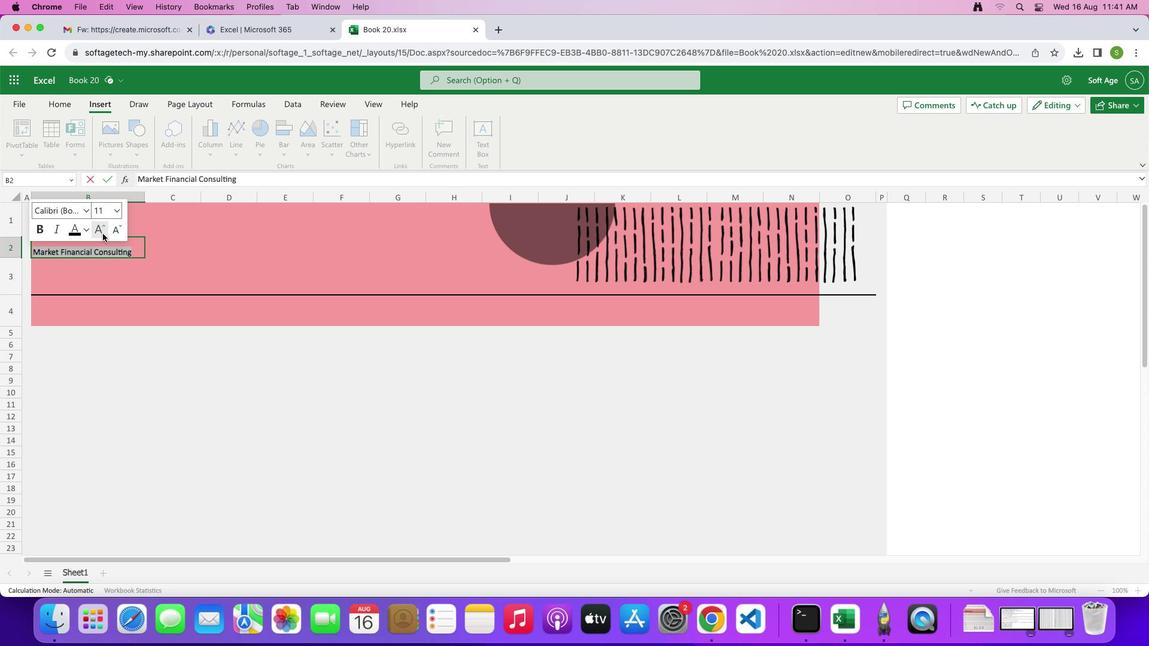 
Action: Mouse pressed left at (96, 227)
Screenshot: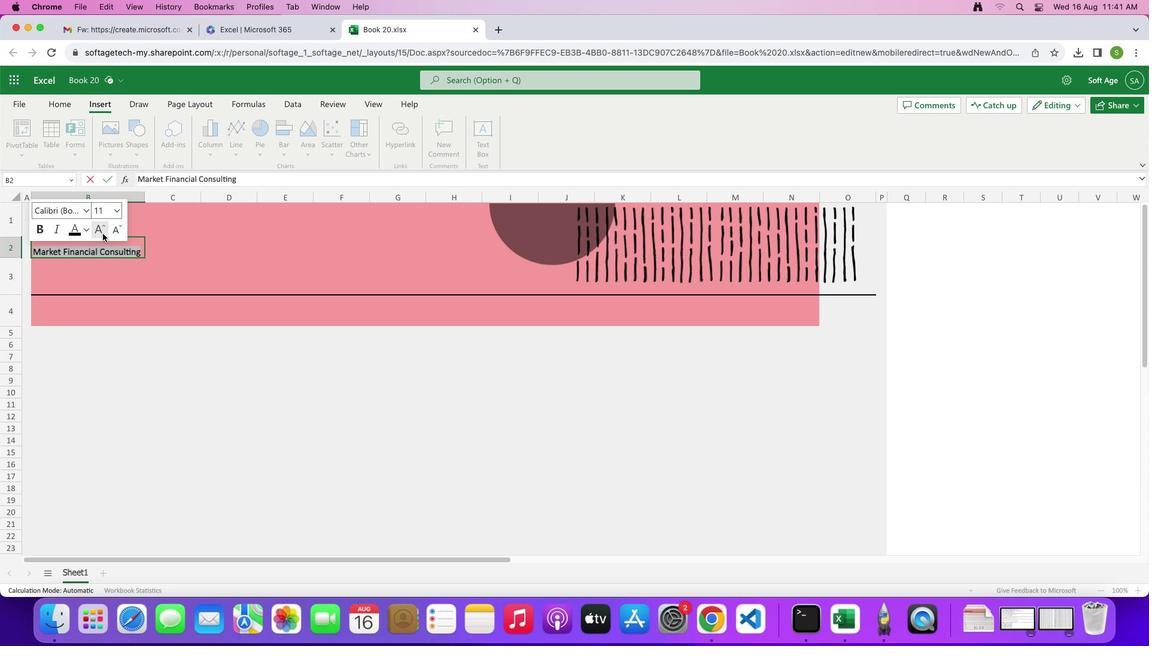 
Action: Mouse pressed left at (96, 227)
Screenshot: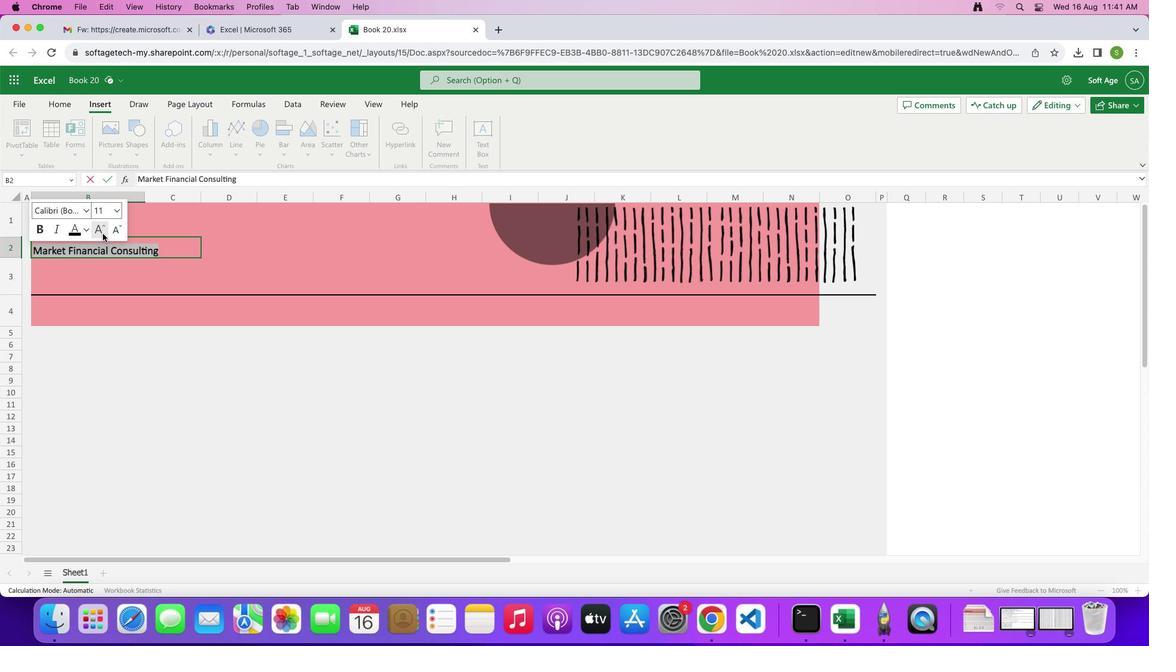 
Action: Mouse moved to (135, 280)
Screenshot: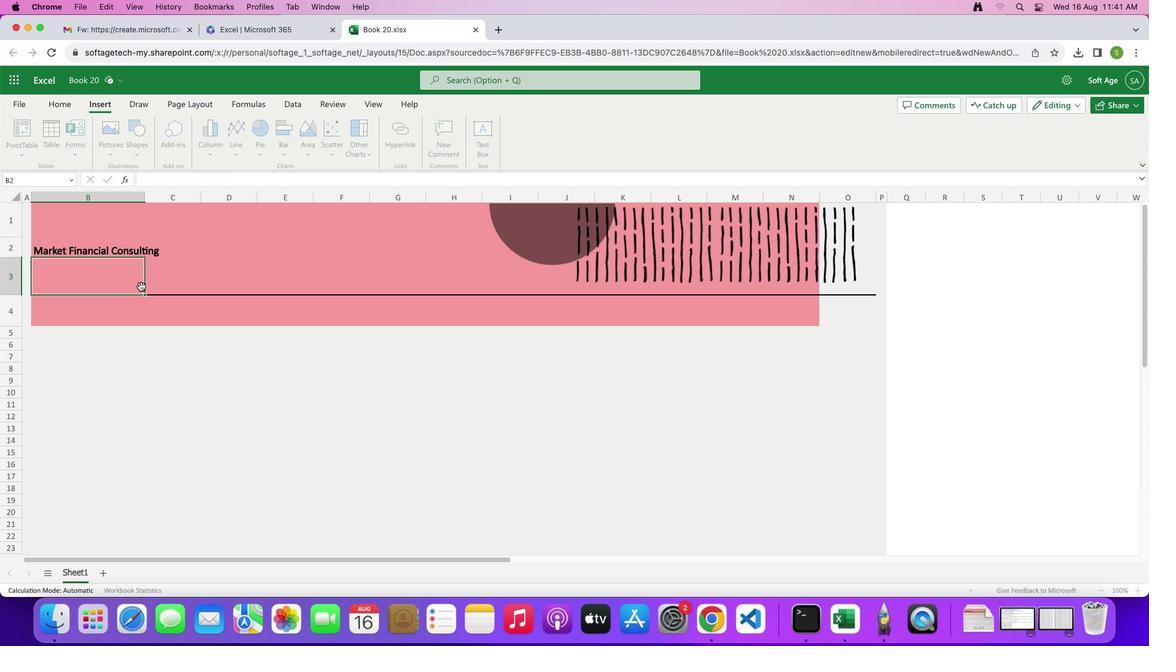 
Action: Mouse pressed left at (135, 280)
Screenshot: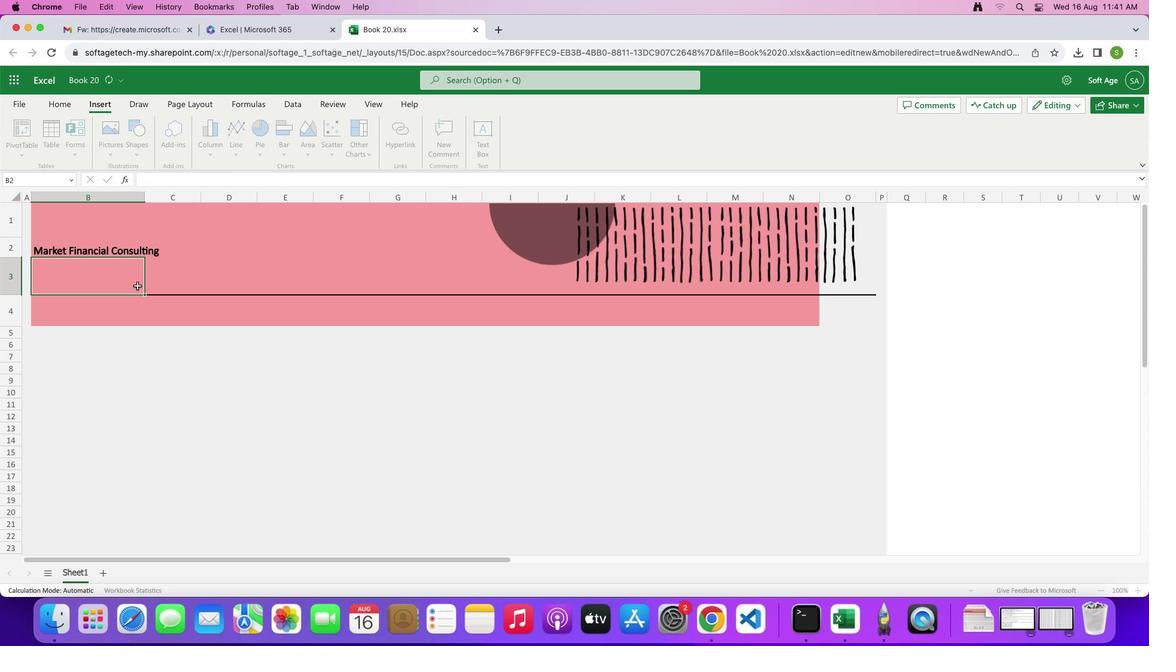 
Action: Mouse moved to (138, 244)
Screenshot: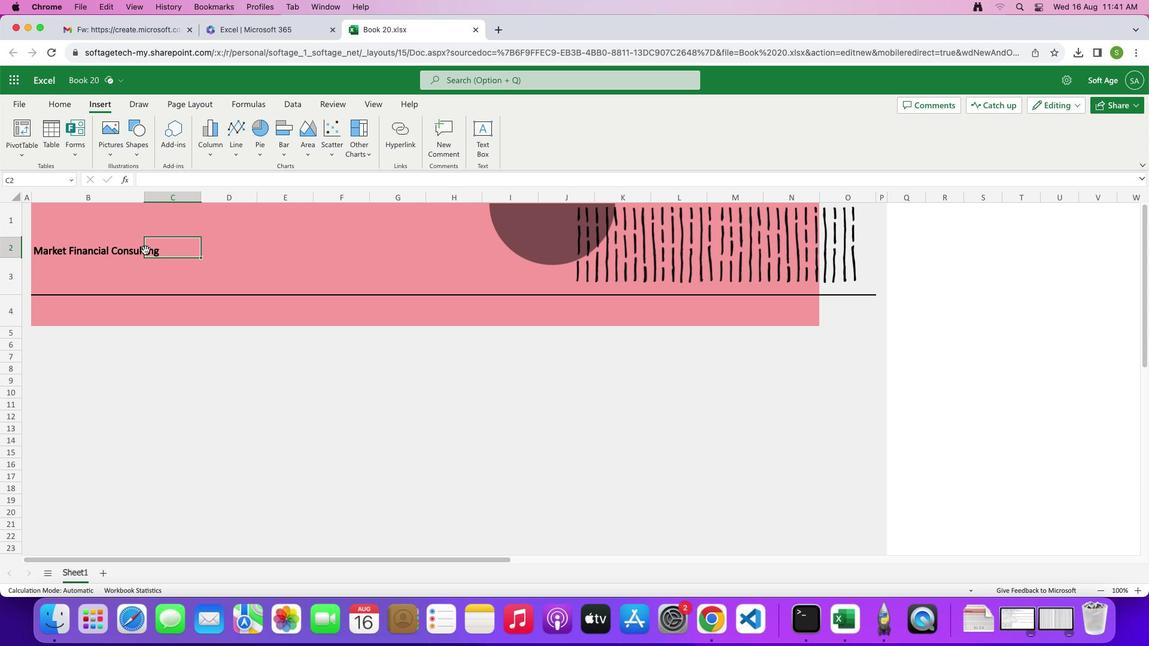 
Action: Mouse pressed left at (138, 244)
Screenshot: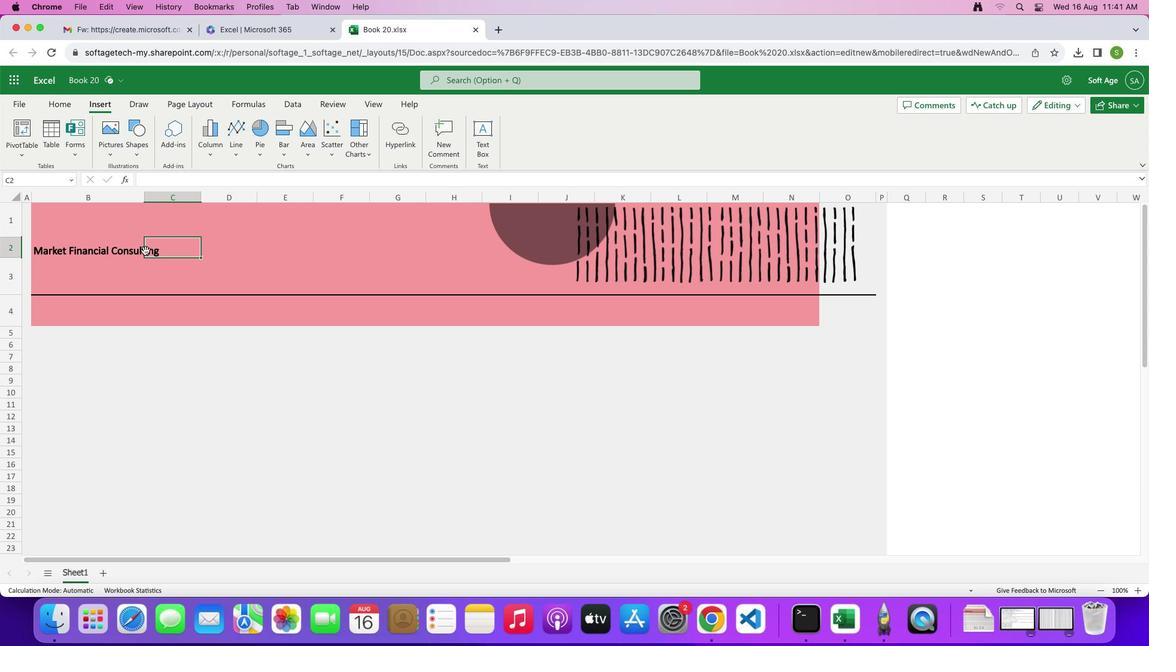 
Action: Mouse moved to (72, 247)
Screenshot: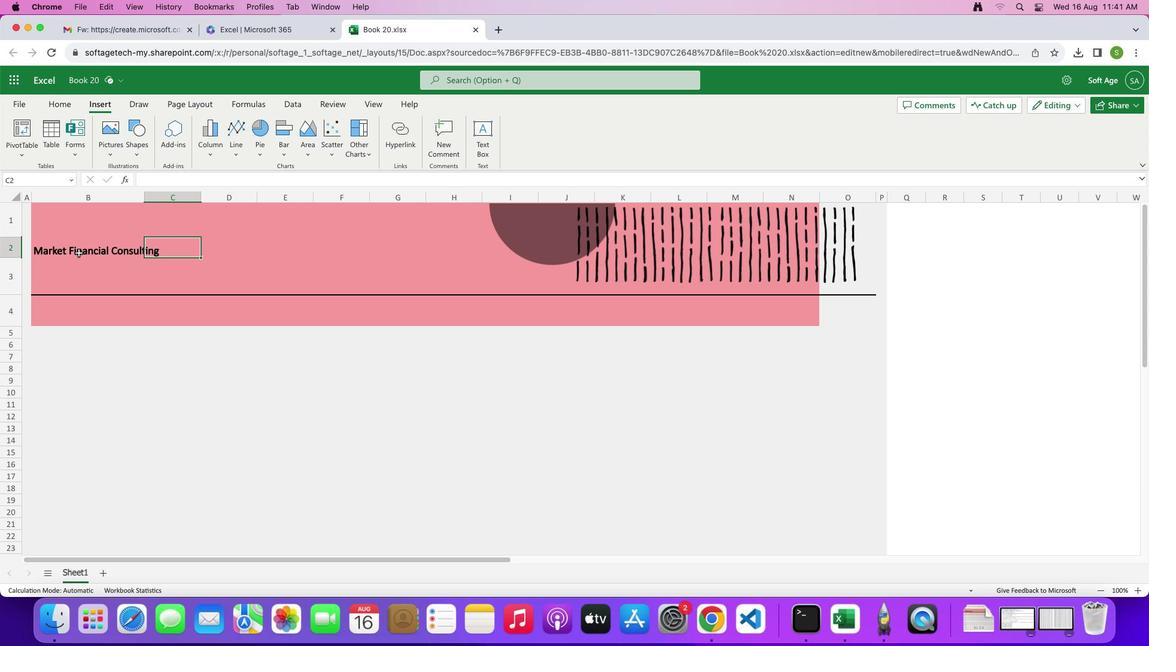 
Action: Mouse pressed left at (72, 247)
Screenshot: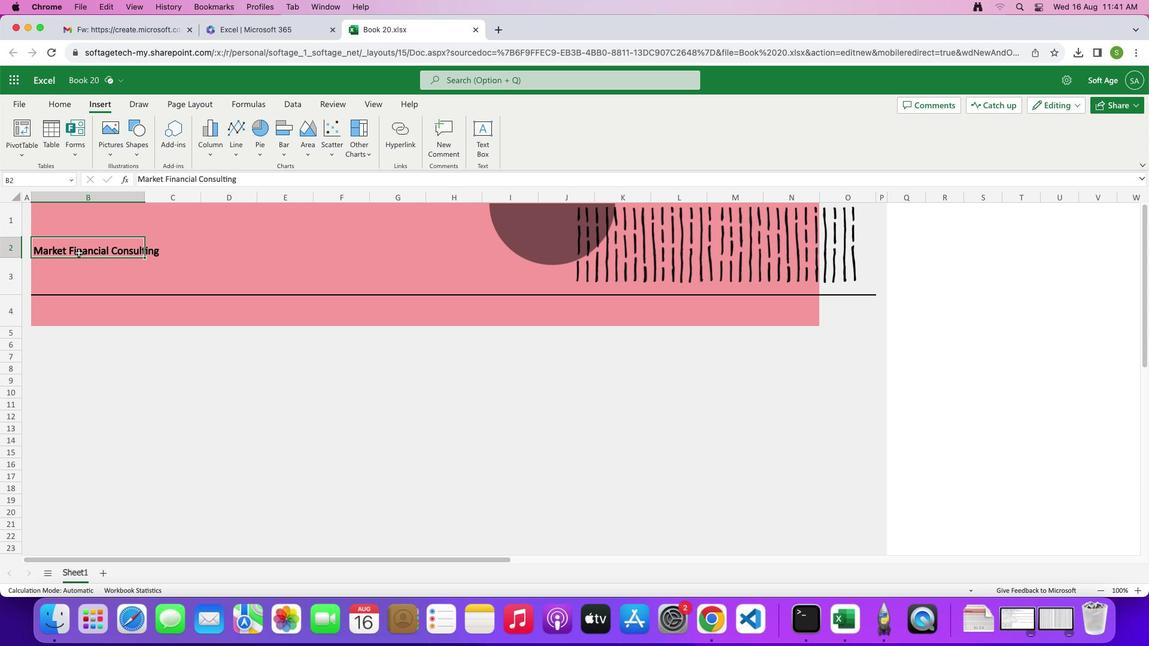 
Action: Mouse moved to (52, 101)
Screenshot: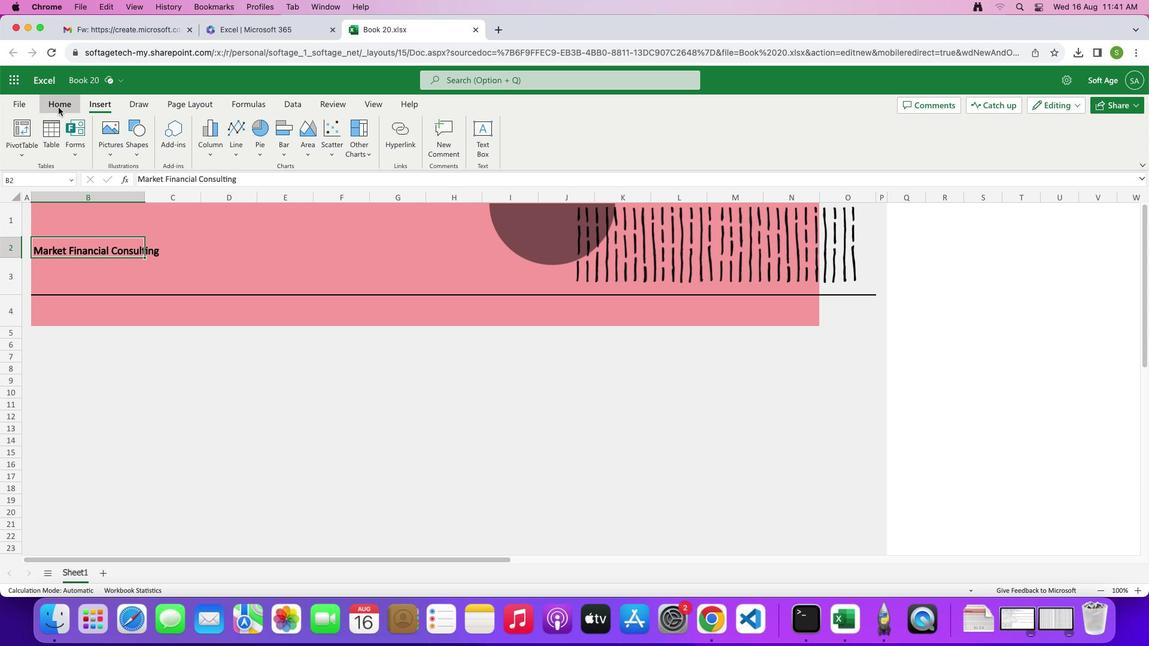 
Action: Mouse pressed left at (52, 101)
Screenshot: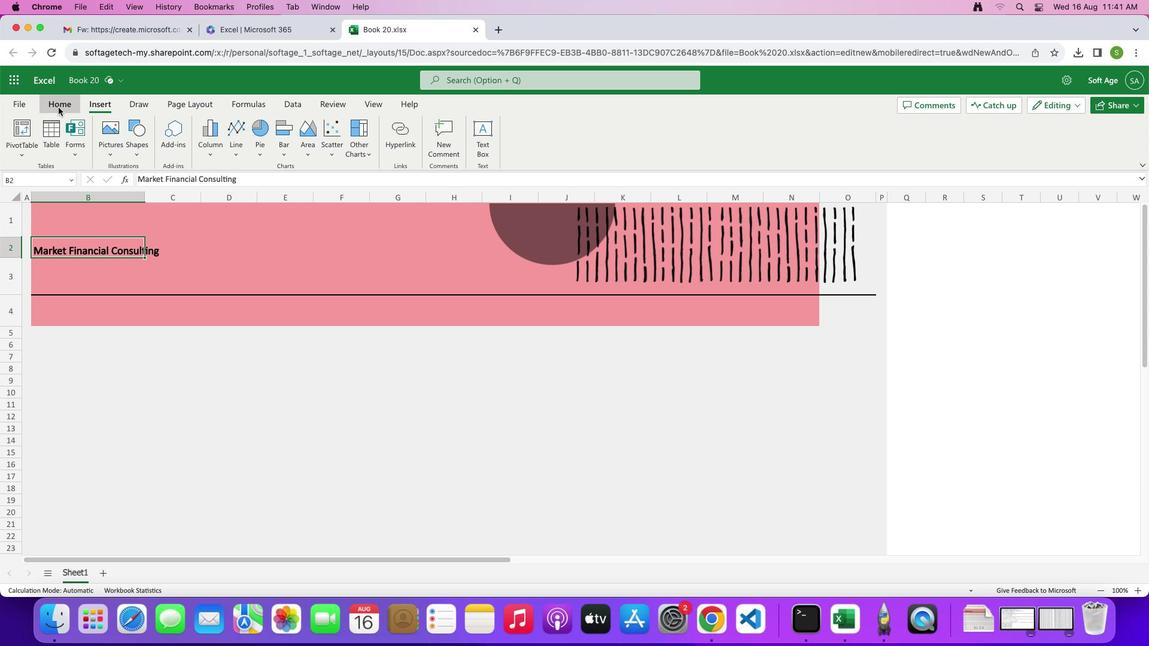 
Action: Mouse moved to (126, 139)
Screenshot: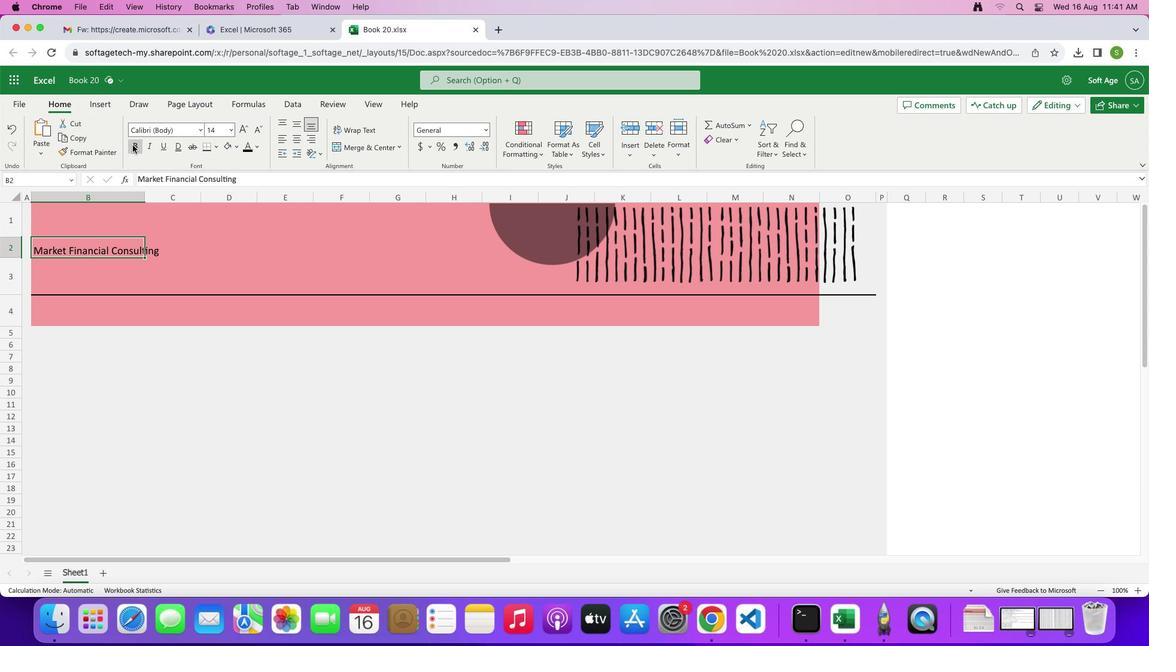 
Action: Mouse pressed left at (126, 139)
Screenshot: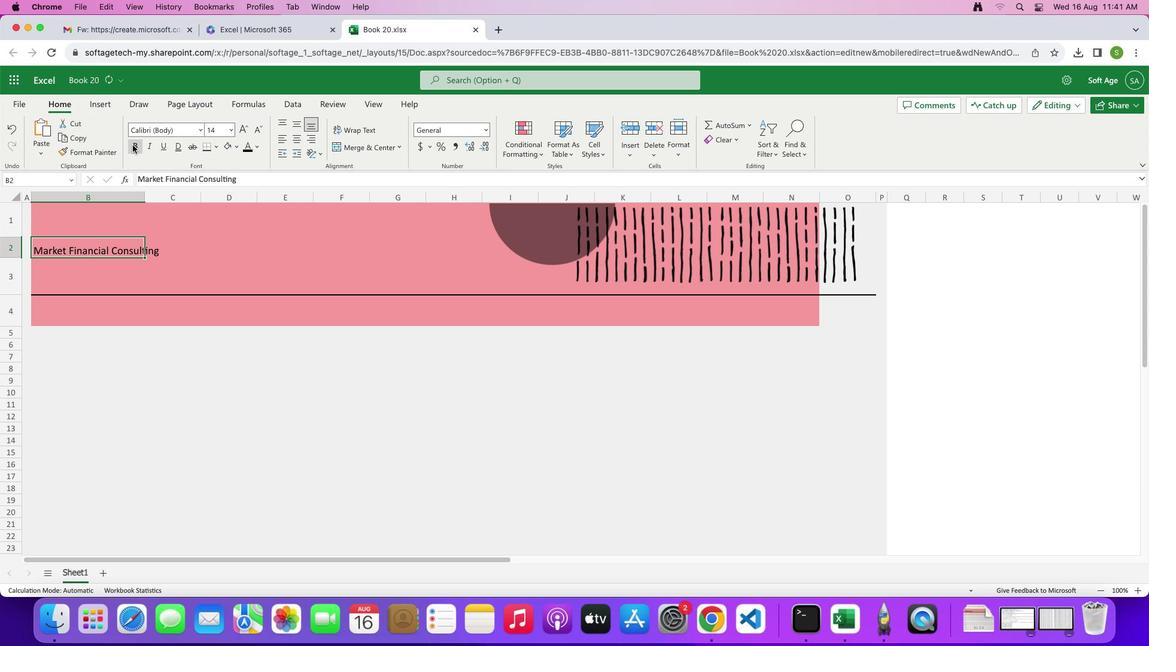 
Action: Mouse moved to (194, 254)
Screenshot: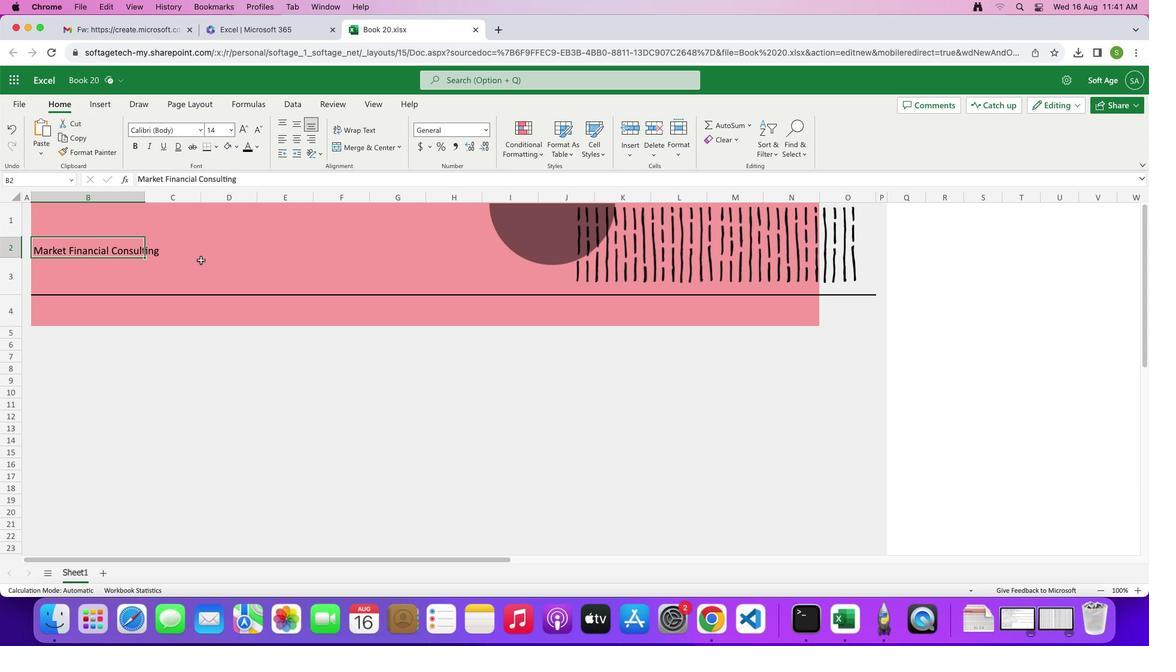 
Action: Mouse pressed left at (194, 254)
Screenshot: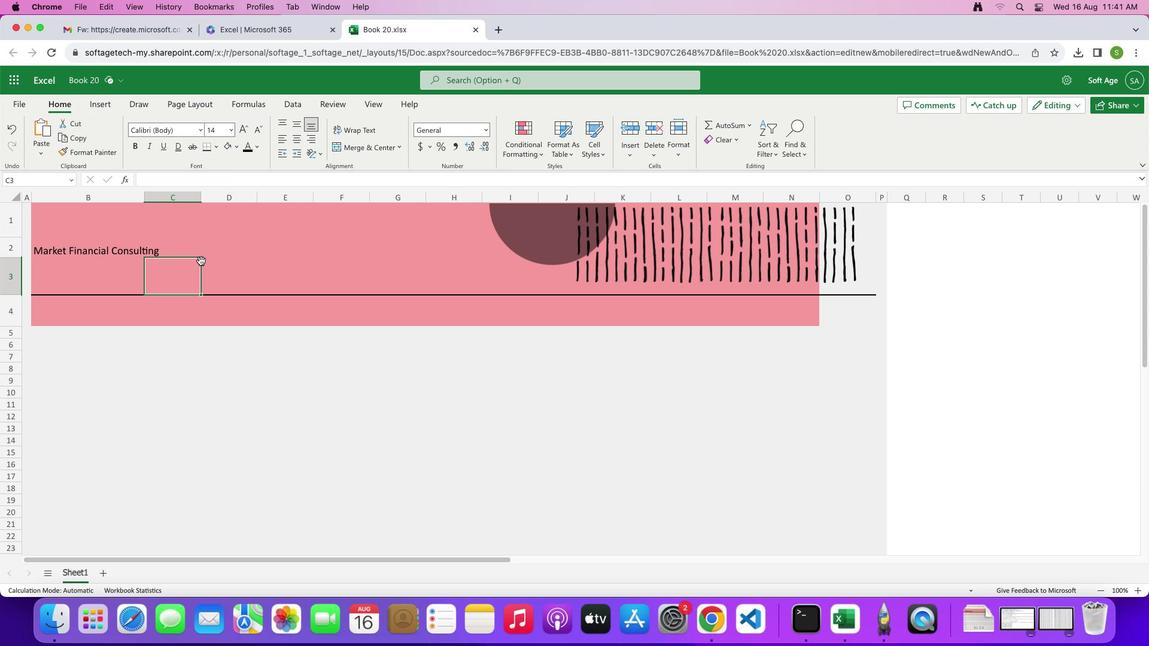 
Action: Mouse moved to (20, 202)
Screenshot: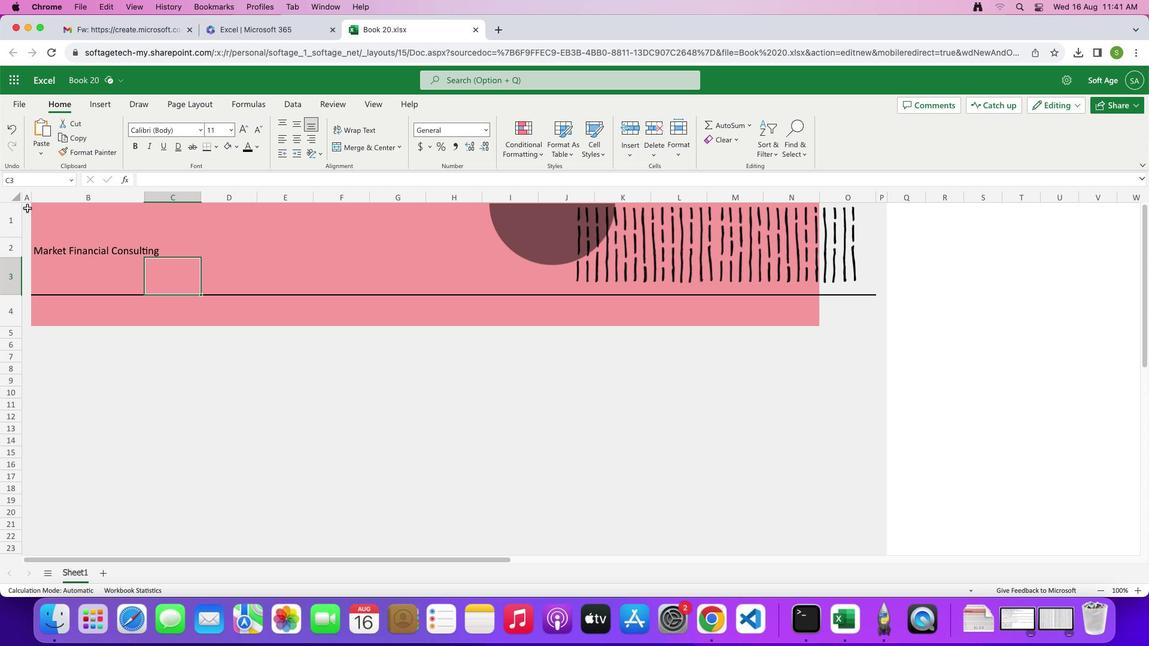 
Action: Mouse pressed left at (20, 202)
Screenshot: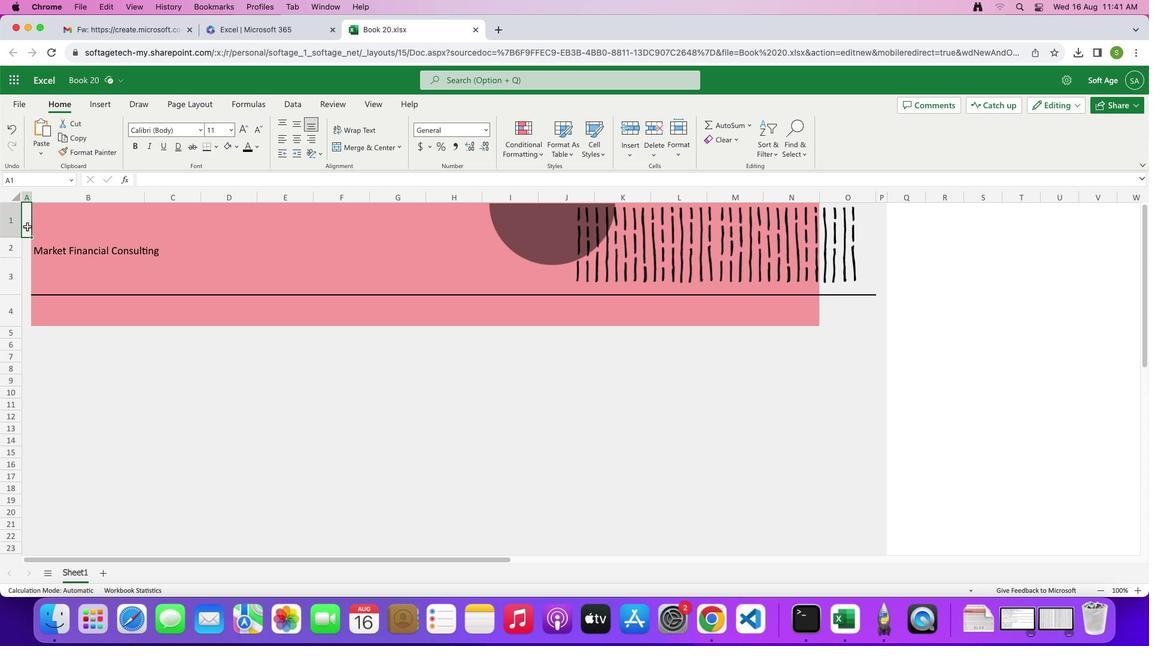 
Action: Mouse moved to (231, 138)
Screenshot: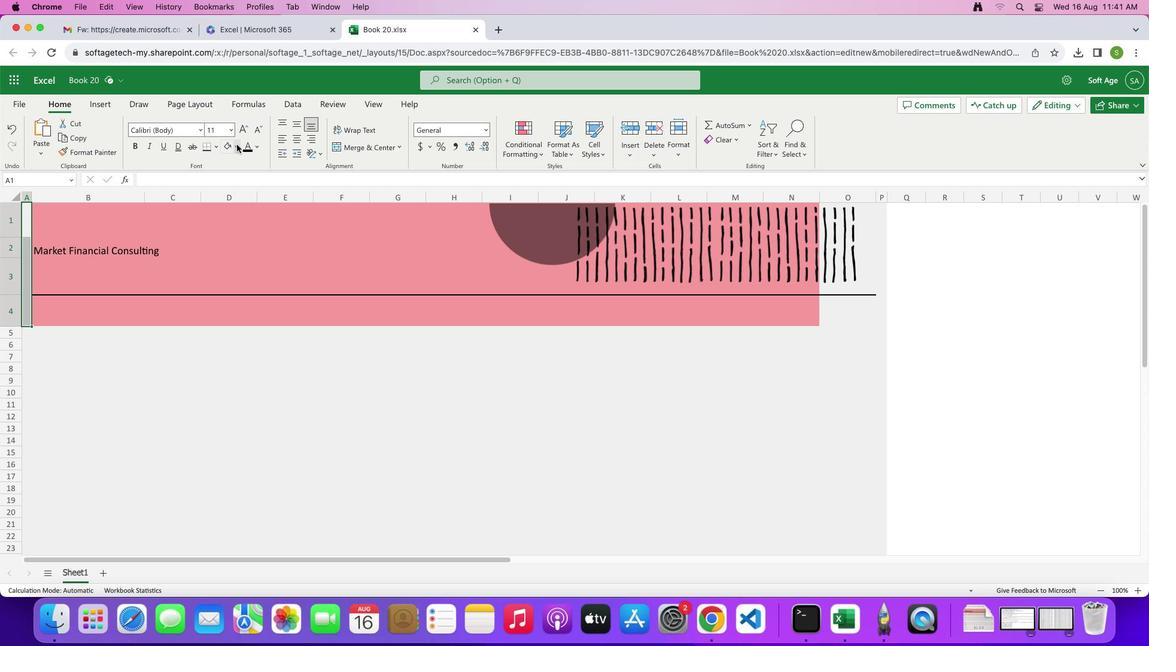 
Action: Mouse pressed left at (231, 138)
Screenshot: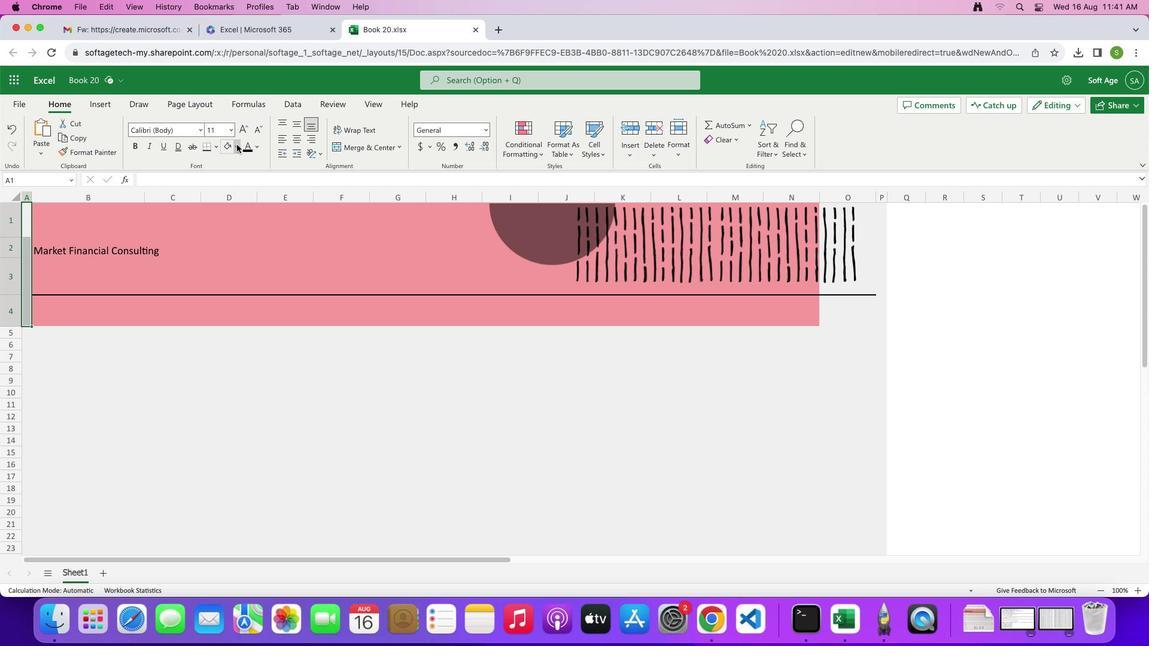 
Action: Mouse moved to (225, 322)
Screenshot: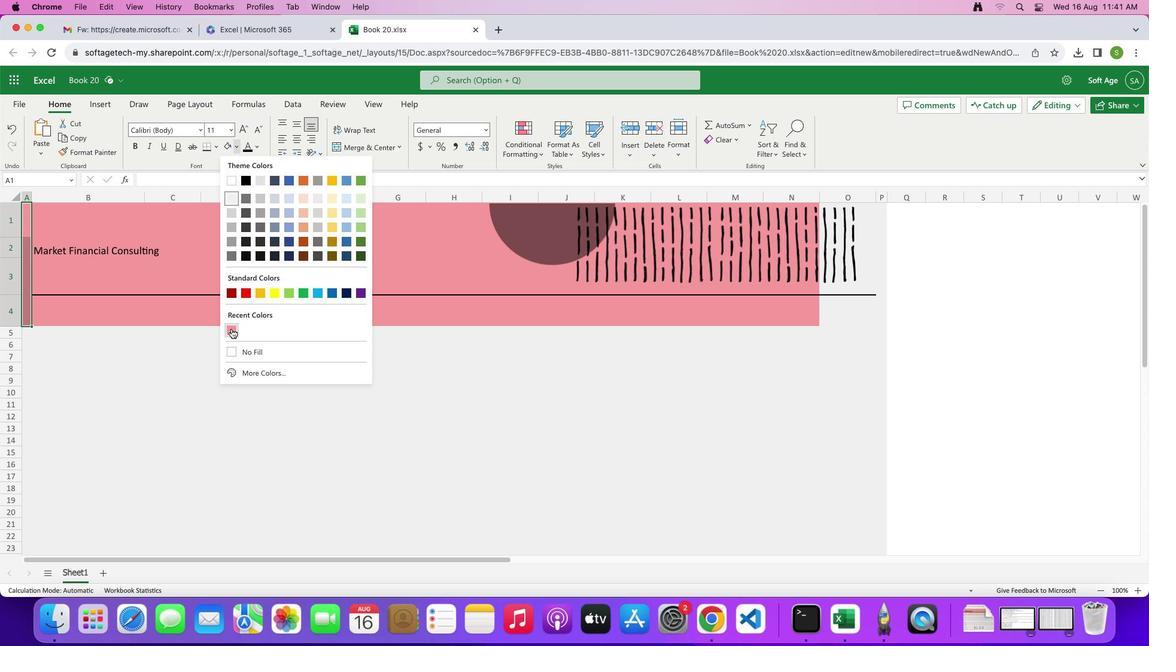 
Action: Mouse pressed left at (225, 322)
Screenshot: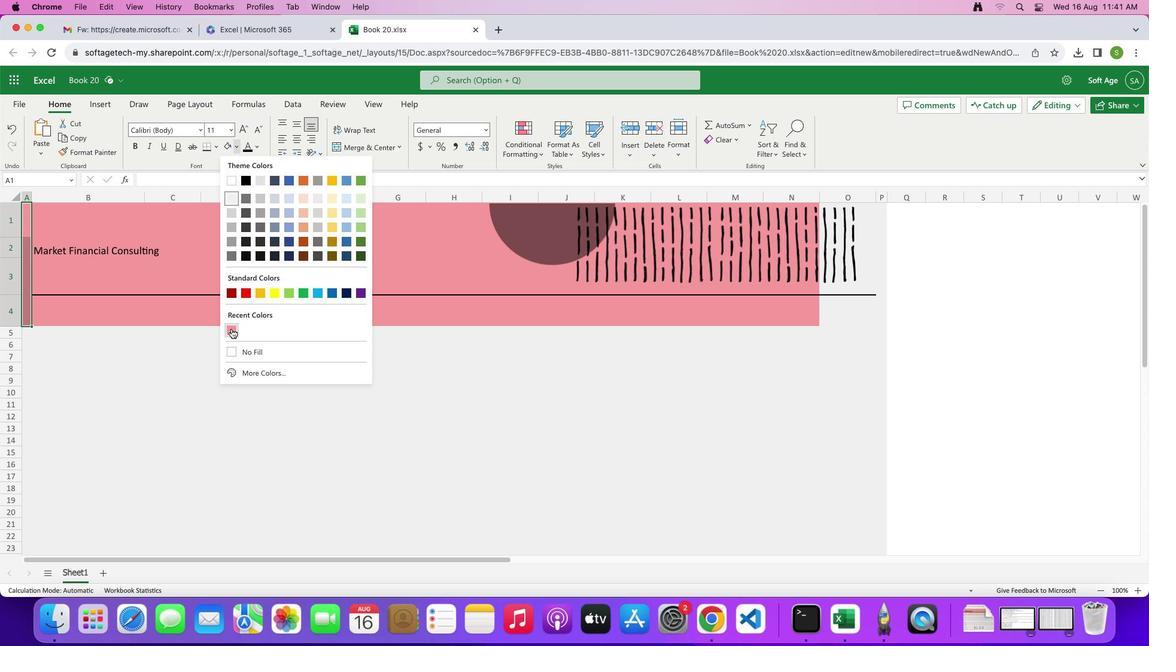 
Action: Mouse moved to (104, 345)
Screenshot: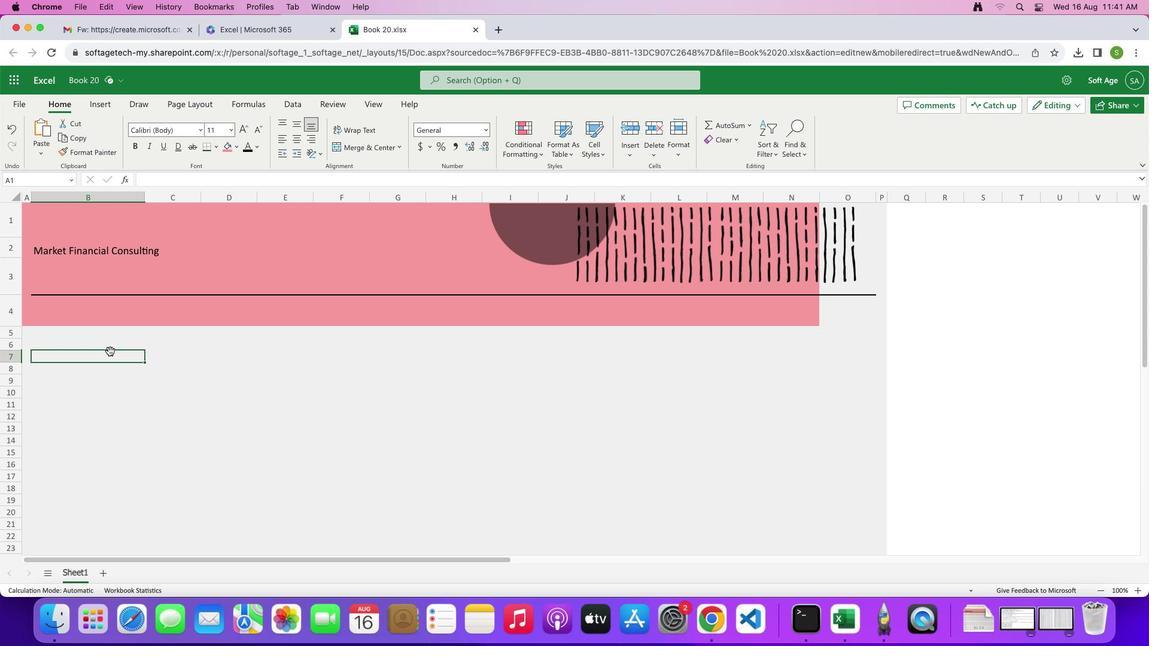 
Action: Mouse pressed left at (104, 345)
Screenshot: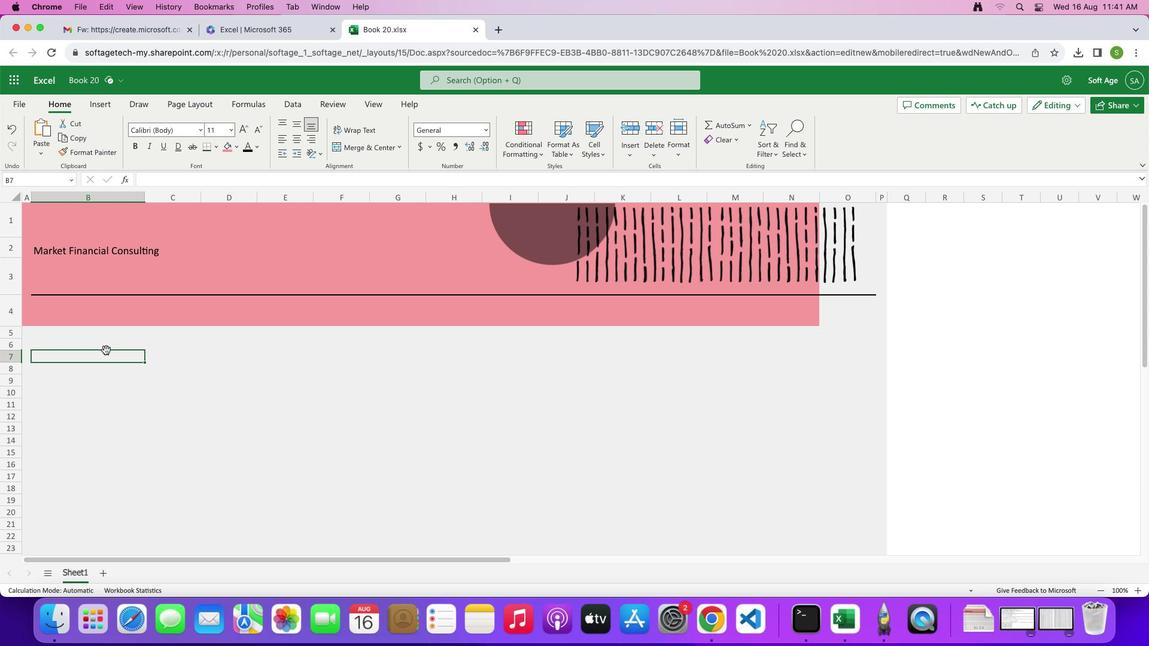 
Action: Mouse moved to (20, 288)
Screenshot: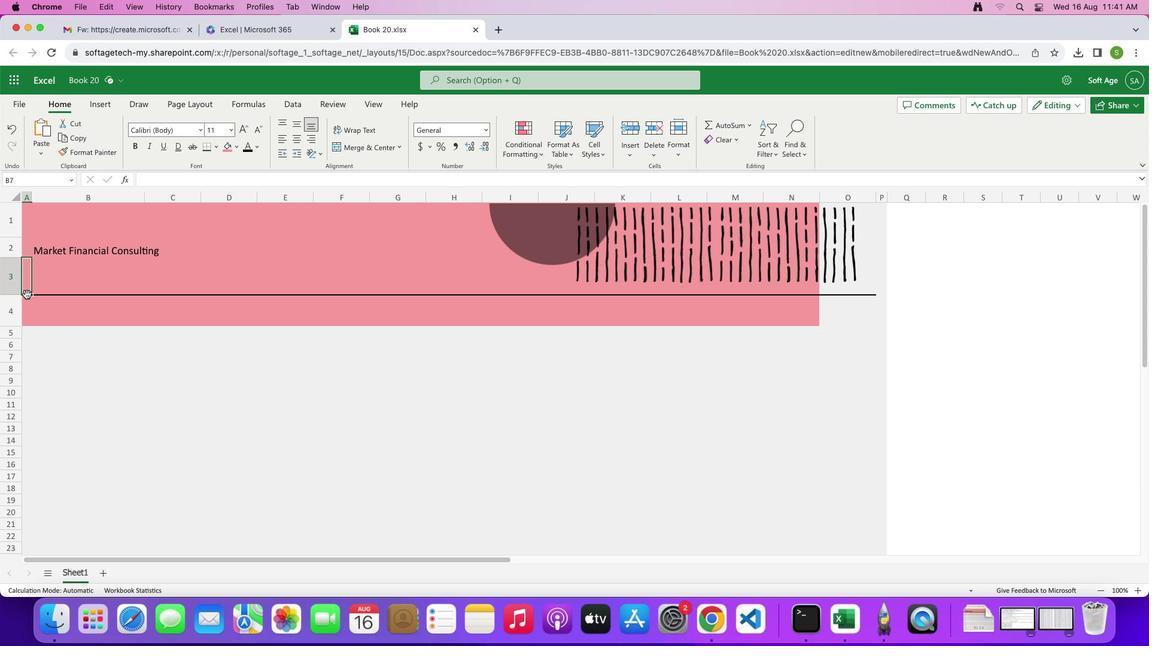 
Action: Mouse pressed left at (20, 288)
Screenshot: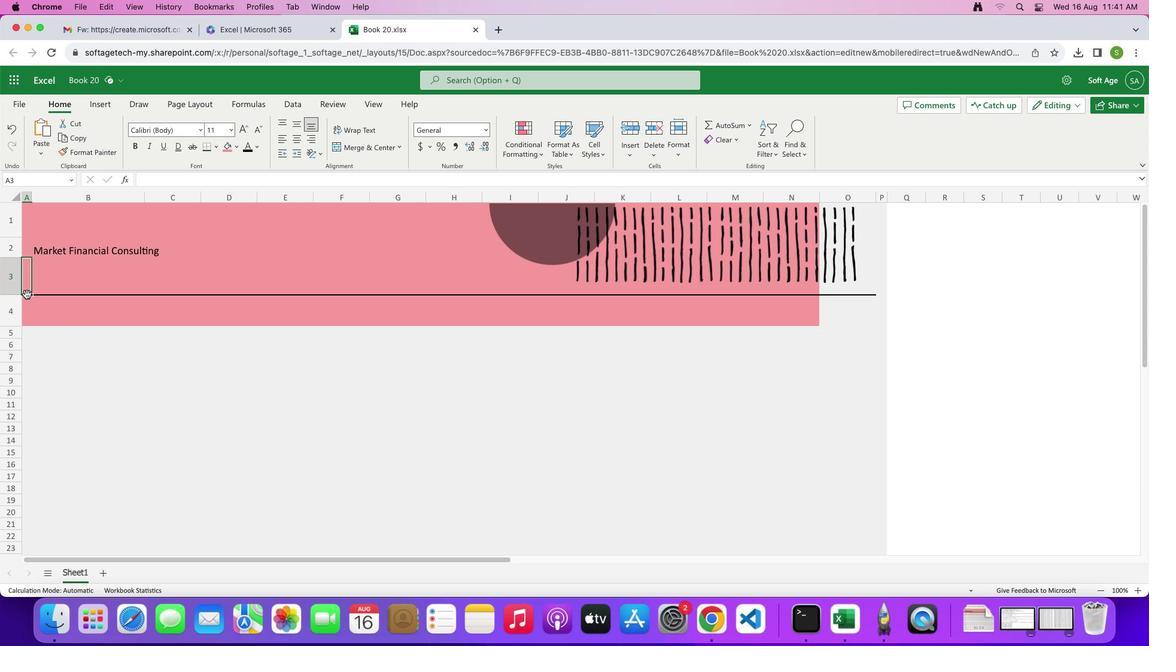 
Action: Mouse moved to (205, 143)
Screenshot: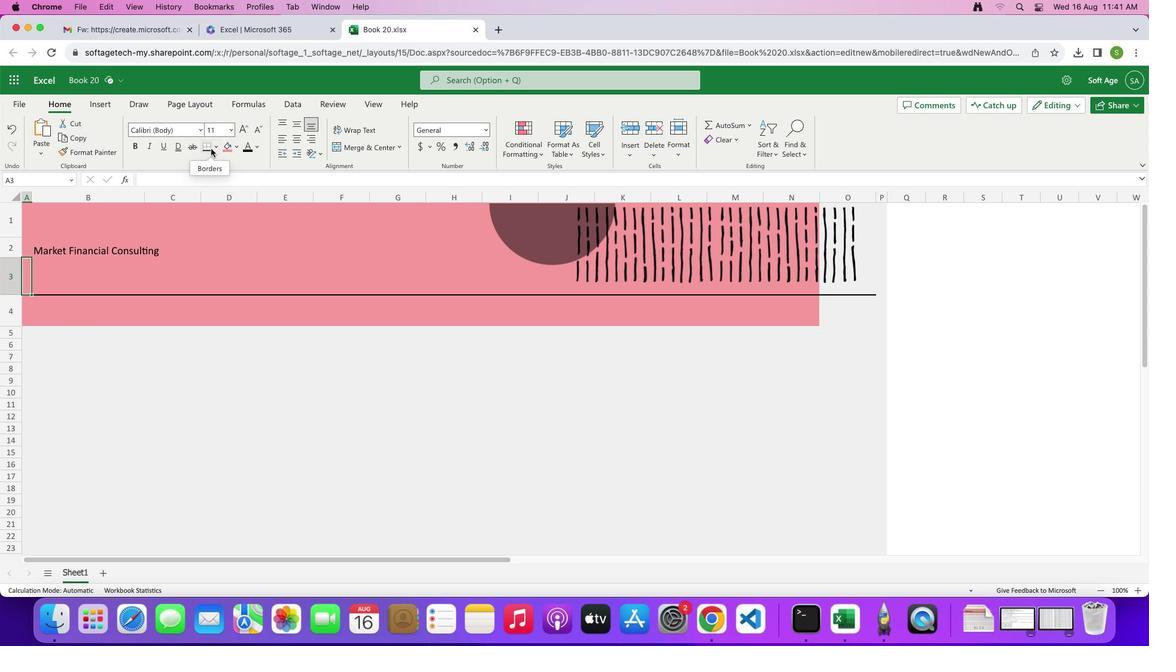 
Action: Mouse pressed left at (205, 143)
Screenshot: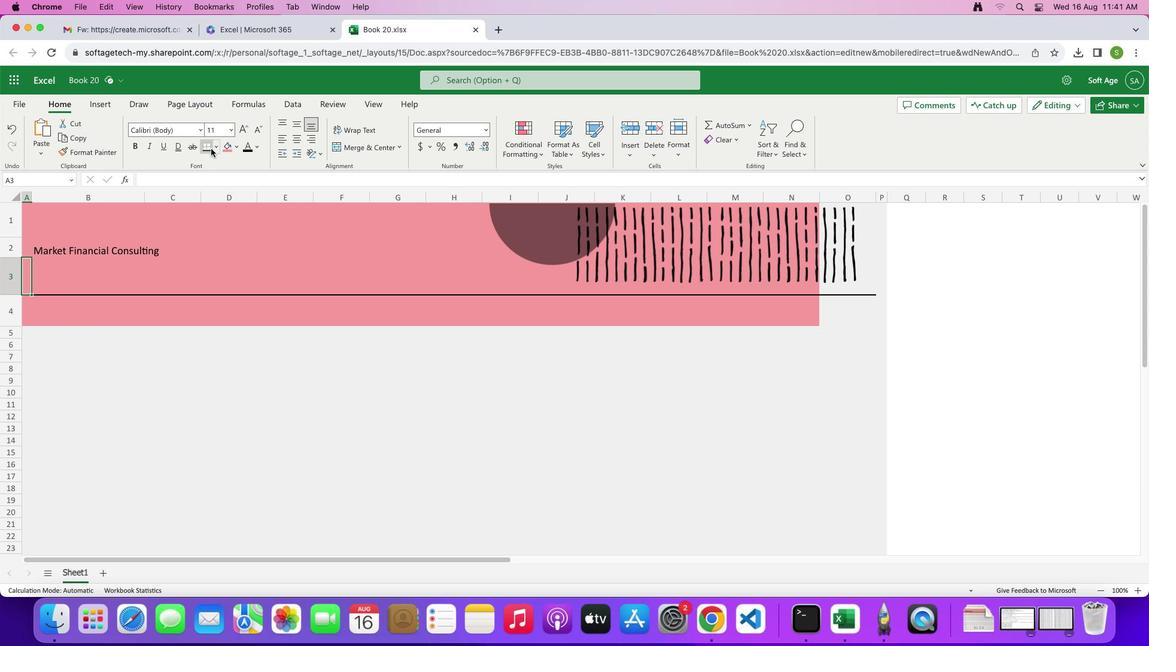 
Action: Mouse moved to (82, 314)
Screenshot: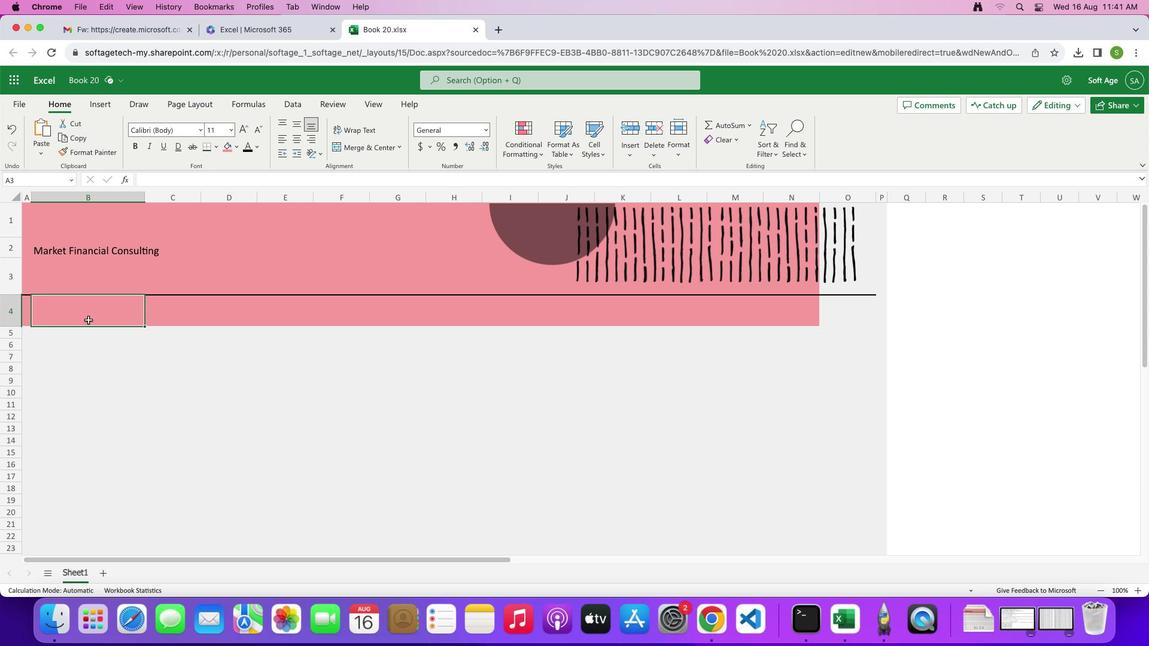 
Action: Mouse pressed left at (82, 314)
Screenshot: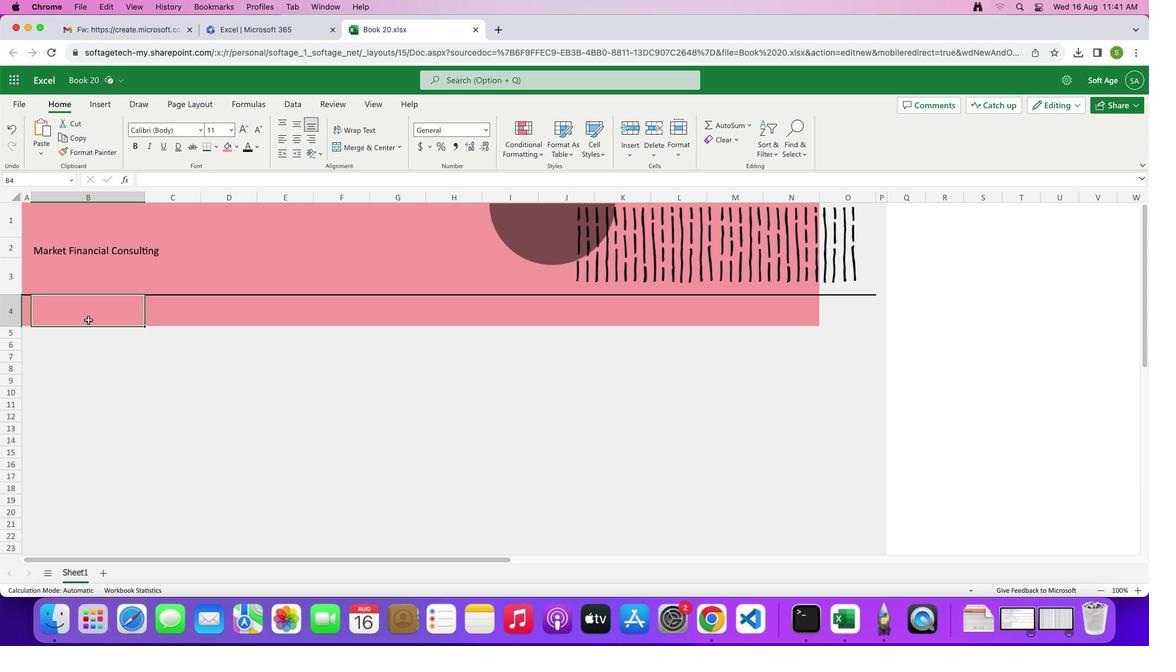 
Action: Mouse moved to (209, 279)
Screenshot: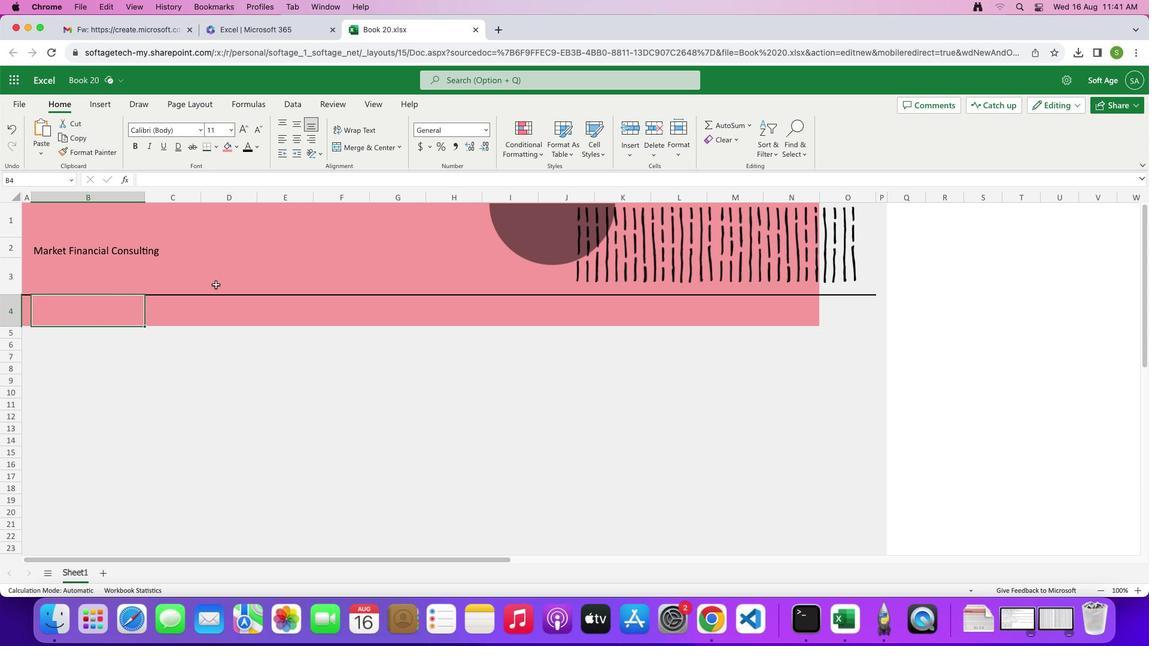 
Action: Mouse pressed left at (209, 279)
Screenshot: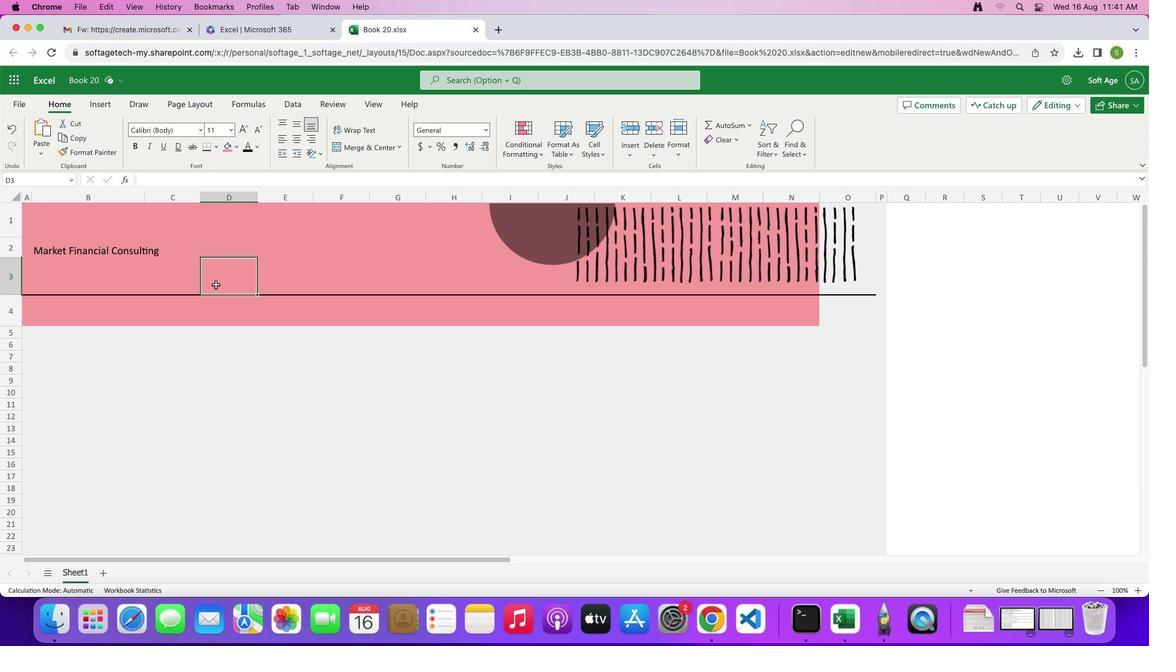 
Action: Mouse moved to (95, 97)
Screenshot: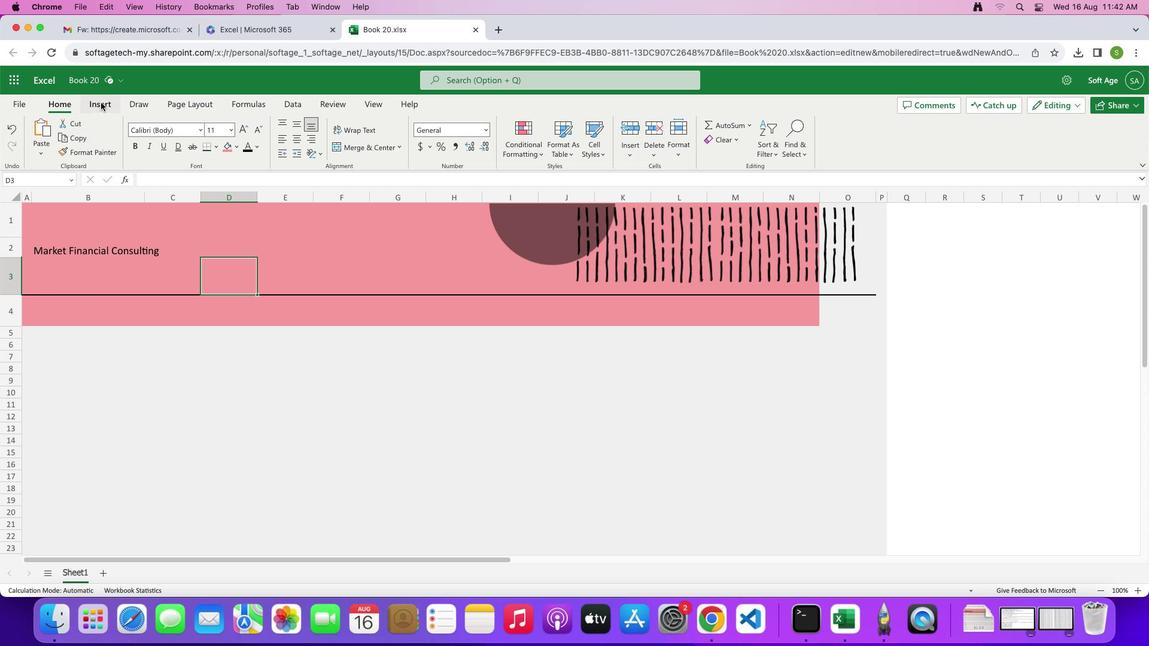 
Action: Mouse pressed left at (95, 97)
Screenshot: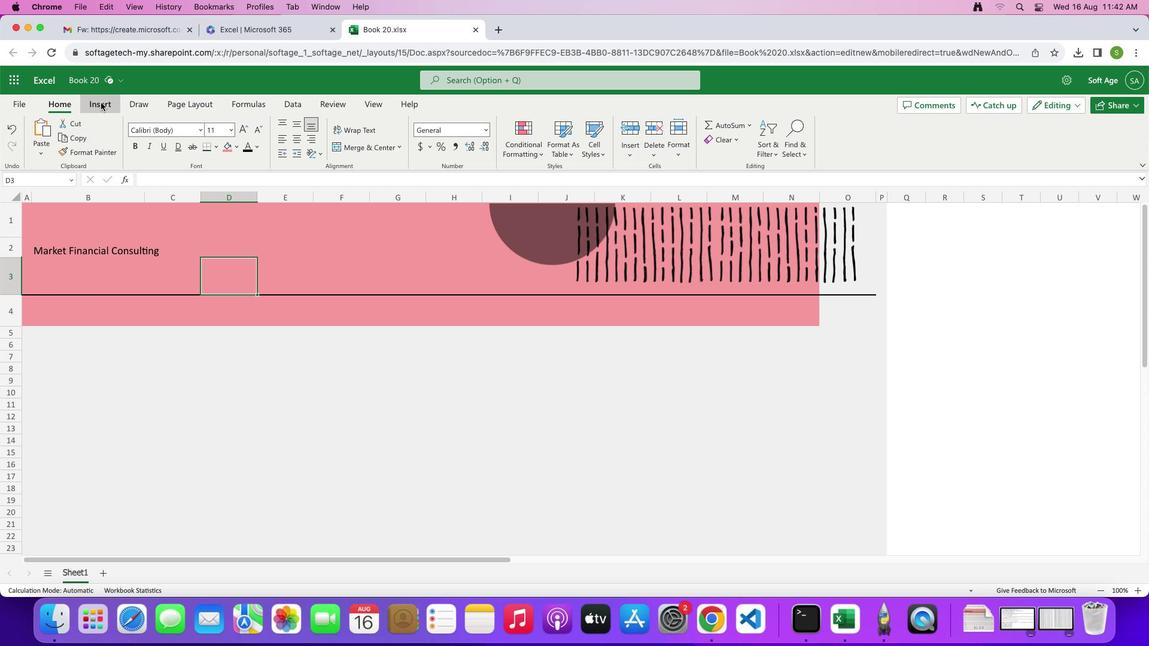 
Action: Mouse moved to (128, 120)
Screenshot: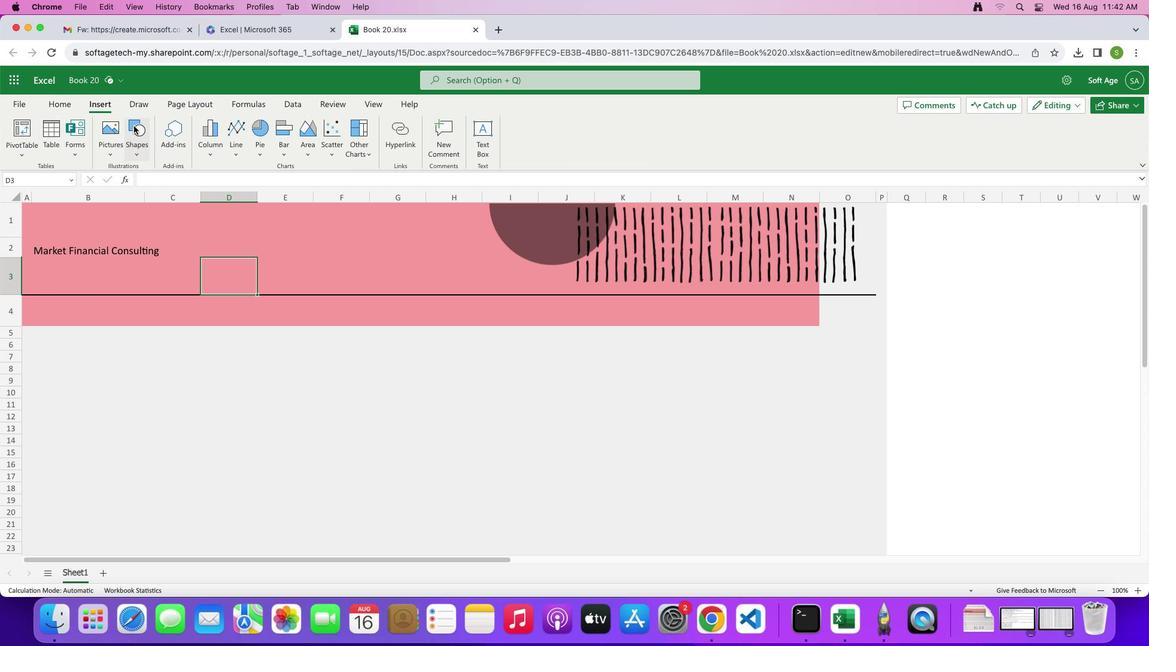 
Action: Mouse pressed left at (128, 120)
Screenshot: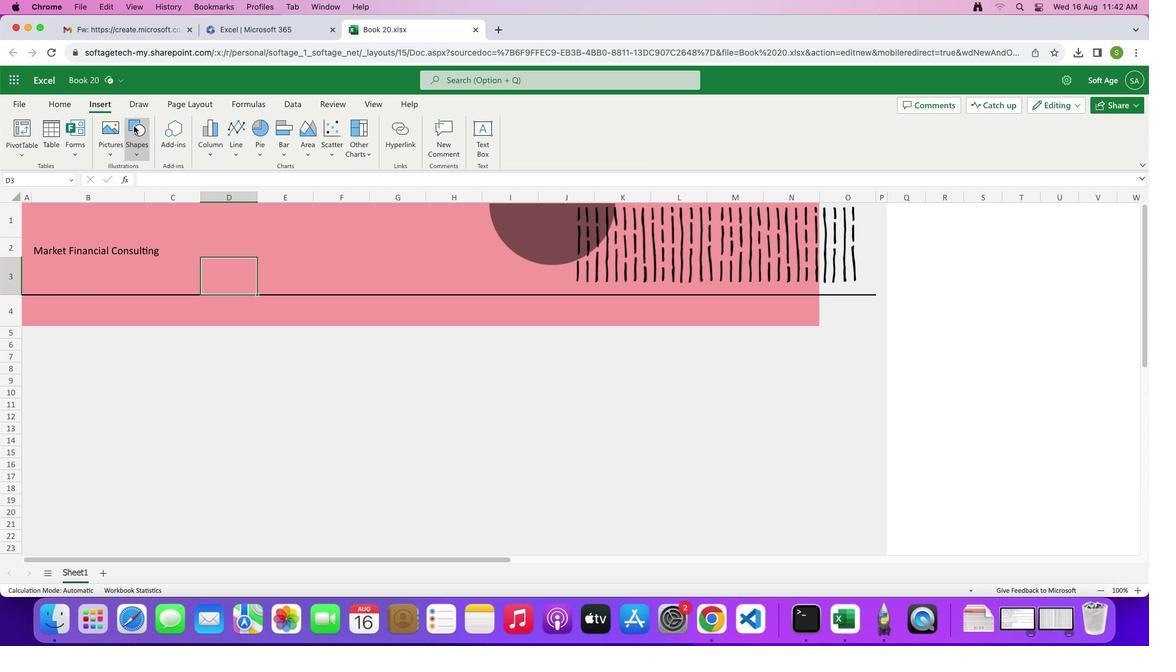 
Action: Mouse moved to (127, 182)
Screenshot: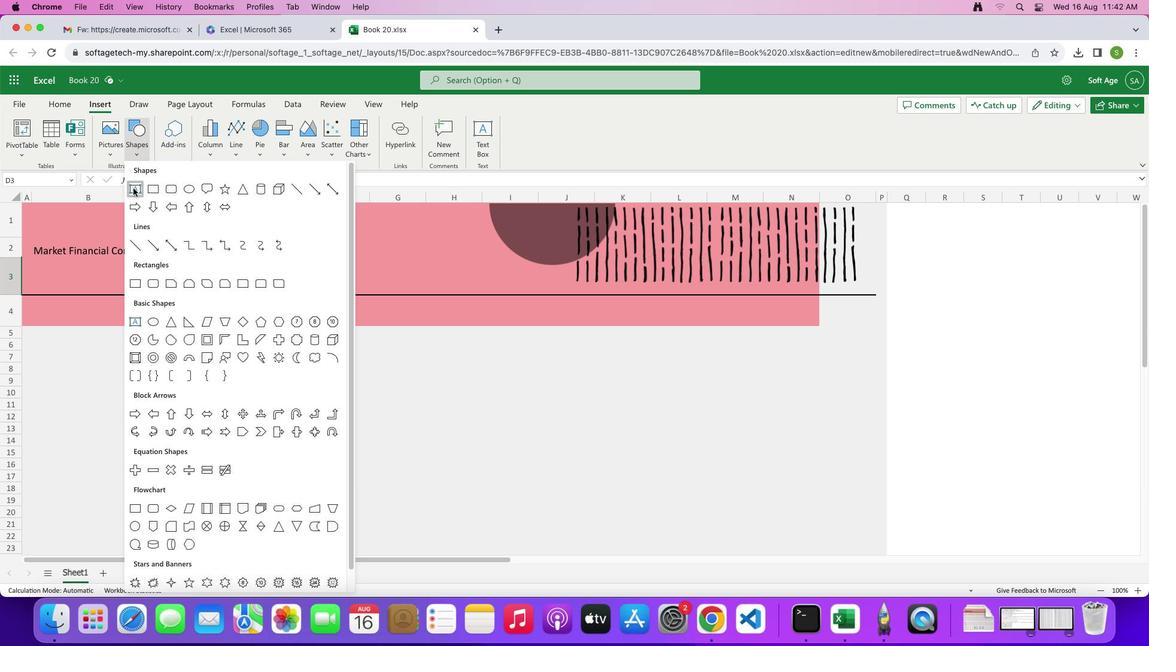 
Action: Mouse pressed left at (127, 182)
Screenshot: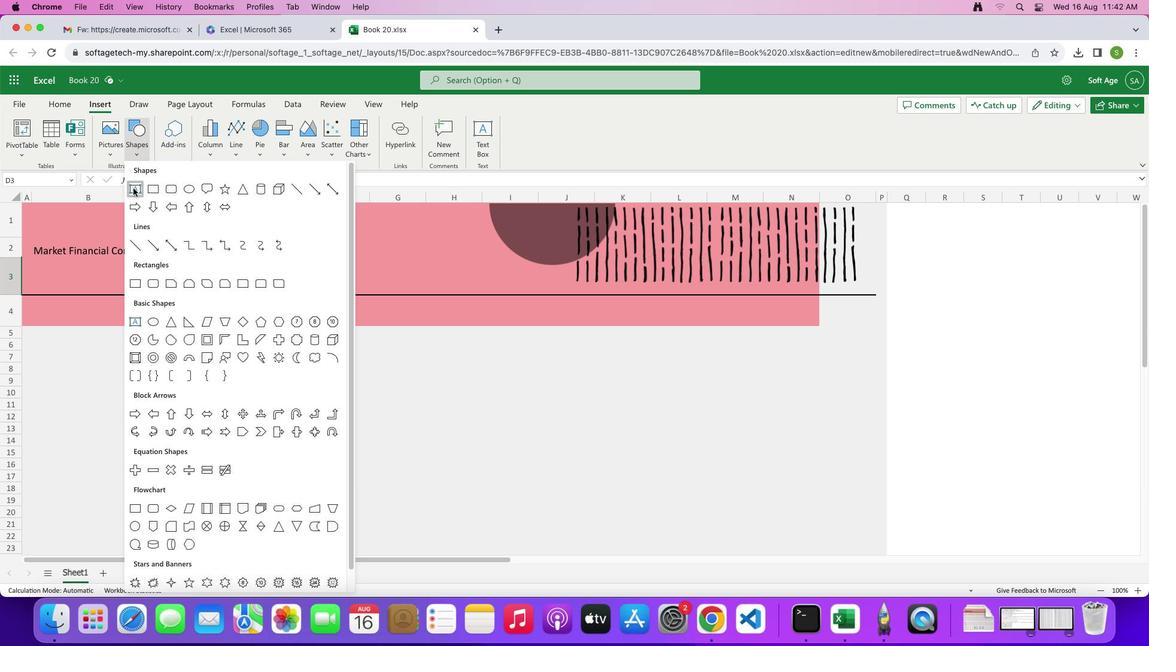 
Action: Mouse moved to (25, 258)
Screenshot: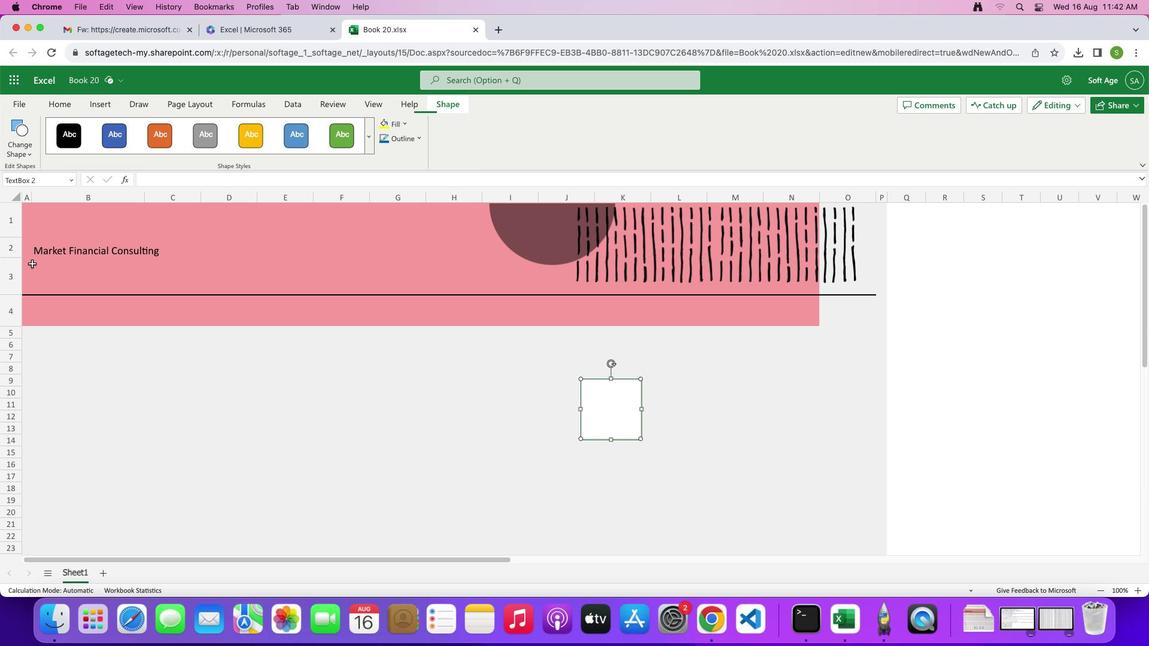 
Action: Mouse pressed left at (25, 258)
Screenshot: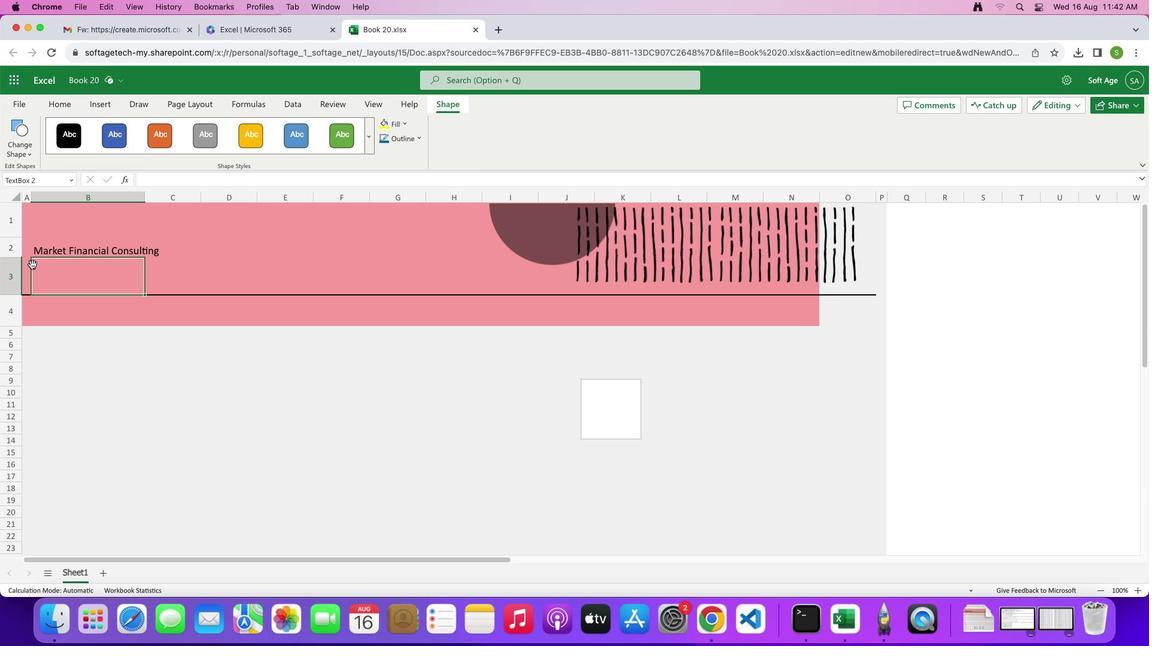 
Action: Mouse moved to (600, 402)
Screenshot: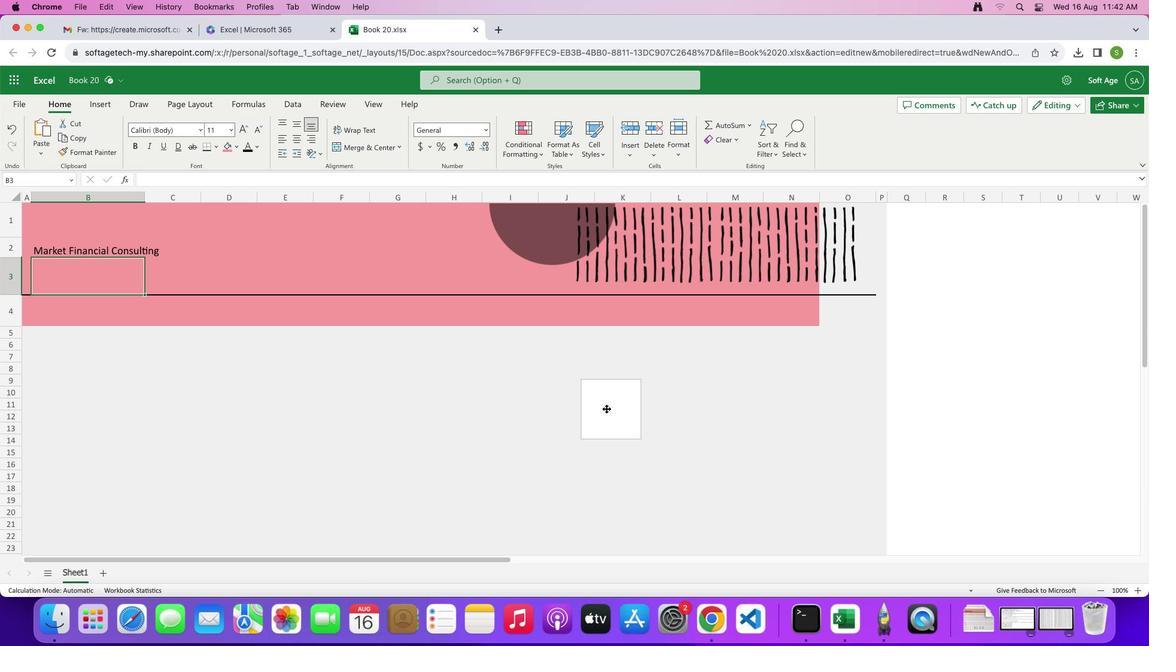 
Action: Mouse pressed left at (600, 402)
Screenshot: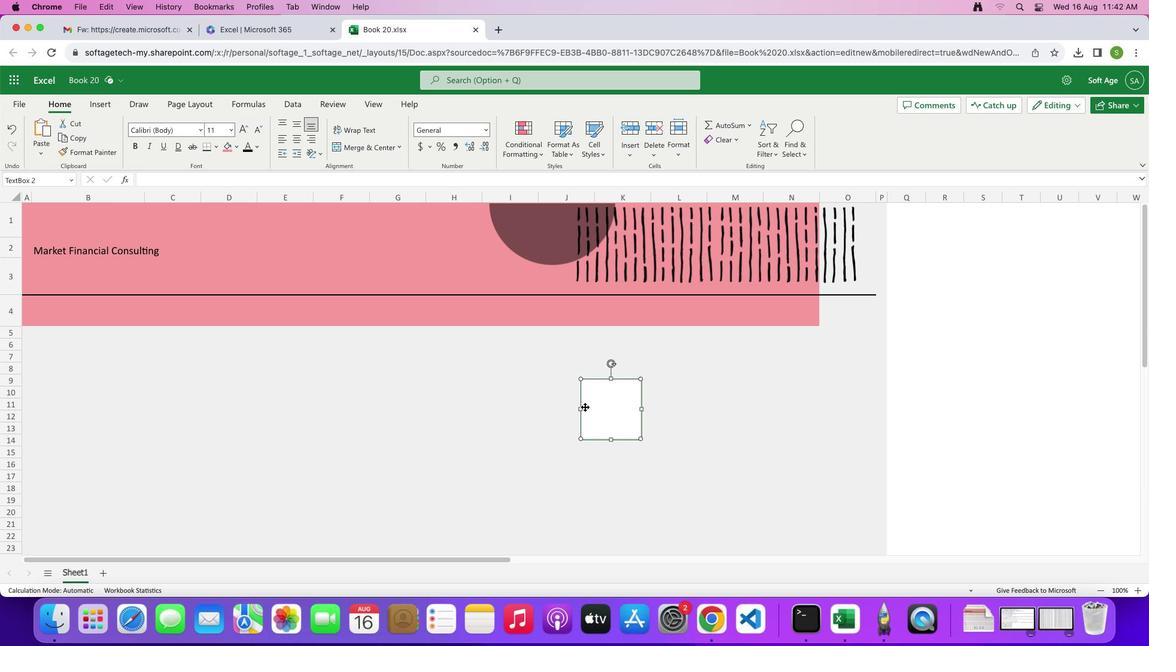
Action: Mouse moved to (89, 276)
Screenshot: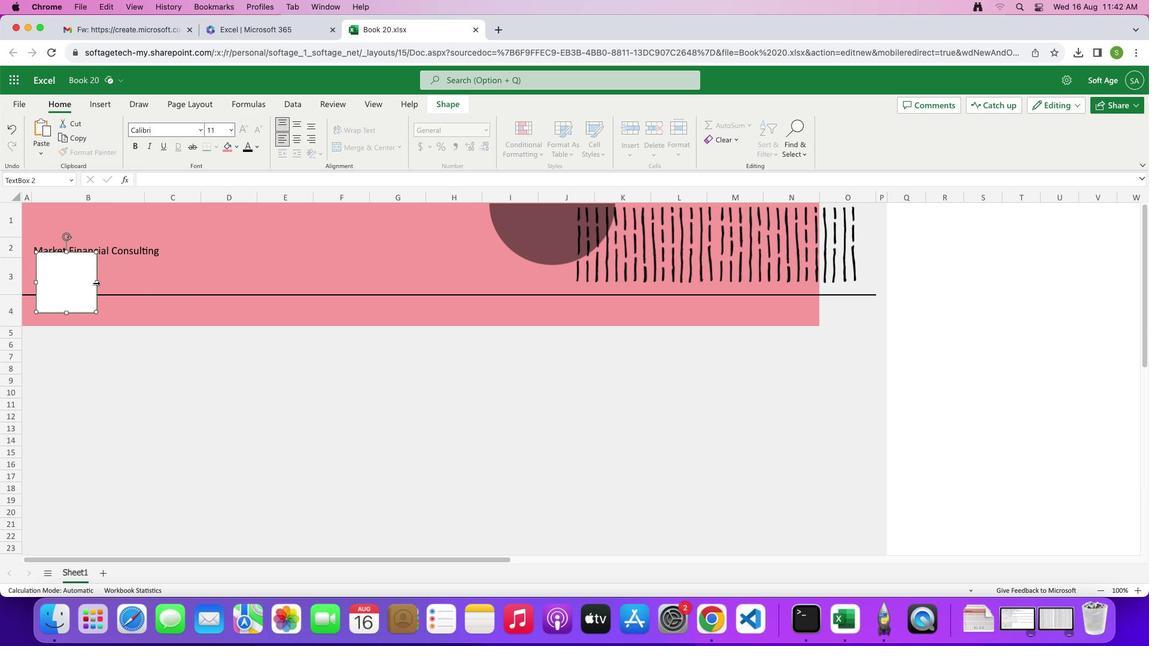 
Action: Mouse pressed left at (89, 276)
Screenshot: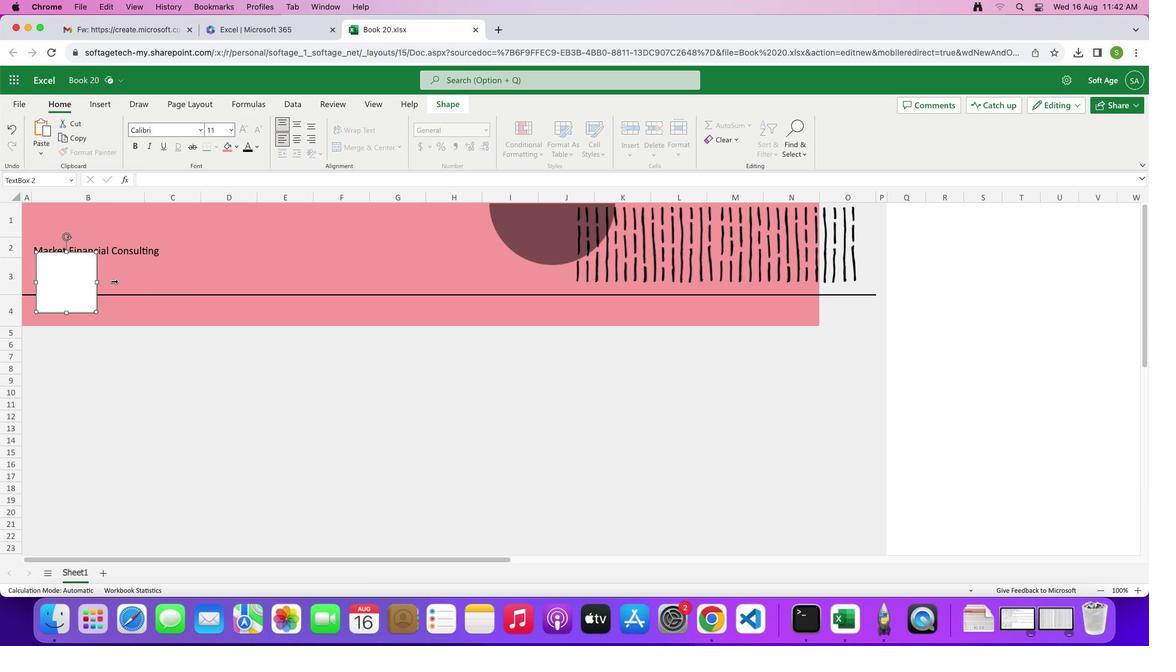
Action: Mouse moved to (164, 305)
Screenshot: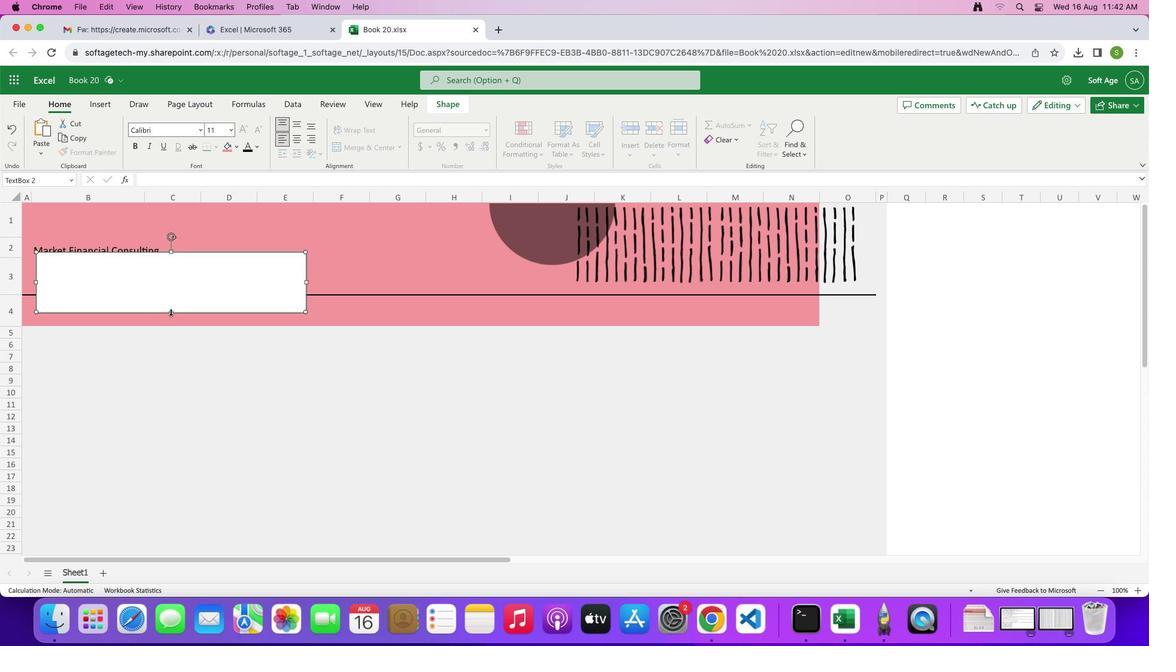 
Action: Mouse pressed left at (164, 305)
Screenshot: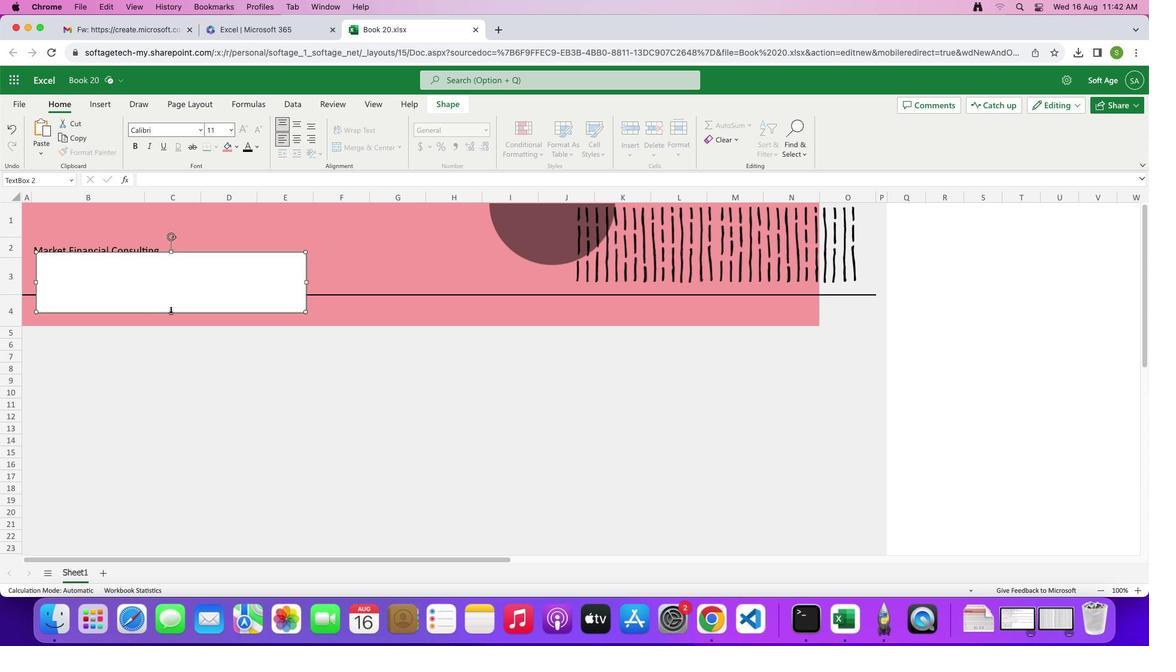 
Action: Mouse moved to (143, 263)
Screenshot: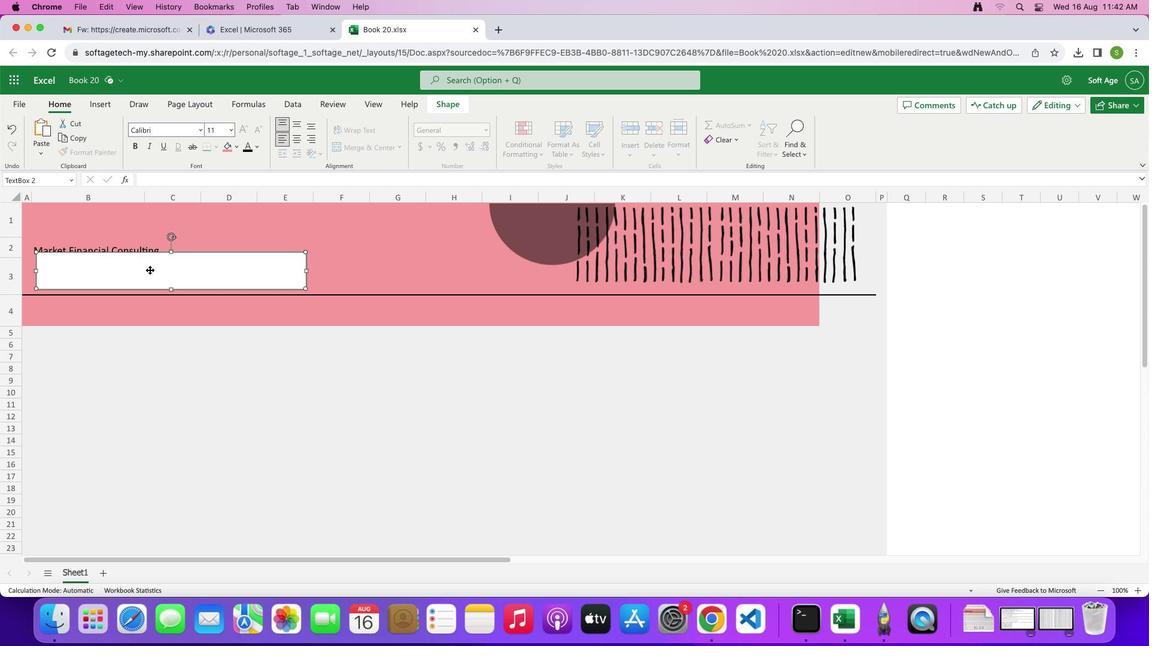 
Action: Mouse pressed left at (143, 263)
Screenshot: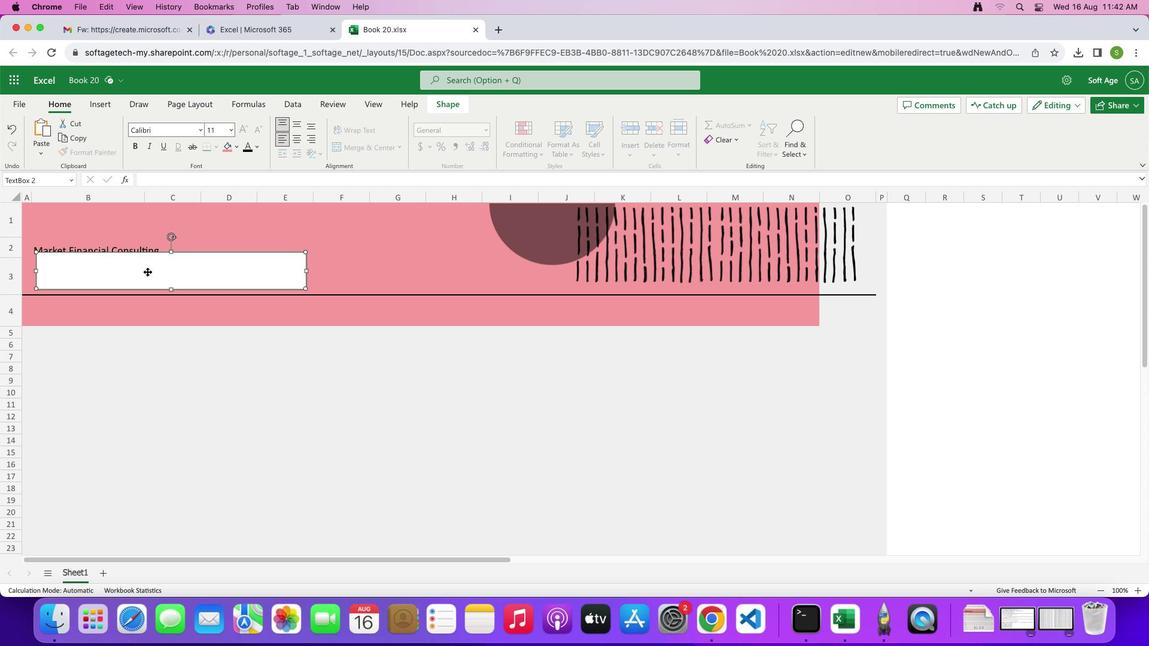 
Action: Mouse moved to (437, 97)
Screenshot: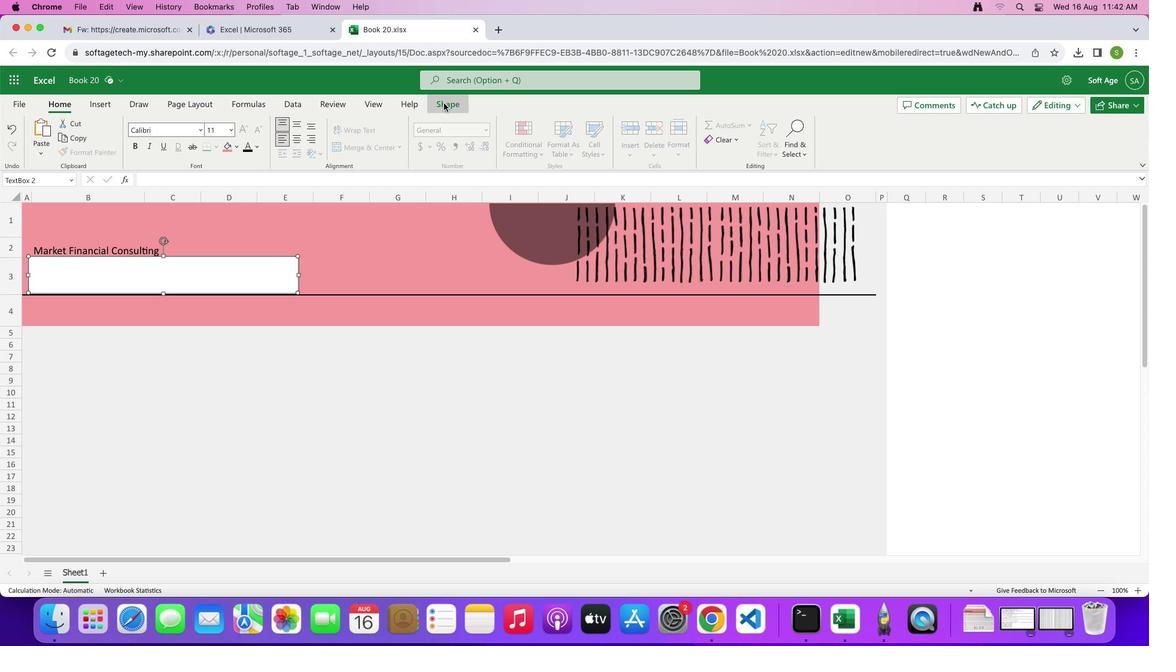 
Action: Mouse pressed left at (437, 97)
Screenshot: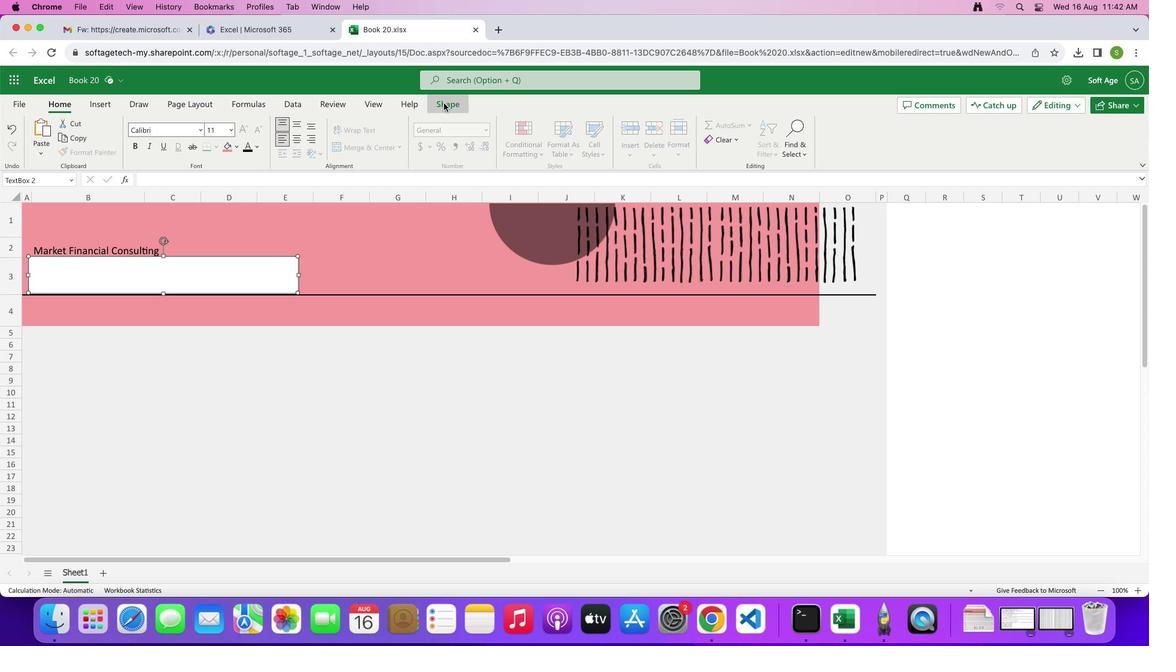 
Action: Mouse moved to (398, 117)
Screenshot: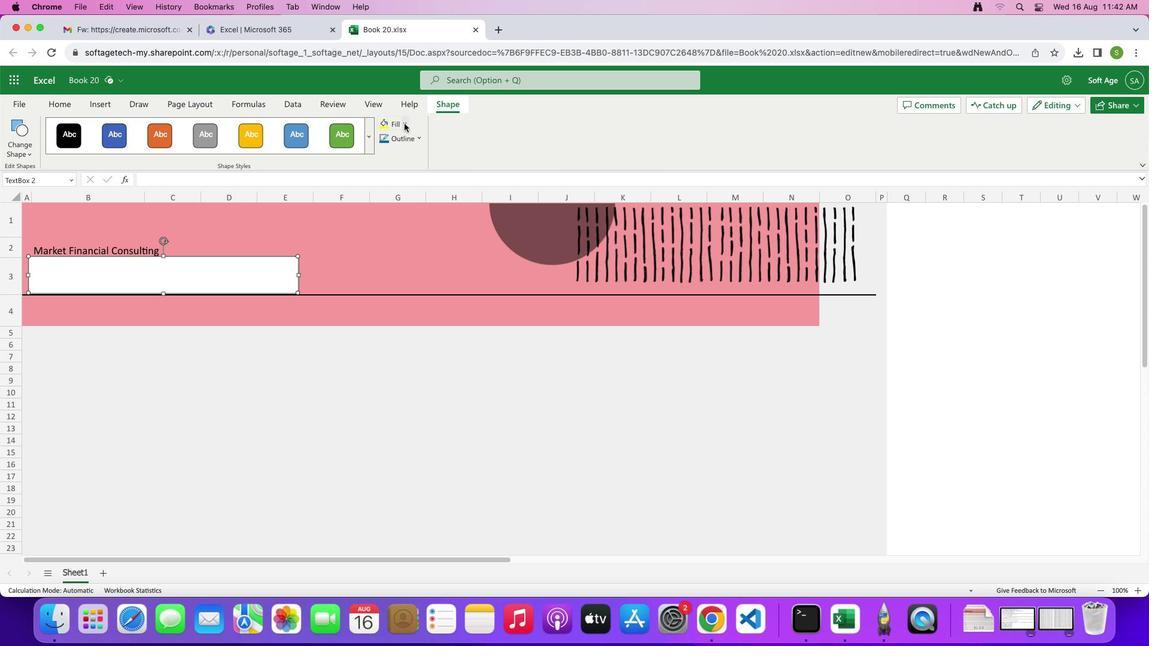 
Action: Mouse pressed left at (398, 117)
Screenshot: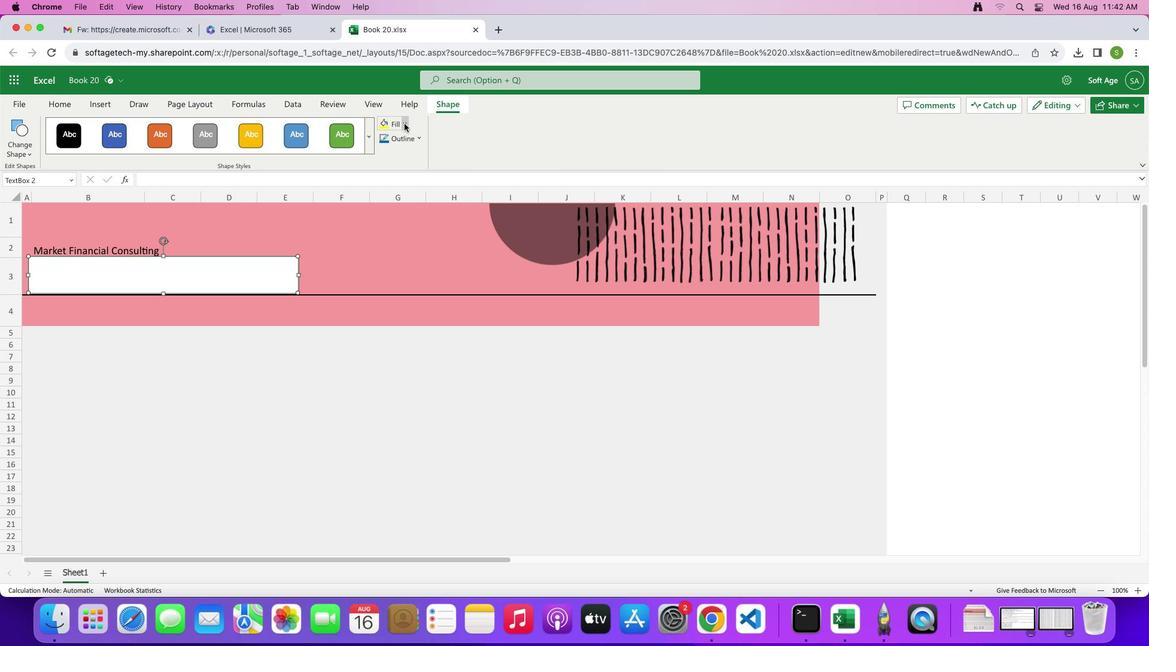 
Action: Mouse moved to (383, 300)
Screenshot: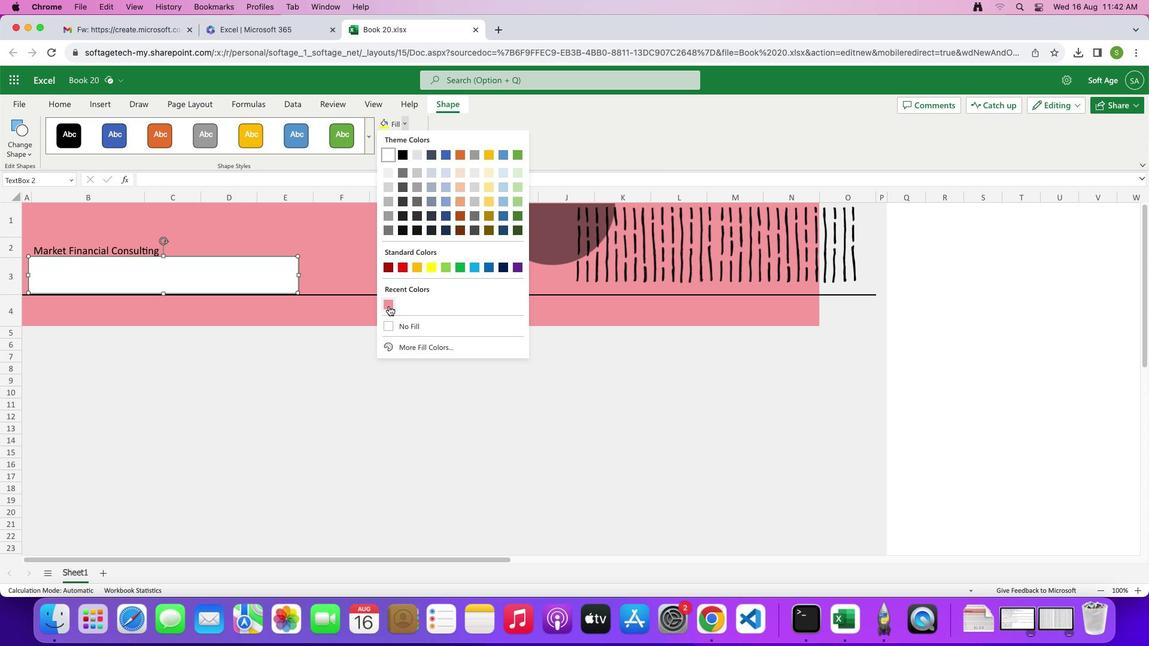 
Action: Mouse pressed left at (383, 300)
Screenshot: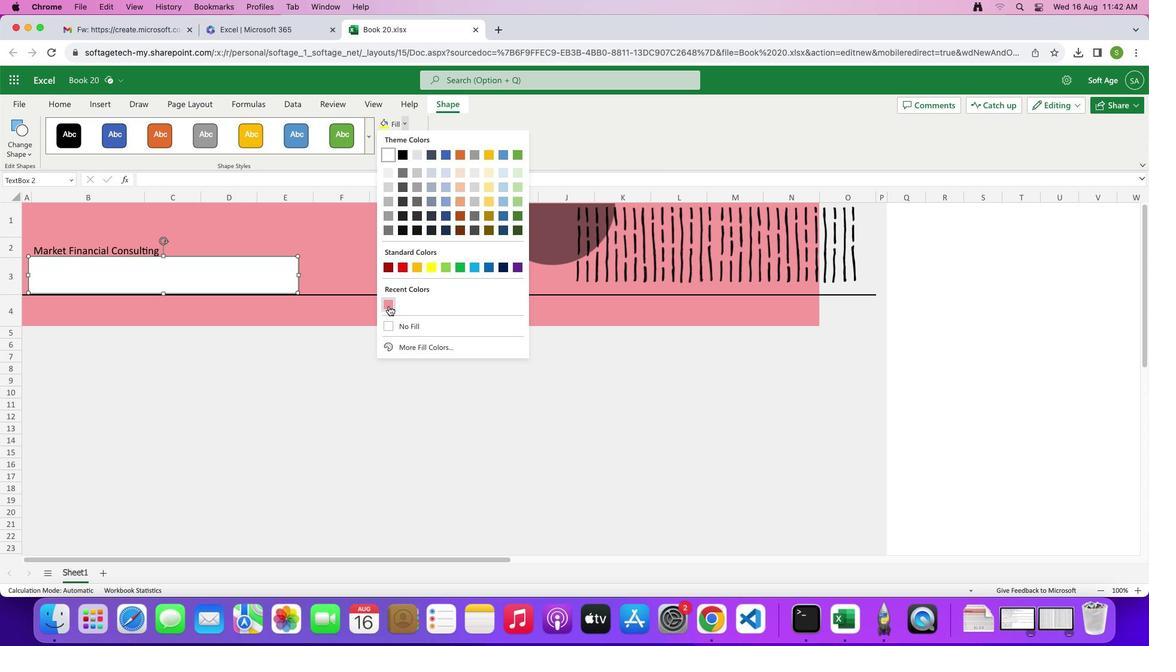 
Action: Mouse moved to (95, 264)
Screenshot: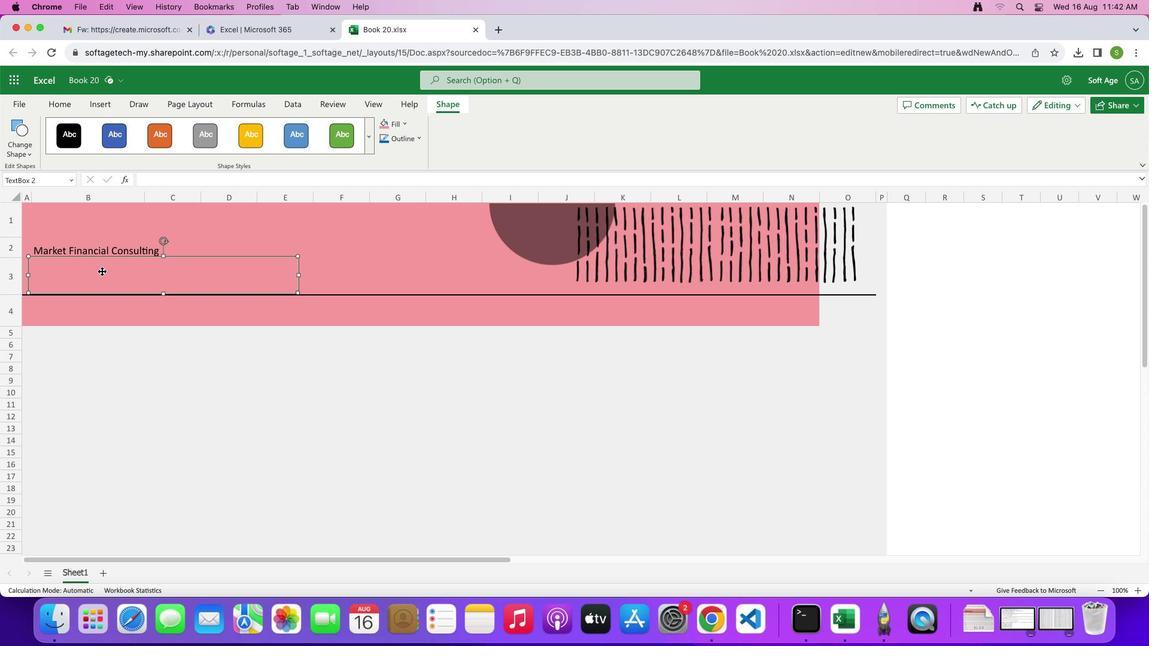 
Action: Mouse pressed left at (95, 264)
Screenshot: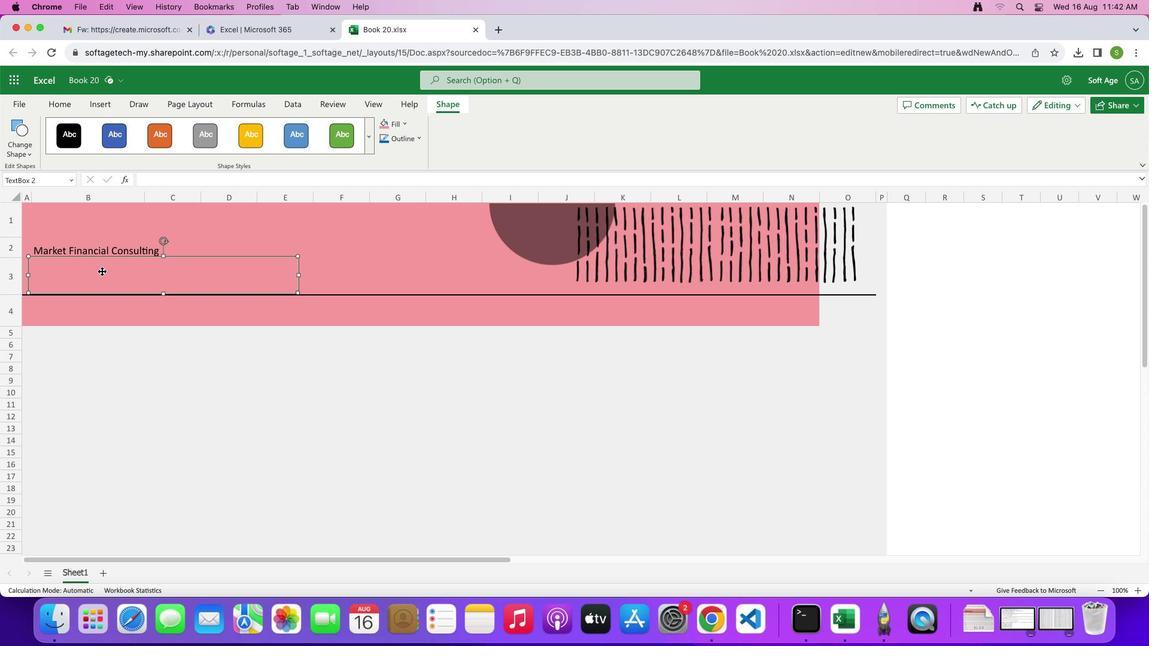 
Action: Mouse pressed left at (95, 264)
Screenshot: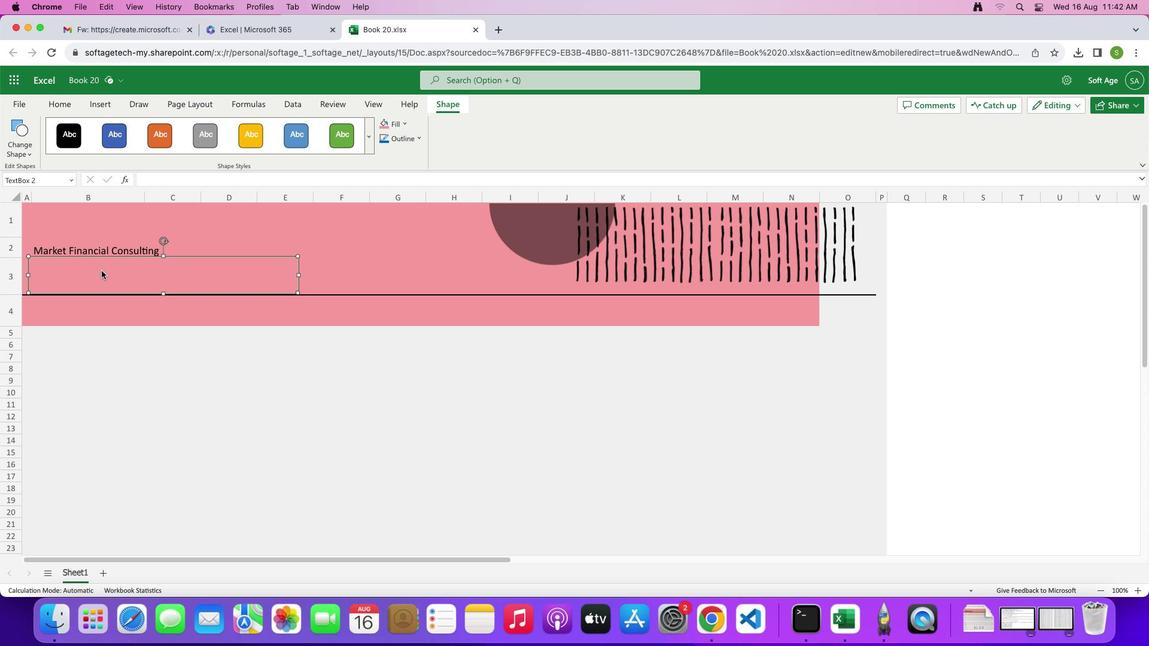 
Action: Mouse moved to (114, 261)
Screenshot: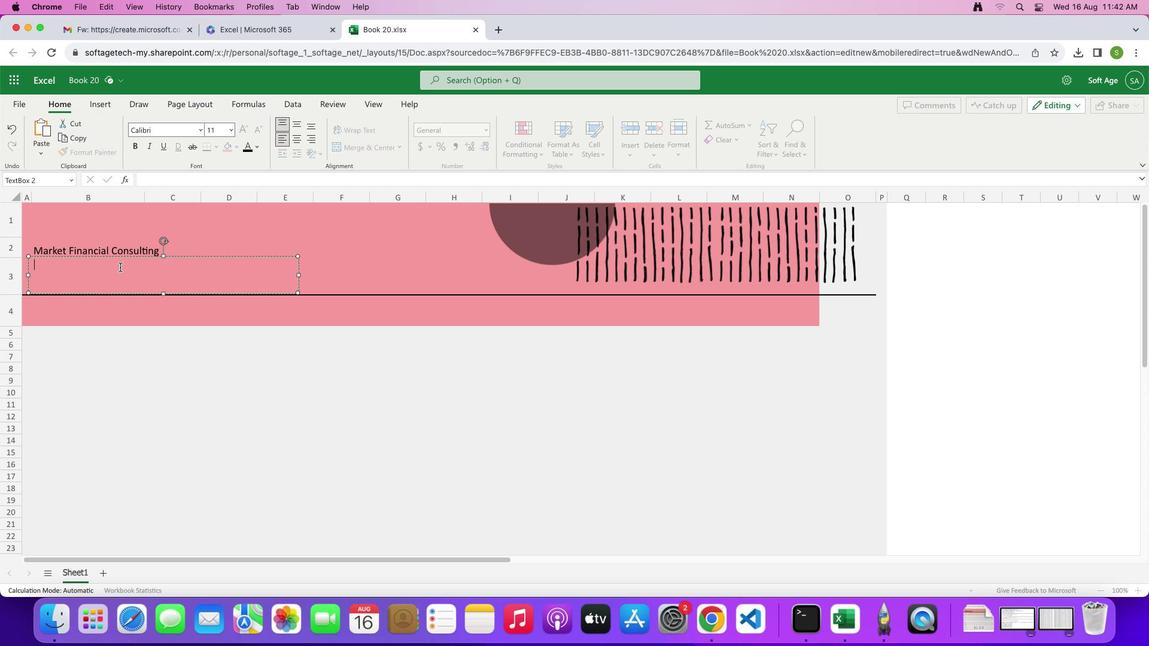 
Action: Key pressed Key.caps_lock
Screenshot: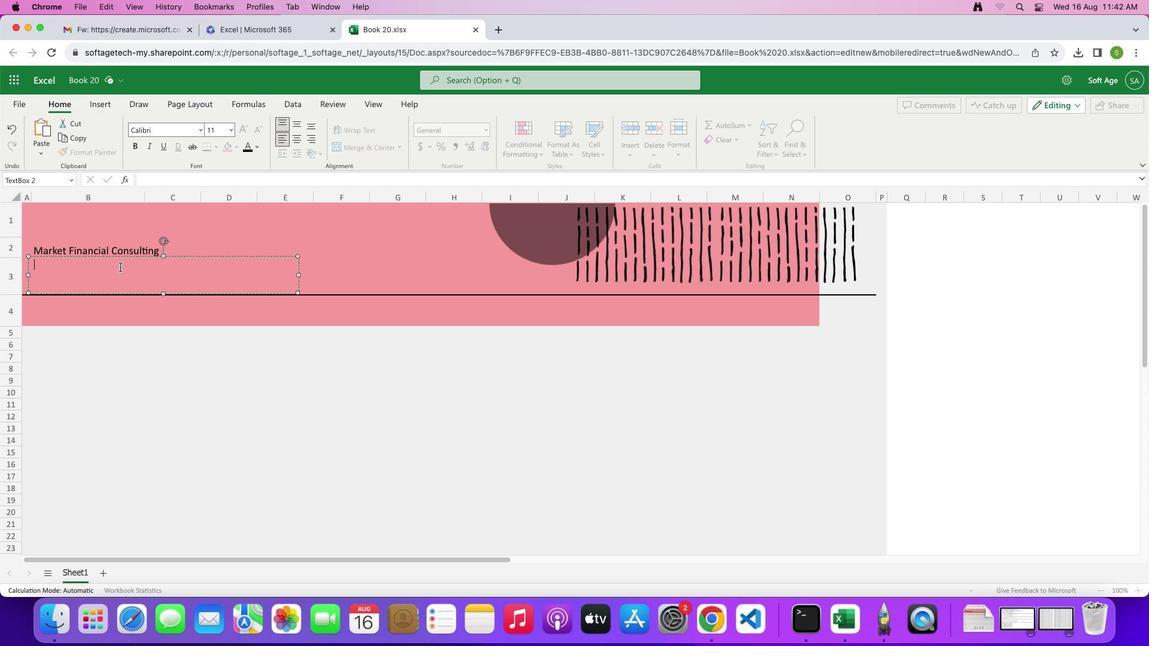 
Action: Mouse moved to (114, 261)
Screenshot: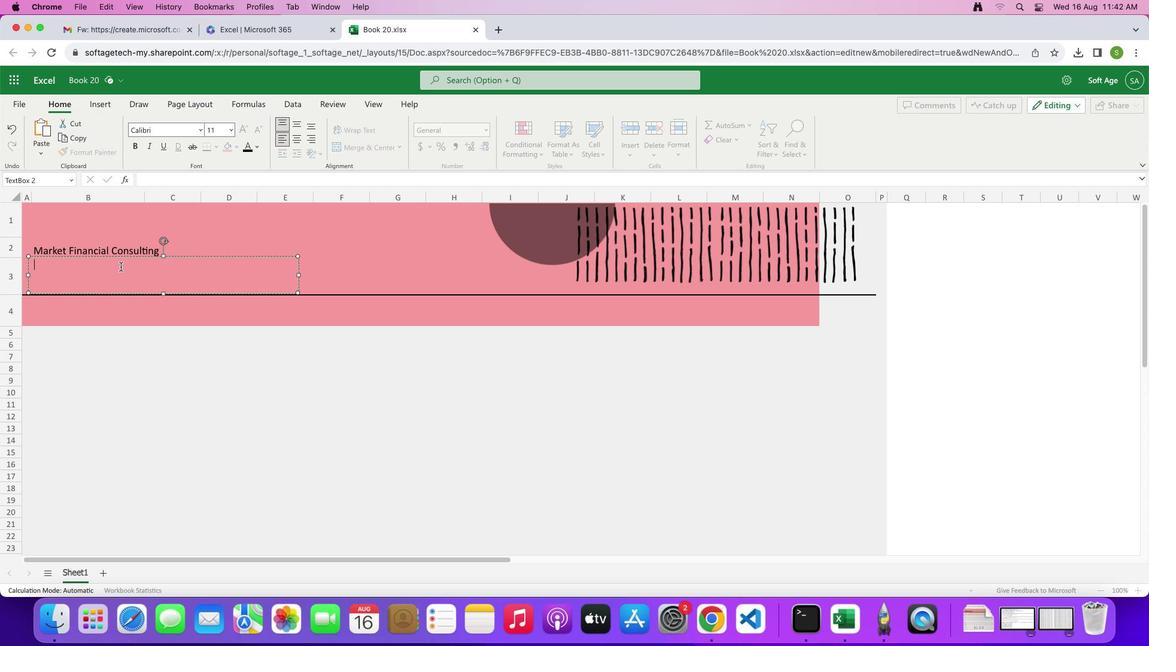 
Action: Key pressed 'B''U''S''I''N''E''S''S'Key.space
Screenshot: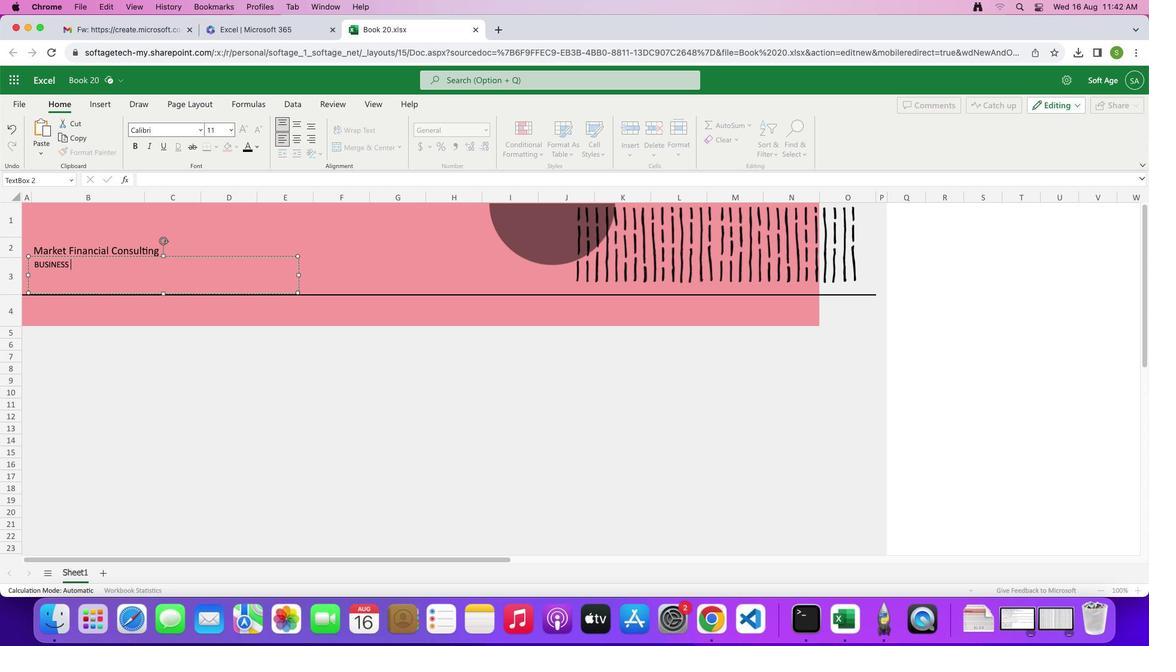 
Action: Mouse moved to (87, 262)
Screenshot: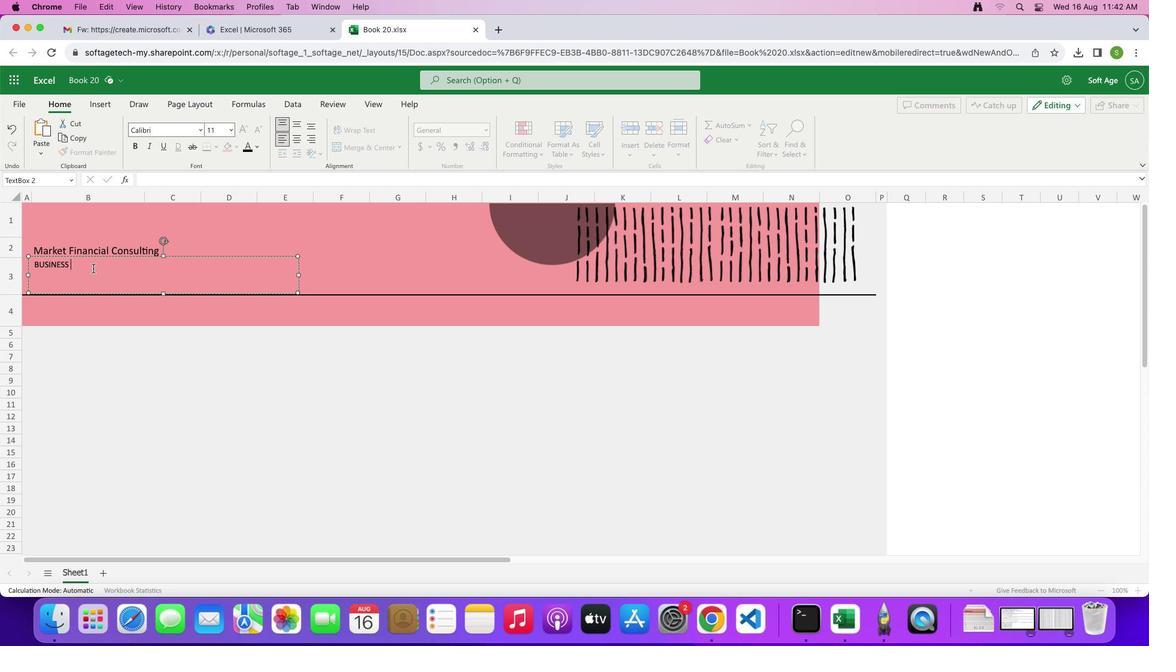 
Action: Key pressed 'E''X''P''E''N''S''E''S'
Screenshot: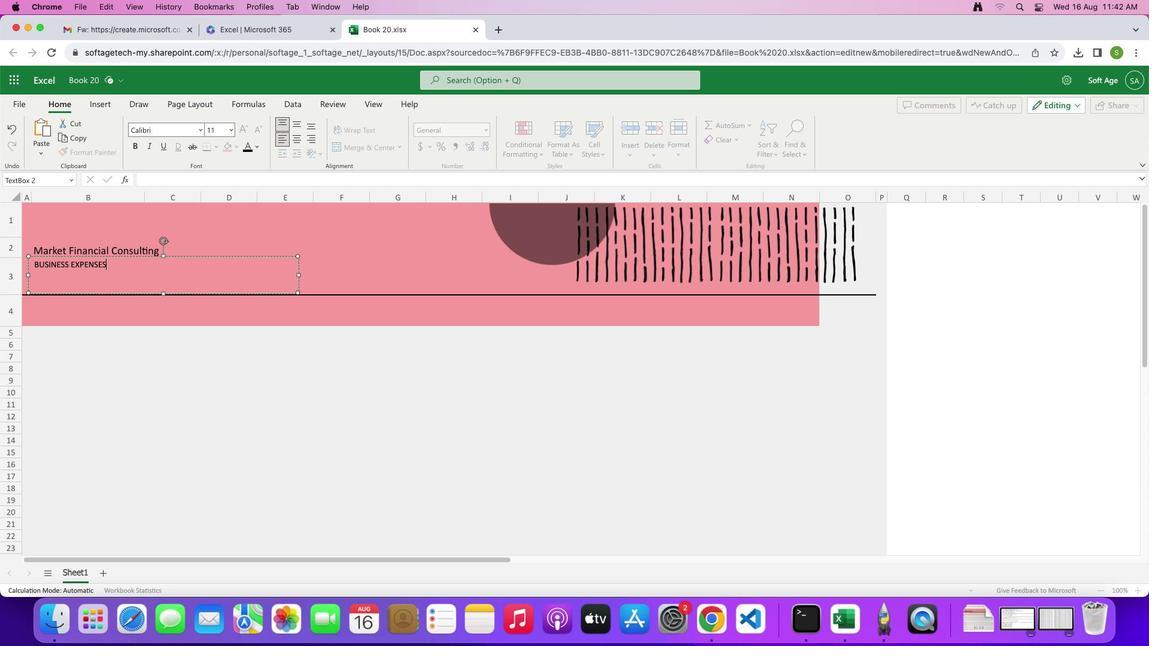 
Action: Mouse moved to (115, 255)
Screenshot: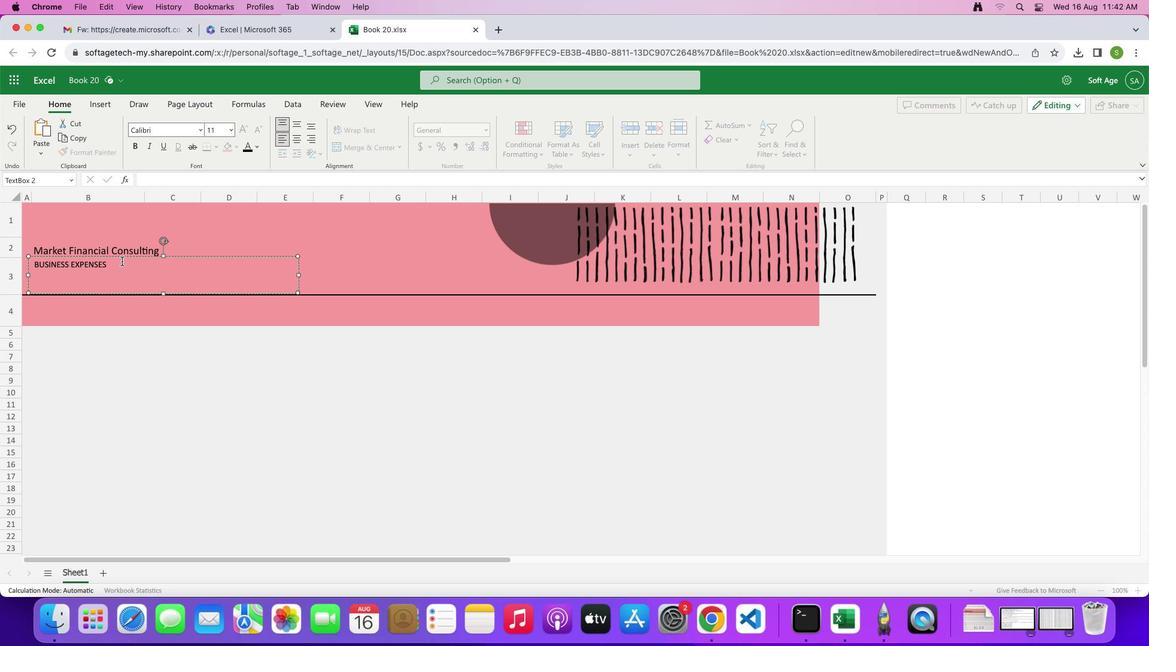 
Action: Mouse pressed left at (115, 255)
Screenshot: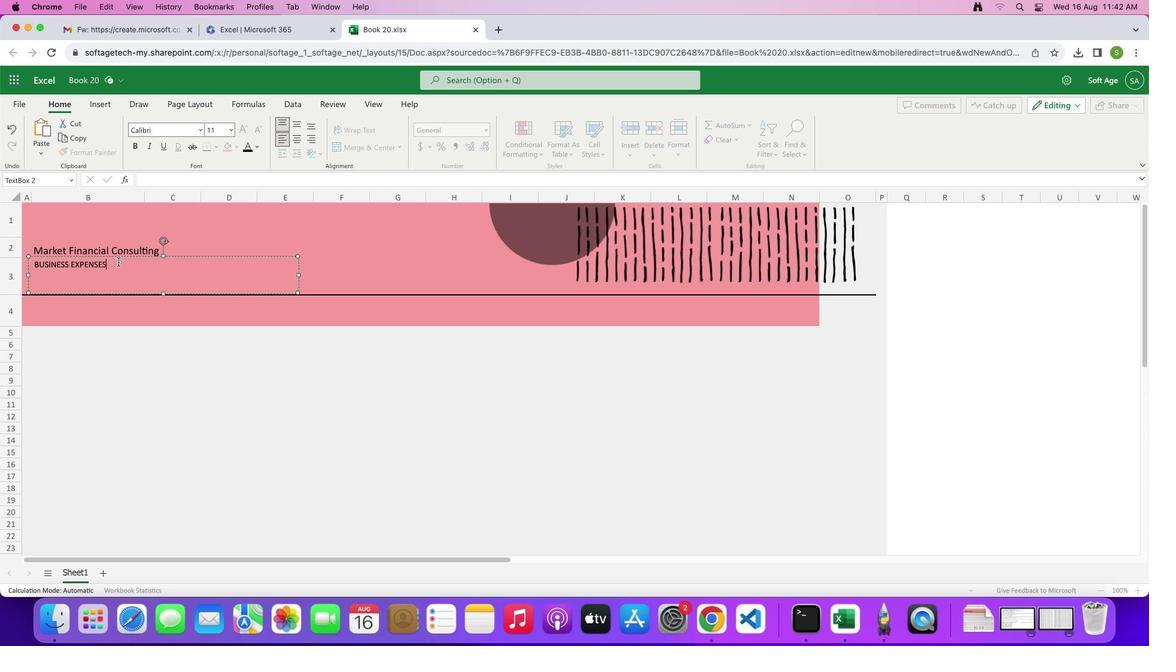 
Action: Mouse moved to (224, 121)
Screenshot: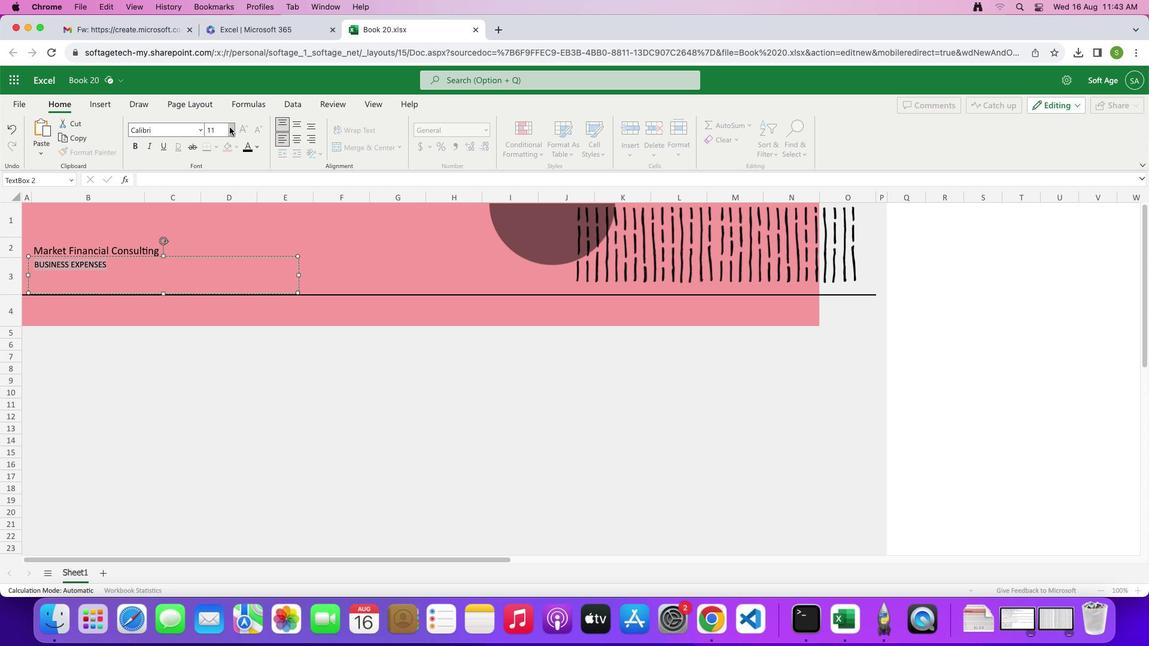 
Action: Mouse pressed left at (224, 121)
Screenshot: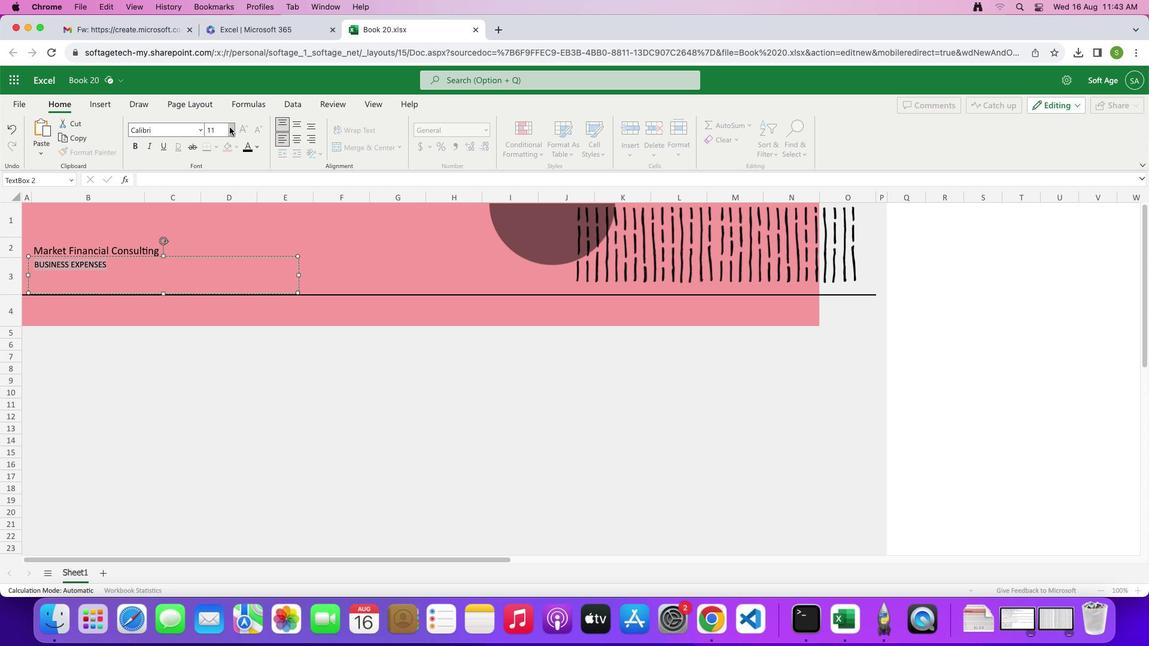 
Action: Mouse moved to (212, 322)
Screenshot: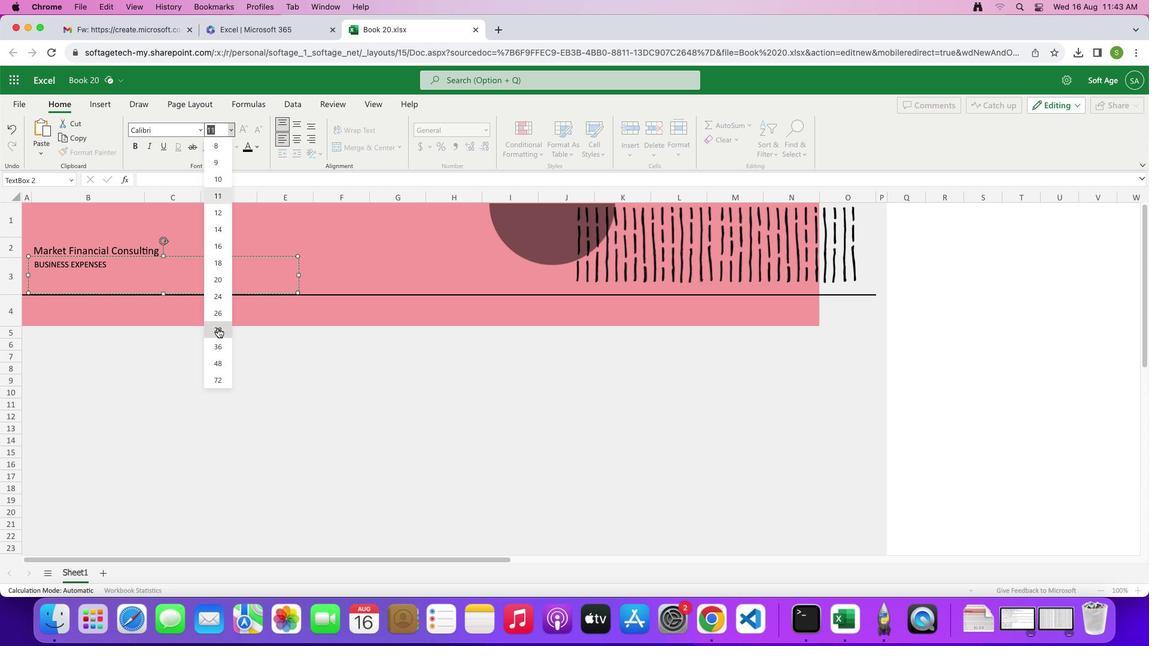 
Action: Mouse pressed left at (212, 322)
